 Task: Perpetual Calendar Template.
Action: Mouse moved to (59, 174)
Screenshot: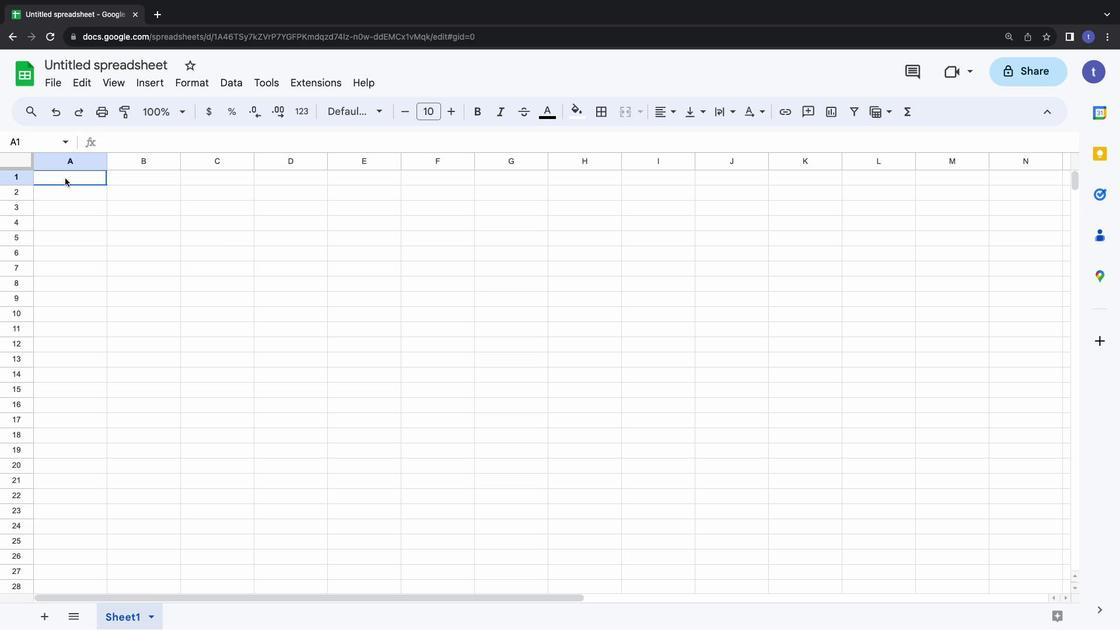 
Action: Mouse pressed left at (59, 174)
Screenshot: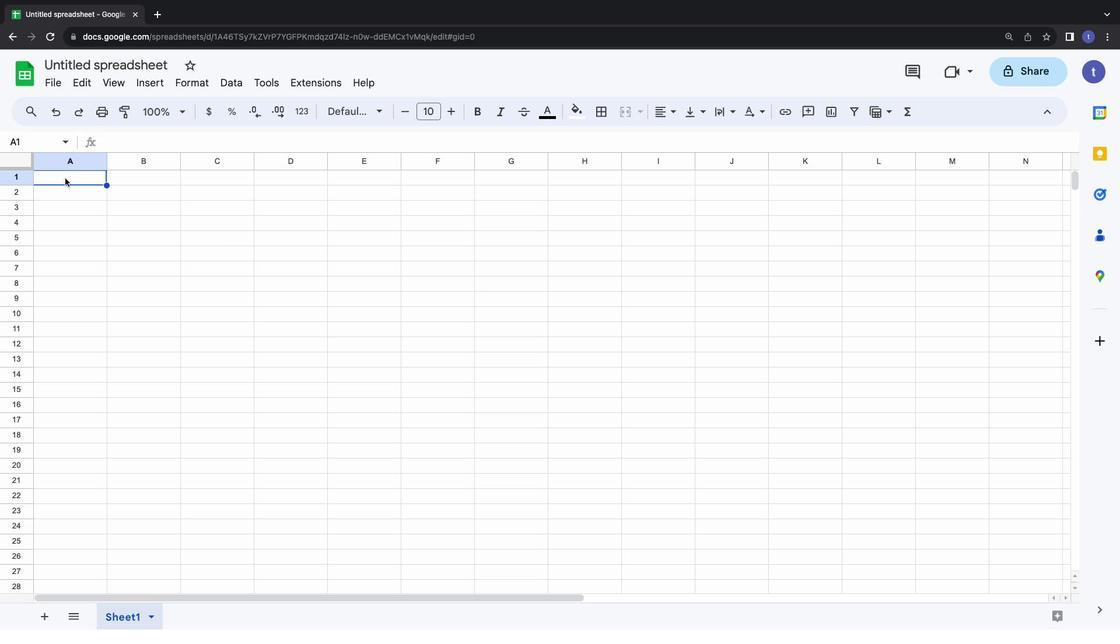 
Action: Mouse moved to (64, 177)
Screenshot: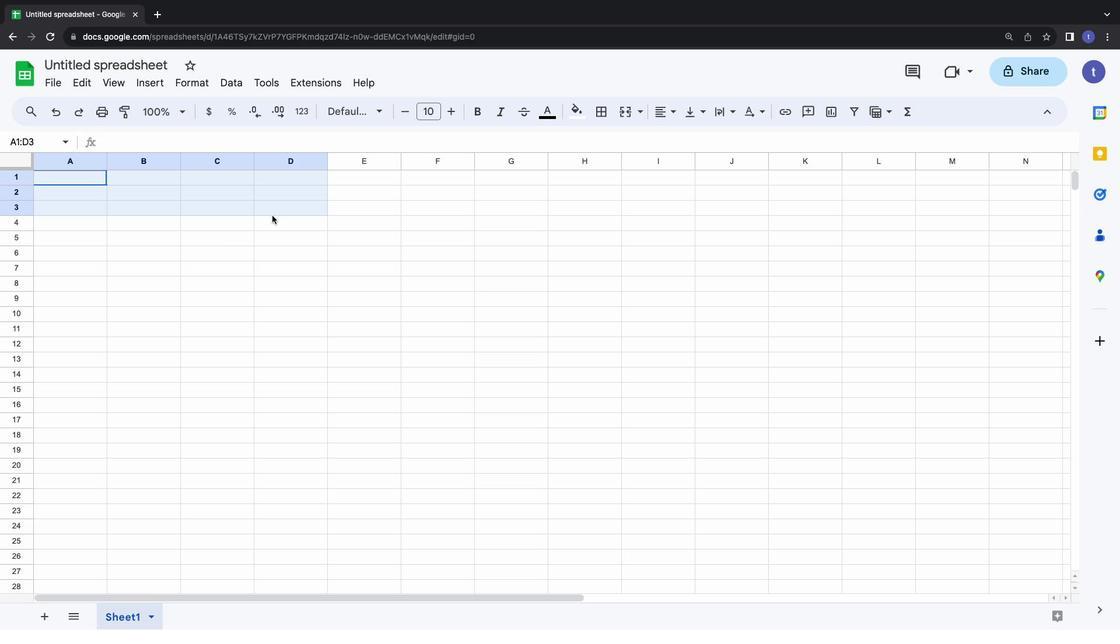 
Action: Mouse pressed left at (64, 177)
Screenshot: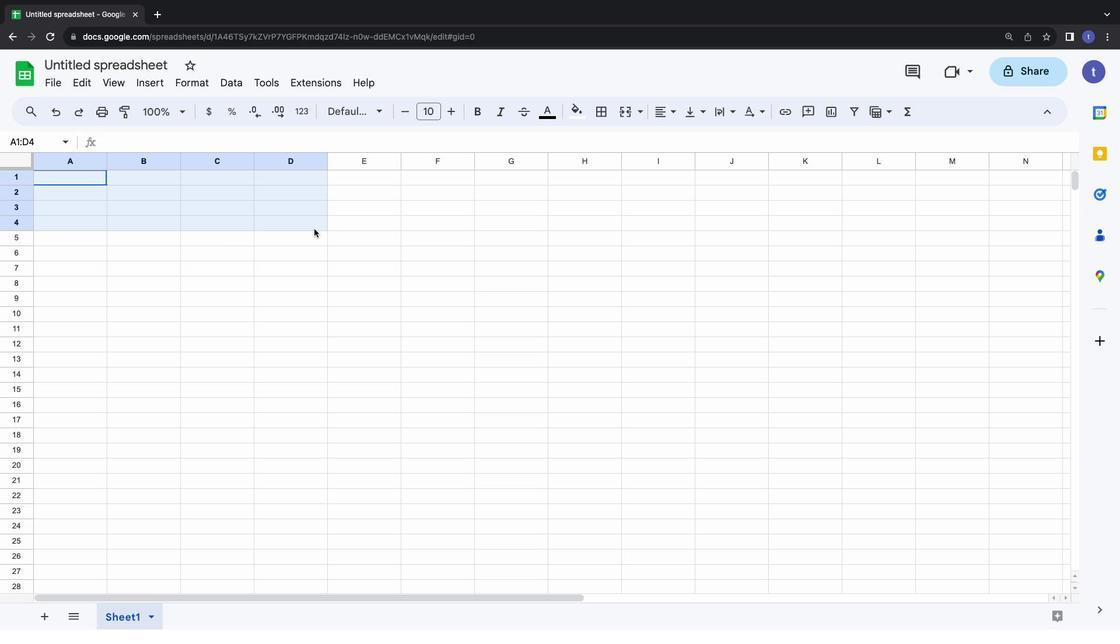 
Action: Mouse pressed left at (64, 177)
Screenshot: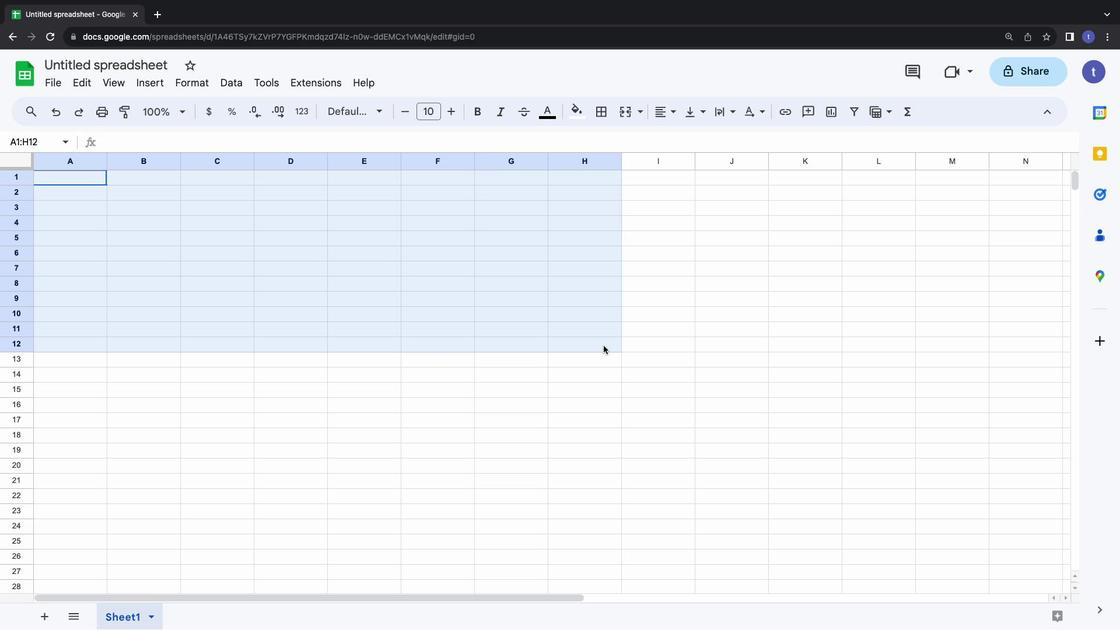 
Action: Mouse moved to (626, 599)
Screenshot: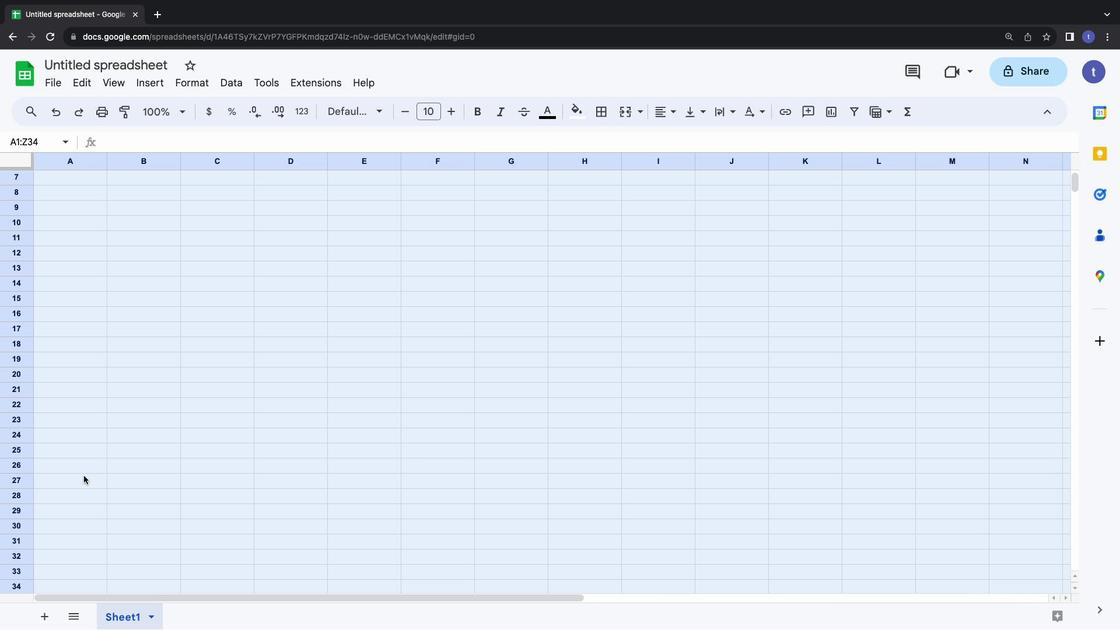 
Action: Mouse pressed left at (626, 599)
Screenshot: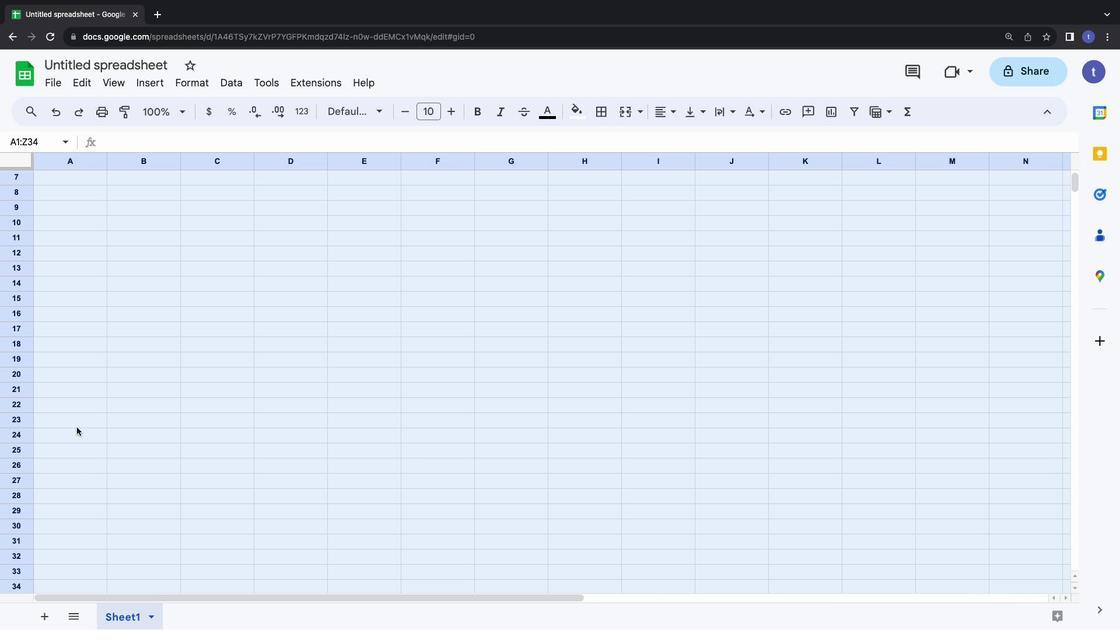 
Action: Mouse moved to (77, 427)
Screenshot: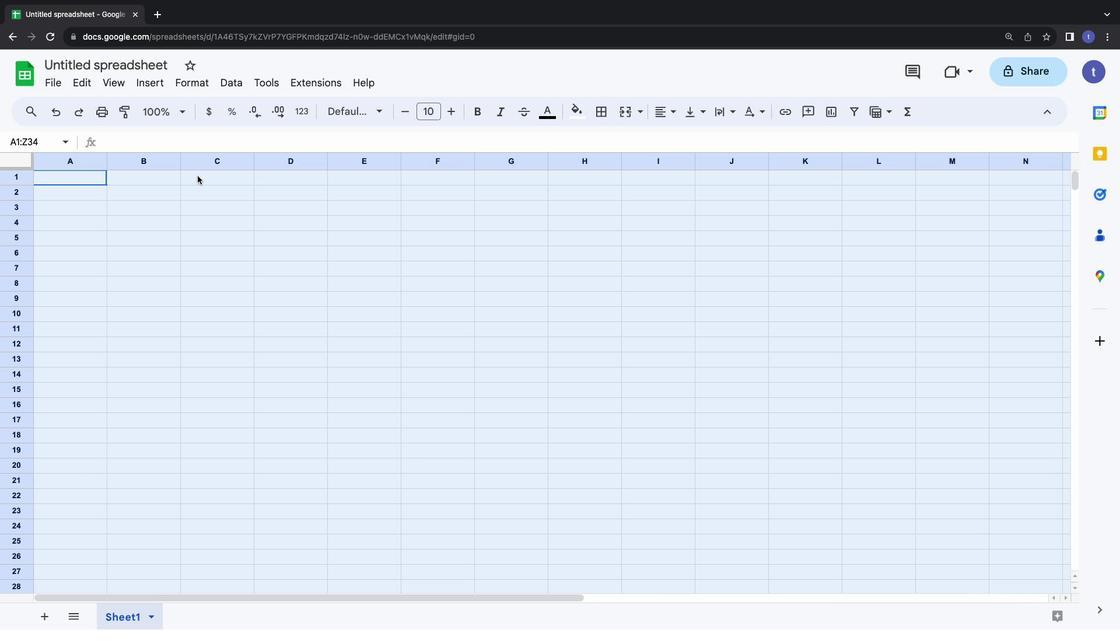 
Action: Mouse scrolled (77, 427) with delta (0, 0)
Screenshot: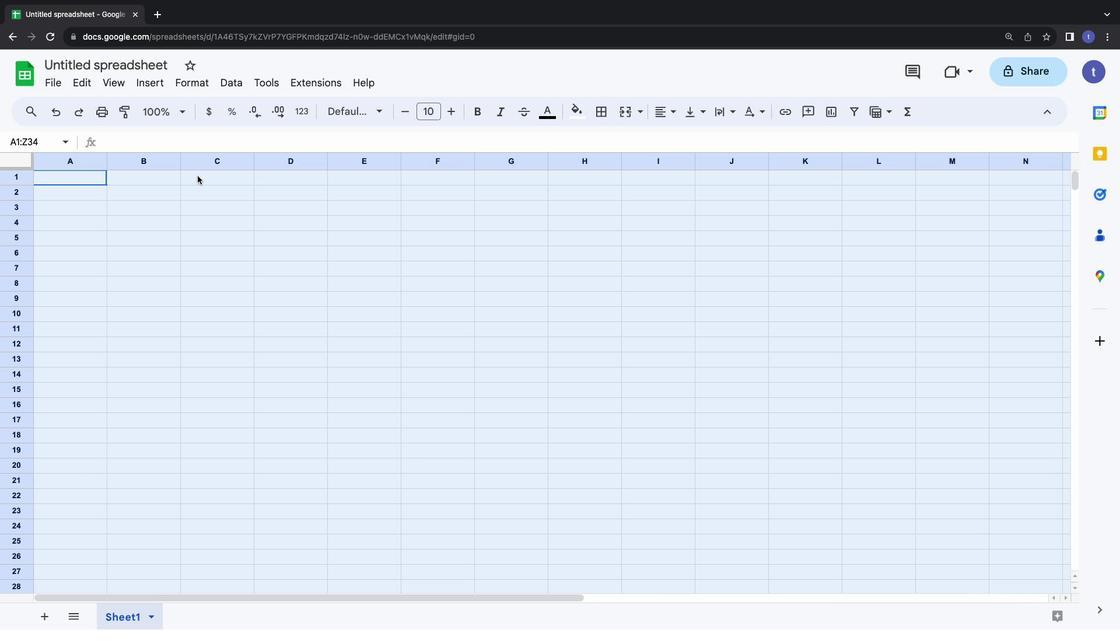 
Action: Mouse scrolled (77, 427) with delta (0, 0)
Screenshot: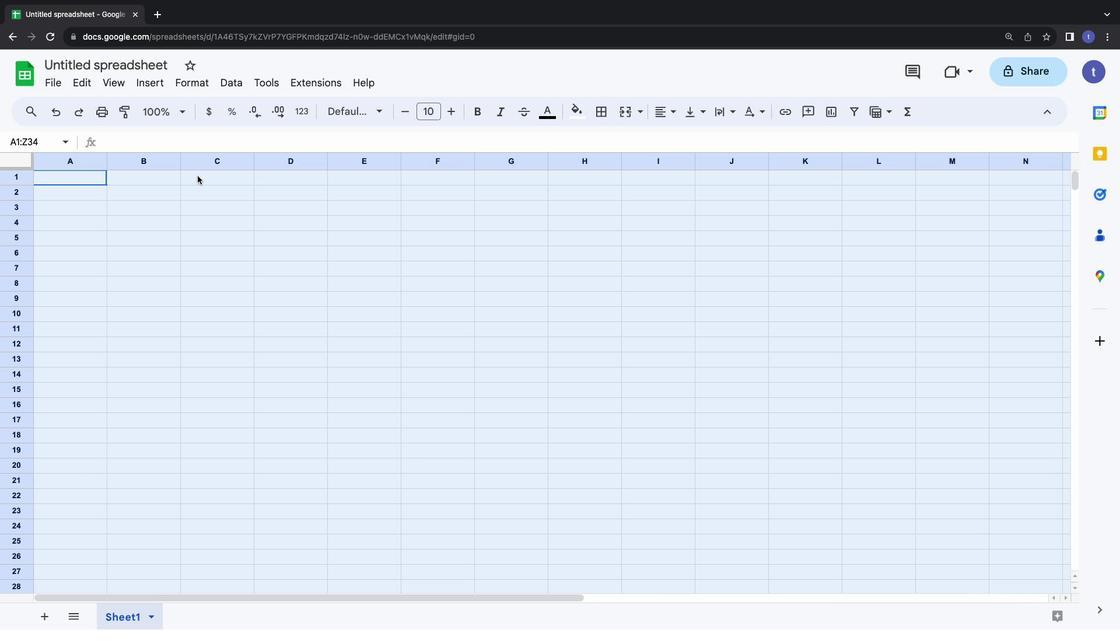 
Action: Mouse scrolled (77, 427) with delta (0, 2)
Screenshot: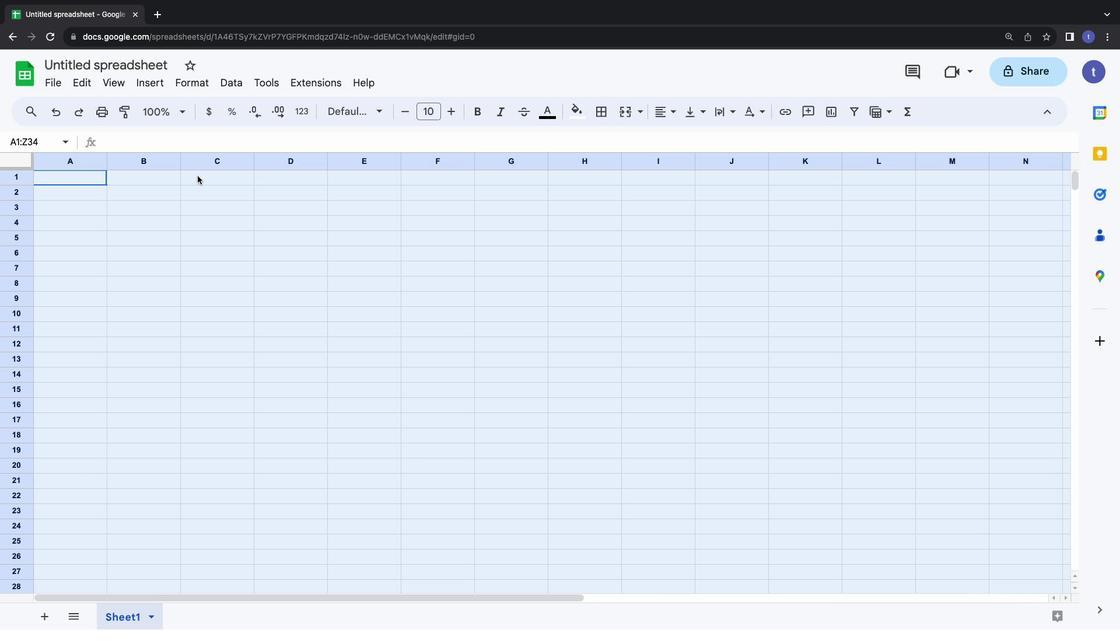 
Action: Mouse scrolled (77, 427) with delta (0, 2)
Screenshot: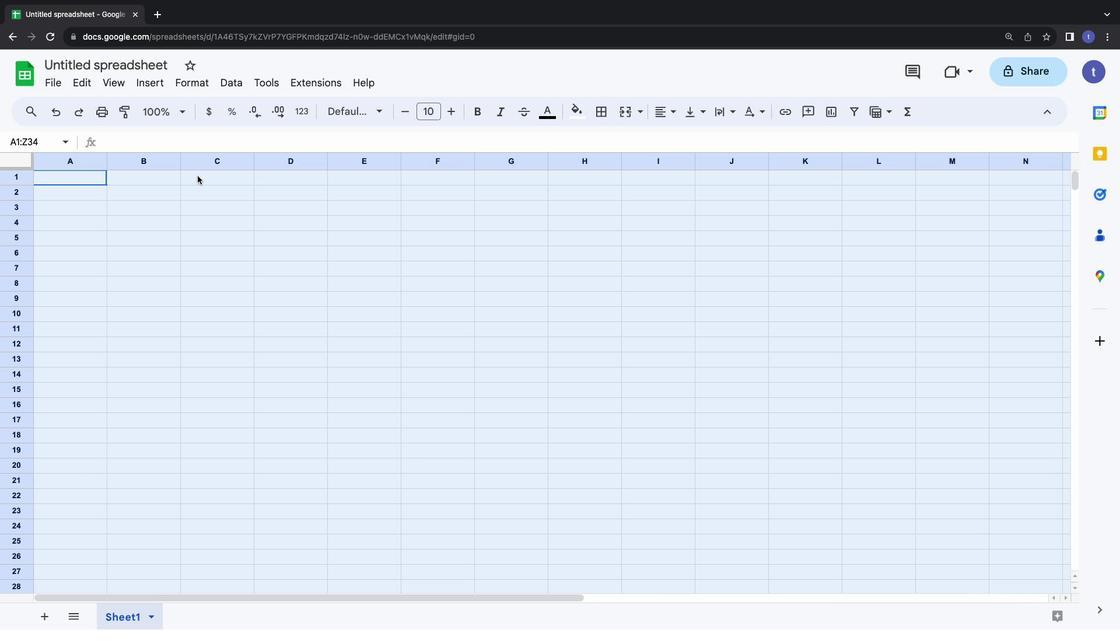 
Action: Mouse scrolled (77, 427) with delta (0, 3)
Screenshot: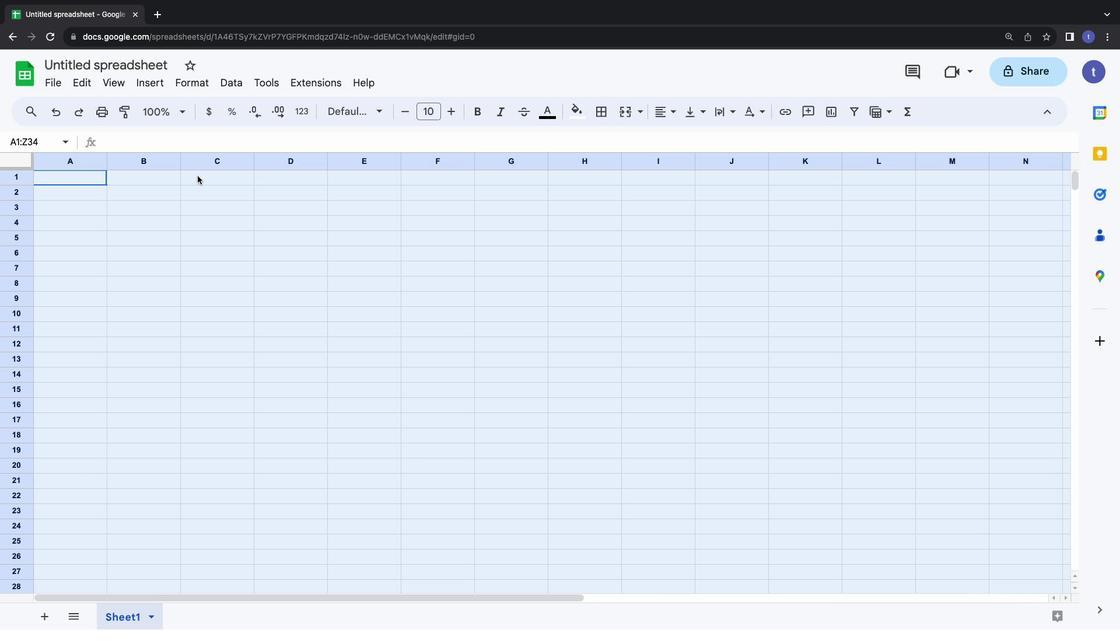 
Action: Mouse scrolled (77, 427) with delta (0, 4)
Screenshot: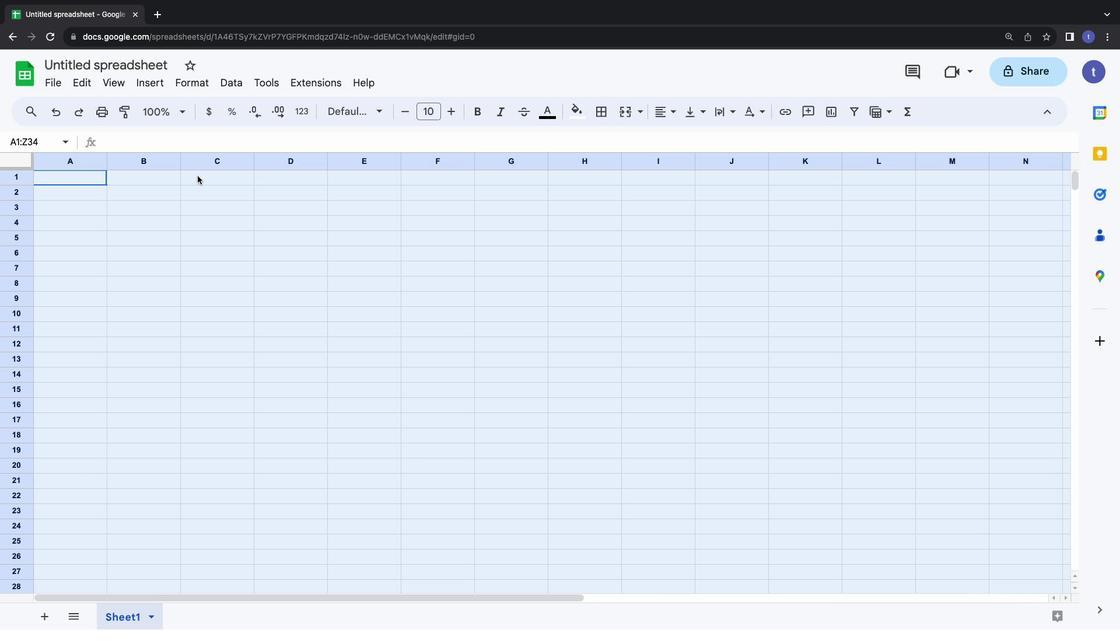 
Action: Mouse moved to (78, 425)
Screenshot: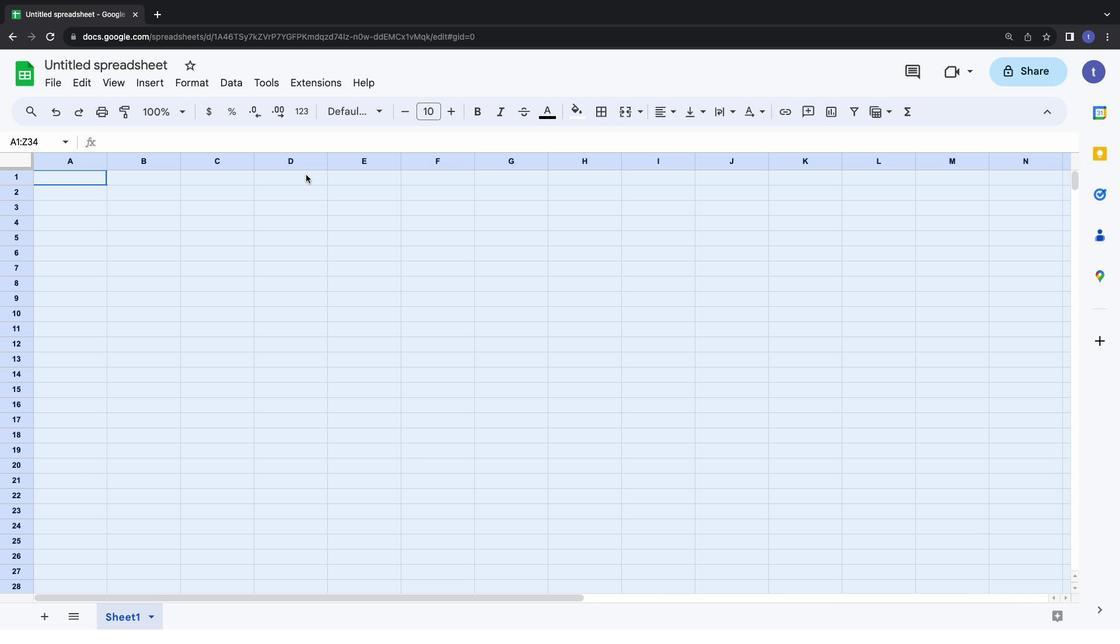 
Action: Mouse scrolled (78, 425) with delta (0, 0)
Screenshot: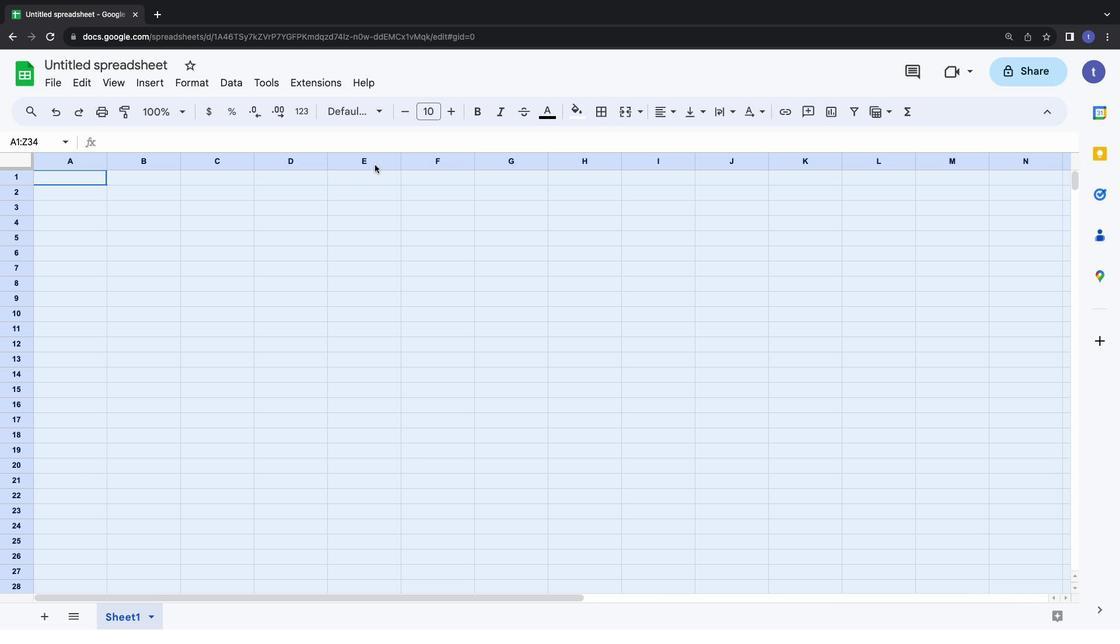 
Action: Mouse scrolled (78, 425) with delta (0, 0)
Screenshot: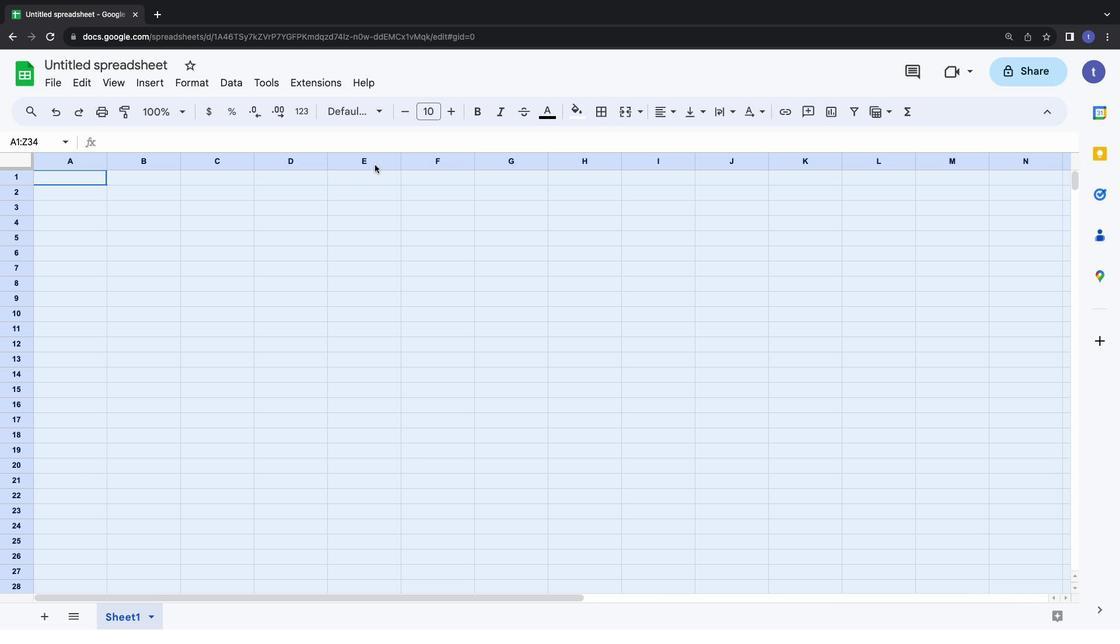 
Action: Mouse scrolled (78, 425) with delta (0, 2)
Screenshot: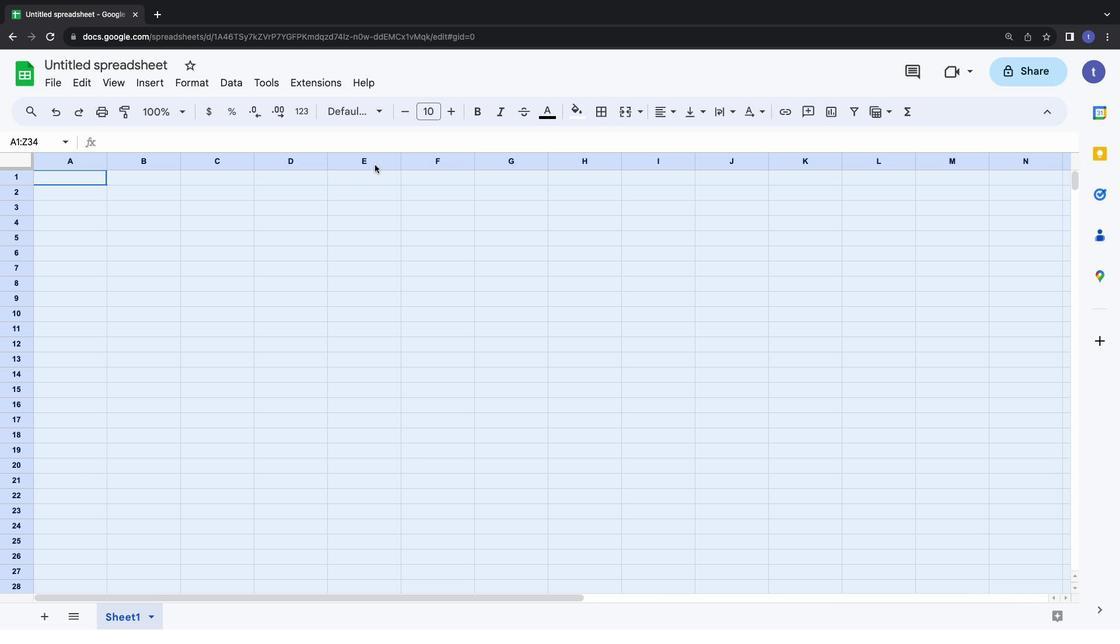 
Action: Mouse scrolled (78, 425) with delta (0, 2)
Screenshot: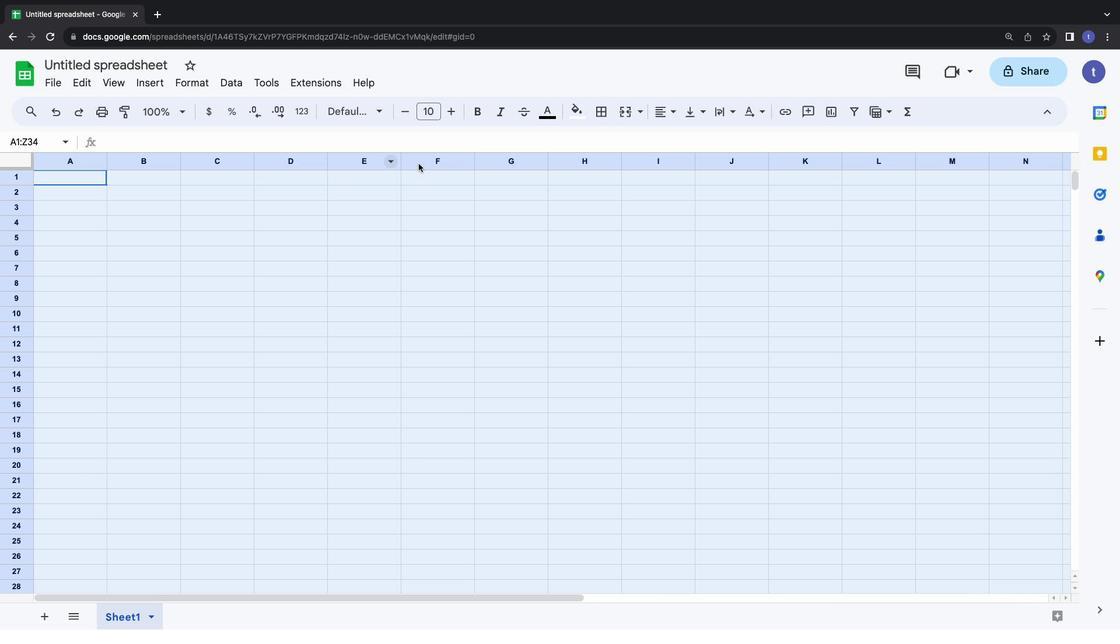 
Action: Mouse scrolled (78, 425) with delta (0, 3)
Screenshot: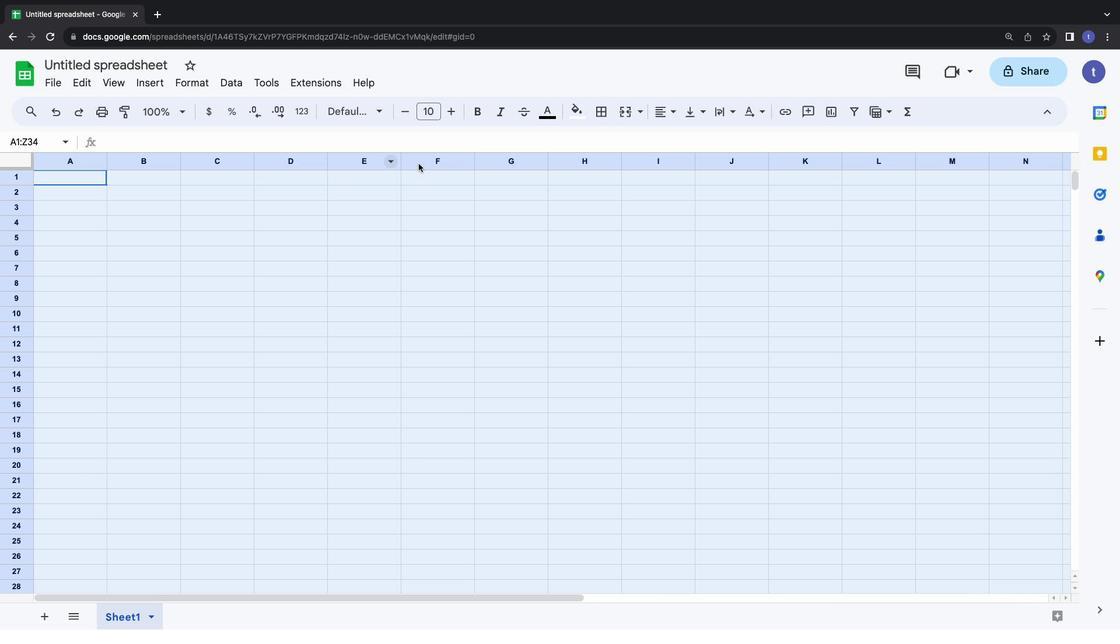 
Action: Mouse moved to (595, 113)
Screenshot: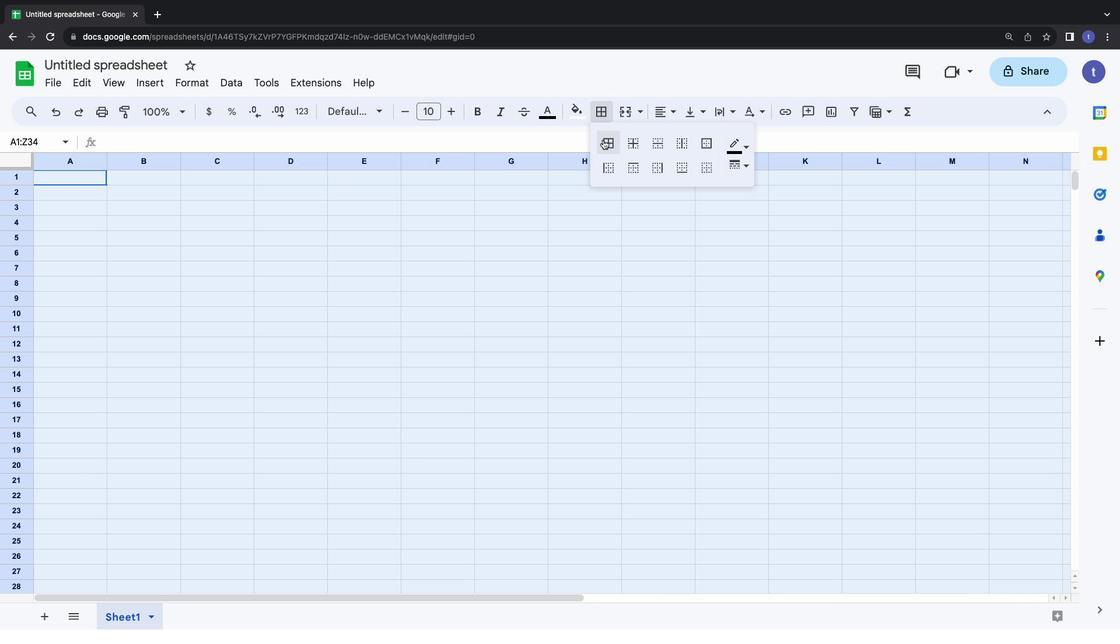 
Action: Mouse pressed left at (595, 113)
Screenshot: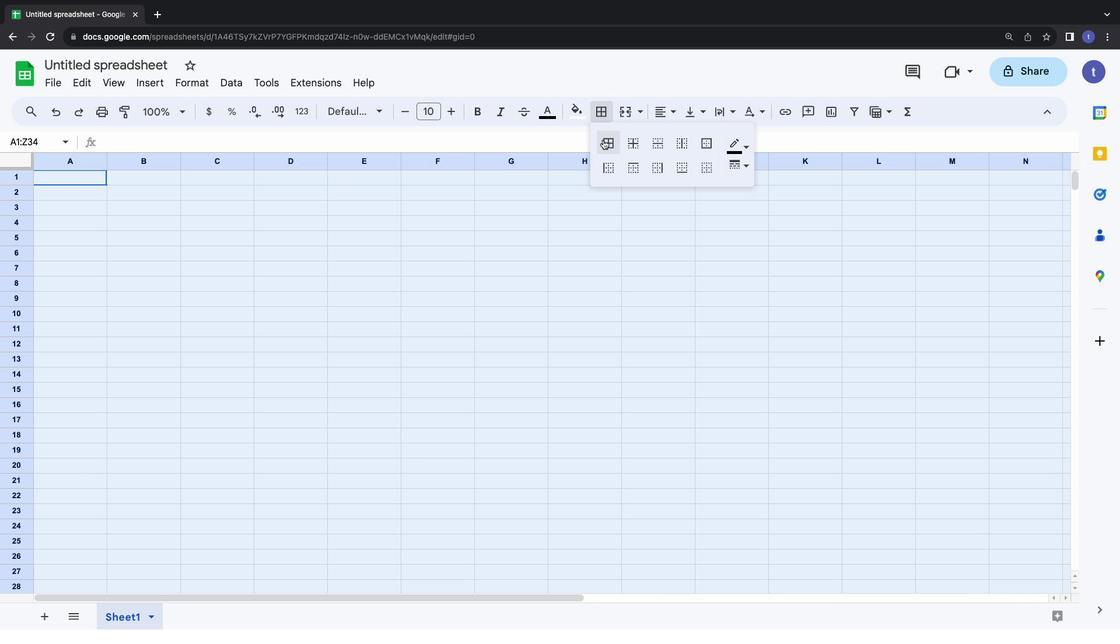 
Action: Mouse moved to (603, 140)
Screenshot: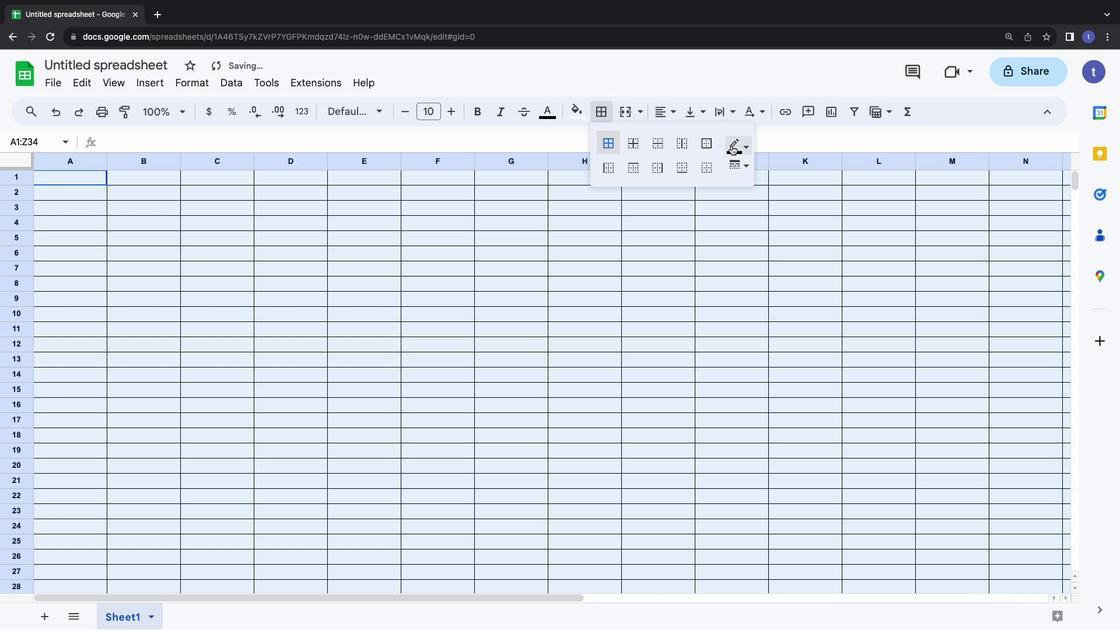 
Action: Mouse pressed left at (603, 140)
Screenshot: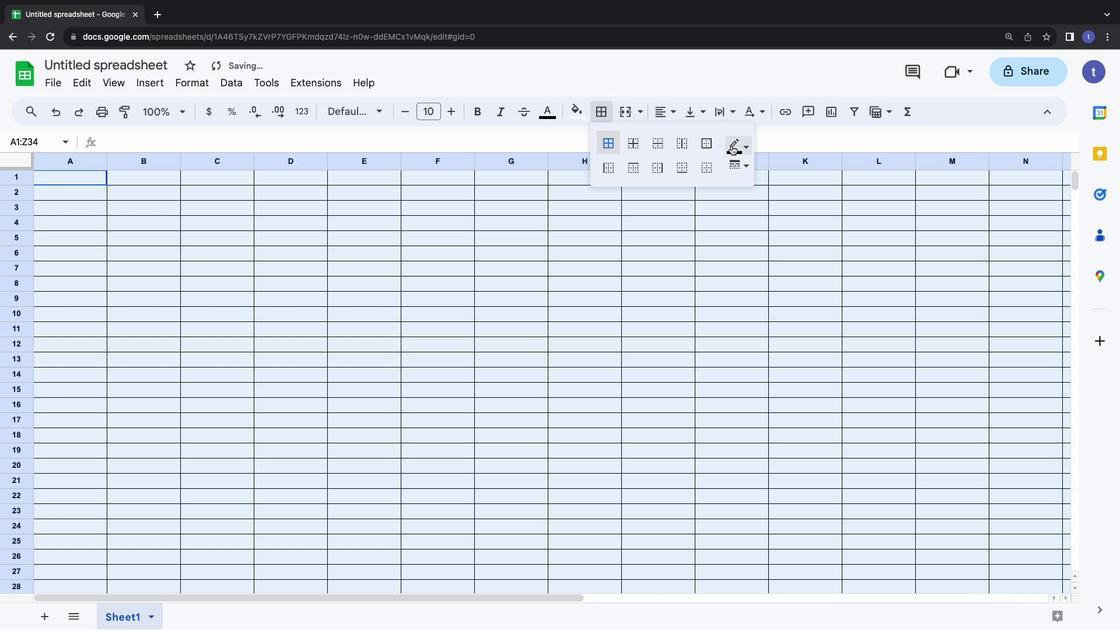 
Action: Mouse moved to (731, 145)
Screenshot: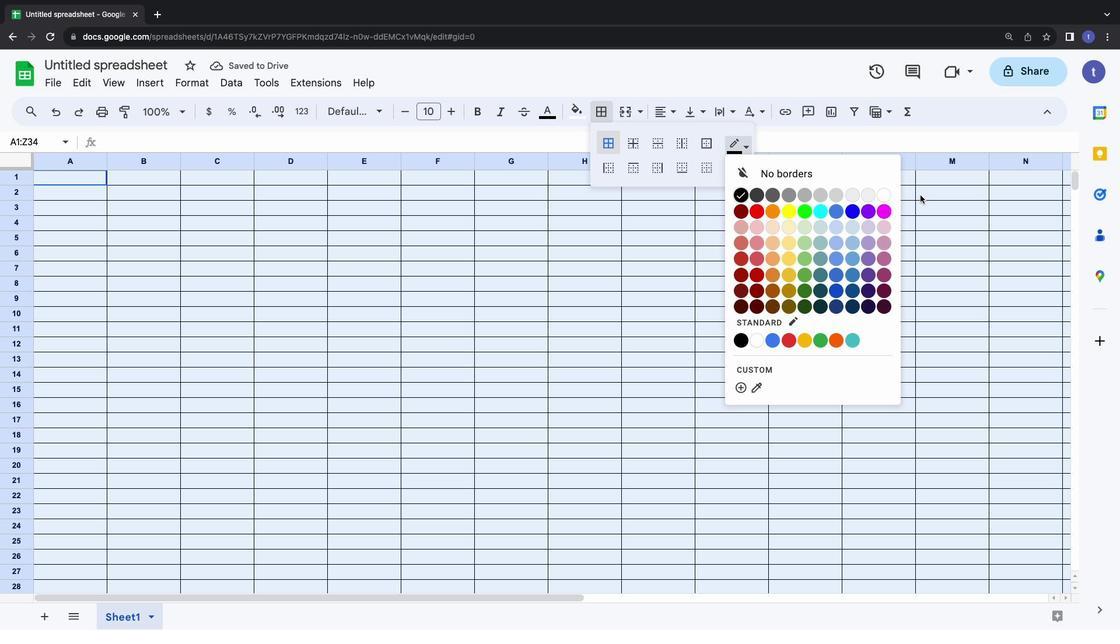 
Action: Mouse pressed left at (731, 145)
Screenshot: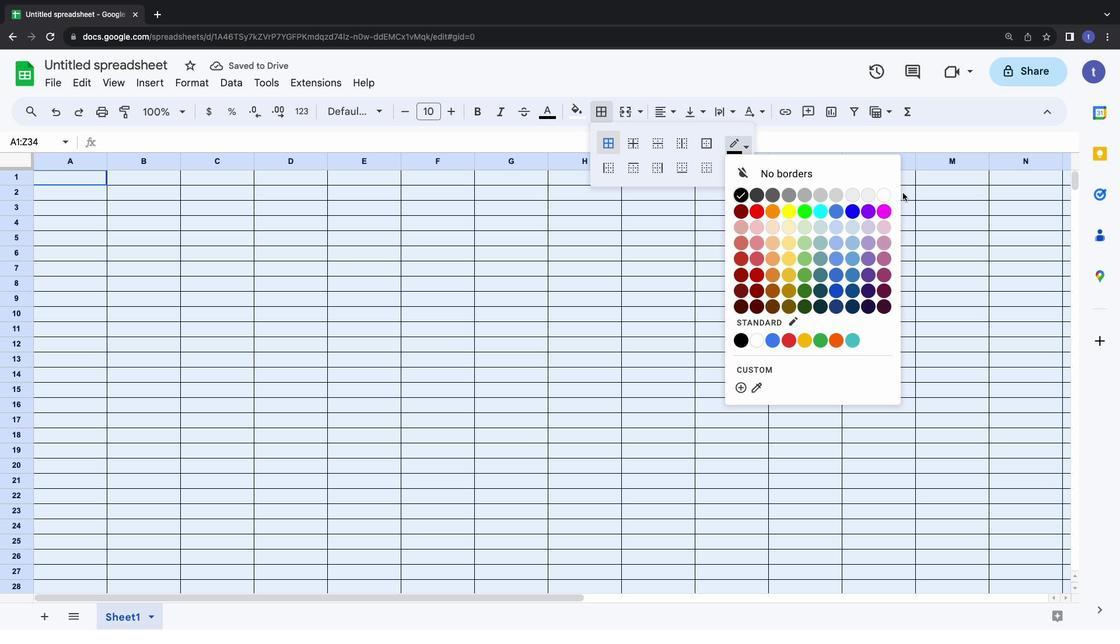 
Action: Mouse moved to (890, 191)
Screenshot: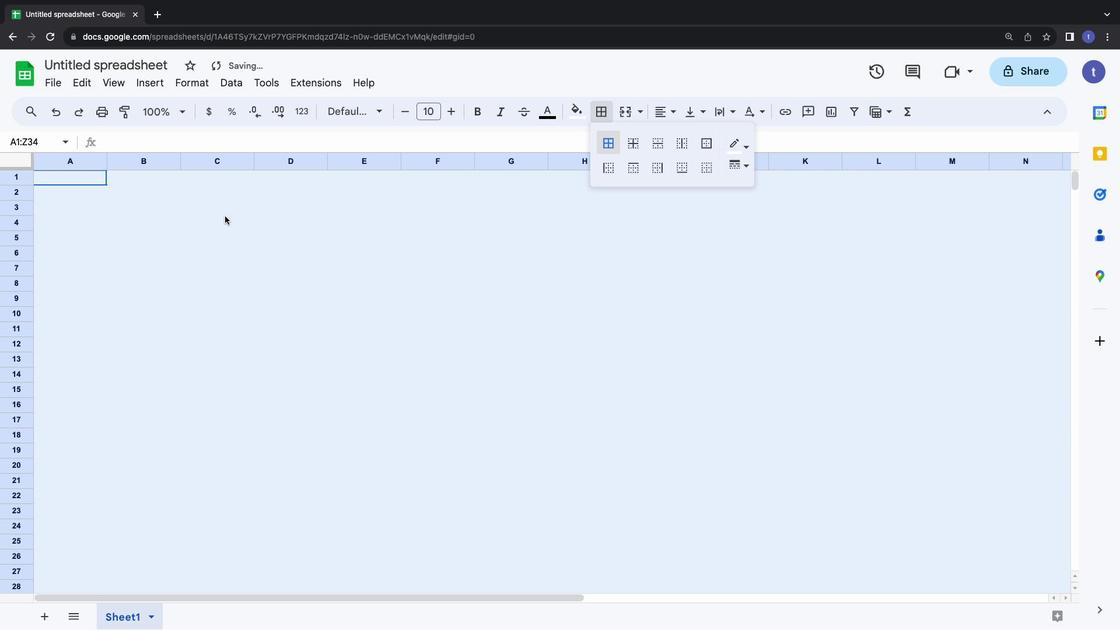 
Action: Mouse pressed left at (890, 191)
Screenshot: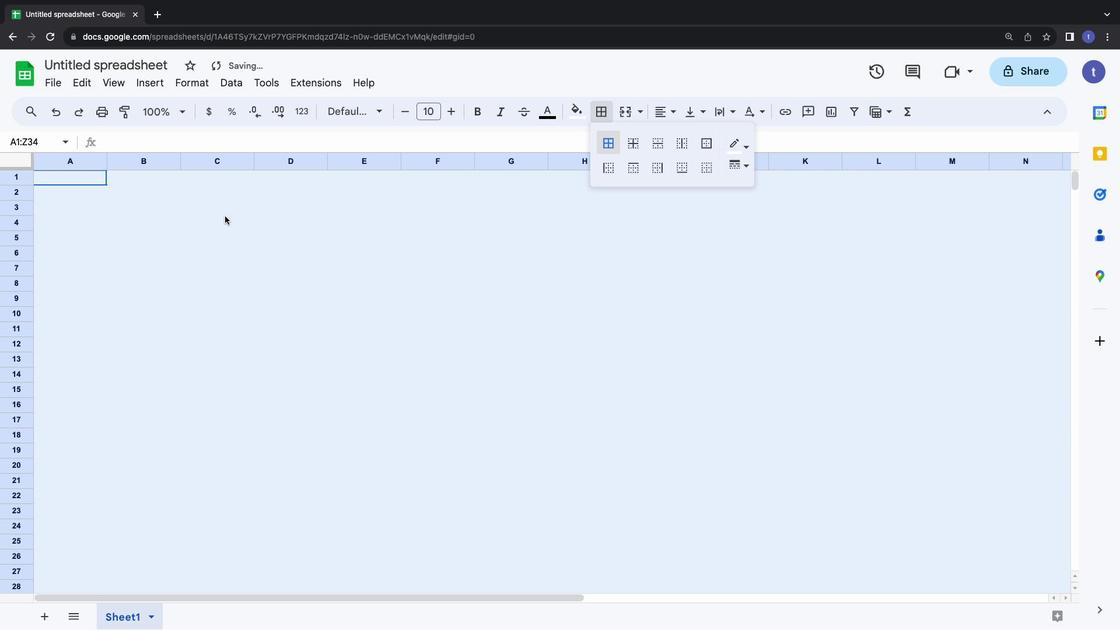 
Action: Mouse moved to (131, 175)
Screenshot: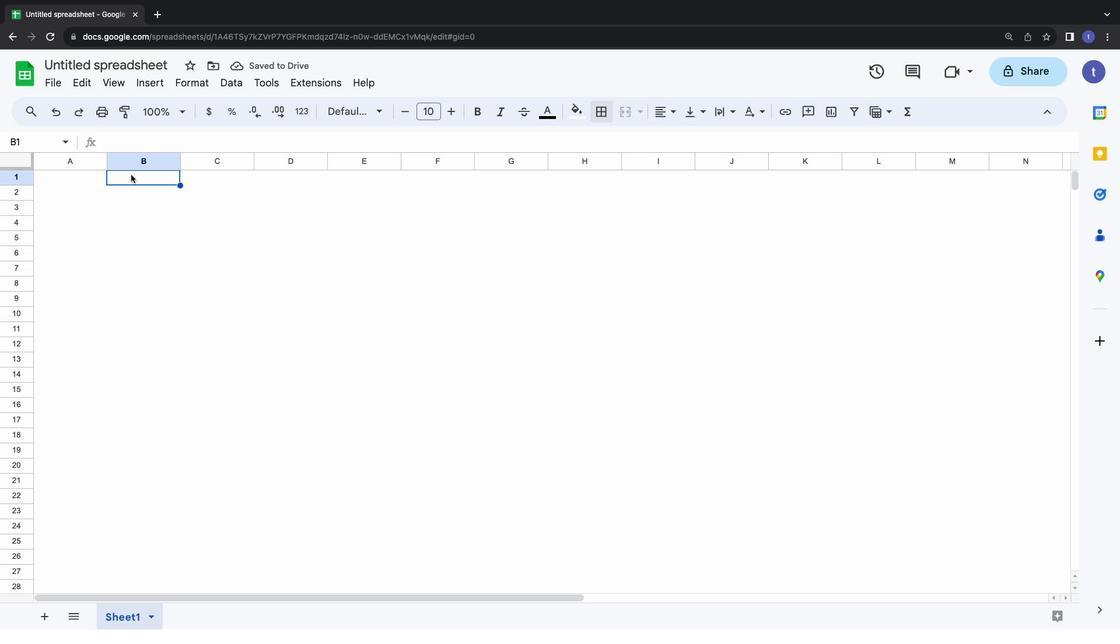 
Action: Mouse pressed left at (131, 175)
Screenshot: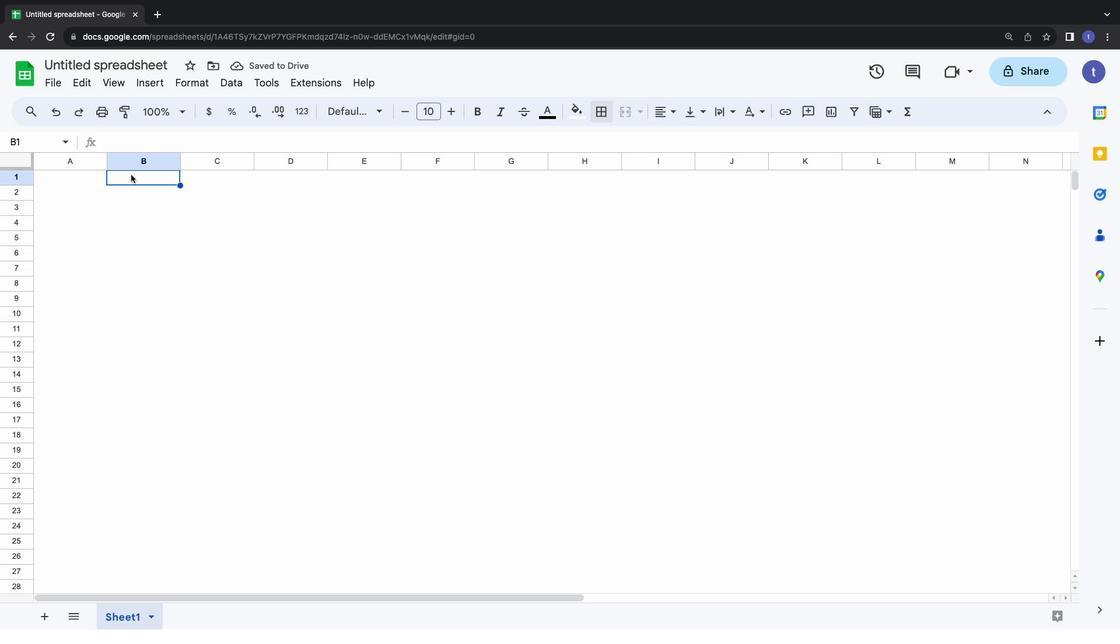 
Action: Mouse moved to (138, 191)
Screenshot: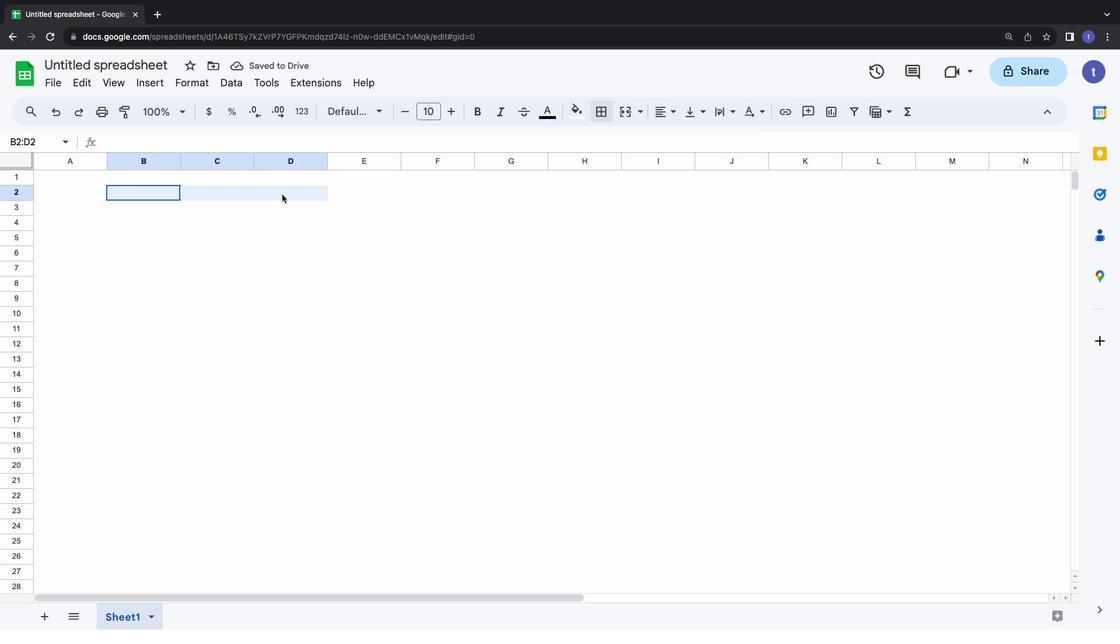 
Action: Mouse pressed left at (138, 191)
Screenshot: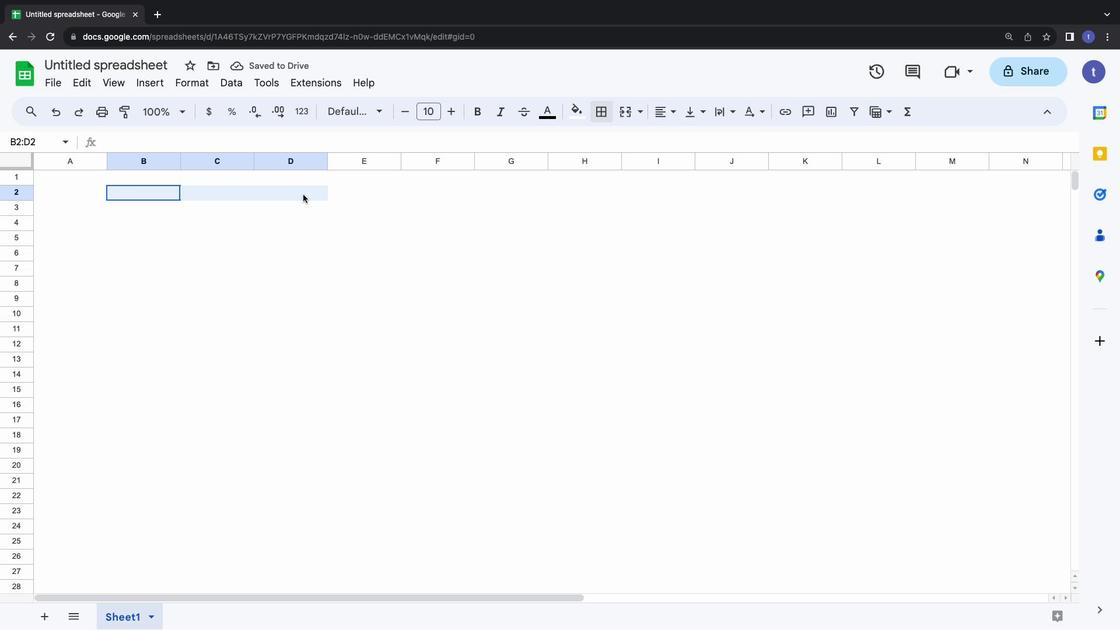 
Action: Mouse pressed left at (138, 191)
Screenshot: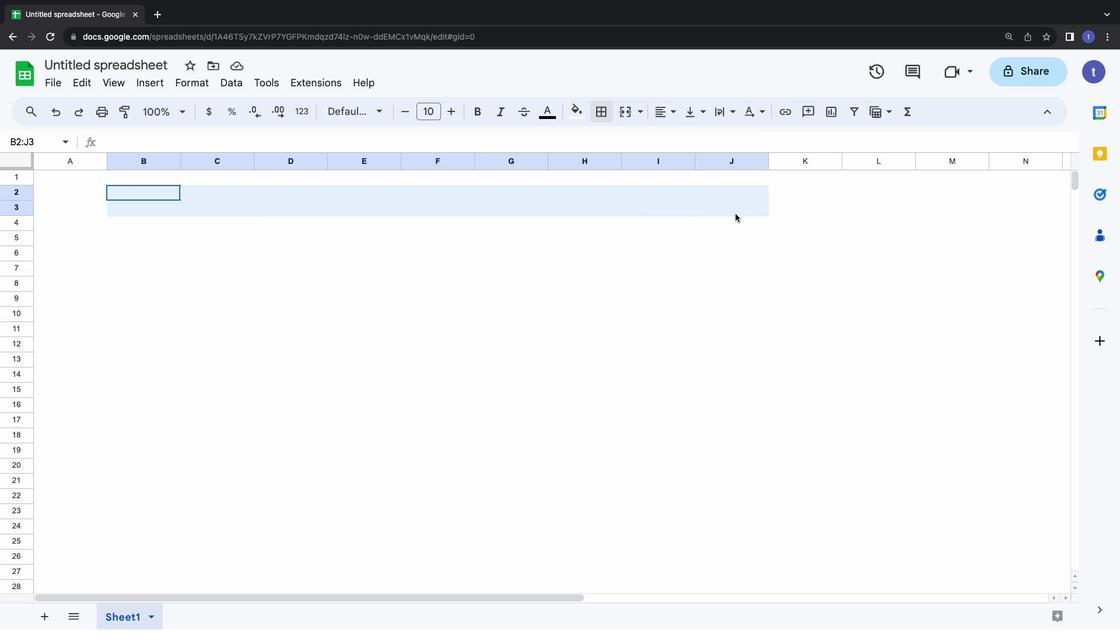 
Action: Mouse moved to (254, 159)
Screenshot: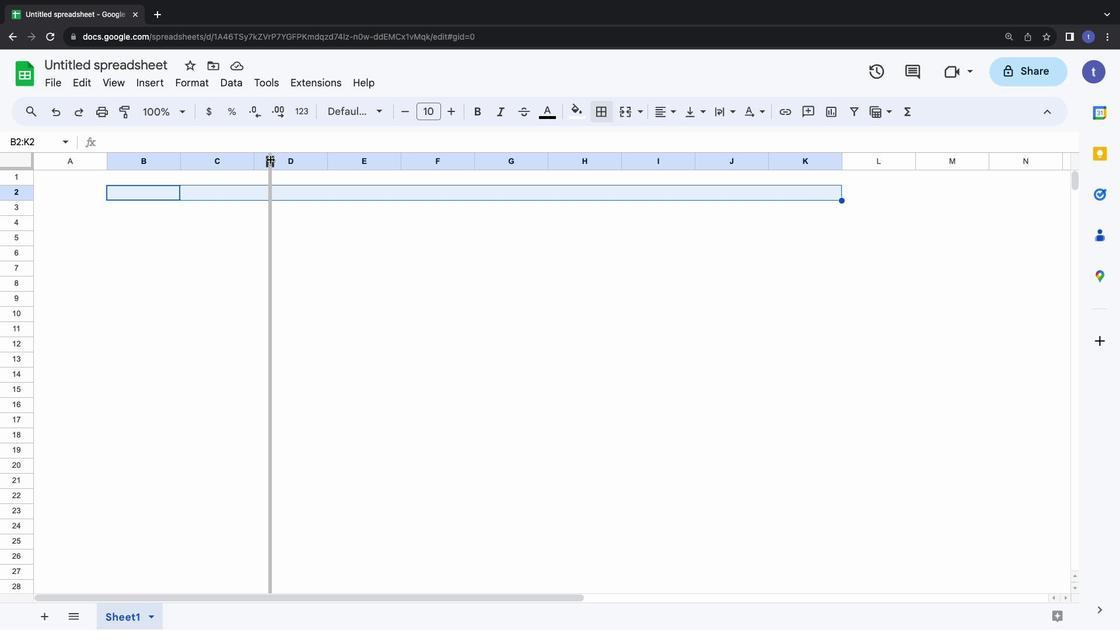 
Action: Mouse pressed left at (254, 159)
Screenshot: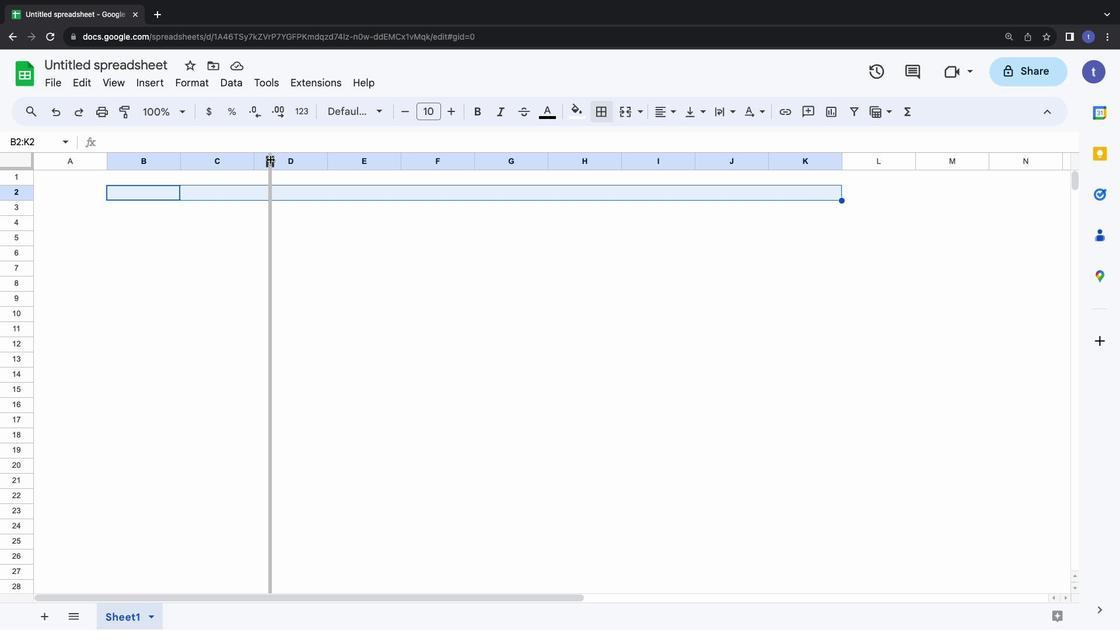 
Action: Mouse moved to (343, 163)
Screenshot: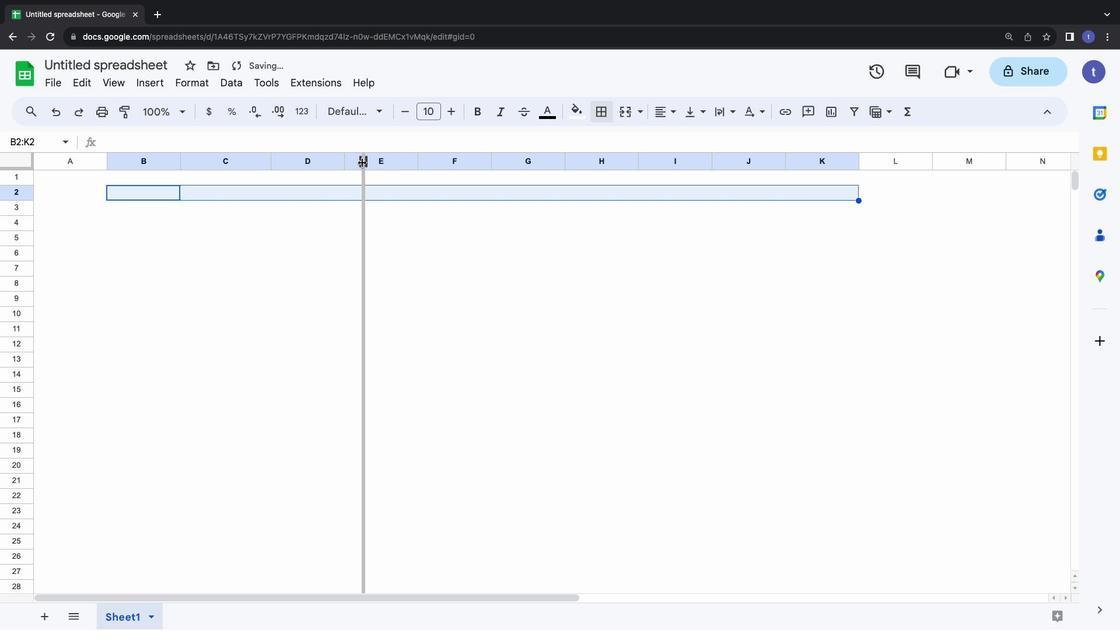 
Action: Mouse pressed left at (343, 163)
Screenshot: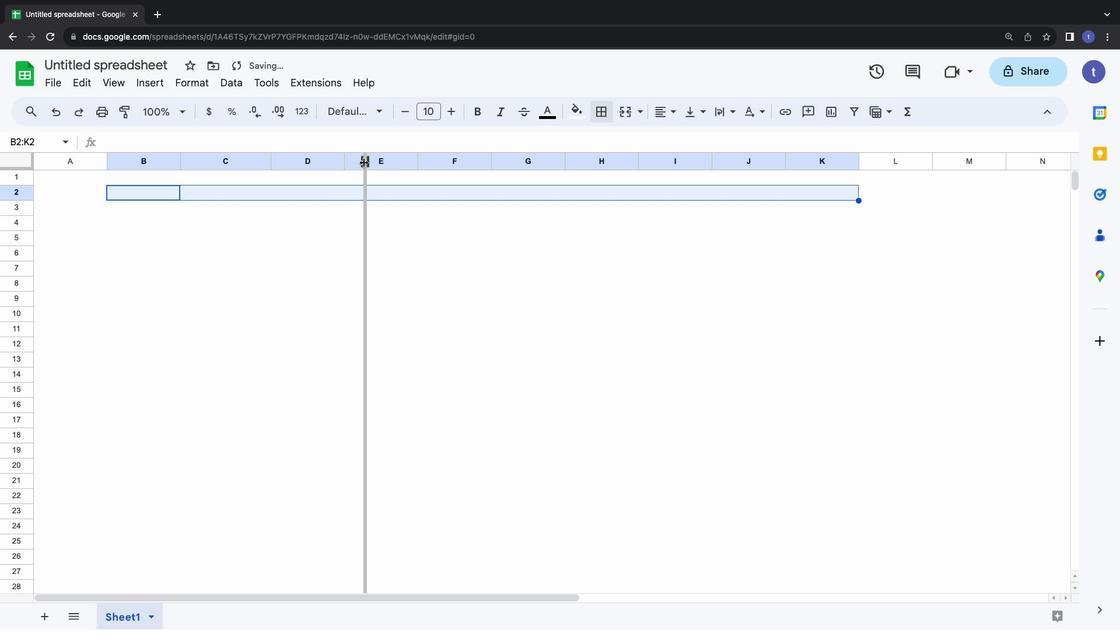 
Action: Mouse moved to (460, 159)
Screenshot: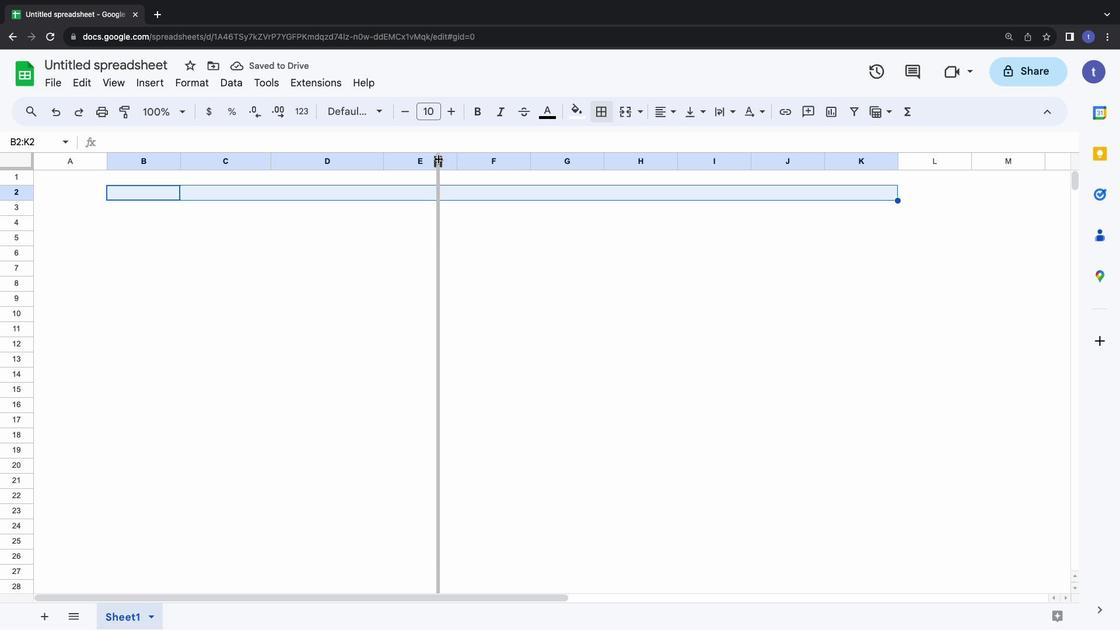 
Action: Mouse pressed left at (460, 159)
Screenshot: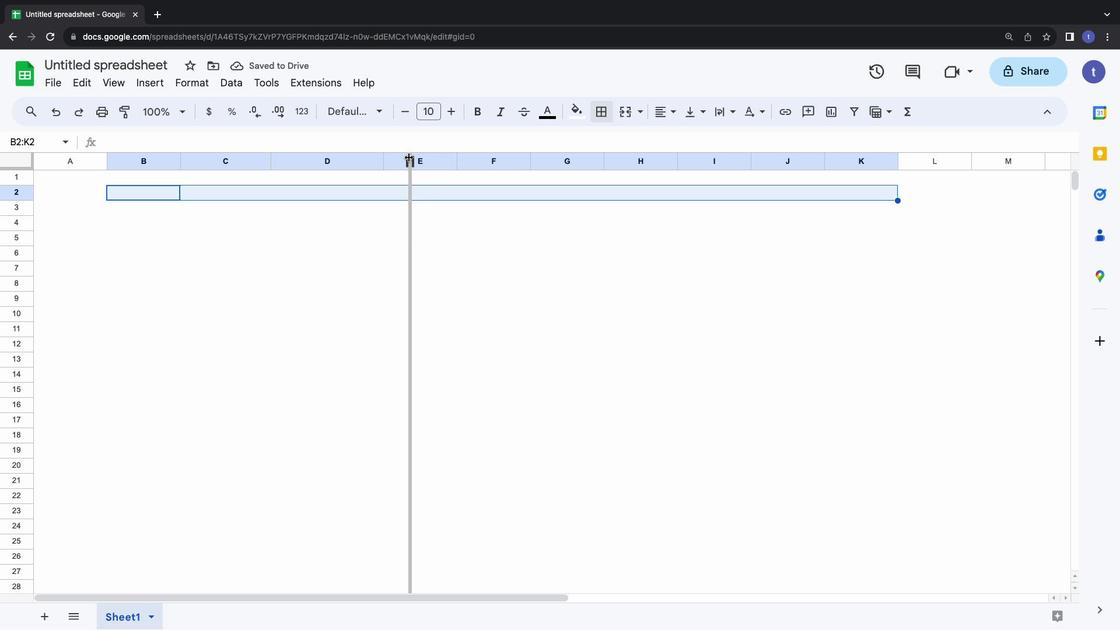 
Action: Mouse moved to (467, 160)
Screenshot: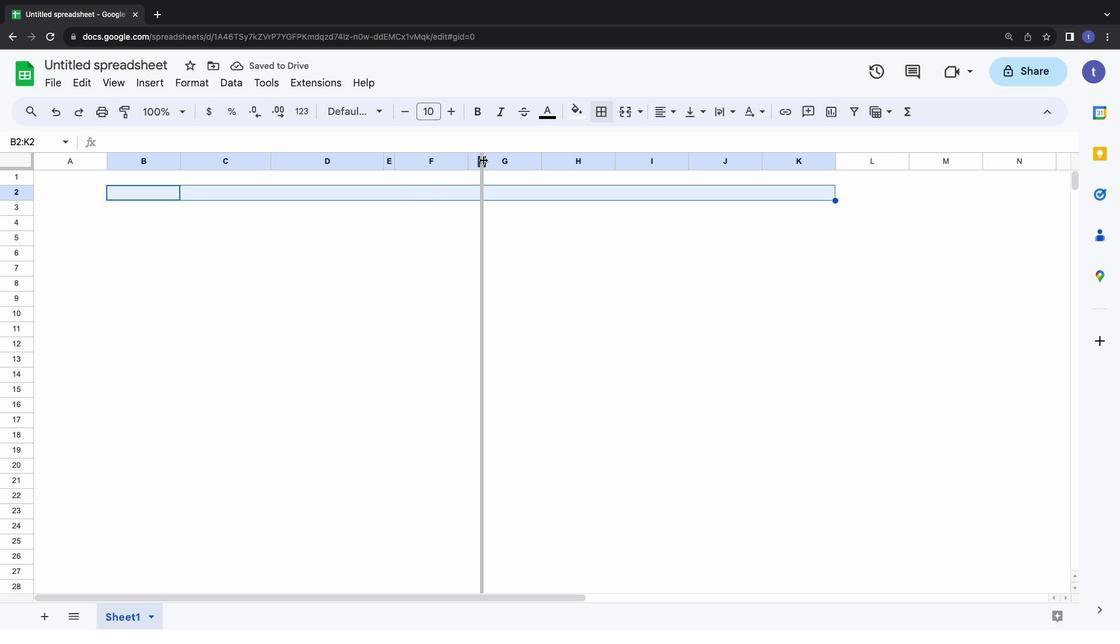 
Action: Mouse pressed left at (467, 160)
Screenshot: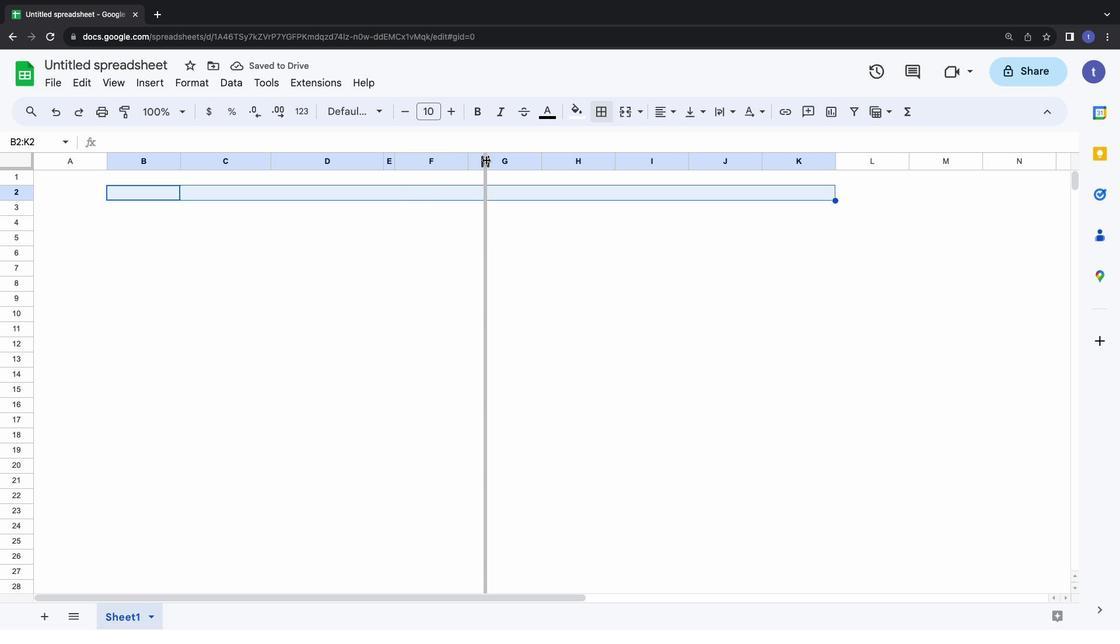 
Action: Mouse moved to (553, 160)
Screenshot: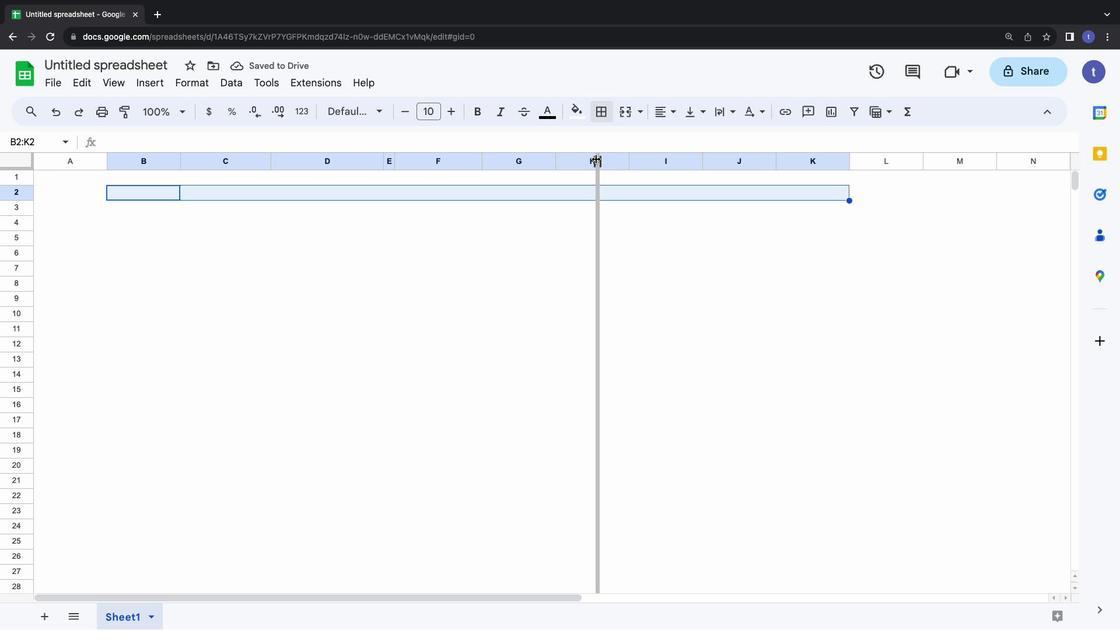 
Action: Mouse pressed left at (553, 160)
Screenshot: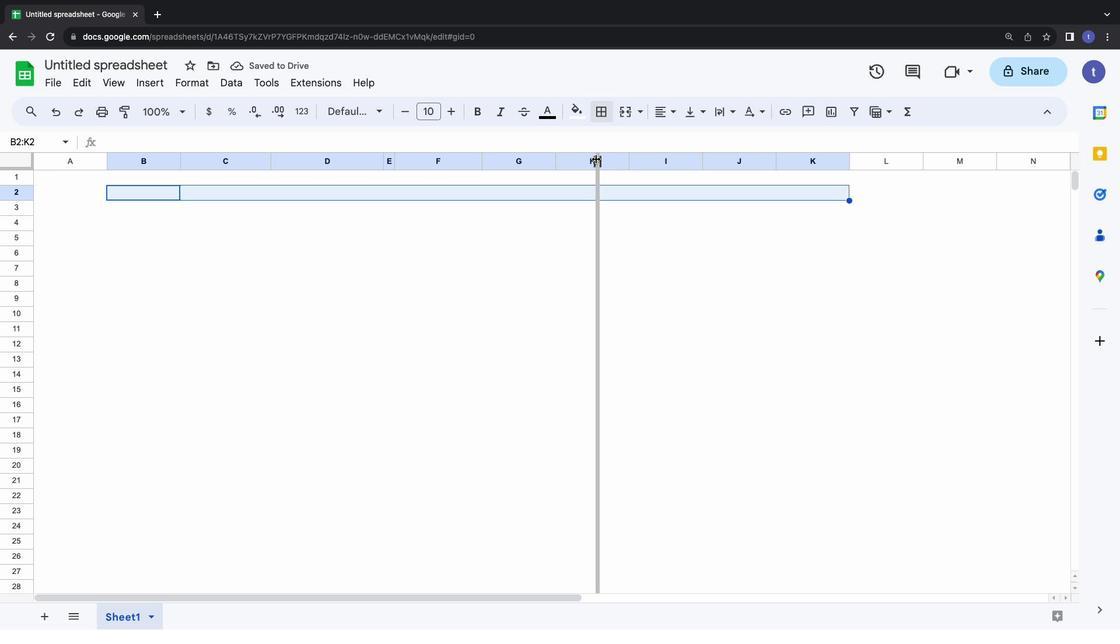 
Action: Mouse moved to (673, 163)
Screenshot: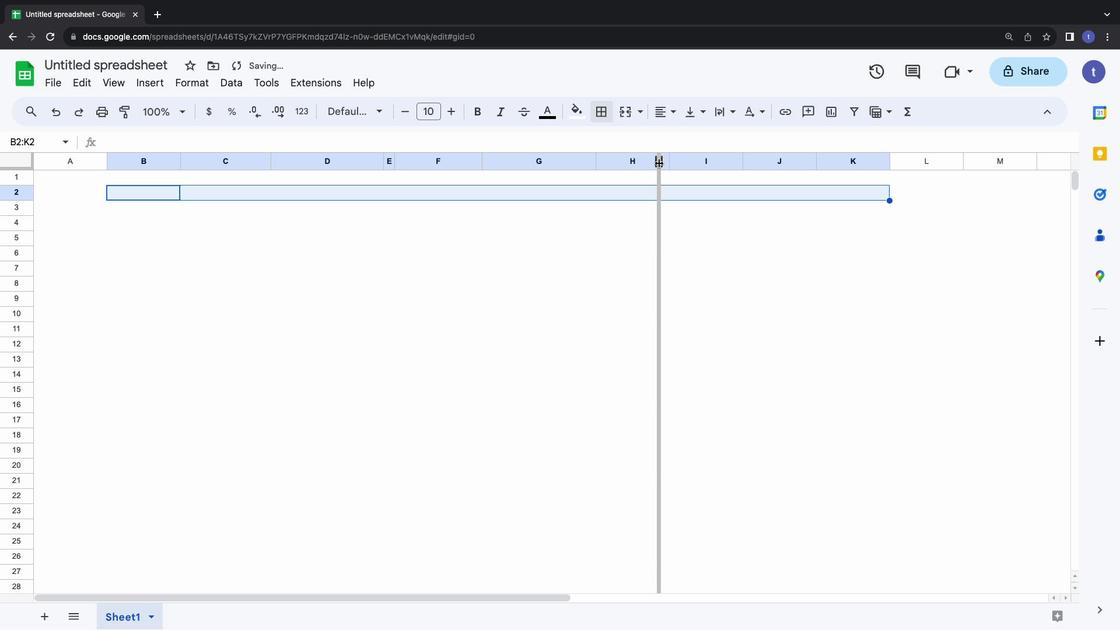 
Action: Mouse pressed left at (673, 163)
Screenshot: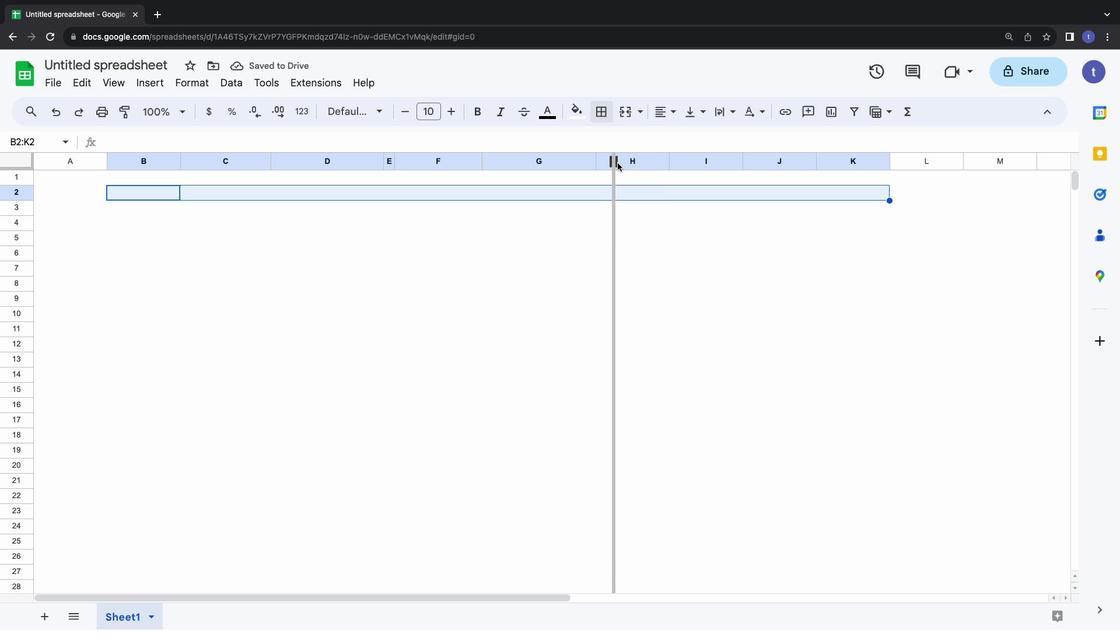 
Action: Mouse moved to (689, 159)
Screenshot: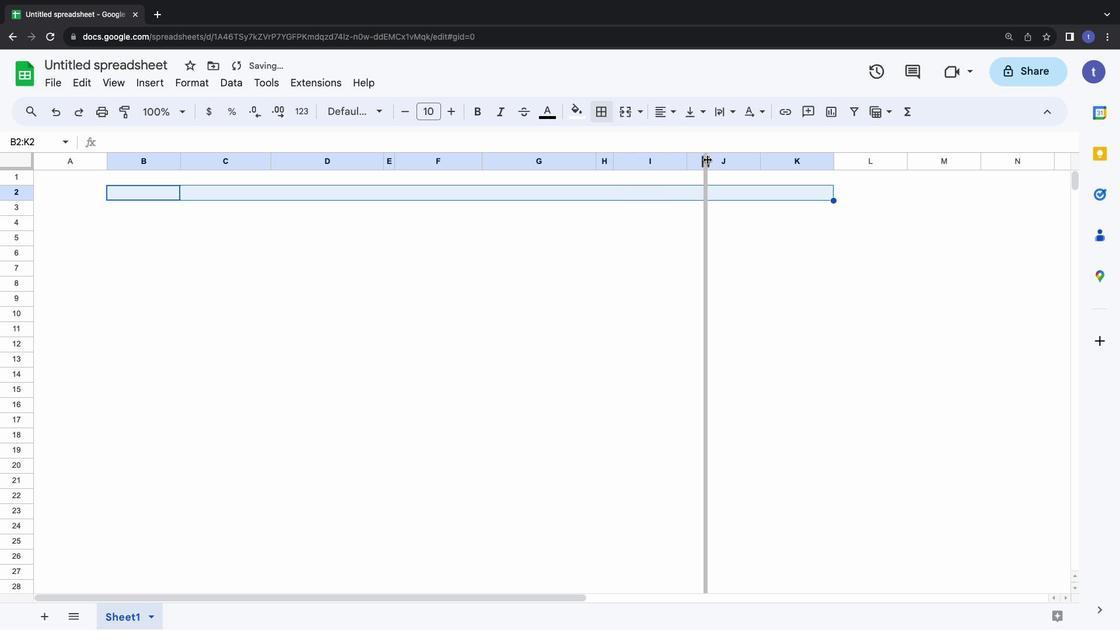 
Action: Mouse pressed left at (689, 159)
Screenshot: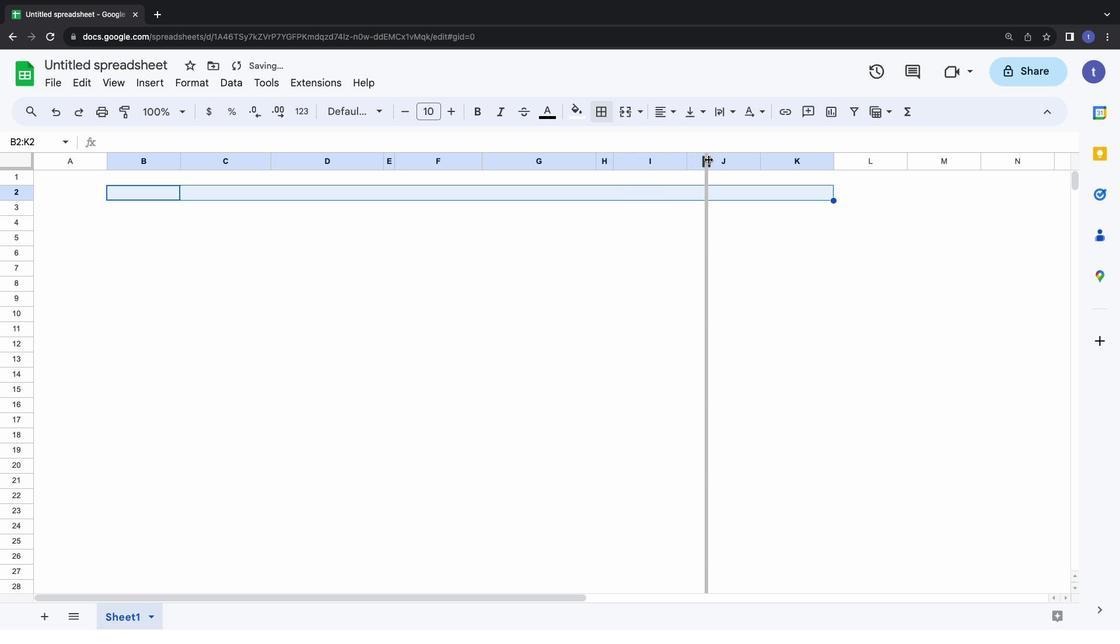 
Action: Mouse moved to (785, 162)
Screenshot: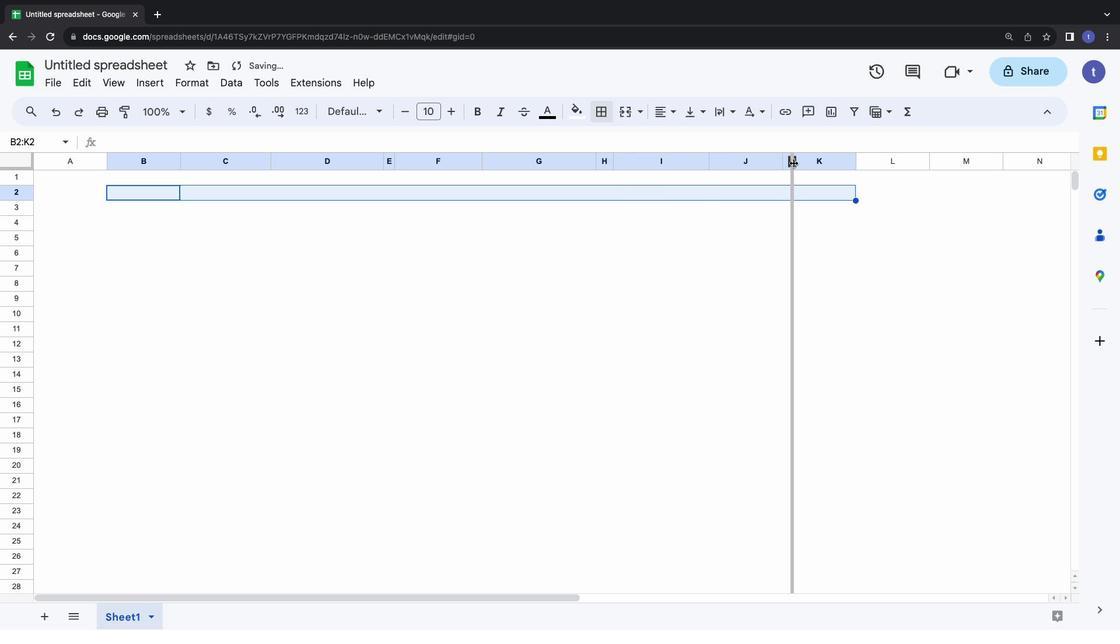 
Action: Mouse pressed left at (785, 162)
Screenshot: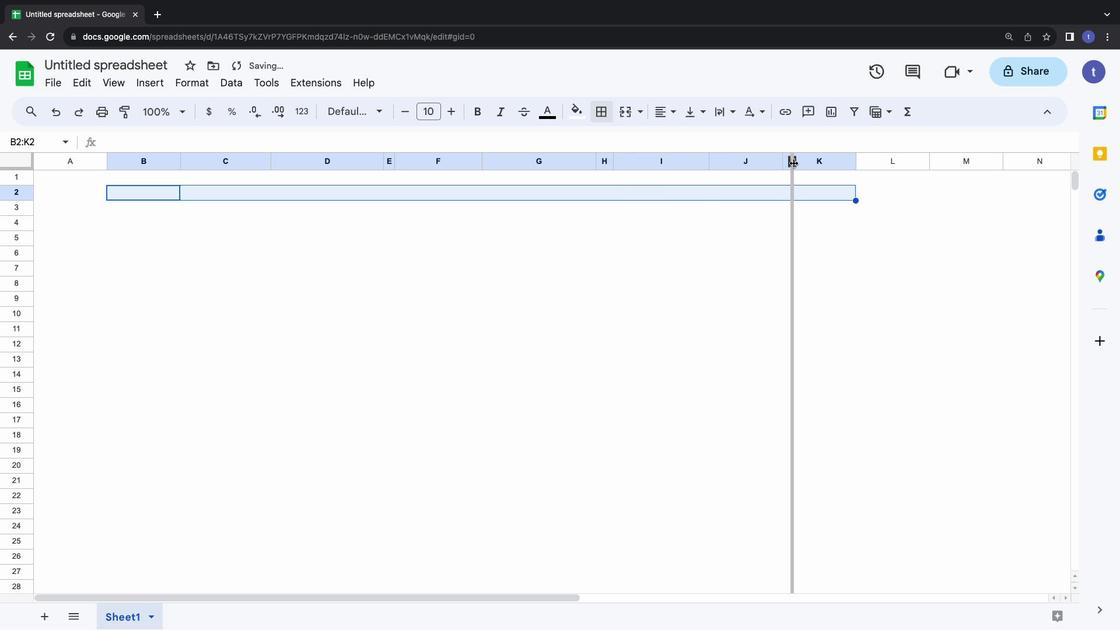 
Action: Mouse moved to (893, 161)
Screenshot: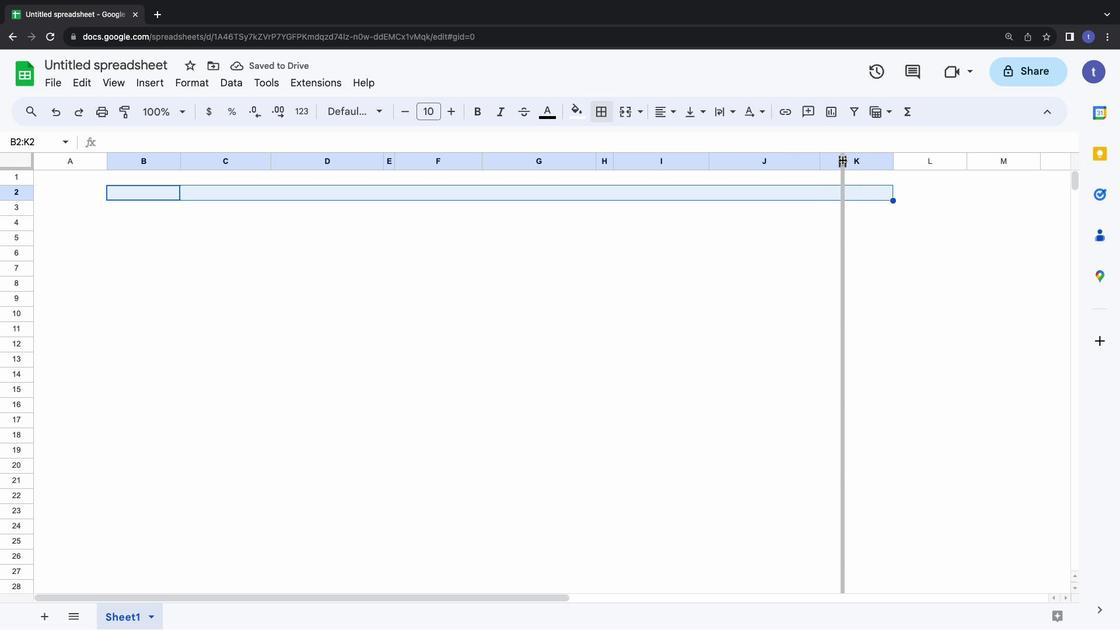 
Action: Mouse pressed left at (893, 161)
Screenshot: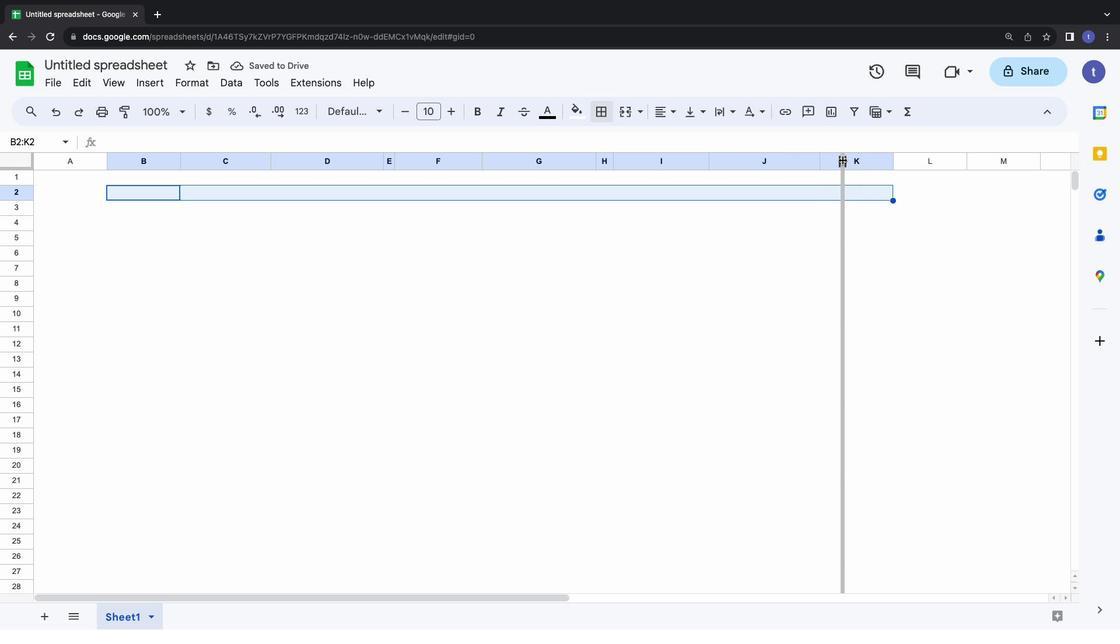 
Action: Mouse moved to (913, 161)
Screenshot: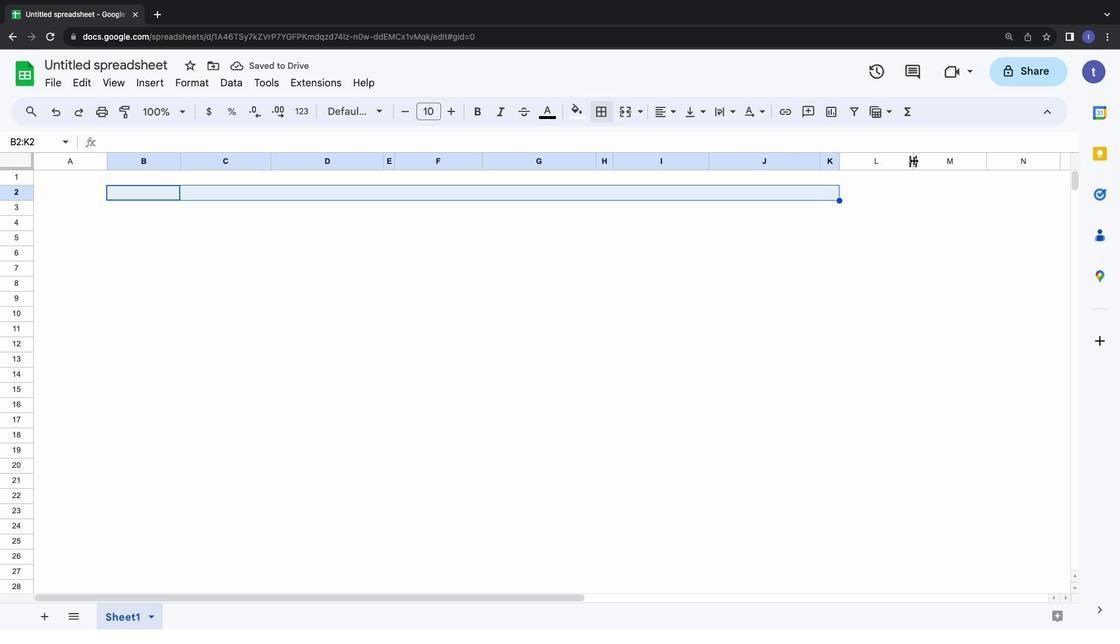 
Action: Mouse pressed left at (913, 161)
Screenshot: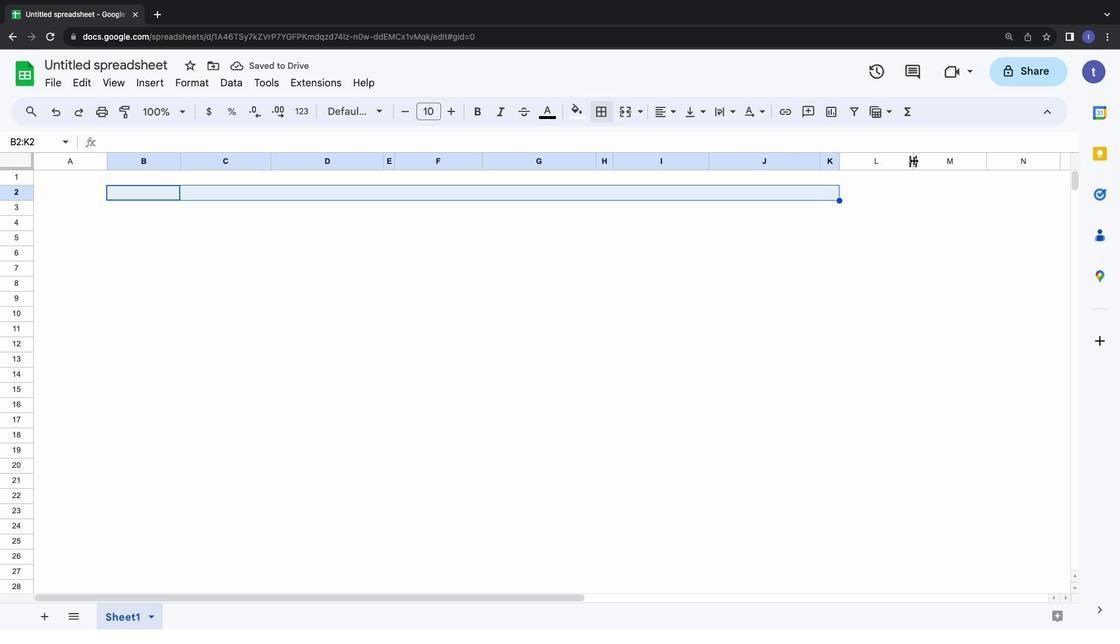 
Action: Mouse pressed left at (913, 161)
Screenshot: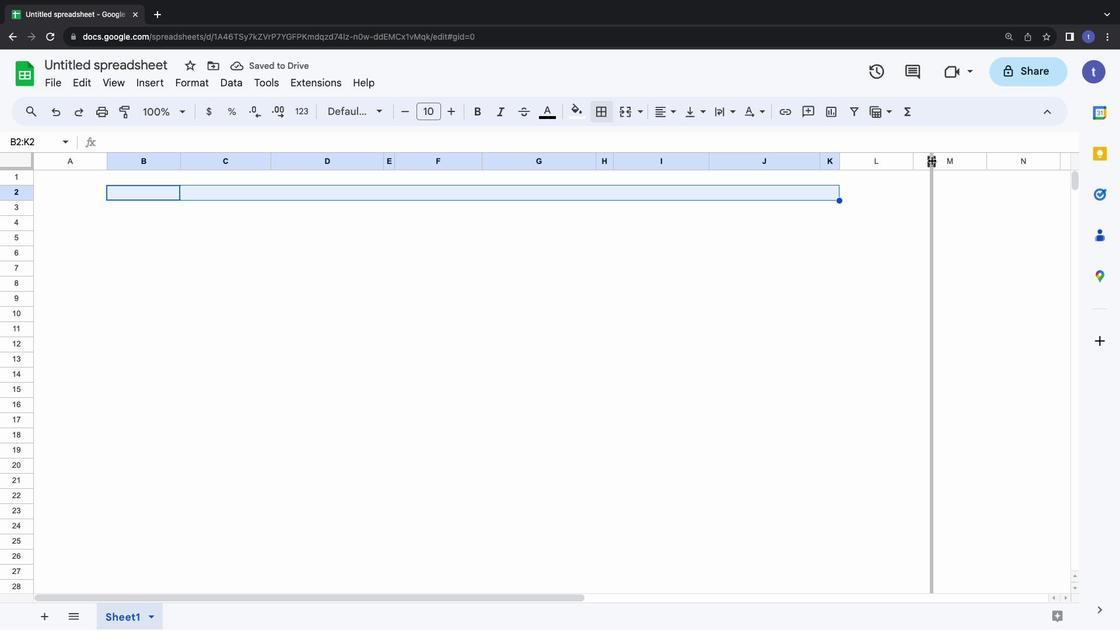 
Action: Mouse moved to (567, 596)
Screenshot: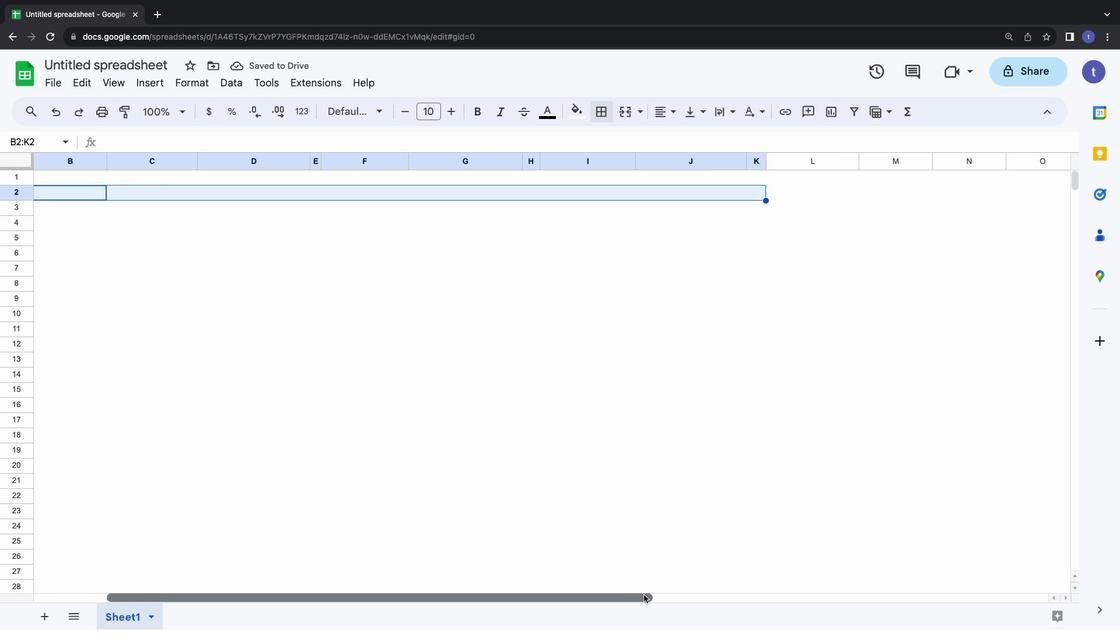 
Action: Mouse pressed left at (567, 596)
Screenshot: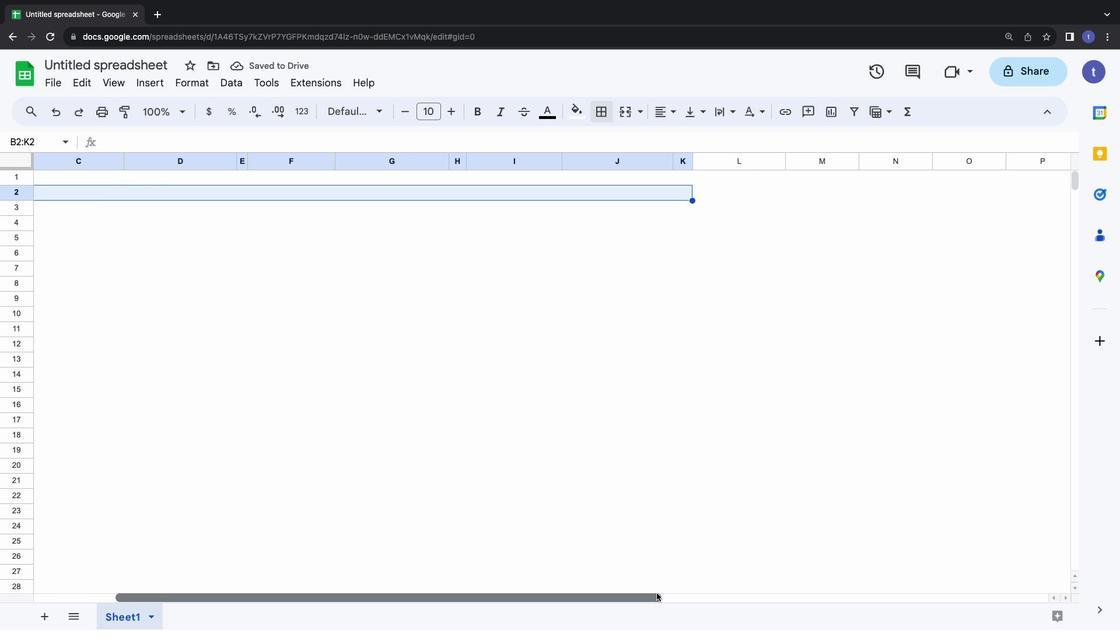
Action: Mouse moved to (695, 158)
Screenshot: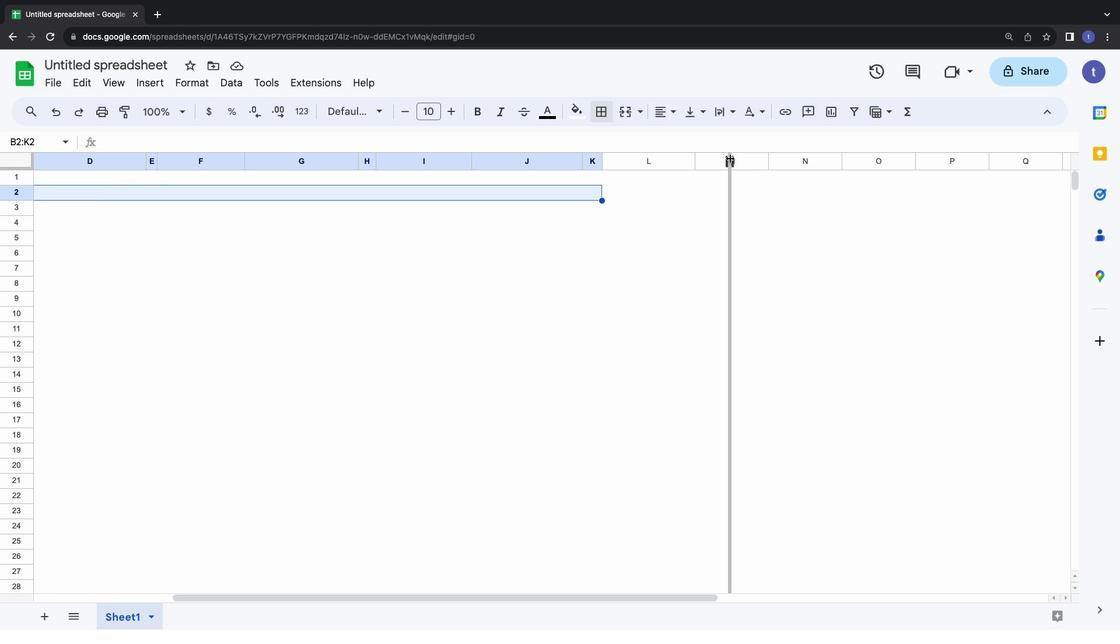 
Action: Mouse pressed left at (695, 158)
Screenshot: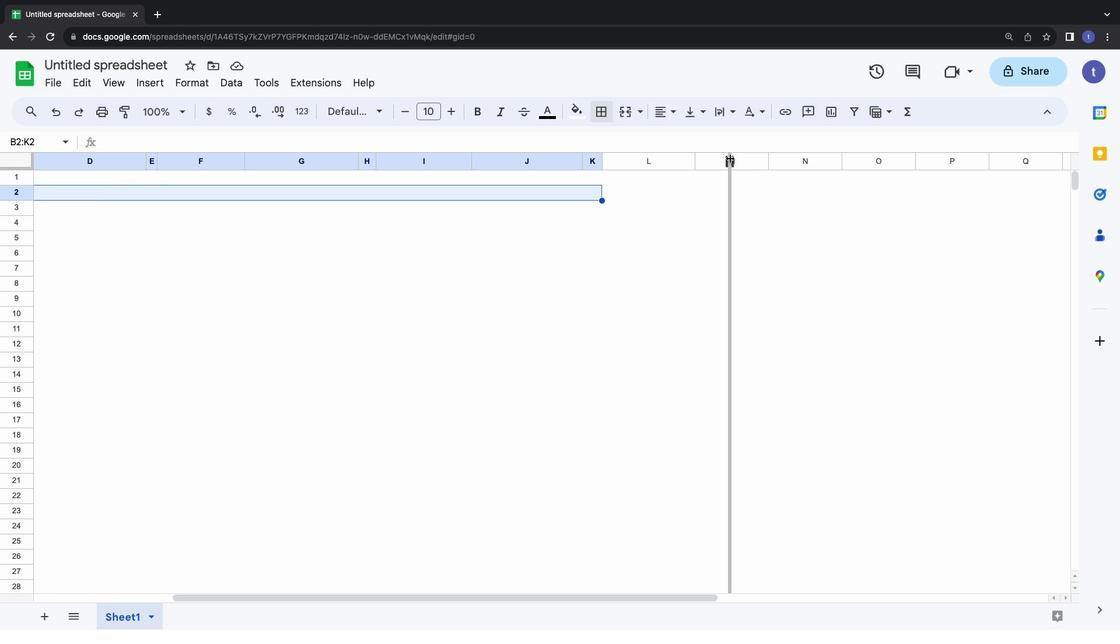 
Action: Mouse moved to (732, 162)
Screenshot: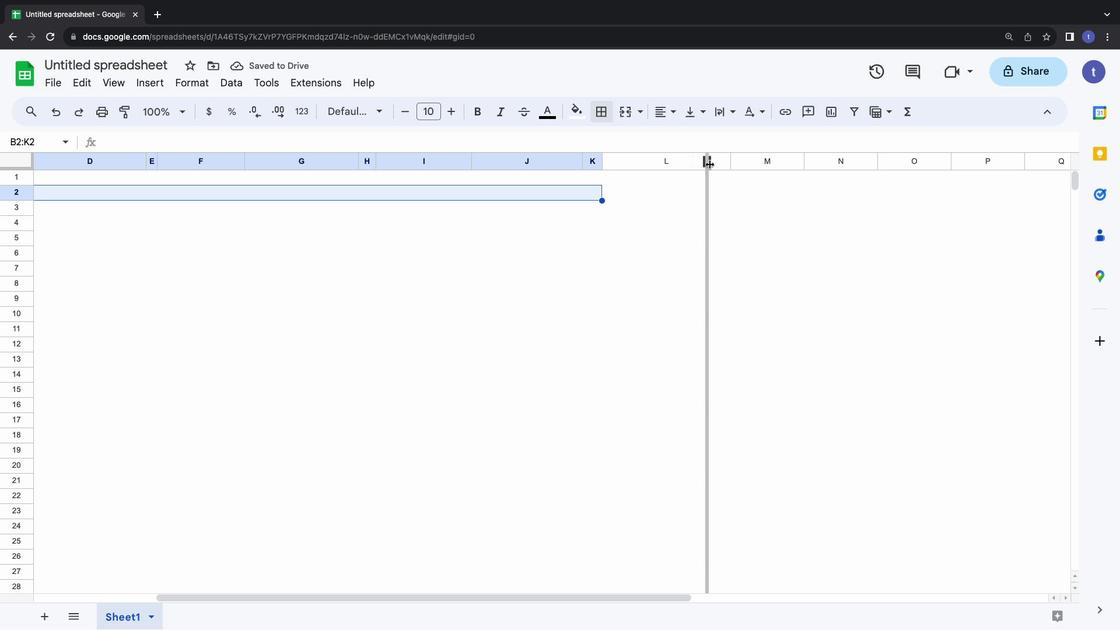 
Action: Mouse pressed left at (732, 162)
Screenshot: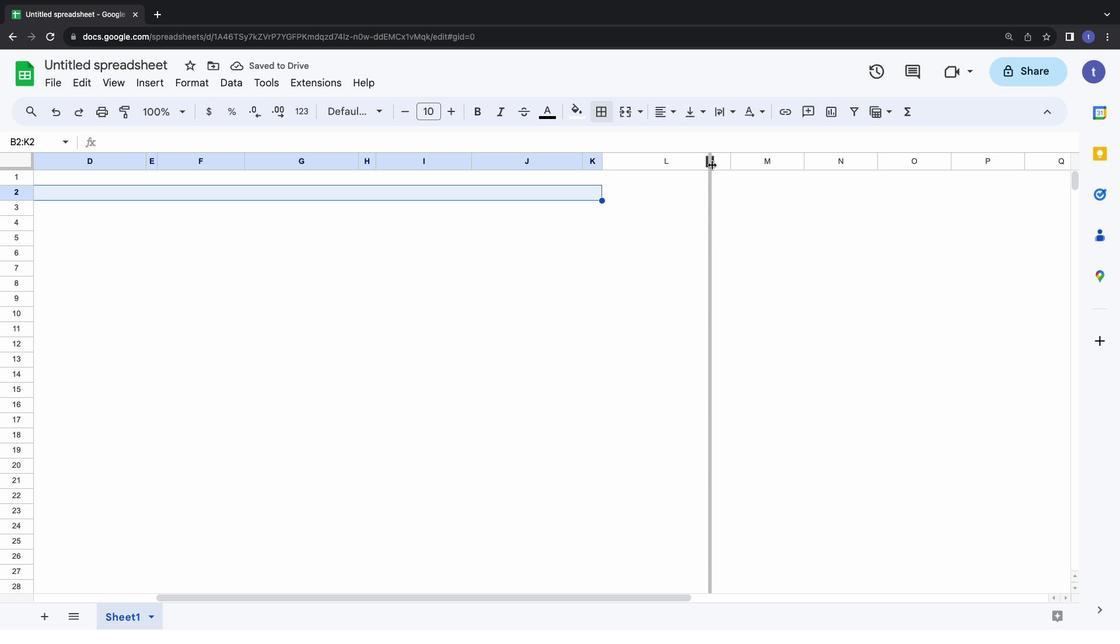 
Action: Mouse moved to (780, 159)
Screenshot: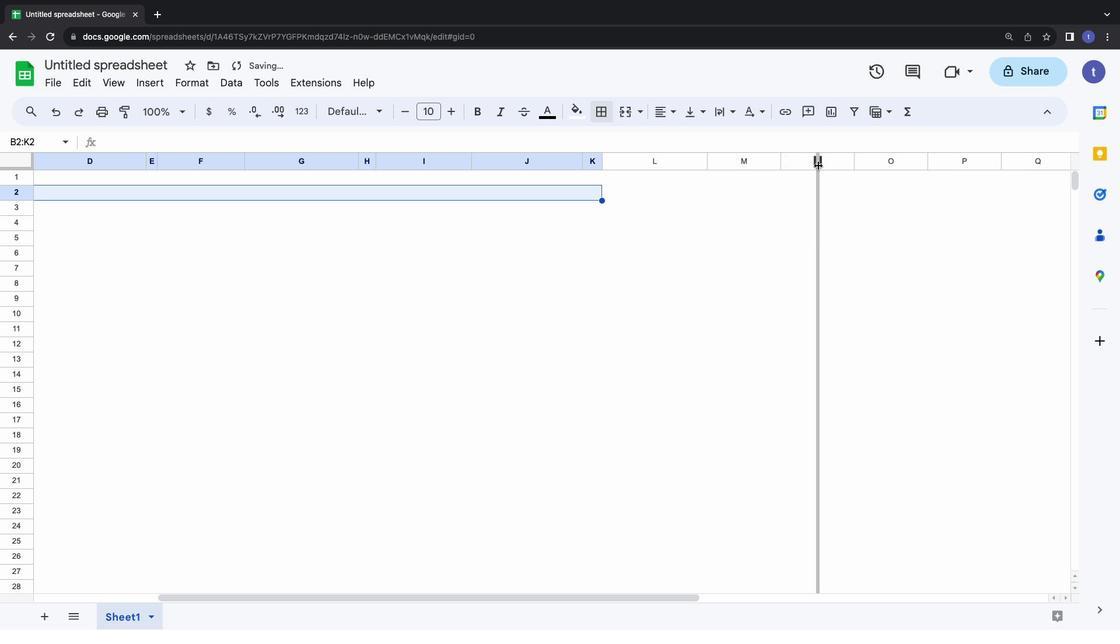 
Action: Mouse pressed left at (780, 159)
Screenshot: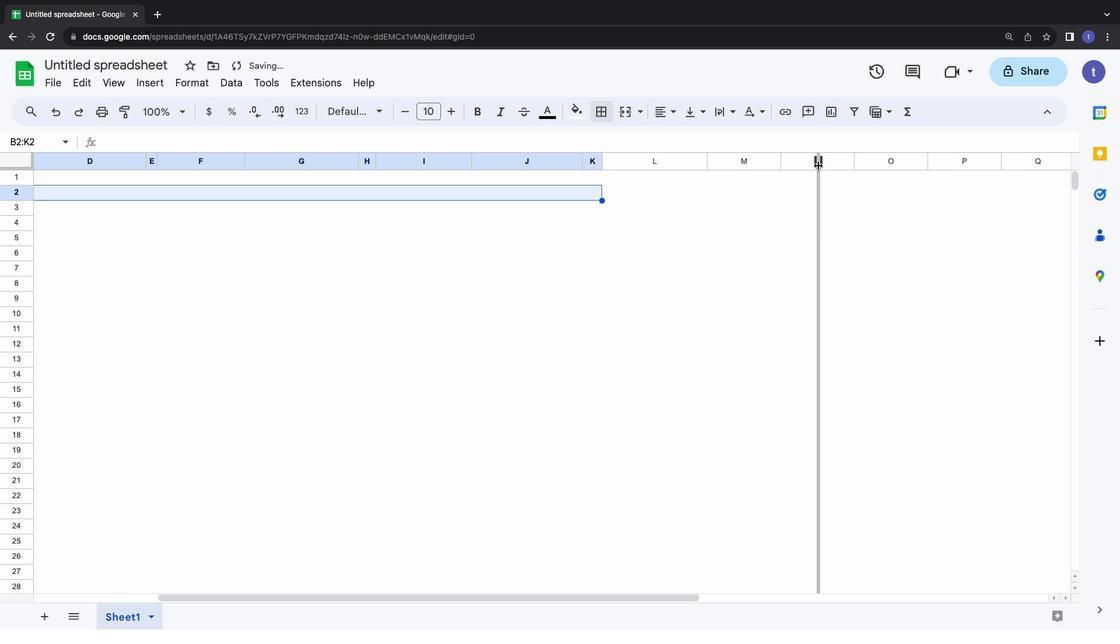 
Action: Mouse moved to (892, 159)
Screenshot: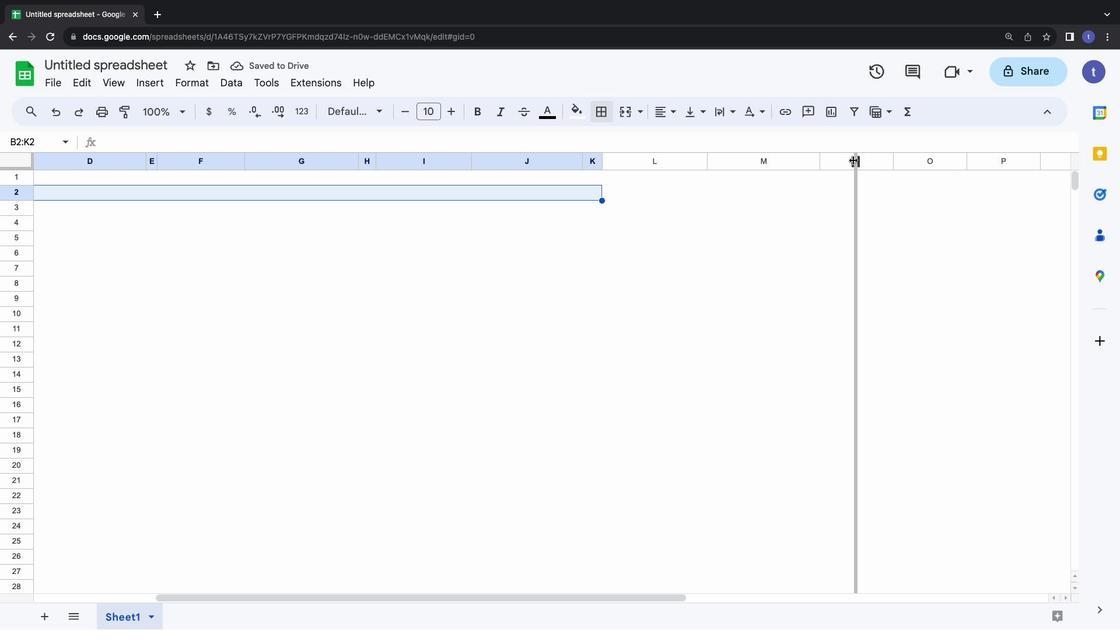 
Action: Mouse pressed left at (892, 159)
Screenshot: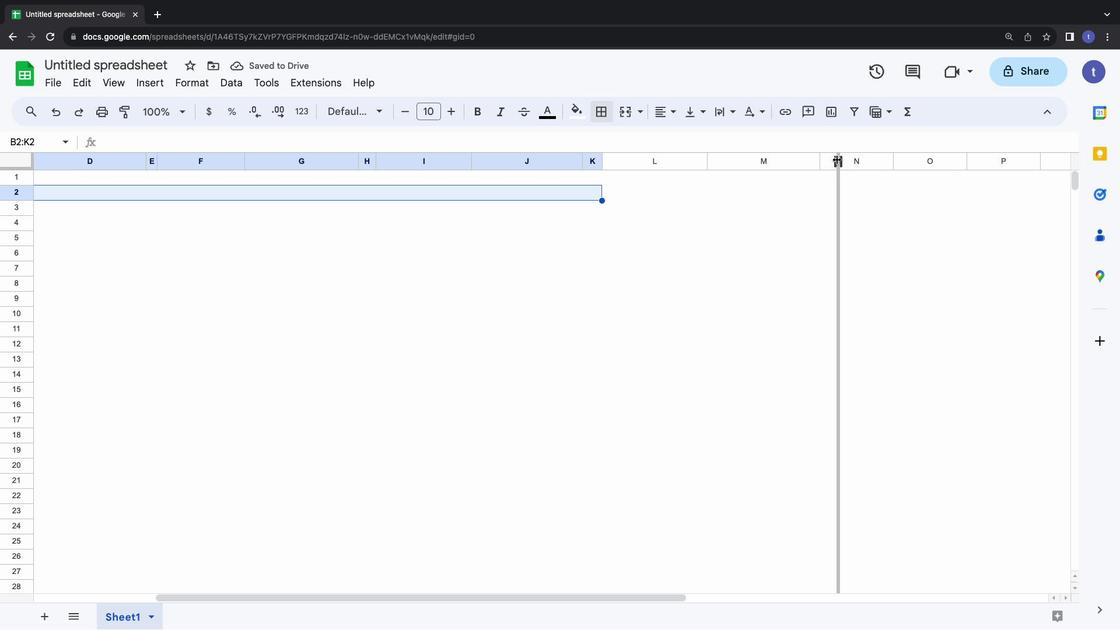 
Action: Mouse moved to (694, 599)
Screenshot: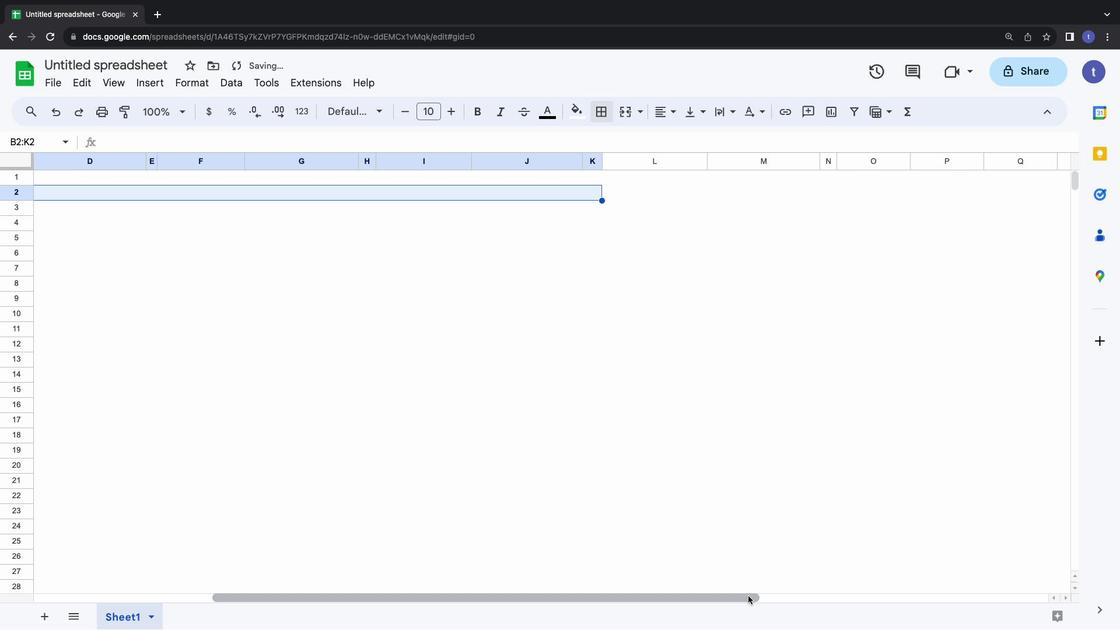 
Action: Mouse pressed left at (694, 599)
Screenshot: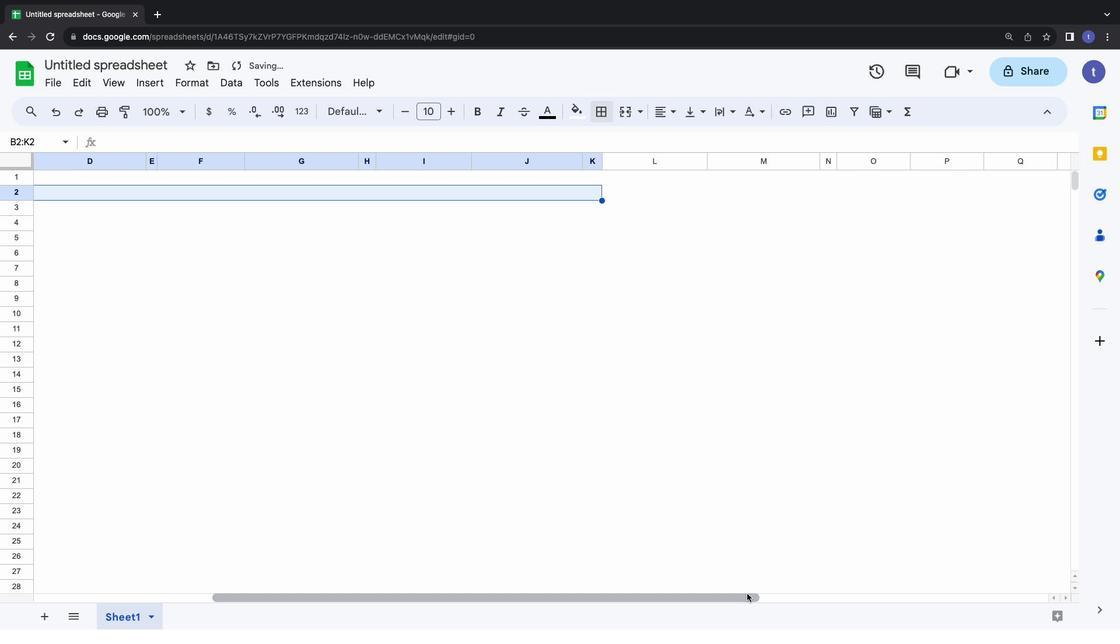
Action: Mouse moved to (909, 160)
Screenshot: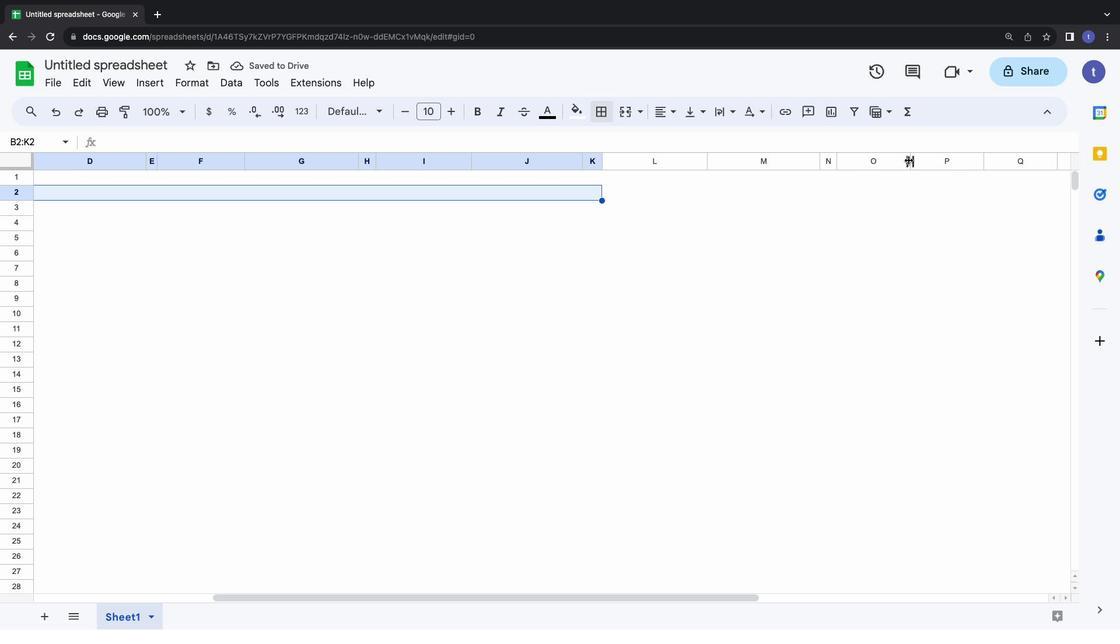 
Action: Mouse pressed left at (909, 160)
Screenshot: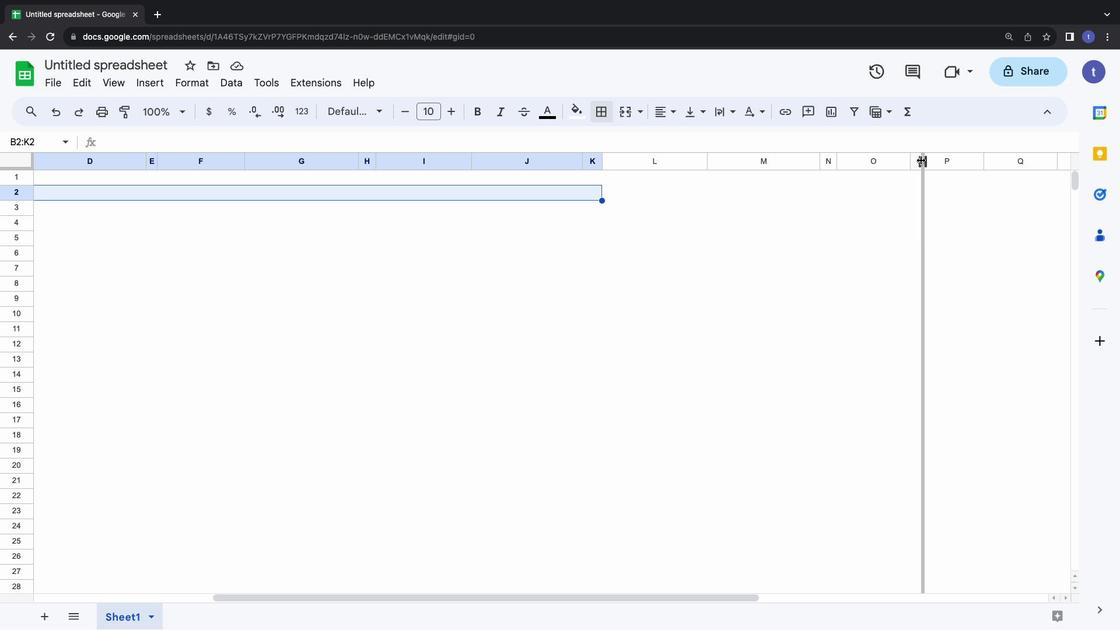 
Action: Mouse moved to (998, 159)
Screenshot: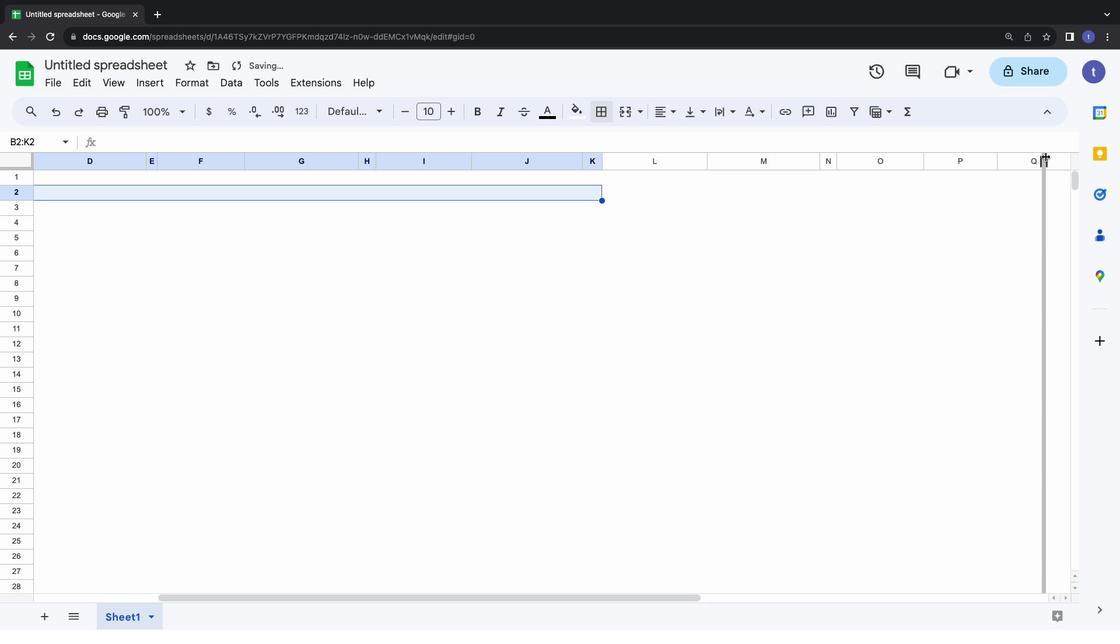 
Action: Mouse pressed left at (998, 159)
Screenshot: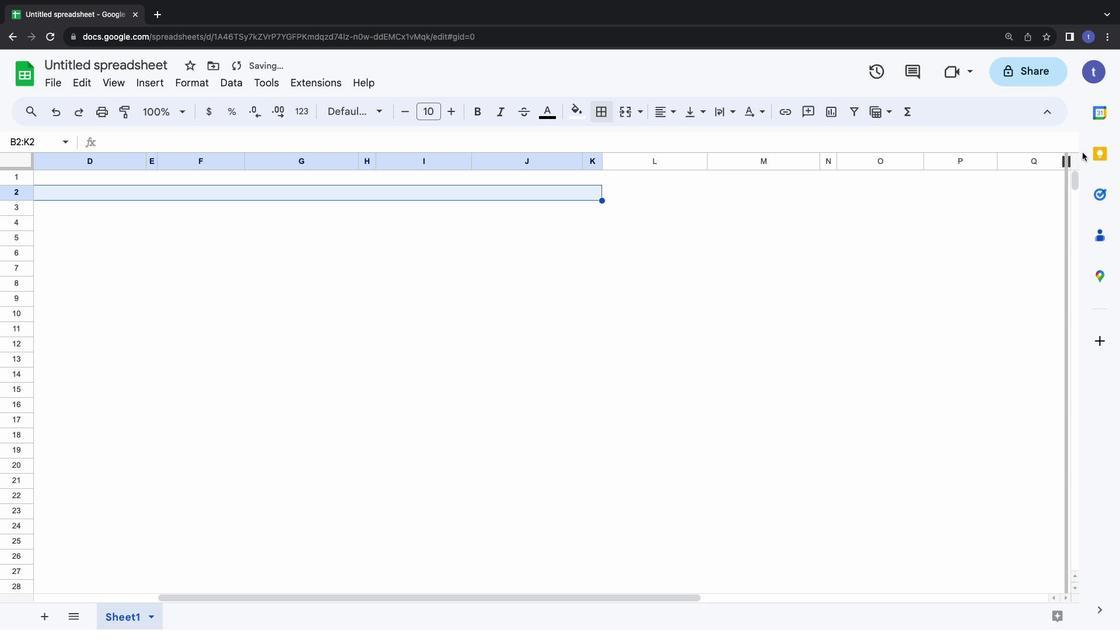 
Action: Mouse moved to (654, 594)
Screenshot: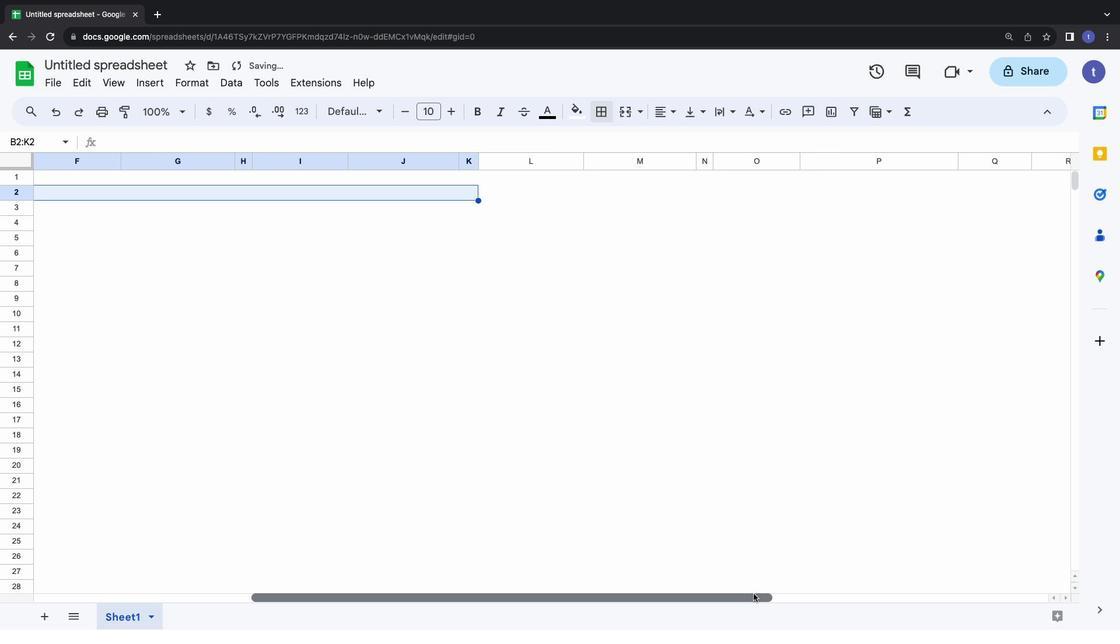 
Action: Mouse pressed left at (654, 594)
Screenshot: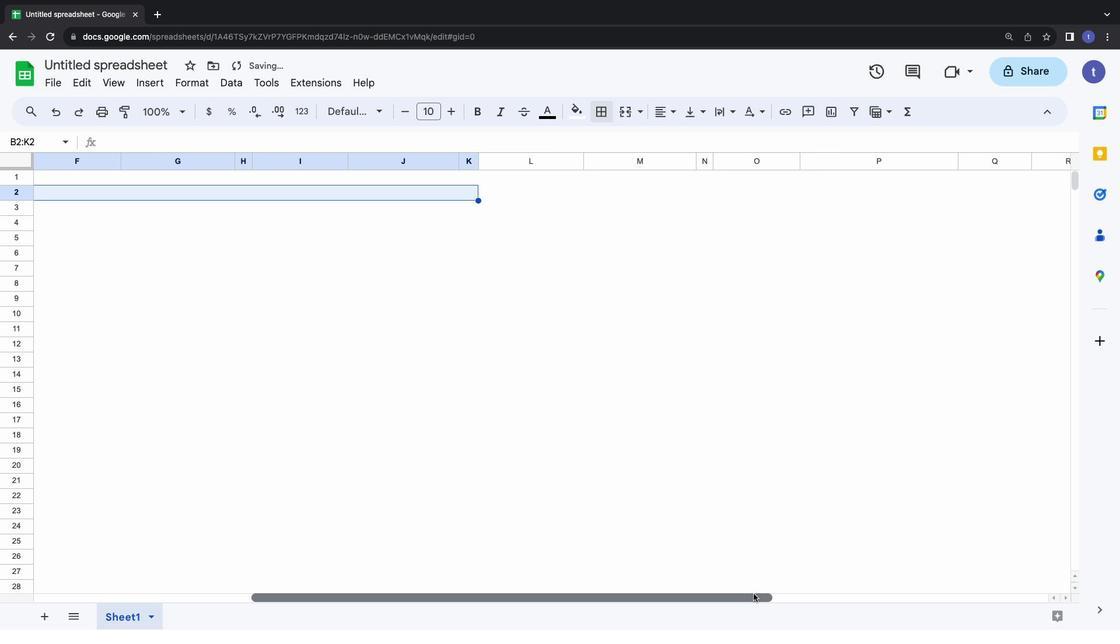 
Action: Mouse moved to (1031, 163)
Screenshot: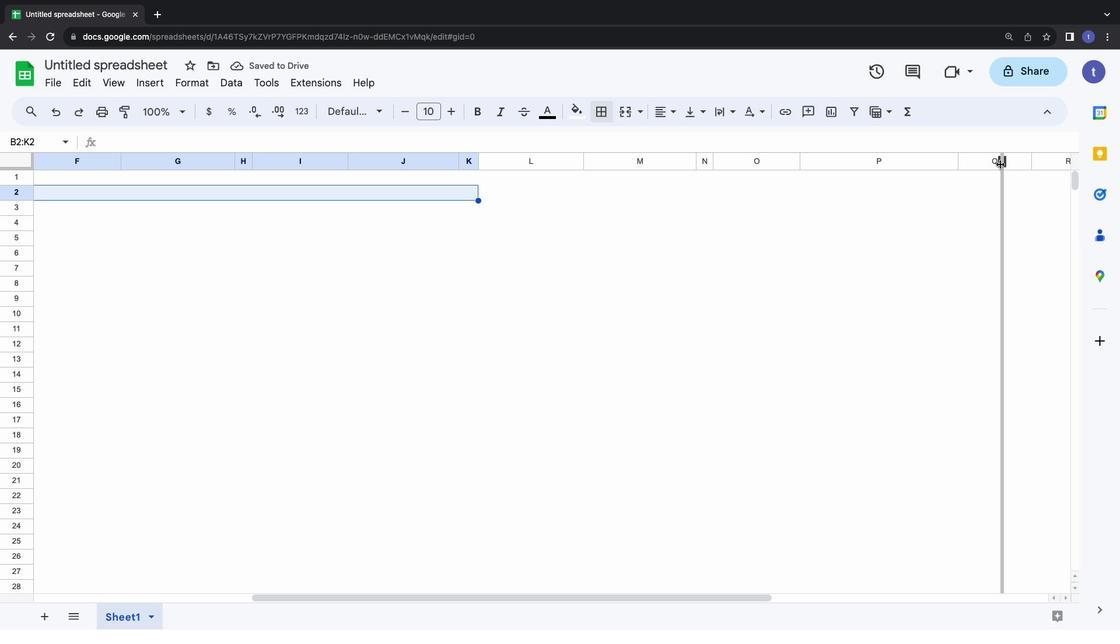 
Action: Mouse pressed left at (1031, 163)
Screenshot: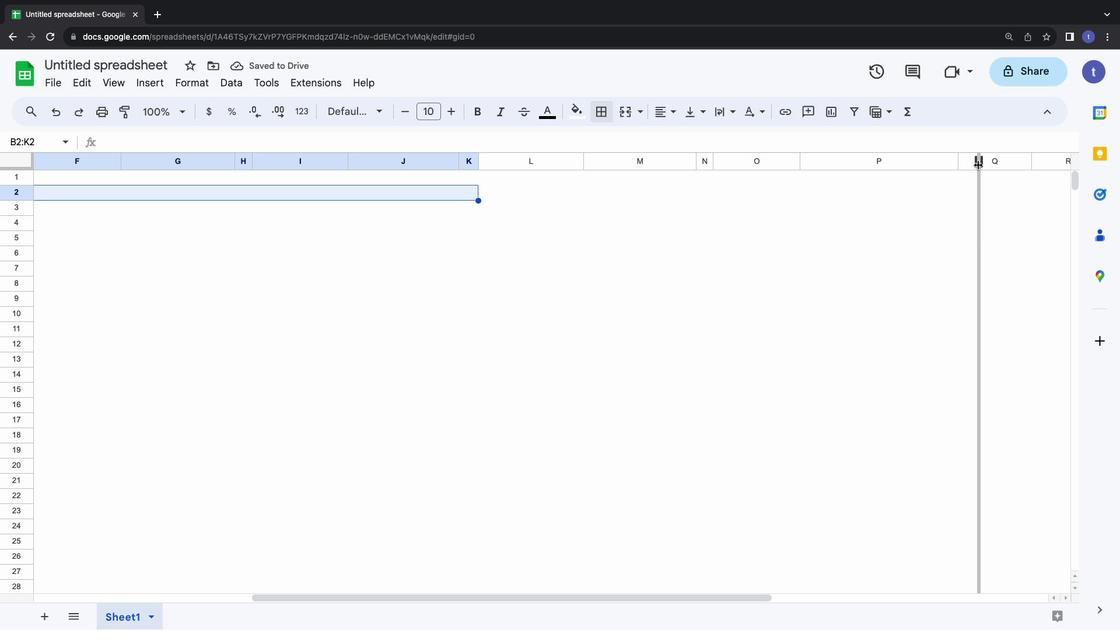 
Action: Mouse moved to (628, 600)
Screenshot: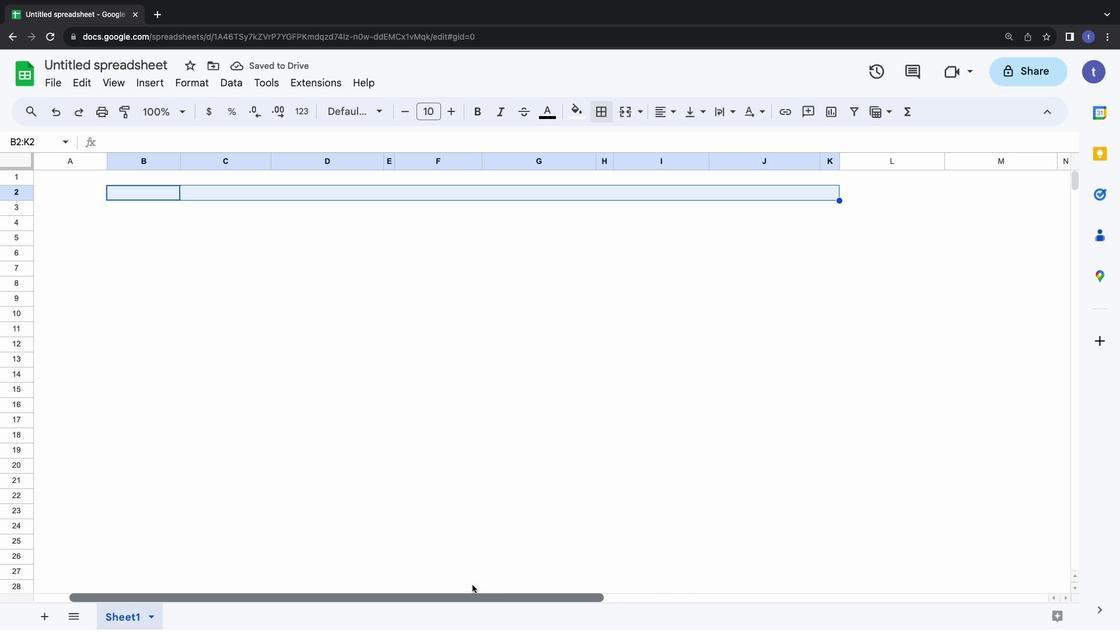 
Action: Mouse pressed left at (628, 600)
Screenshot: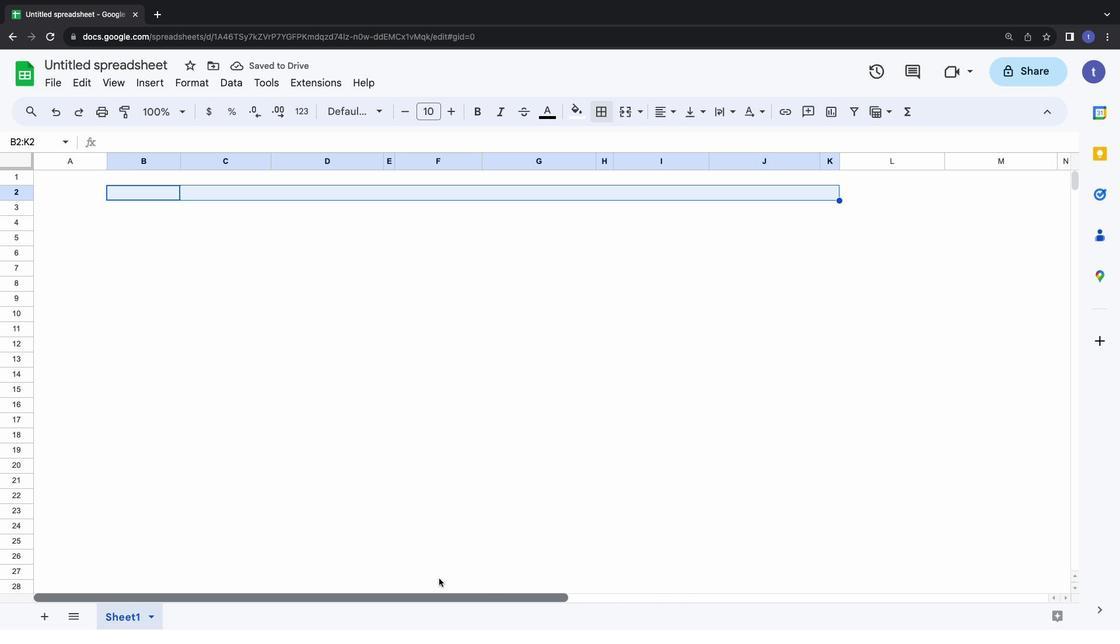 
Action: Mouse moved to (138, 189)
Screenshot: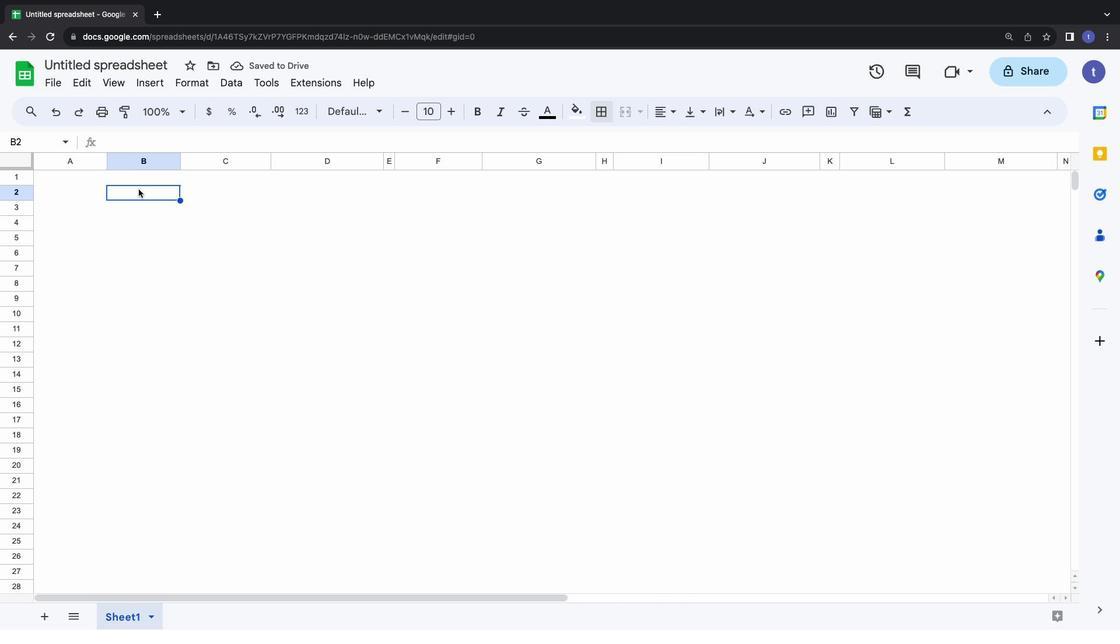 
Action: Mouse pressed left at (138, 189)
Screenshot: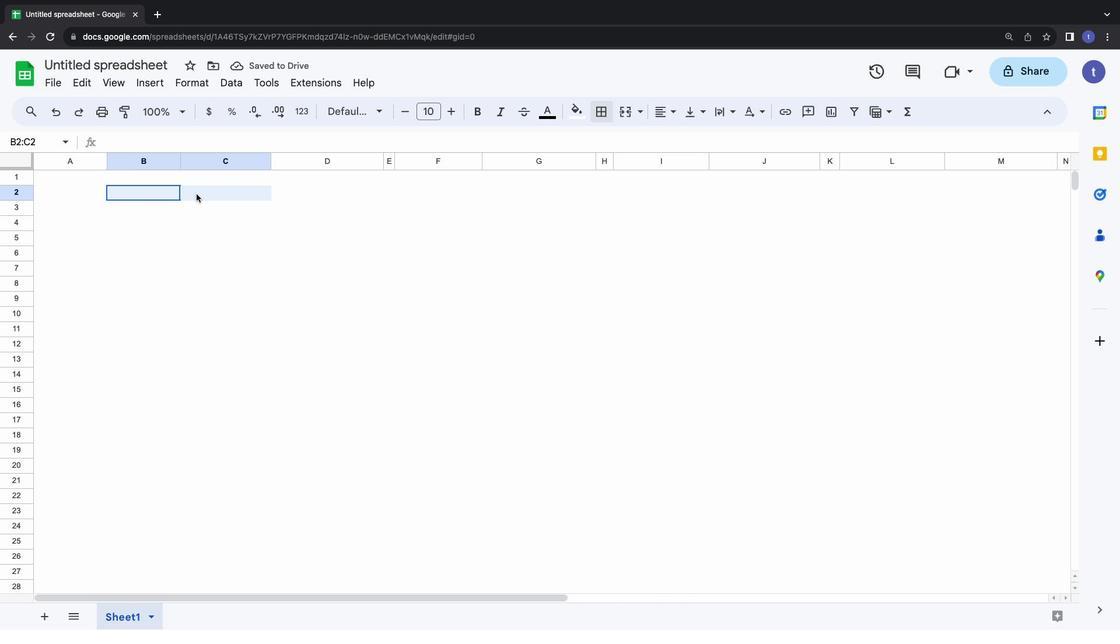 
Action: Mouse pressed left at (138, 189)
Screenshot: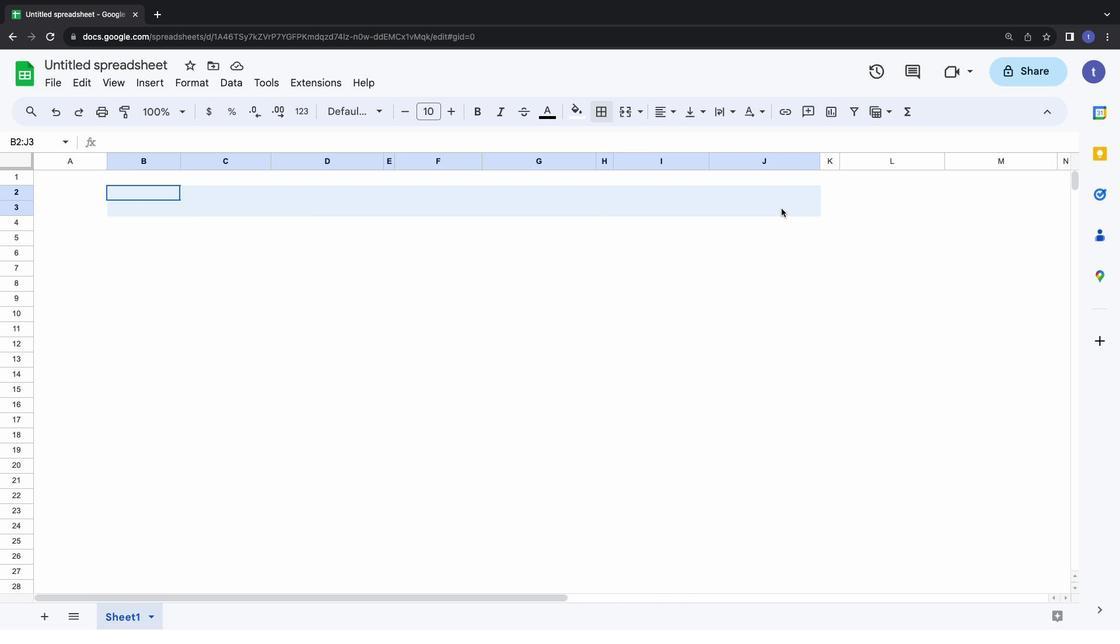 
Action: Mouse moved to (579, 116)
Screenshot: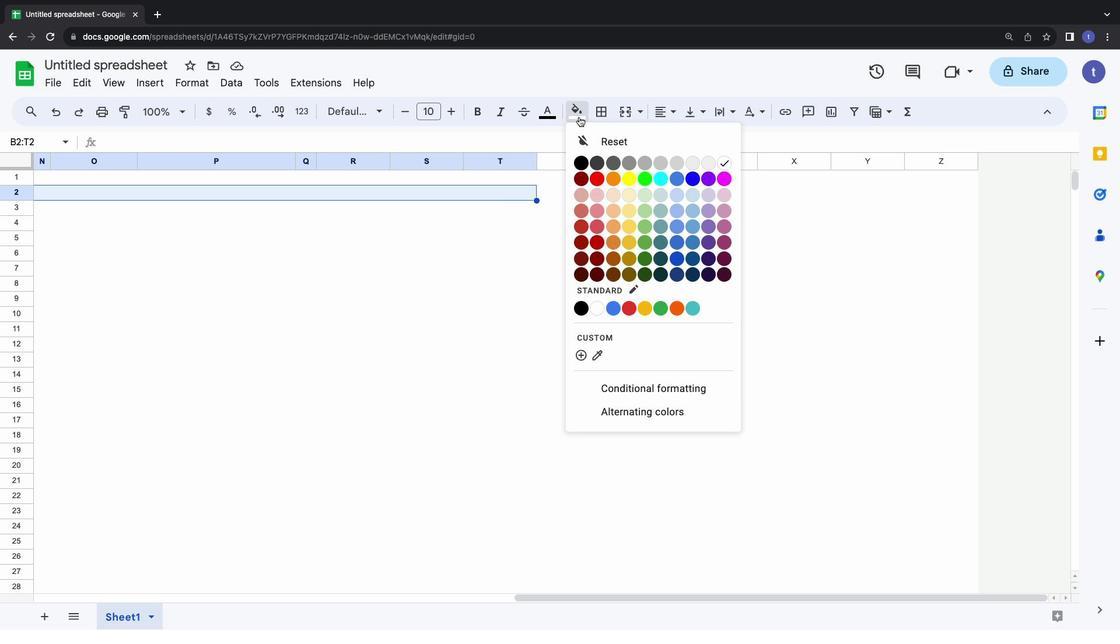 
Action: Mouse pressed left at (579, 116)
Screenshot: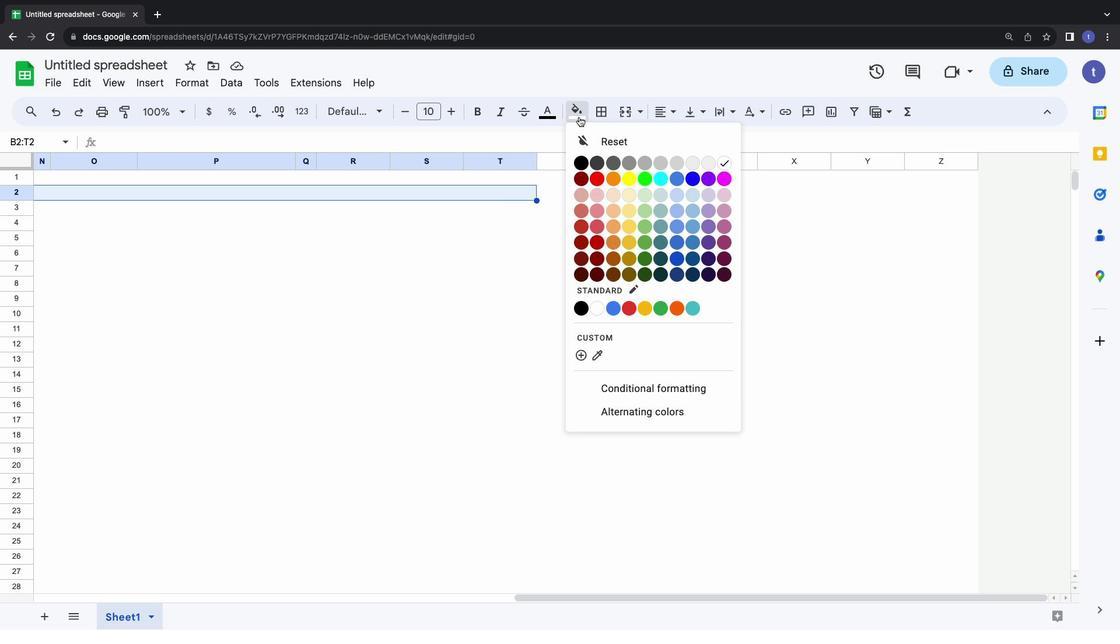 
Action: Mouse moved to (691, 225)
Screenshot: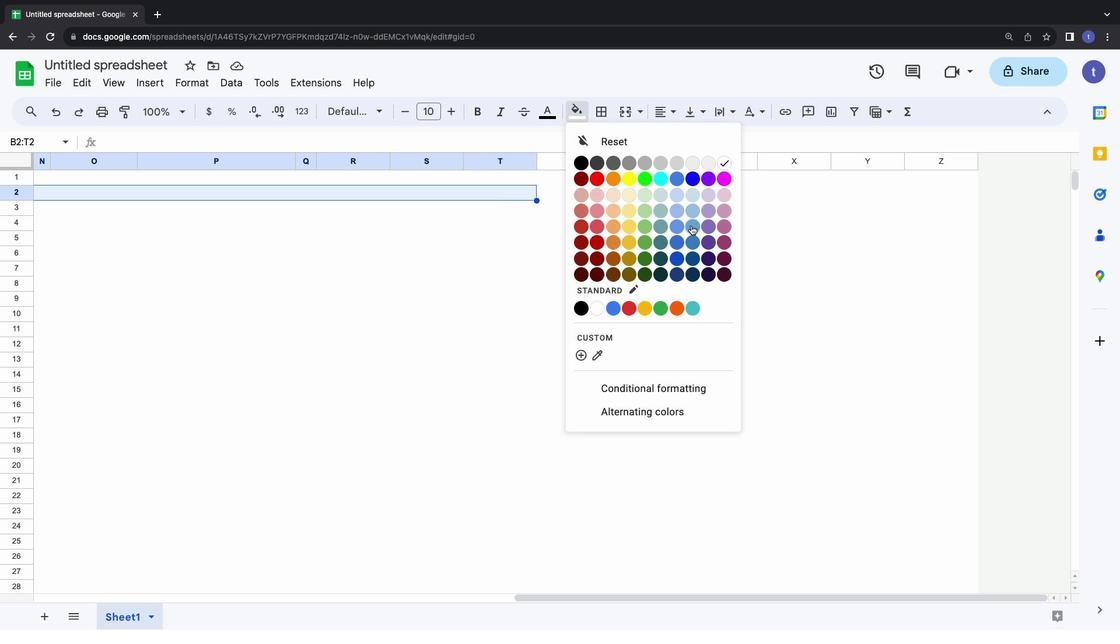
Action: Mouse pressed left at (691, 225)
Screenshot: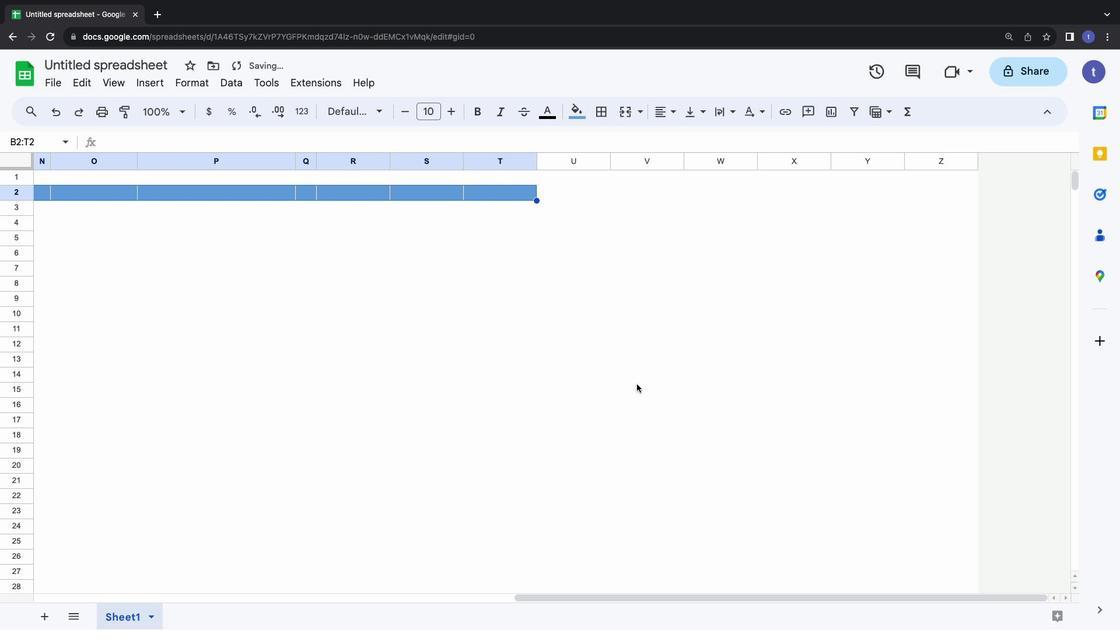 
Action: Mouse moved to (647, 598)
Screenshot: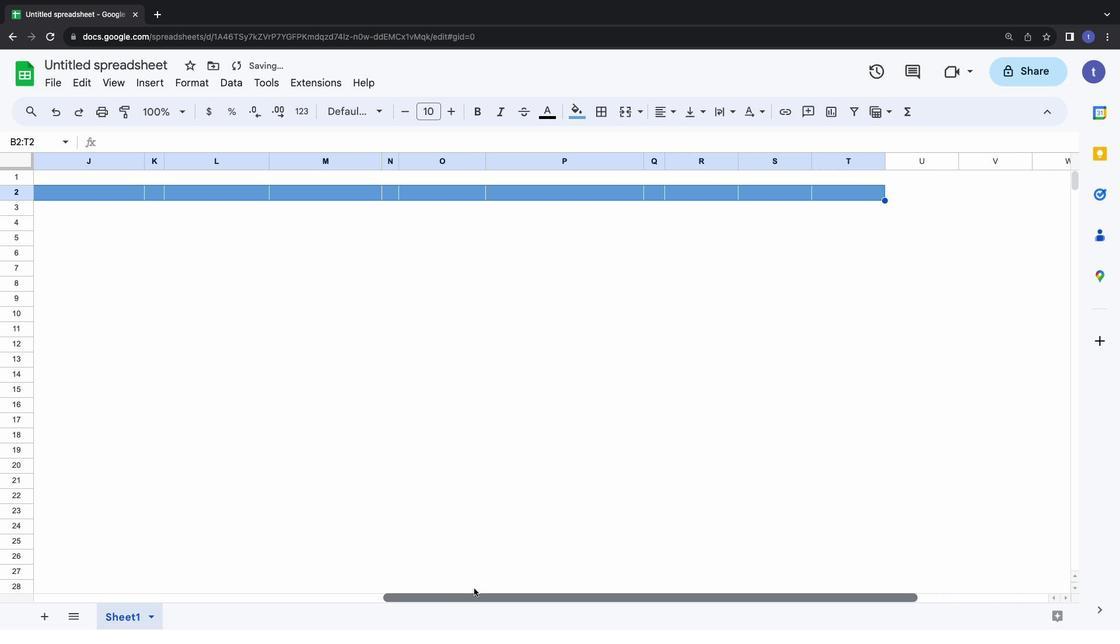 
Action: Mouse pressed left at (647, 598)
Screenshot: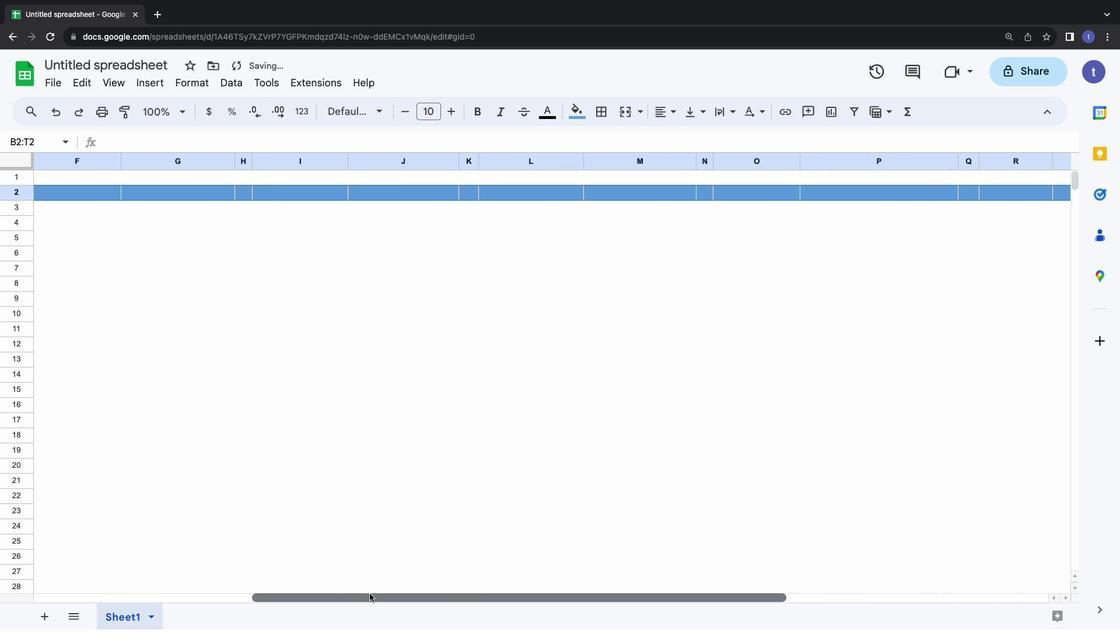 
Action: Mouse moved to (606, 115)
Screenshot: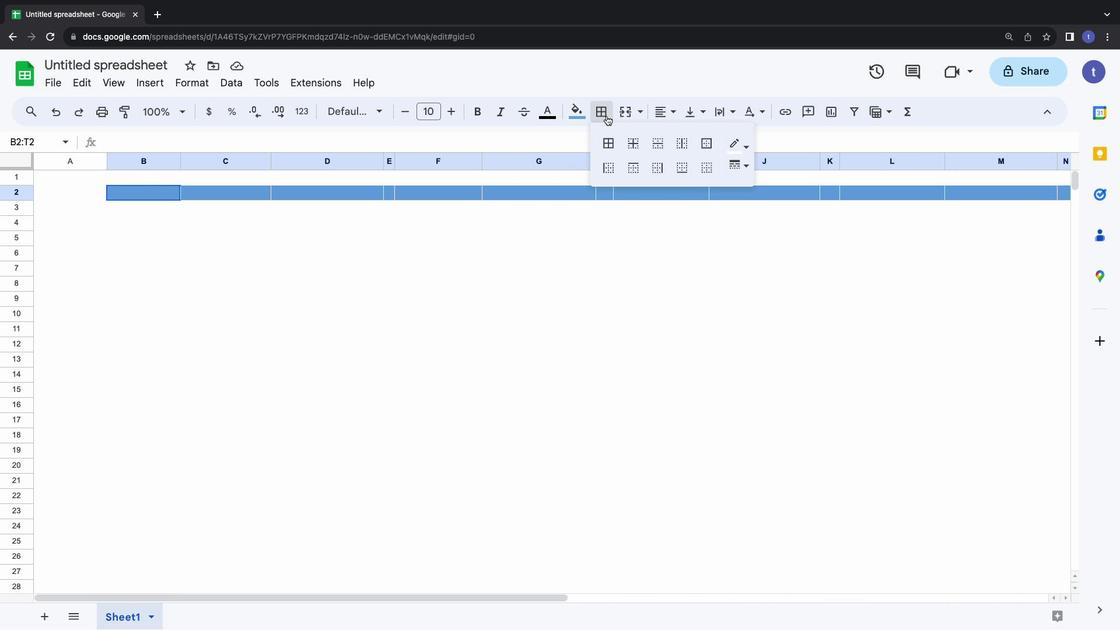 
Action: Mouse pressed left at (606, 115)
Screenshot: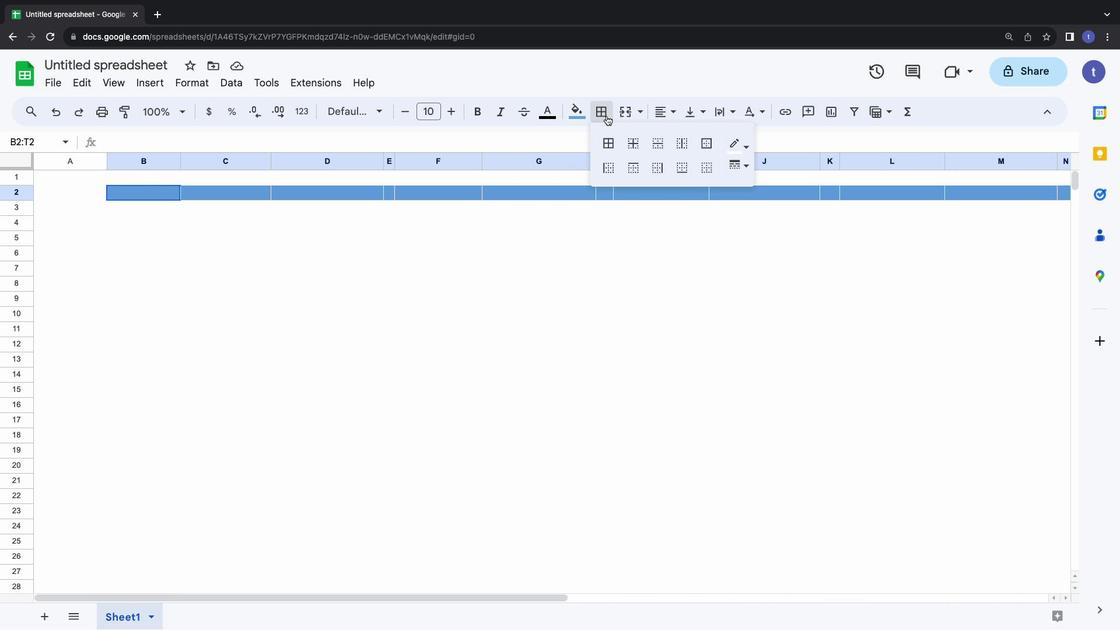 
Action: Mouse moved to (609, 138)
Screenshot: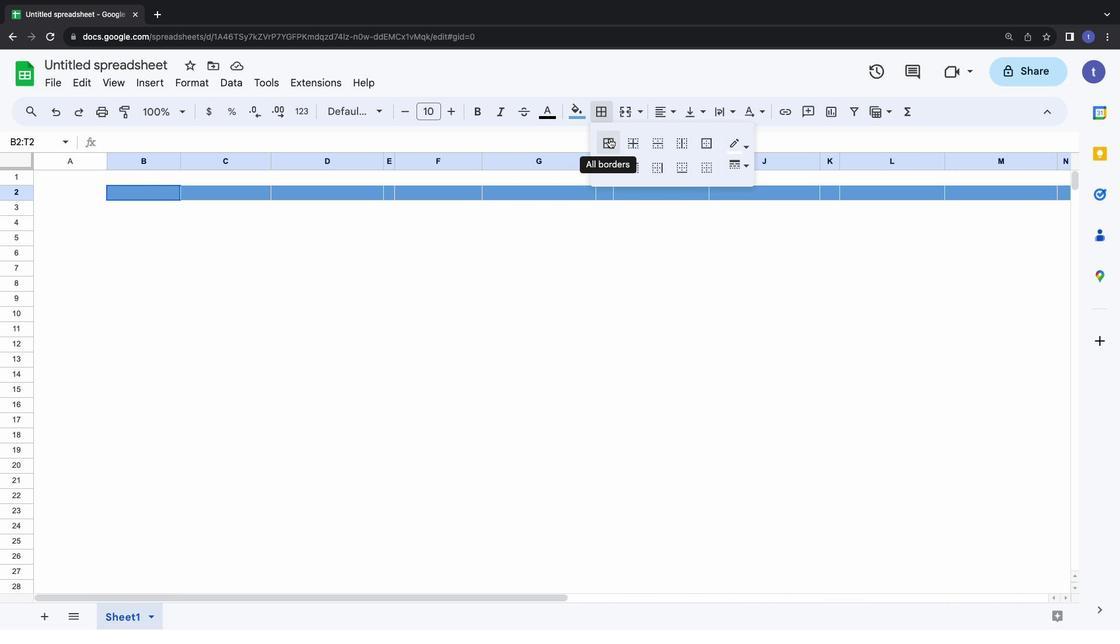 
Action: Mouse pressed left at (609, 138)
Screenshot: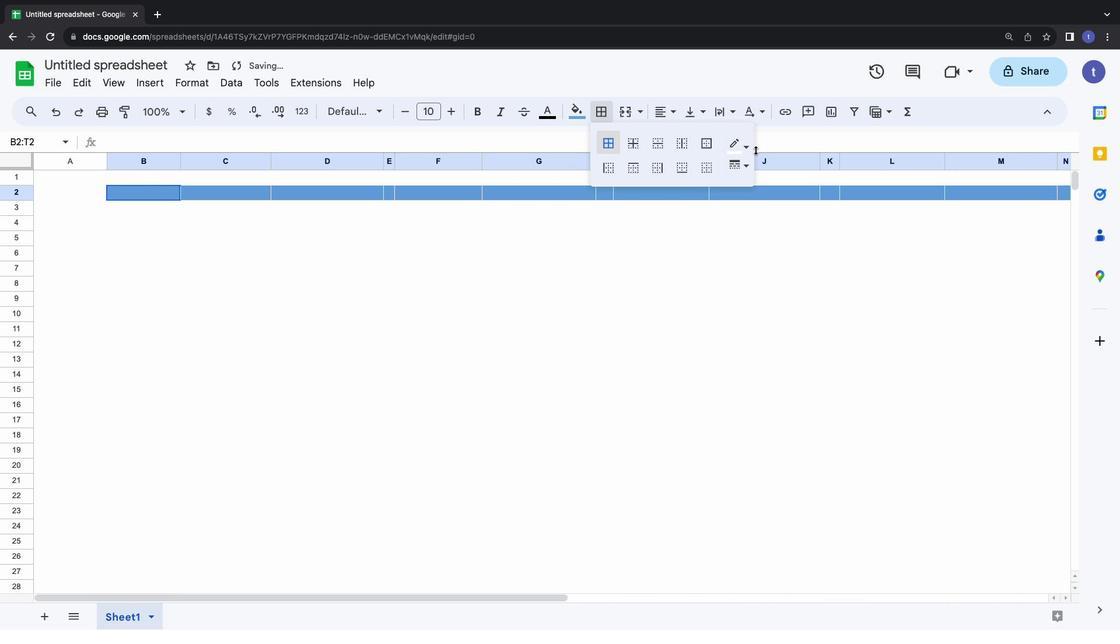 
Action: Mouse moved to (735, 143)
Screenshot: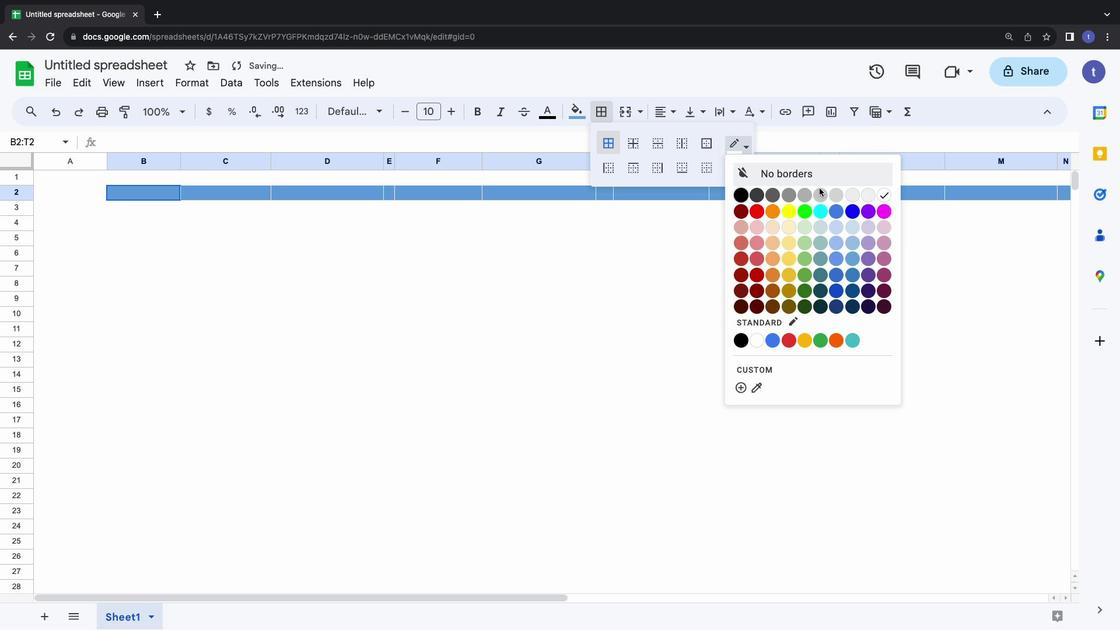 
Action: Mouse pressed left at (735, 143)
Screenshot: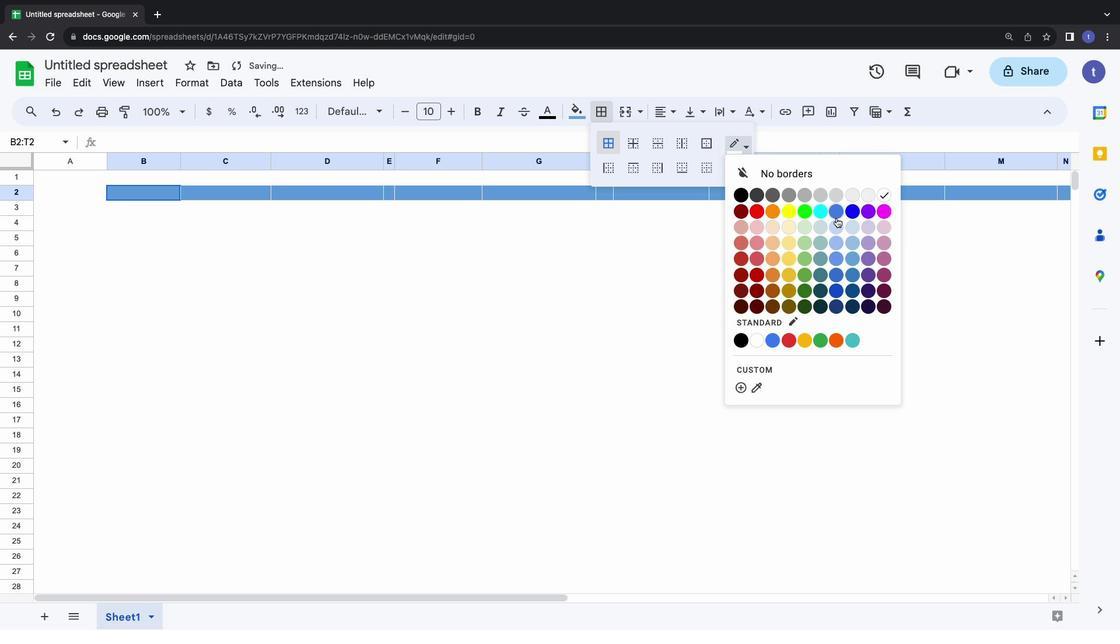 
Action: Mouse moved to (854, 259)
Screenshot: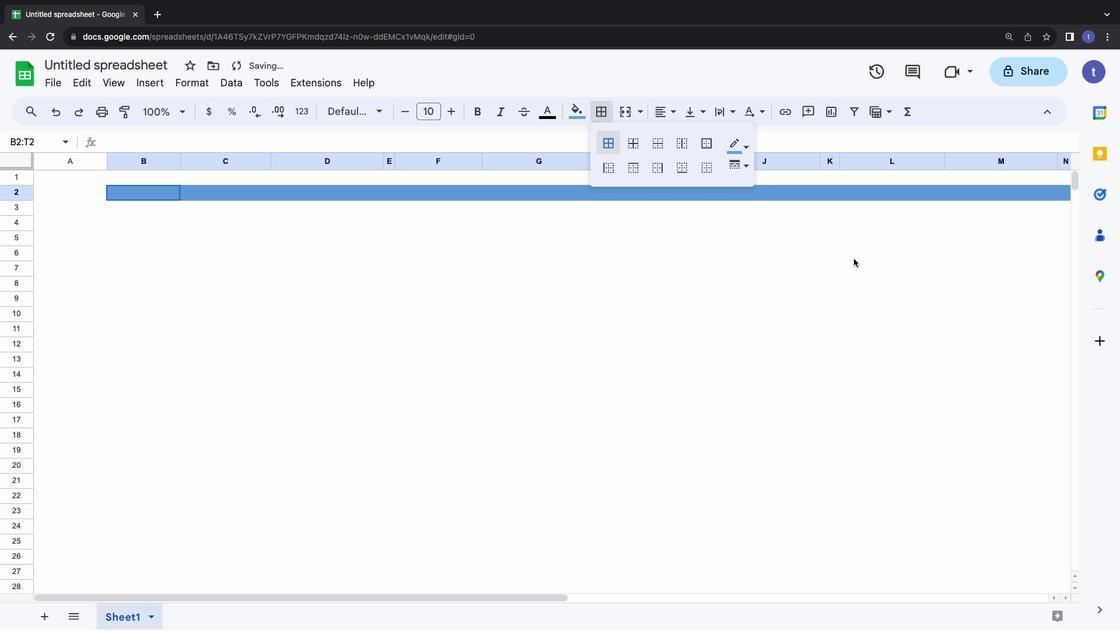 
Action: Mouse pressed left at (854, 259)
Screenshot: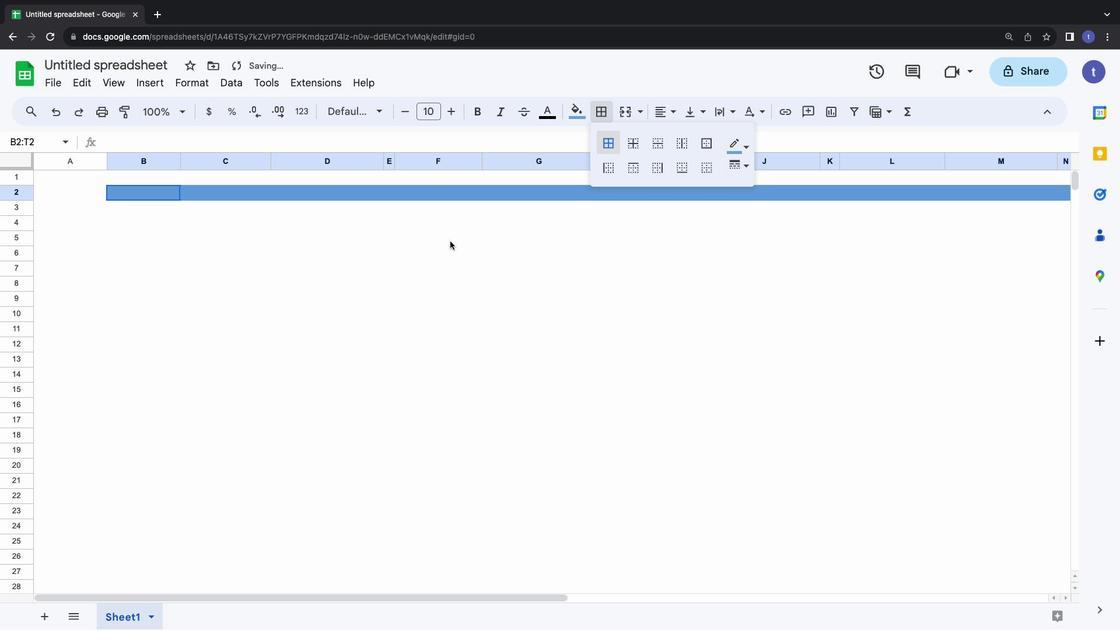 
Action: Mouse moved to (167, 200)
Screenshot: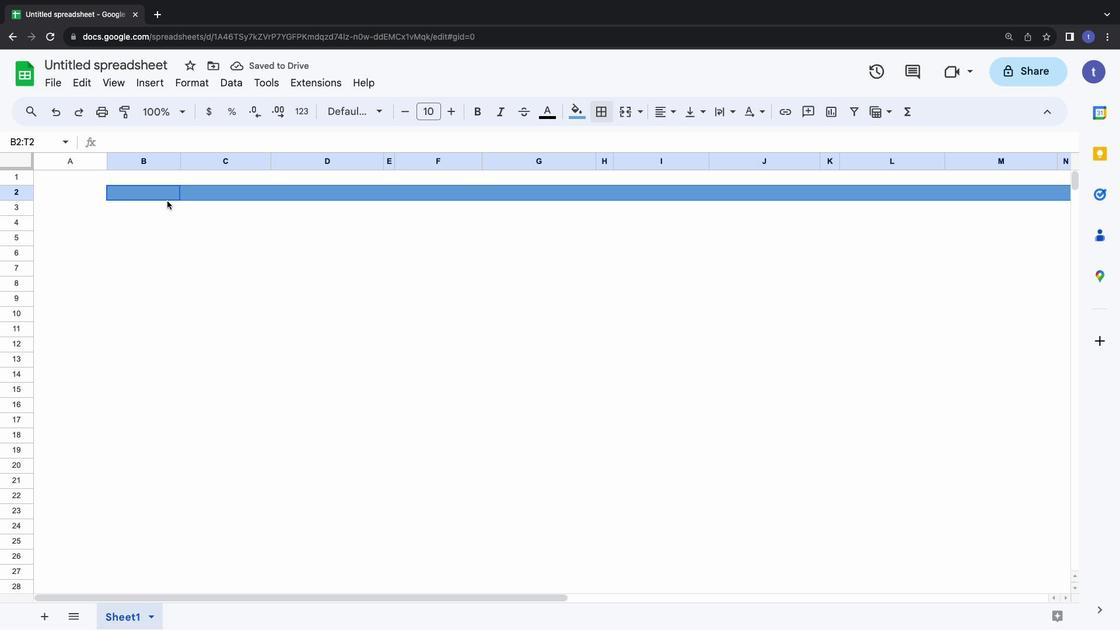 
Action: Mouse pressed left at (167, 200)
Screenshot: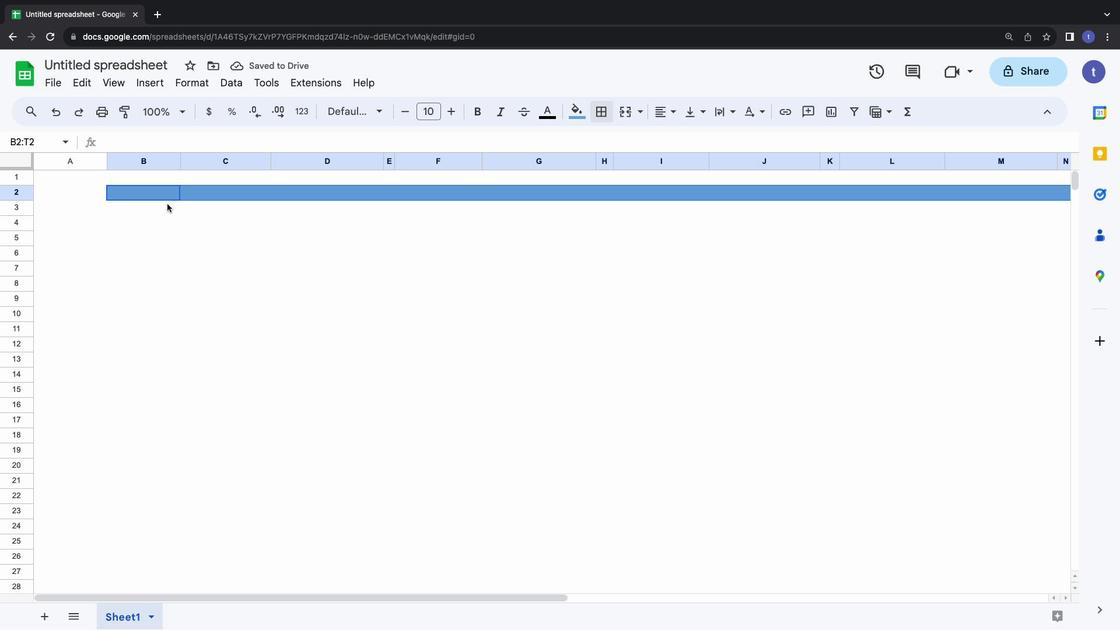 
Action: Mouse moved to (166, 203)
Screenshot: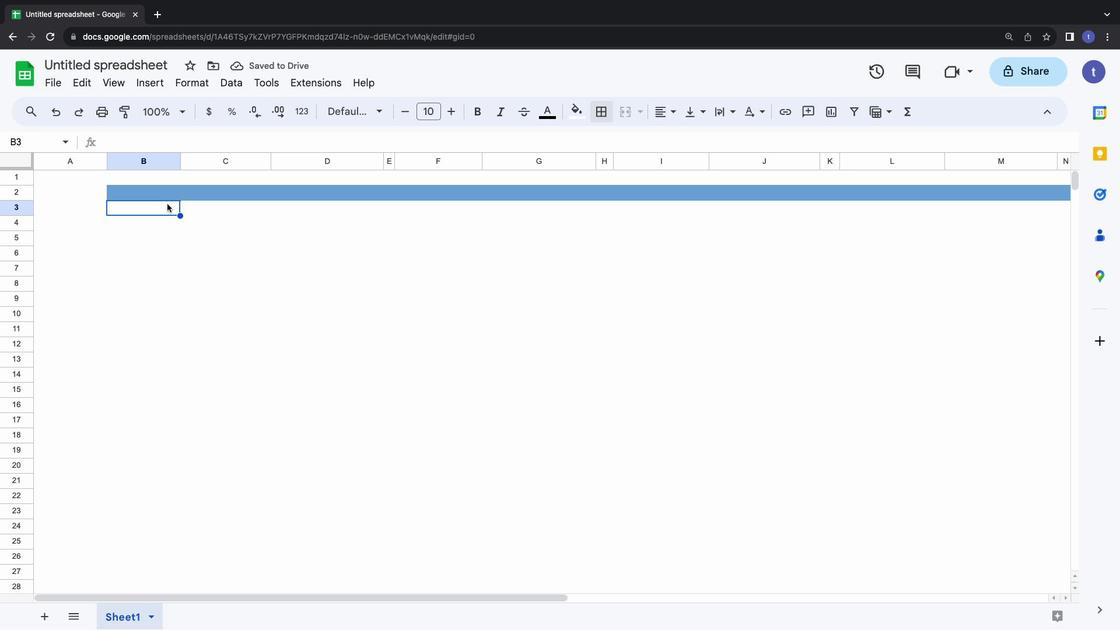 
Action: Mouse pressed left at (166, 203)
Screenshot: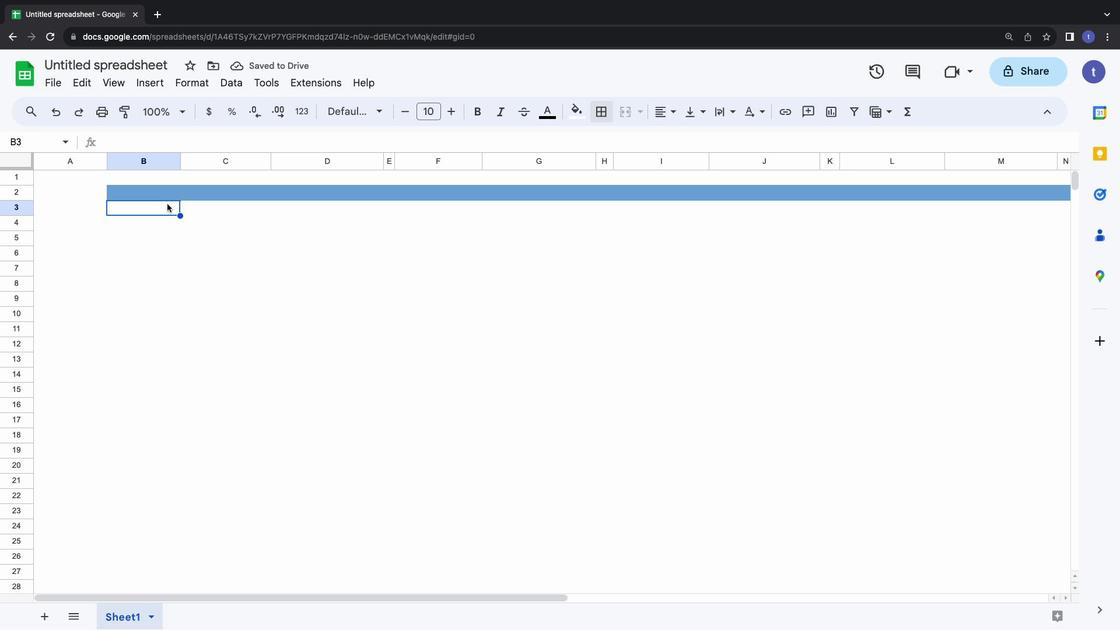 
Action: Mouse moved to (214, 207)
Screenshot: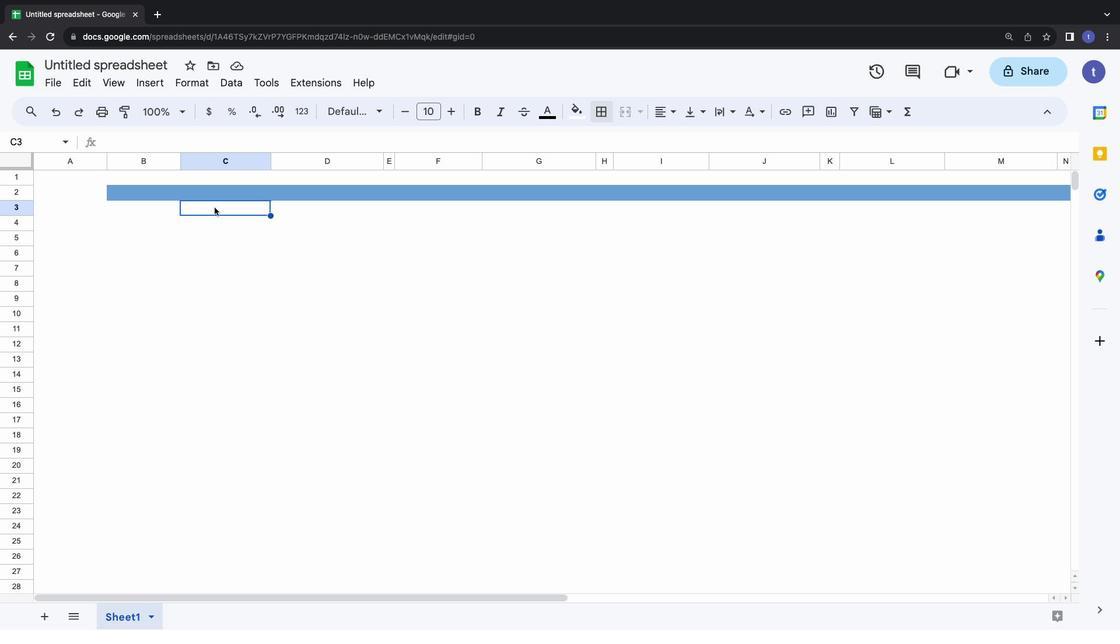 
Action: Mouse pressed left at (214, 207)
Screenshot: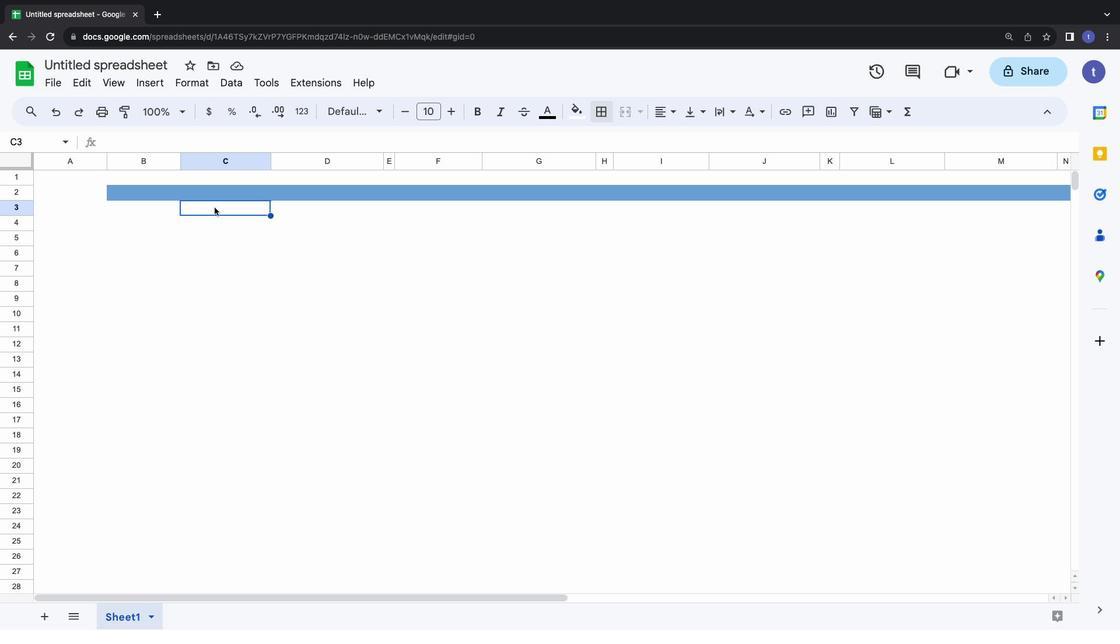 
Action: Key pressed '2''0''2''3'
Screenshot: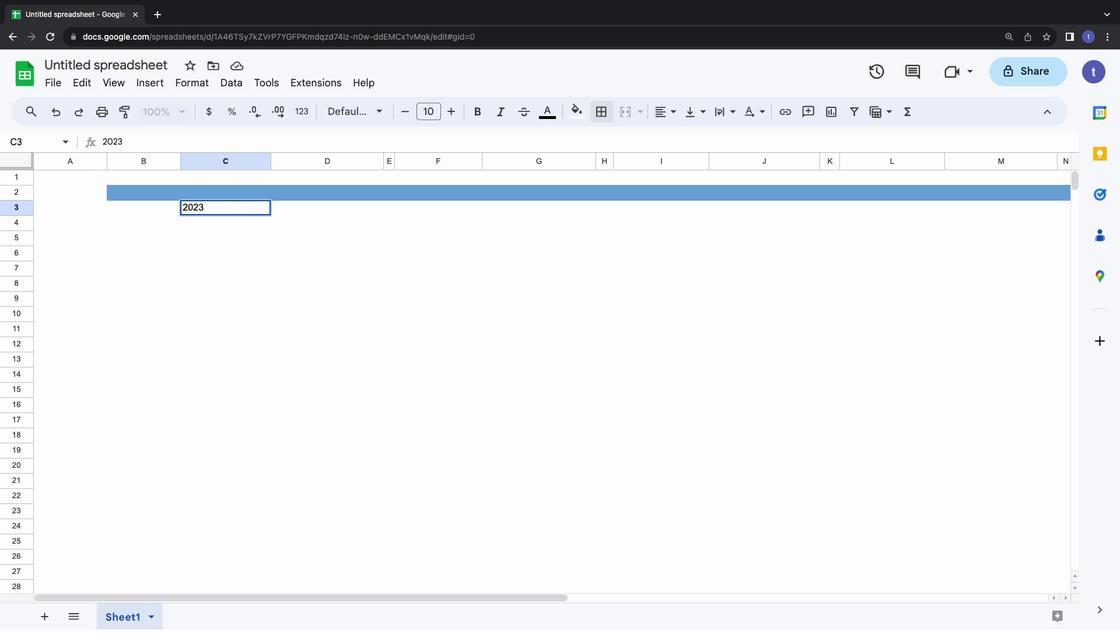 
Action: Mouse moved to (219, 214)
Screenshot: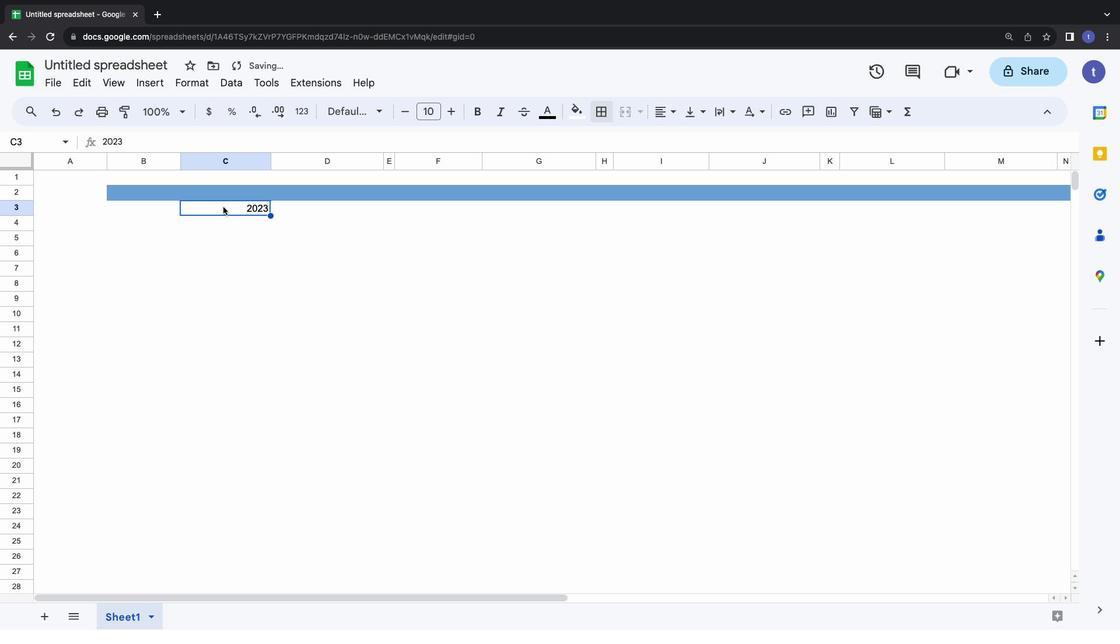 
Action: Key pressed Key.enter
Screenshot: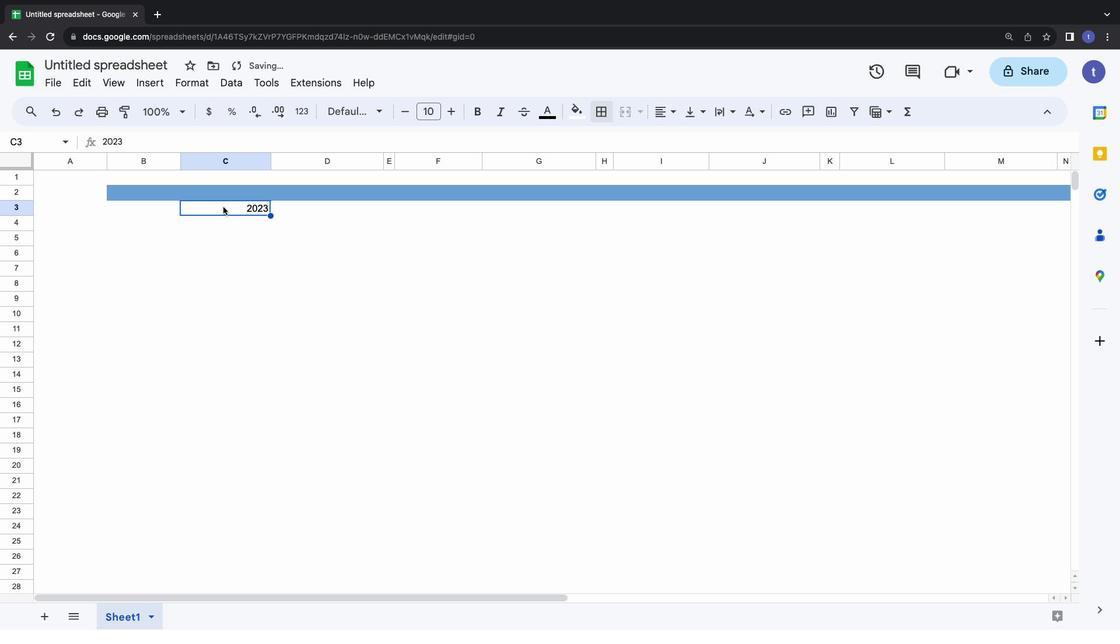 
Action: Mouse moved to (222, 206)
Screenshot: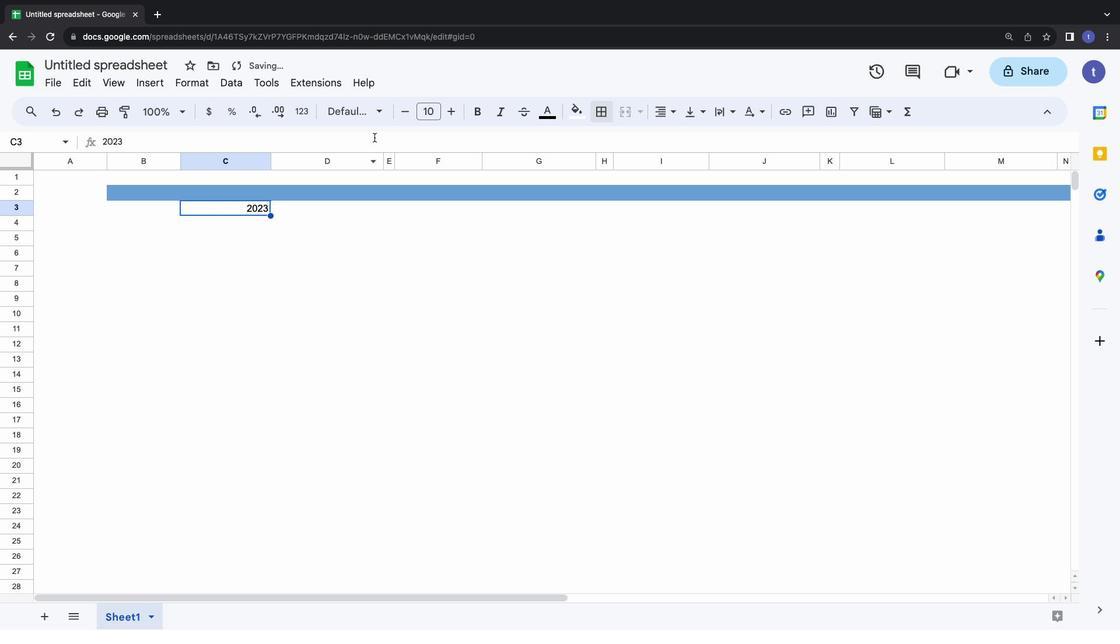 
Action: Mouse pressed left at (222, 206)
Screenshot: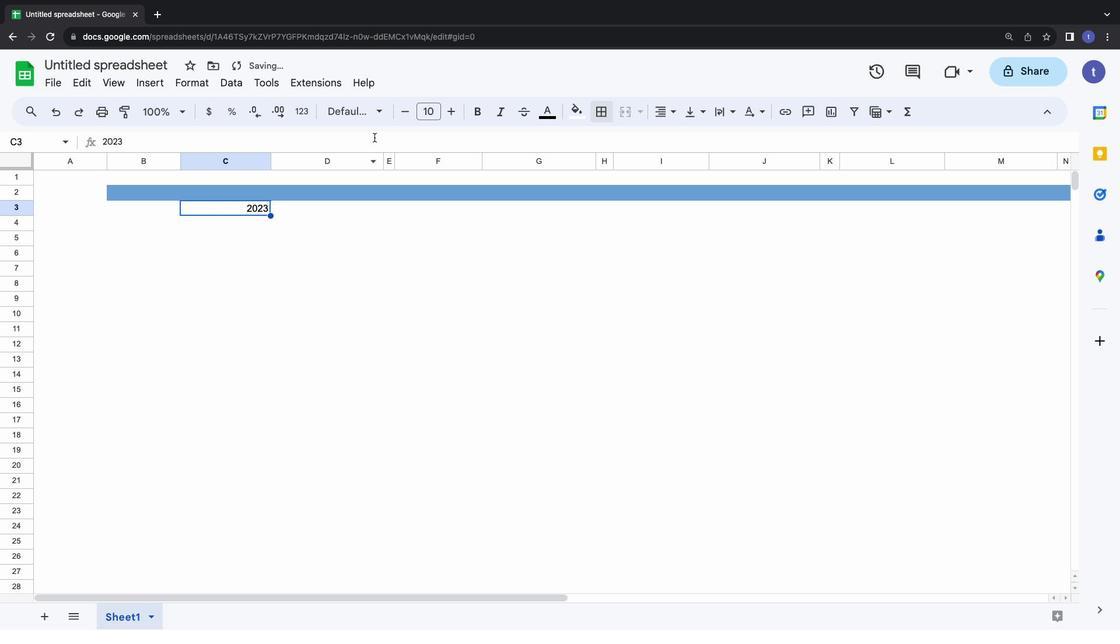 
Action: Mouse moved to (434, 108)
Screenshot: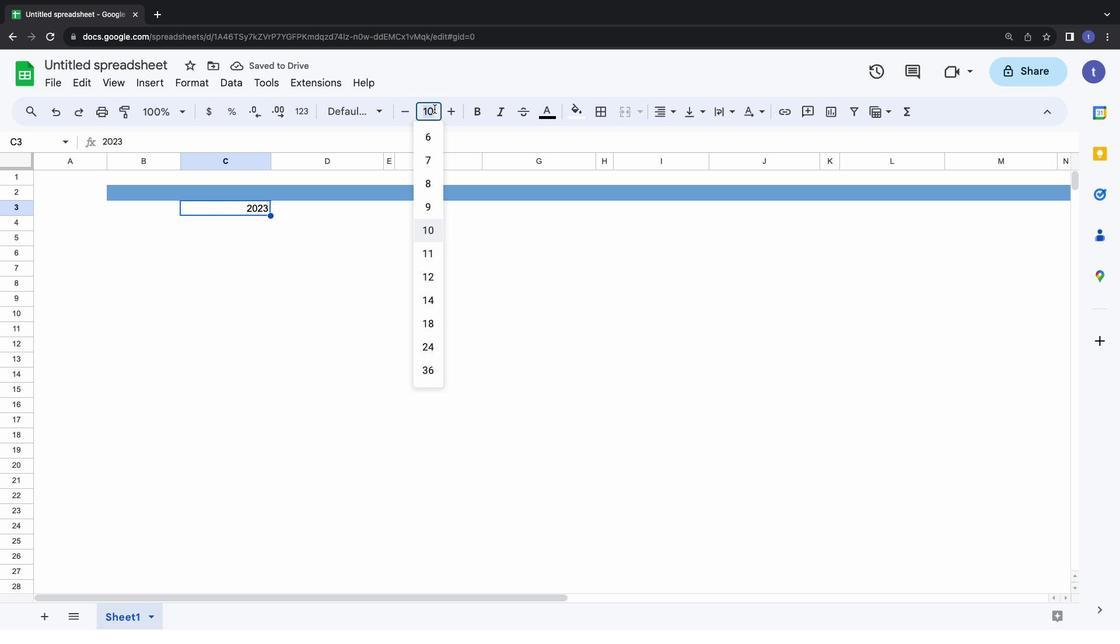 
Action: Mouse pressed left at (434, 108)
Screenshot: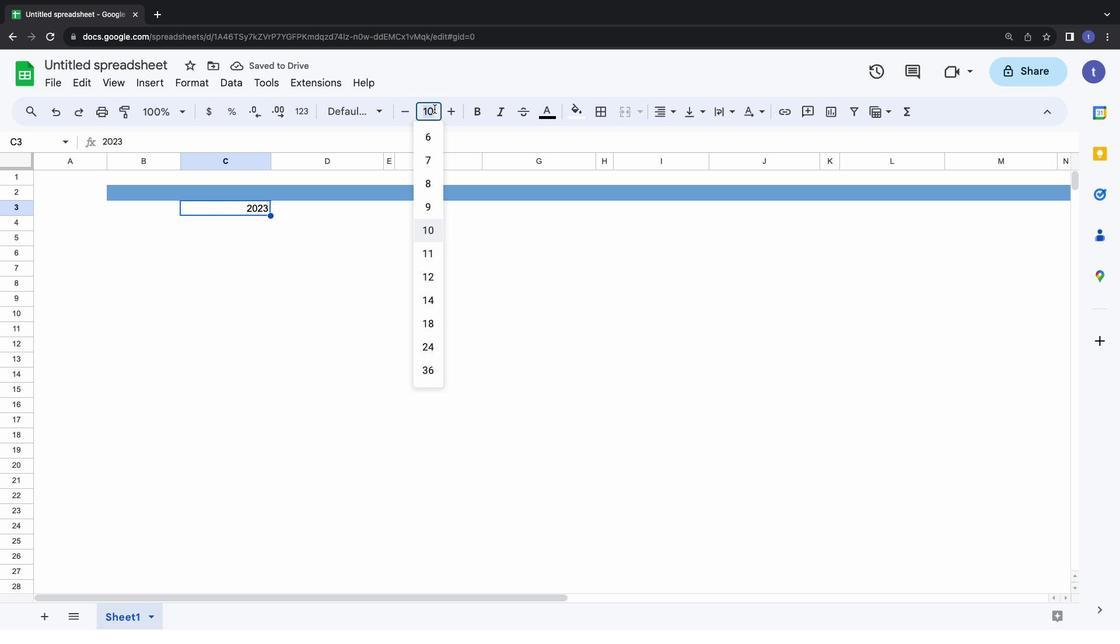 
Action: Key pressed '1''8''\x03'
Screenshot: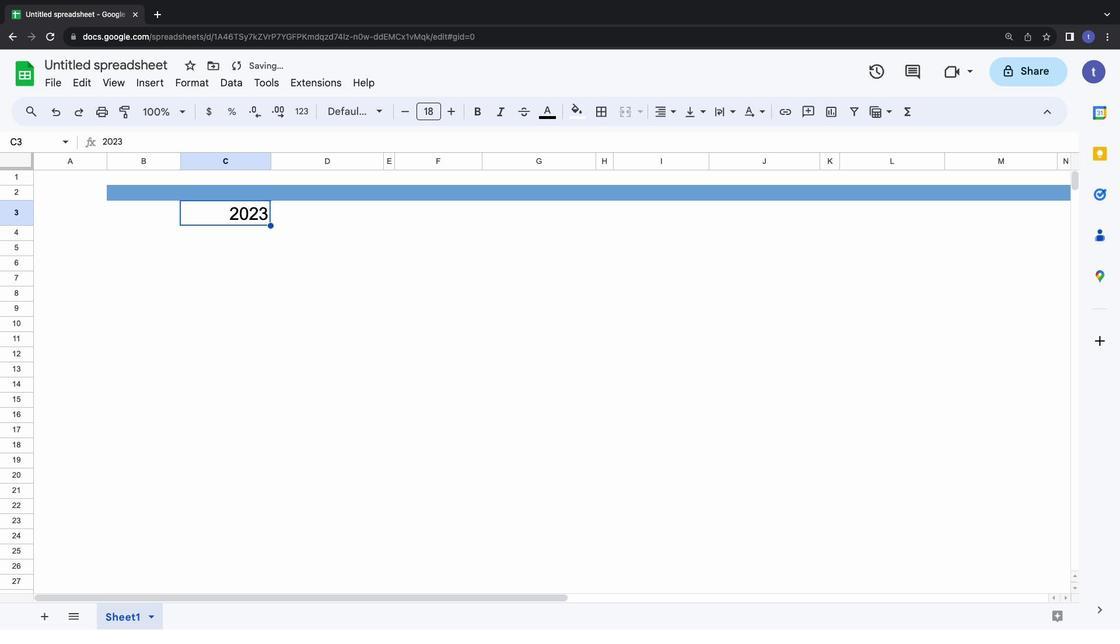 
Action: Mouse moved to (481, 108)
Screenshot: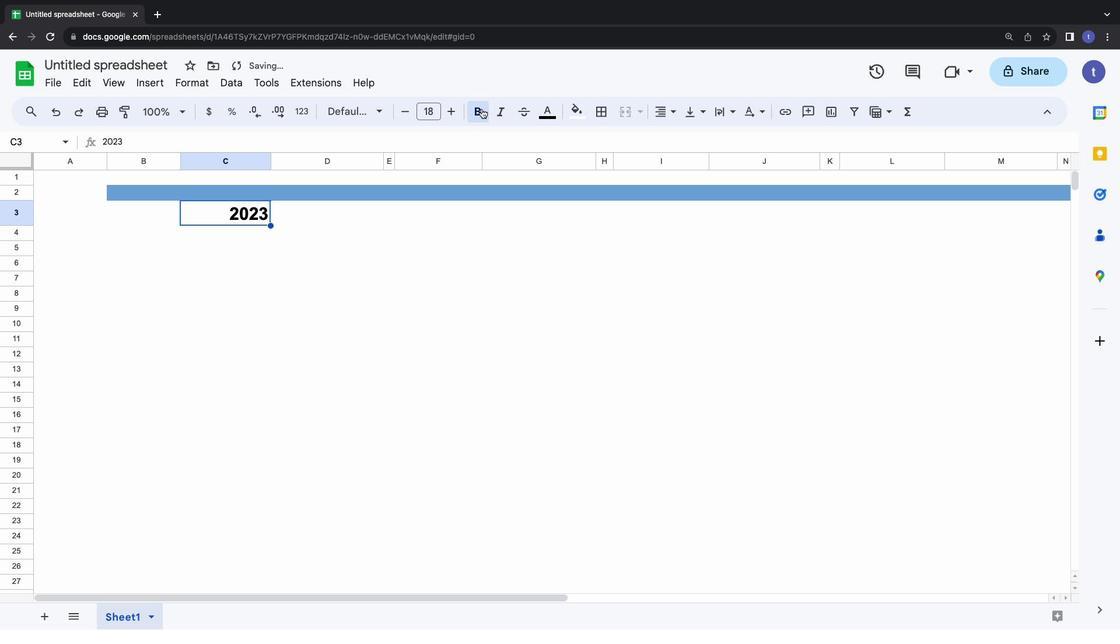 
Action: Mouse pressed left at (481, 108)
Screenshot: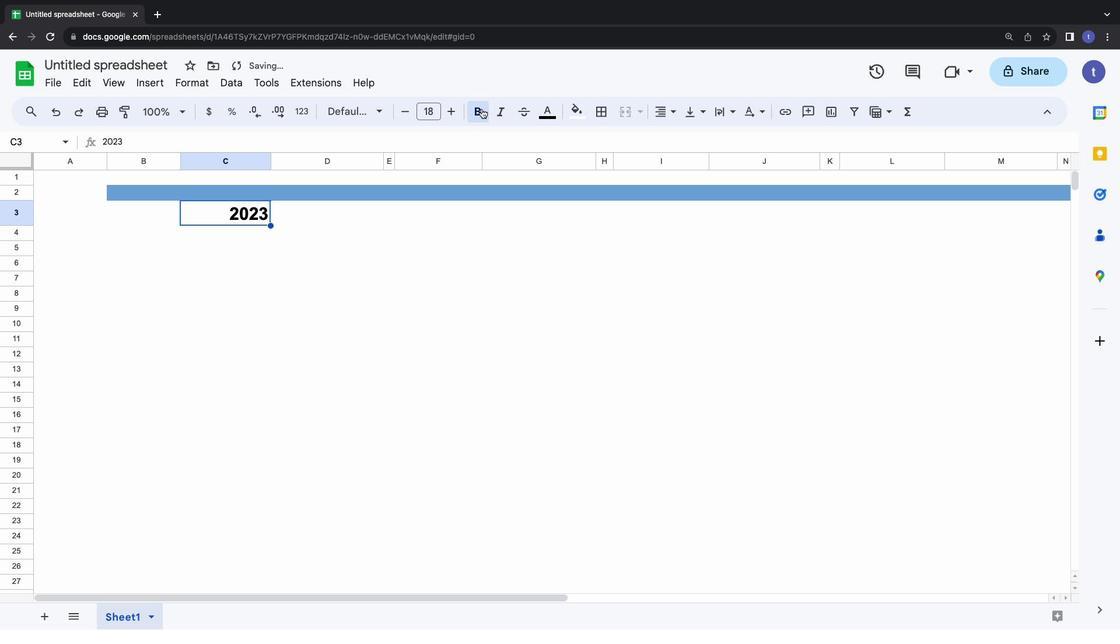 
Action: Mouse moved to (658, 114)
Screenshot: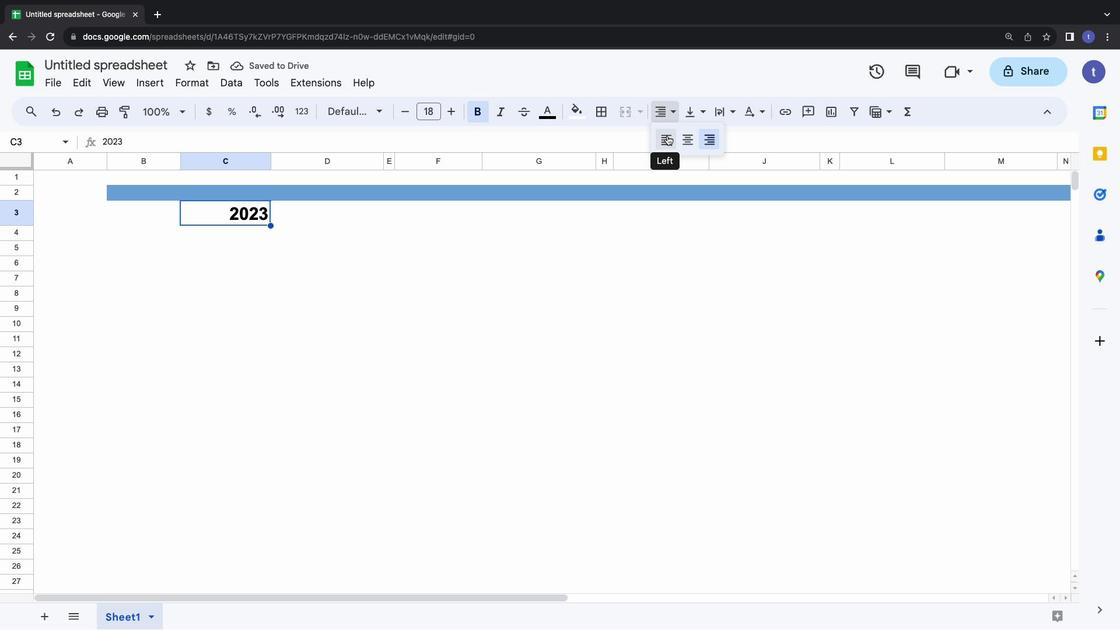 
Action: Mouse pressed left at (658, 114)
Screenshot: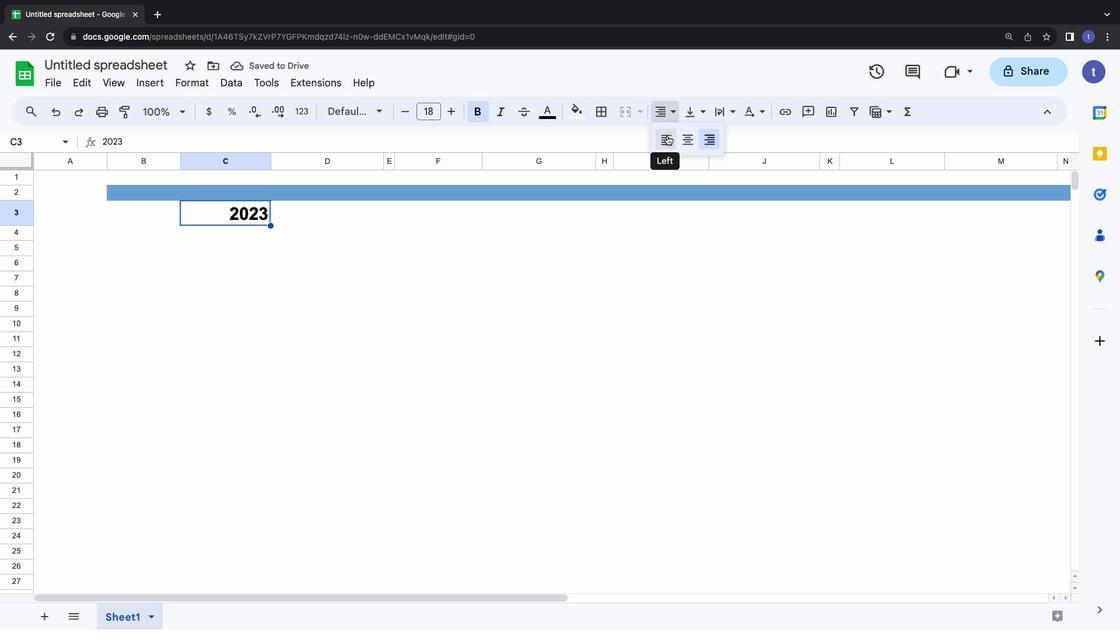 
Action: Mouse moved to (667, 135)
Screenshot: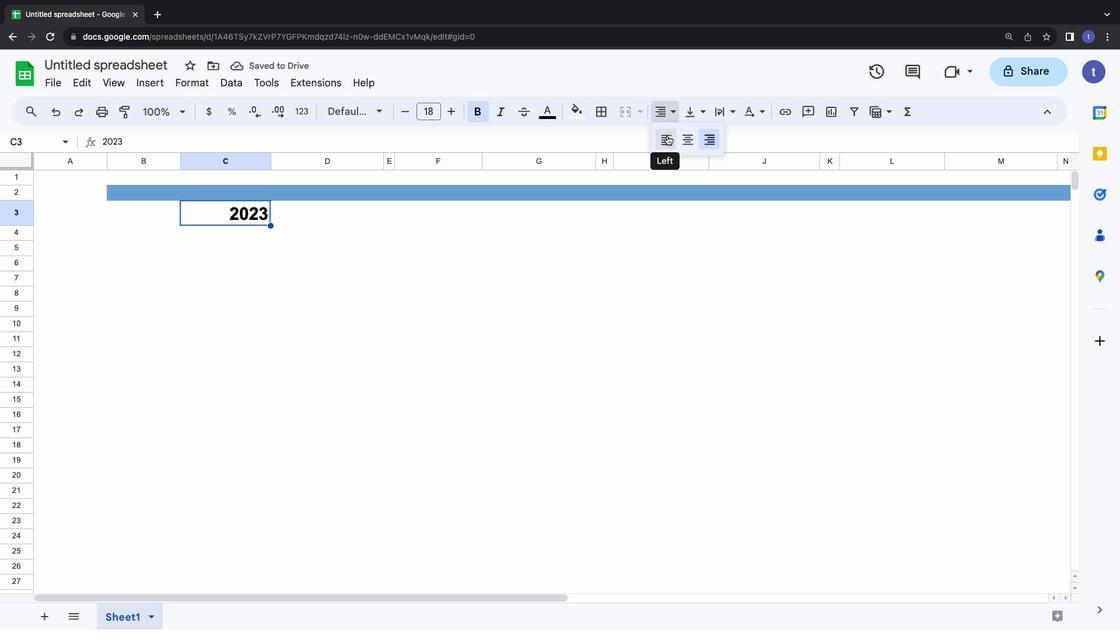 
Action: Mouse pressed left at (667, 135)
Screenshot: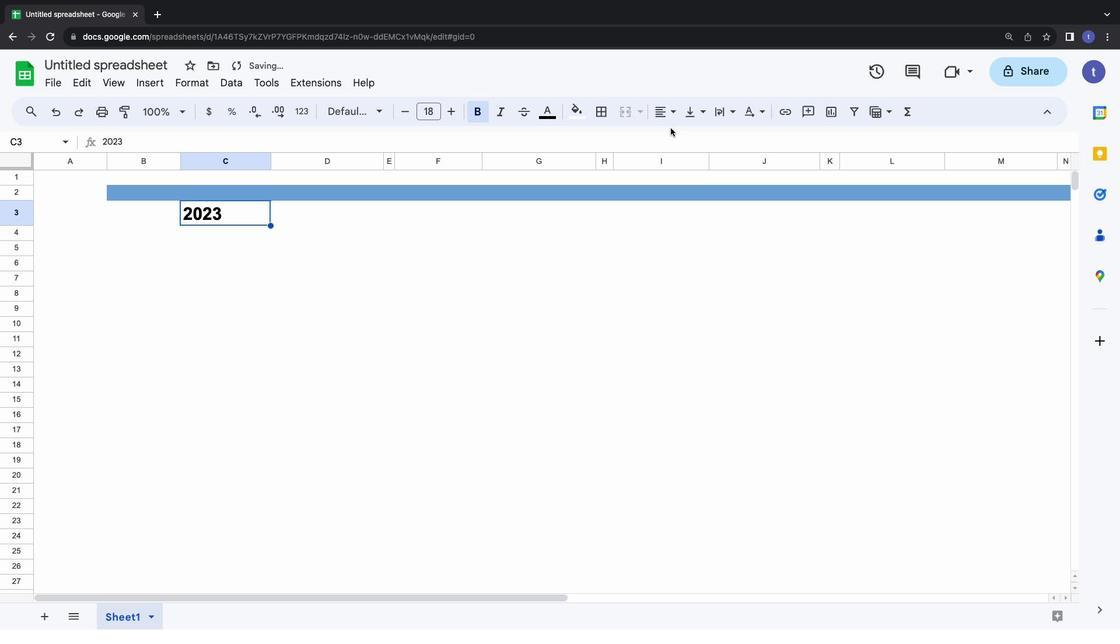 
Action: Mouse moved to (669, 113)
Screenshot: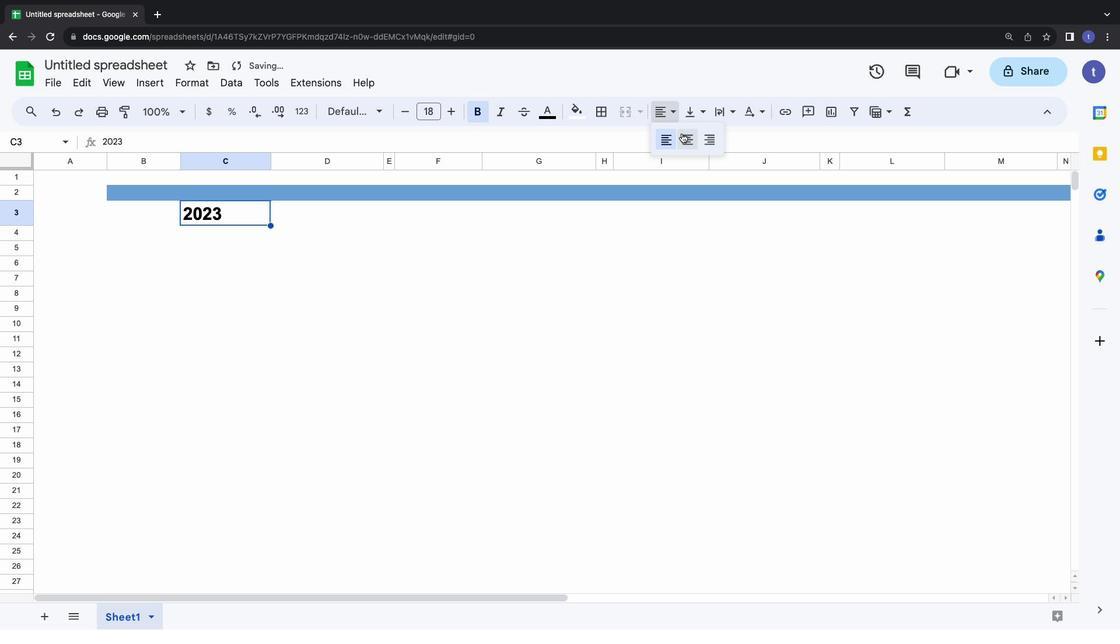 
Action: Mouse pressed left at (669, 113)
Screenshot: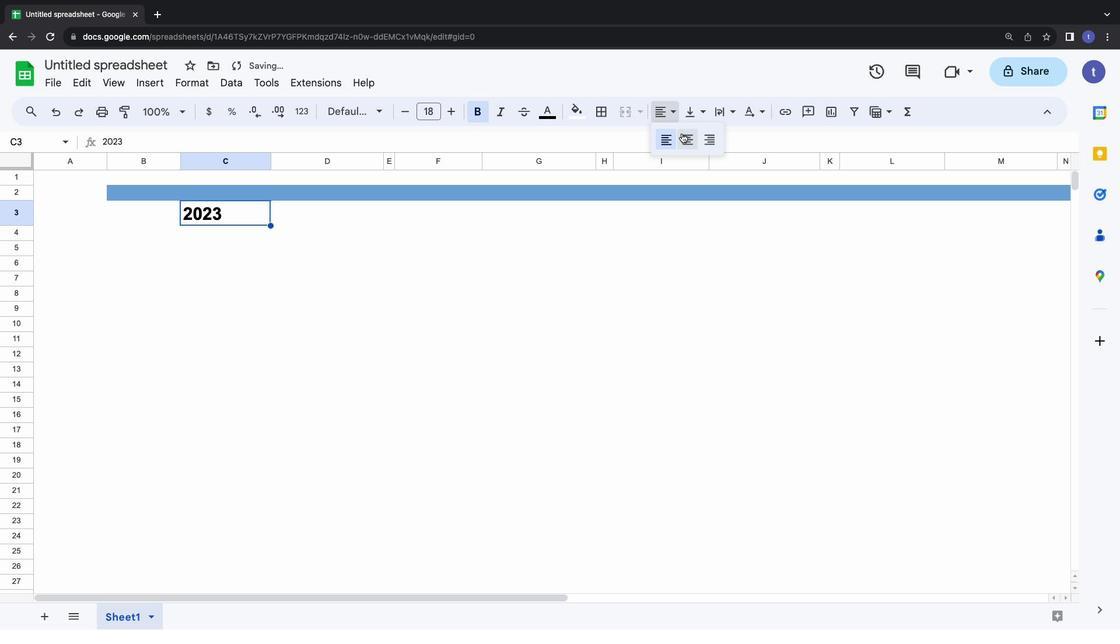 
Action: Mouse moved to (681, 133)
Screenshot: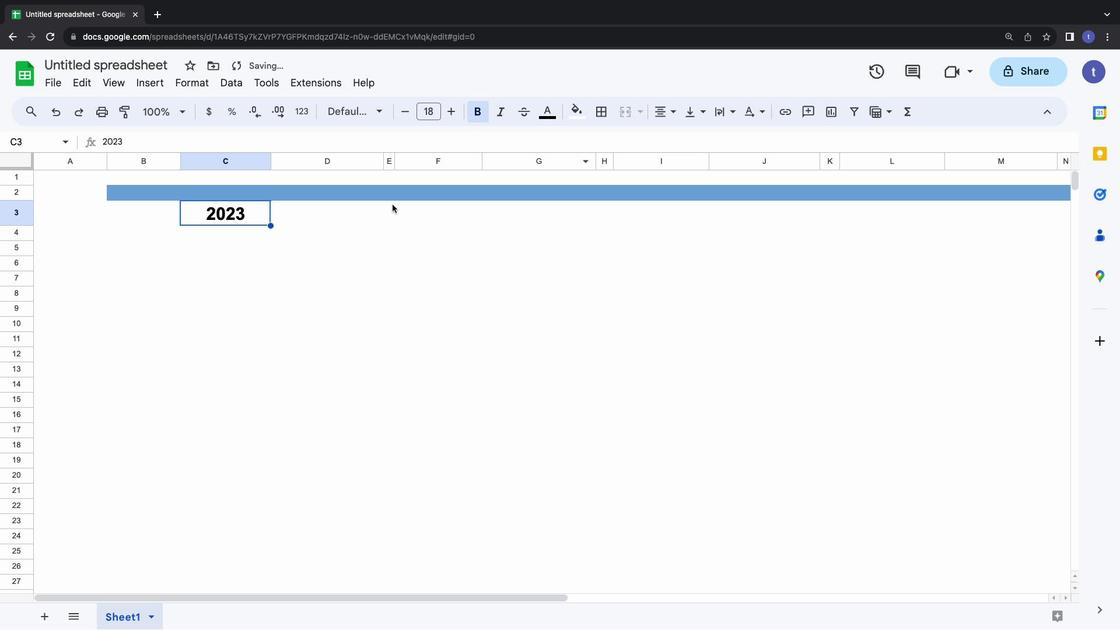 
Action: Mouse pressed left at (681, 133)
Screenshot: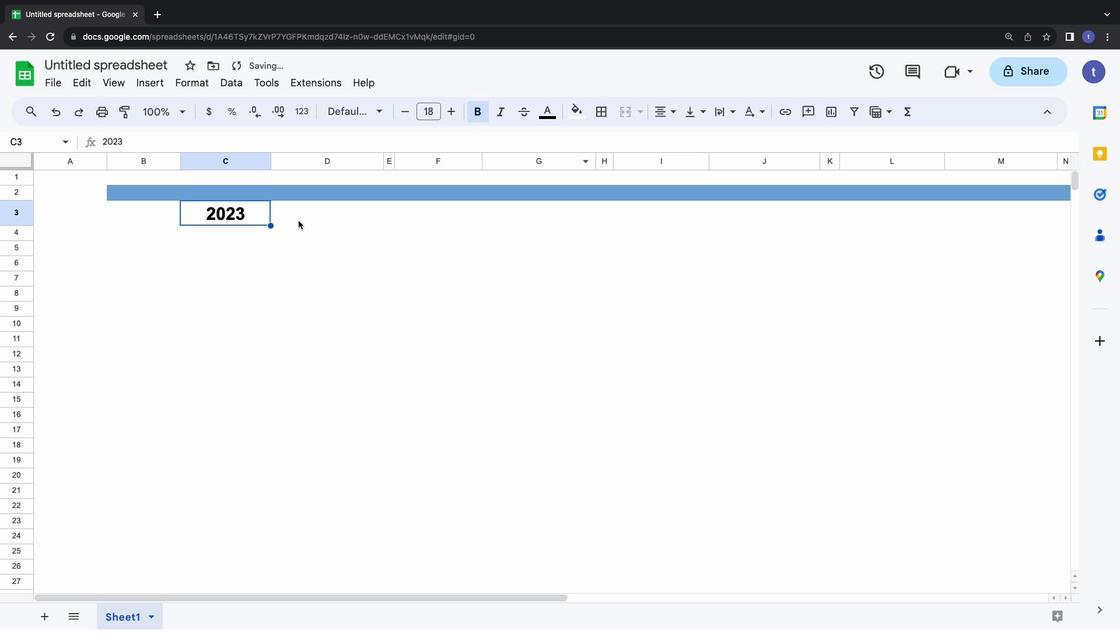 
Action: Mouse moved to (266, 211)
Screenshot: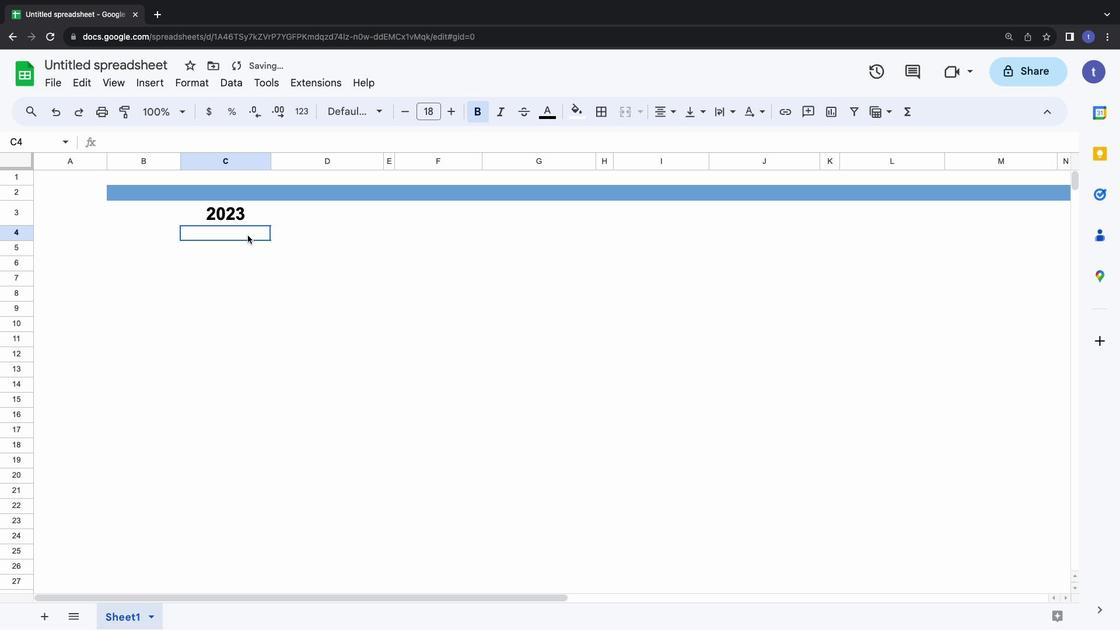 
Action: Mouse pressed left at (266, 211)
Screenshot: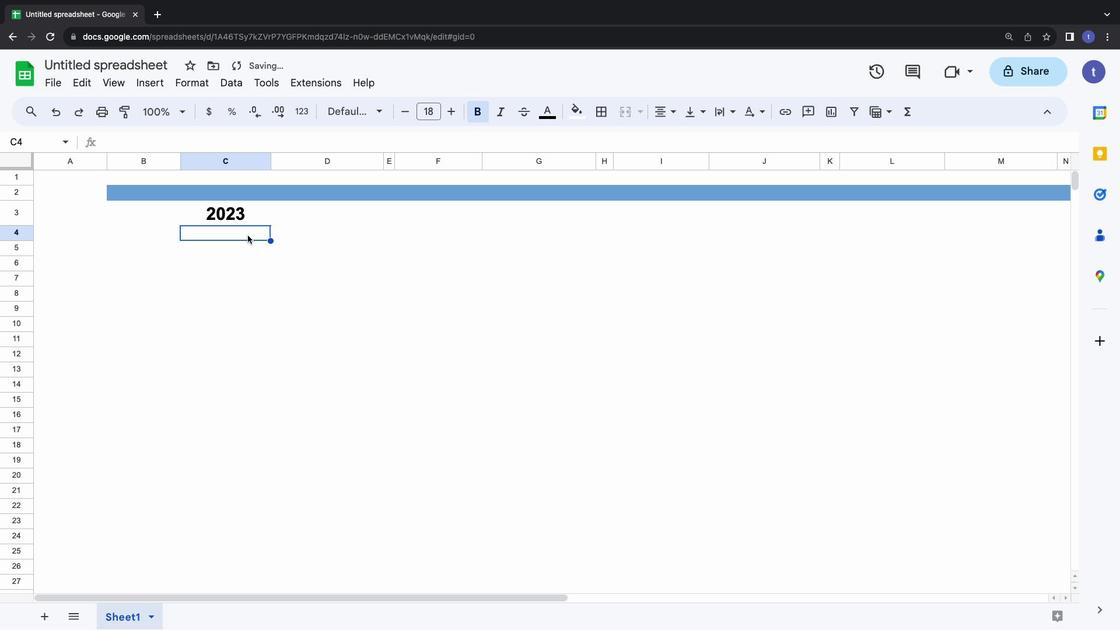
Action: Mouse moved to (247, 235)
Screenshot: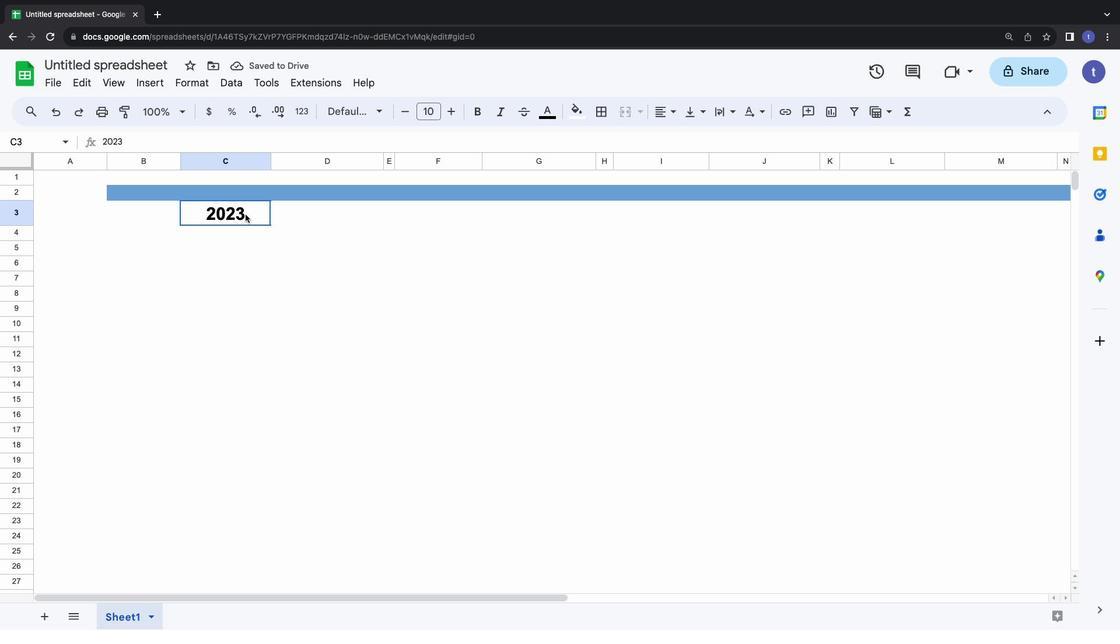 
Action: Mouse pressed left at (247, 235)
Screenshot: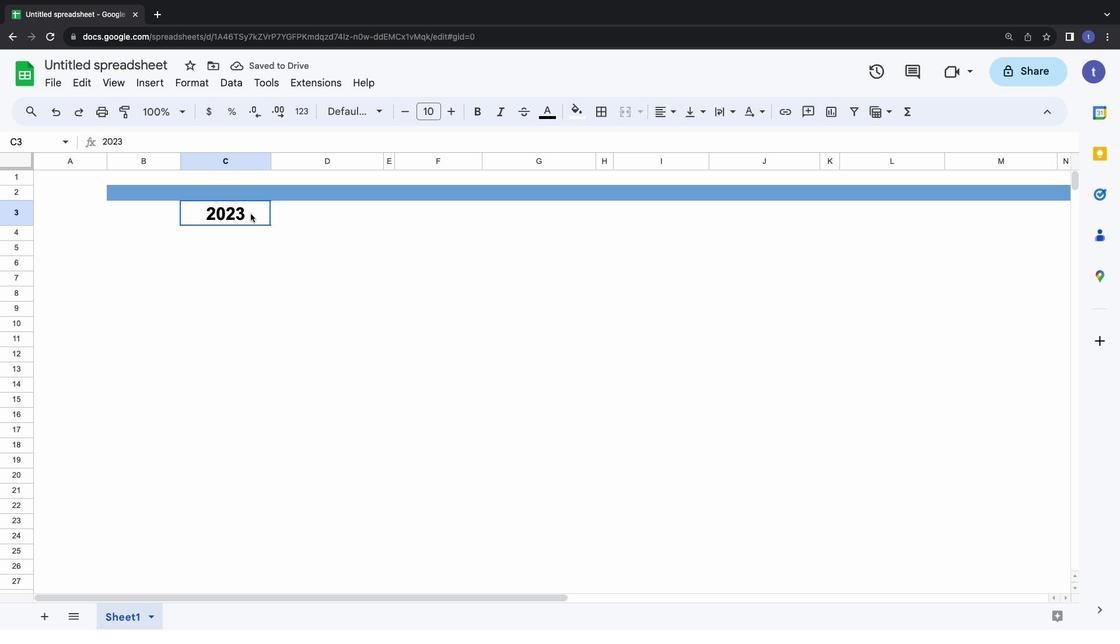 
Action: Mouse moved to (245, 214)
Screenshot: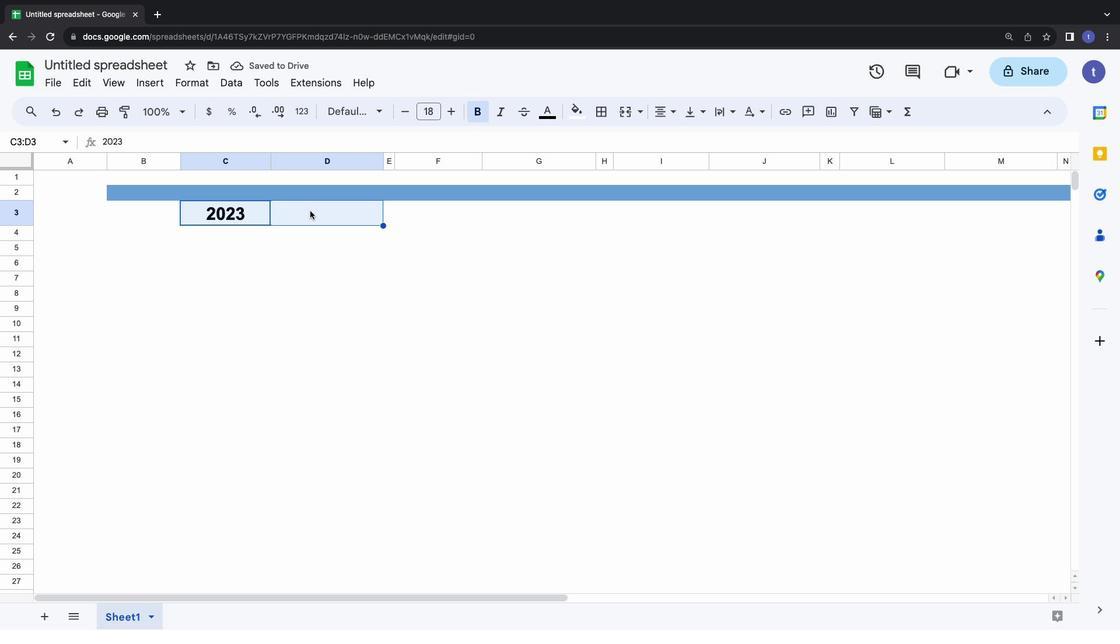 
Action: Mouse pressed left at (245, 214)
Screenshot: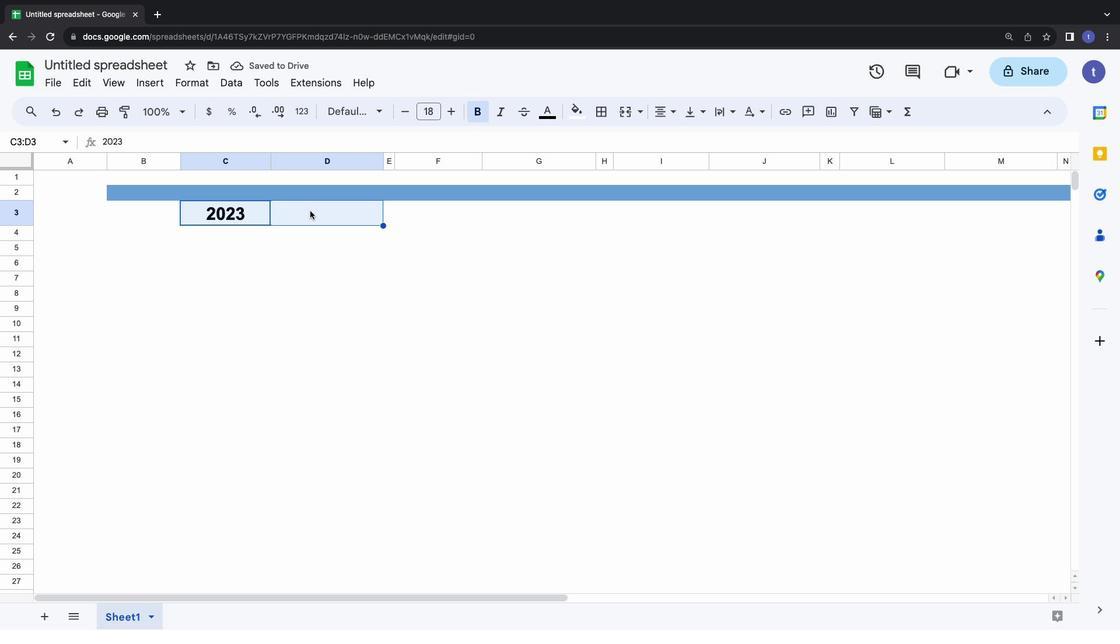 
Action: Mouse moved to (243, 239)
Screenshot: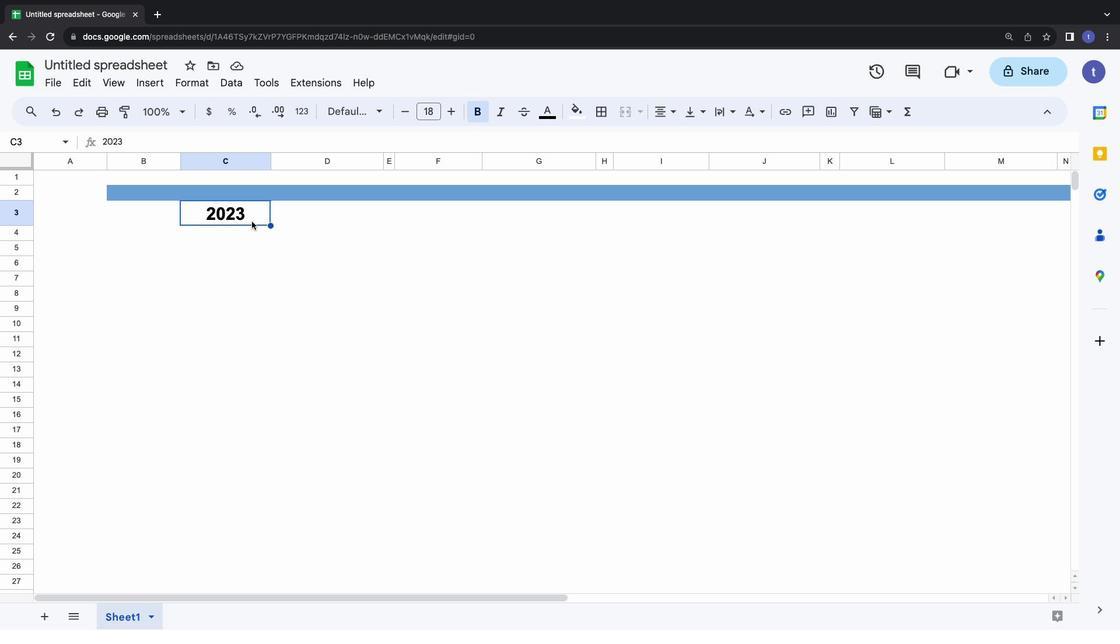 
Action: Mouse pressed left at (243, 239)
Screenshot: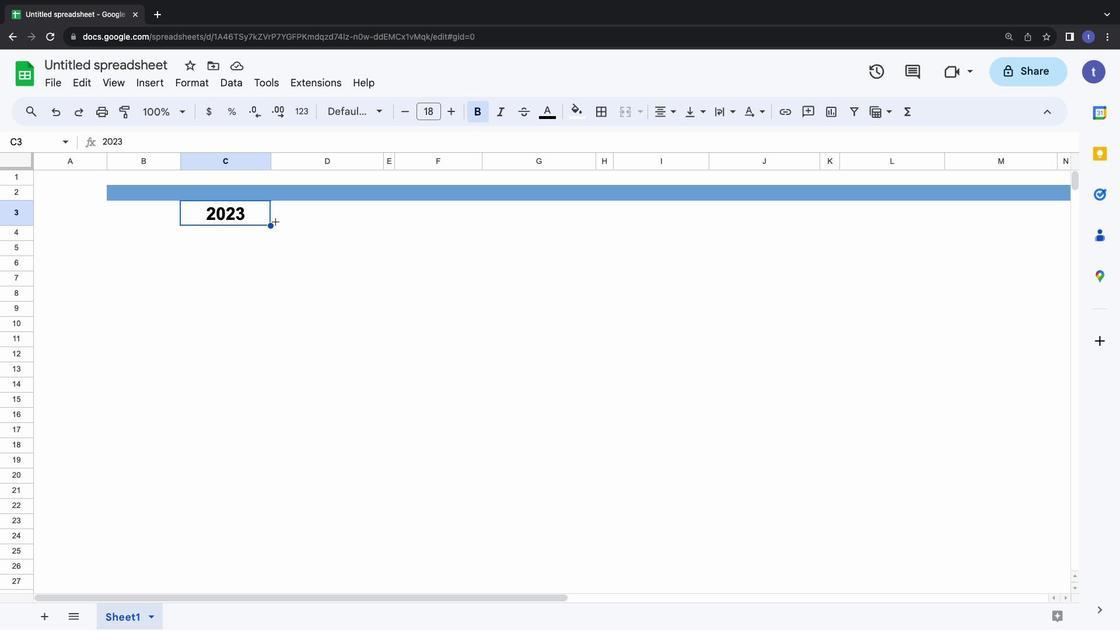 
Action: Mouse moved to (252, 221)
Screenshot: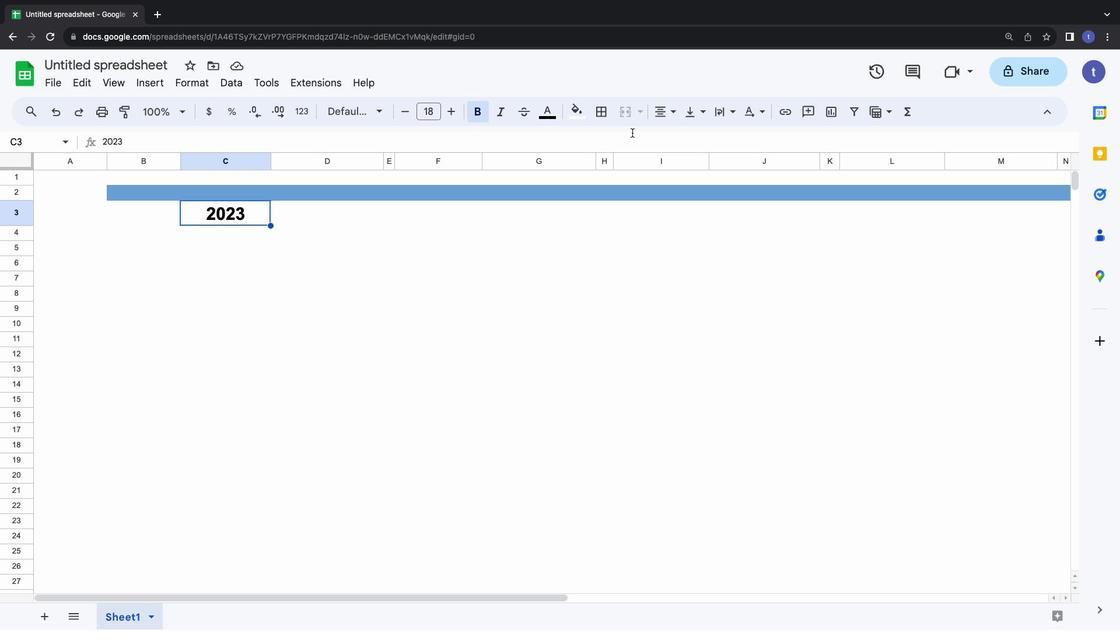 
Action: Mouse pressed left at (252, 221)
Screenshot: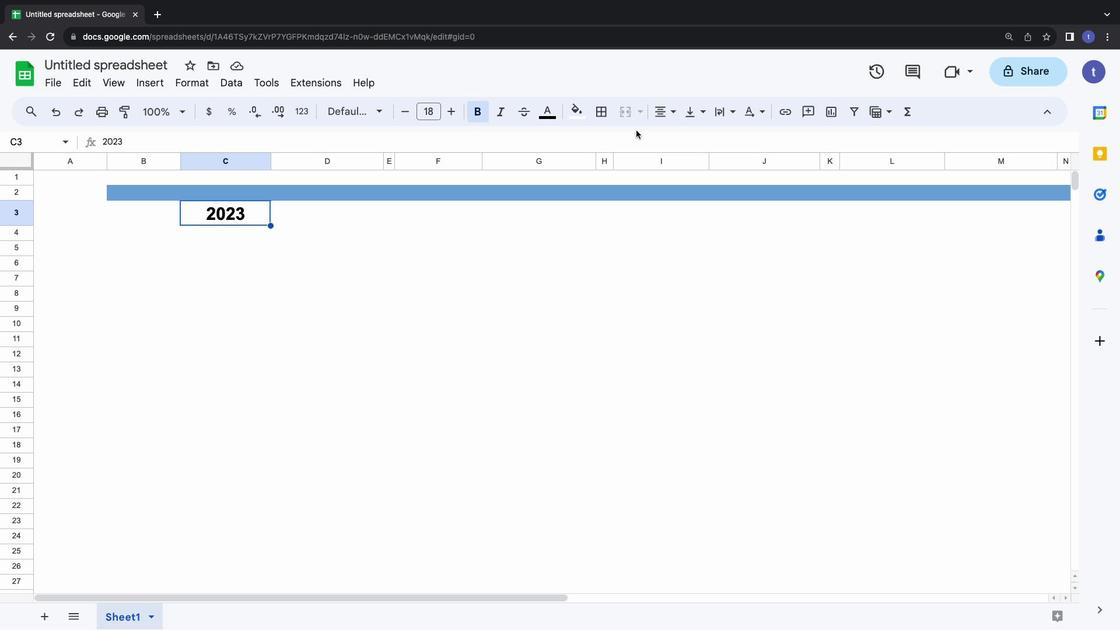 
Action: Mouse moved to (657, 113)
Screenshot: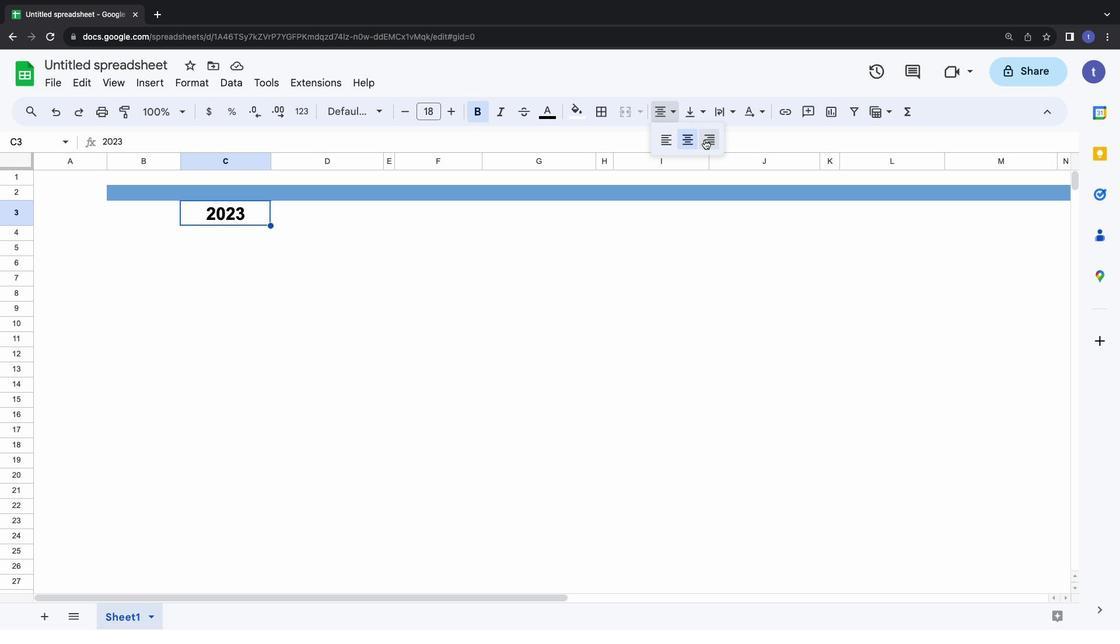 
Action: Mouse pressed left at (657, 113)
Screenshot: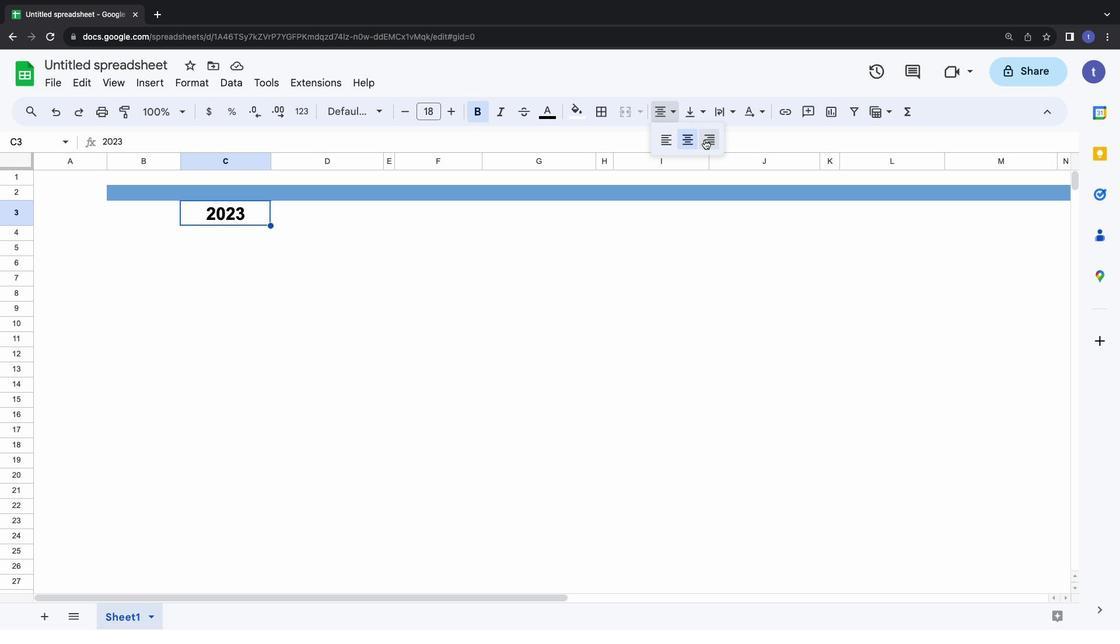 
Action: Mouse moved to (704, 140)
Screenshot: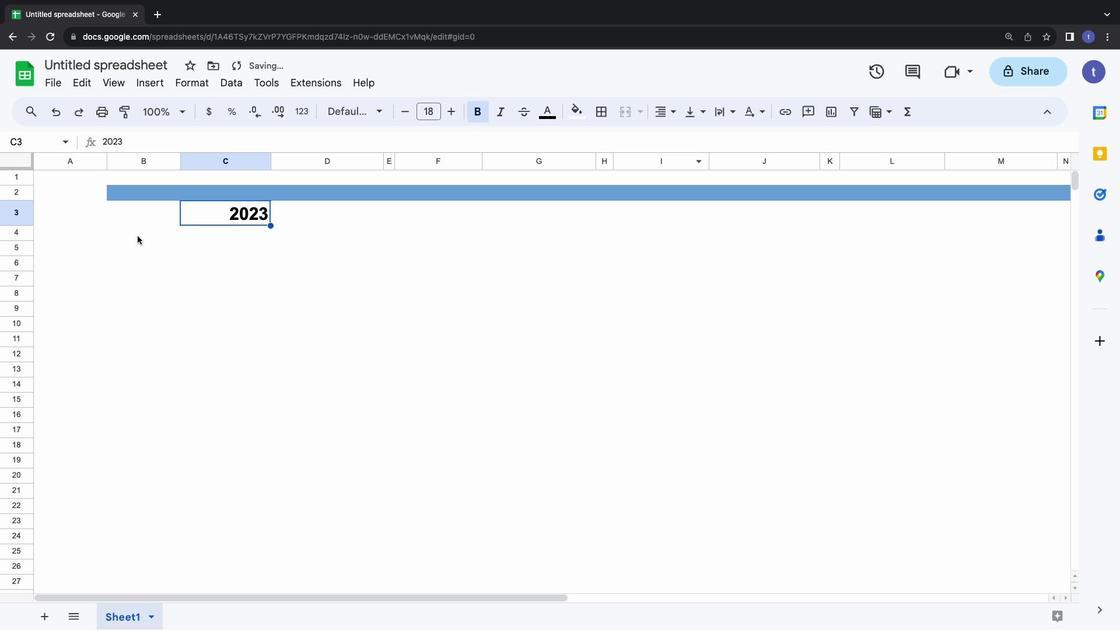 
Action: Mouse pressed left at (704, 140)
Screenshot: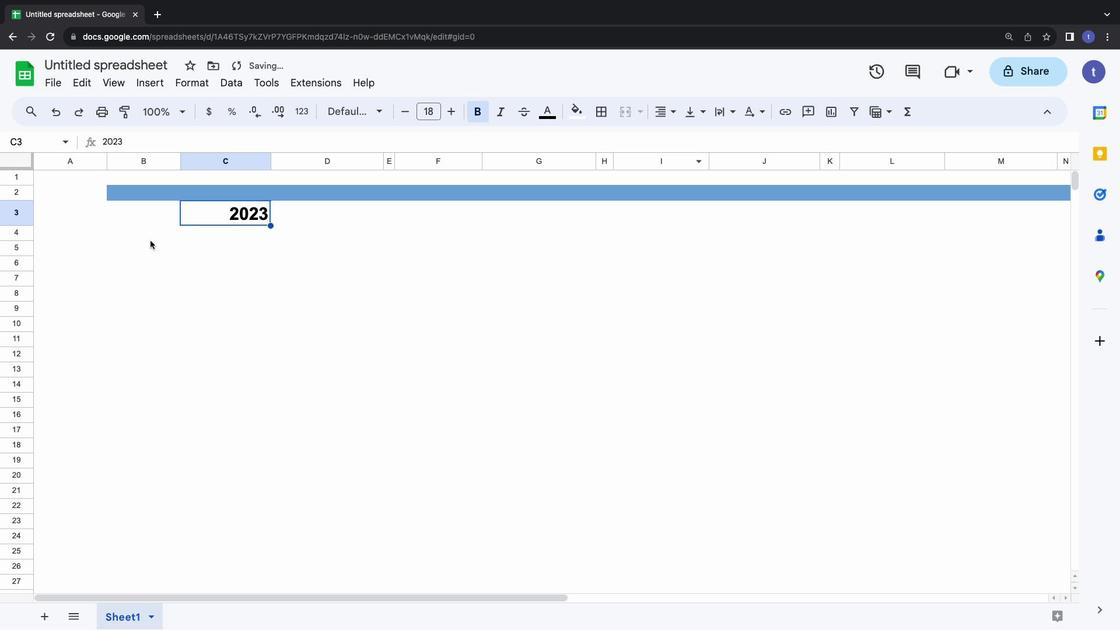 
Action: Mouse moved to (215, 228)
Screenshot: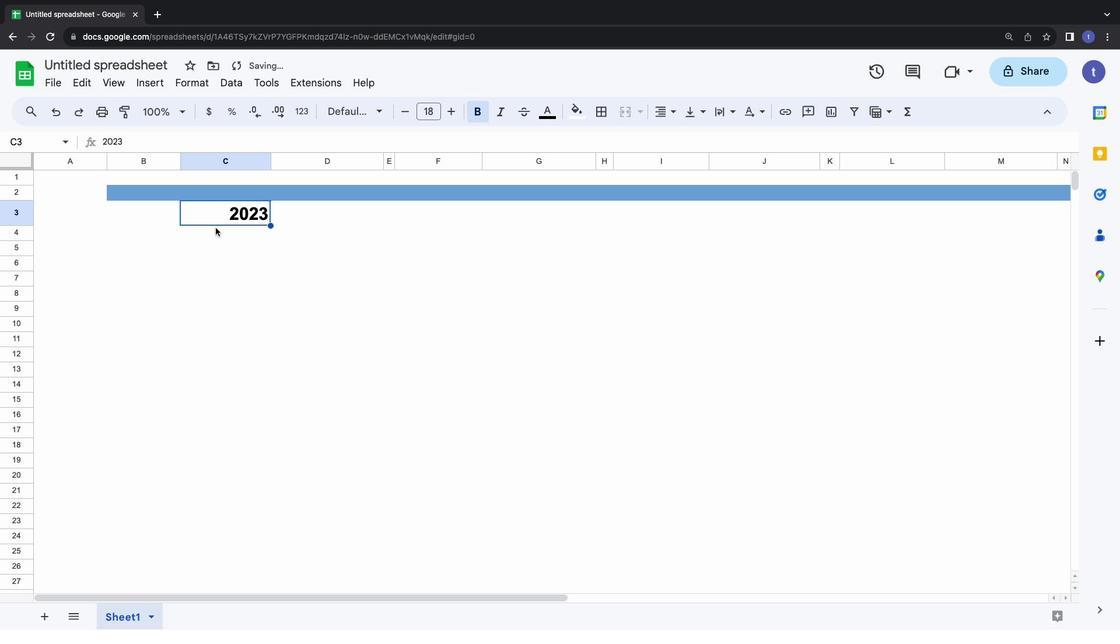 
Action: Mouse pressed left at (215, 228)
Screenshot: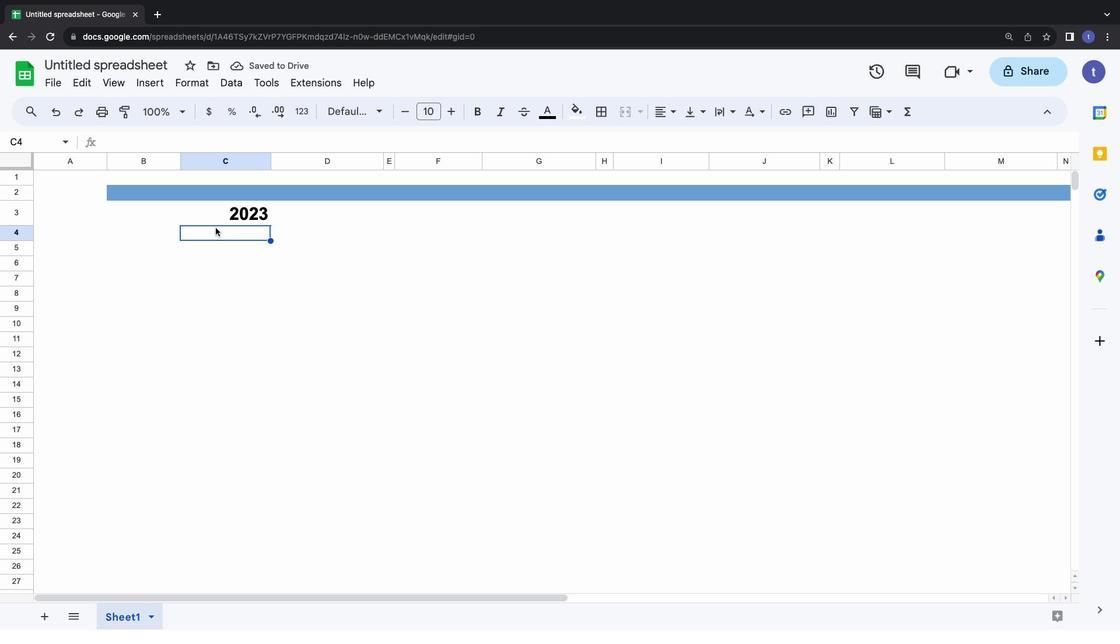 
Action: Mouse moved to (216, 232)
Screenshot: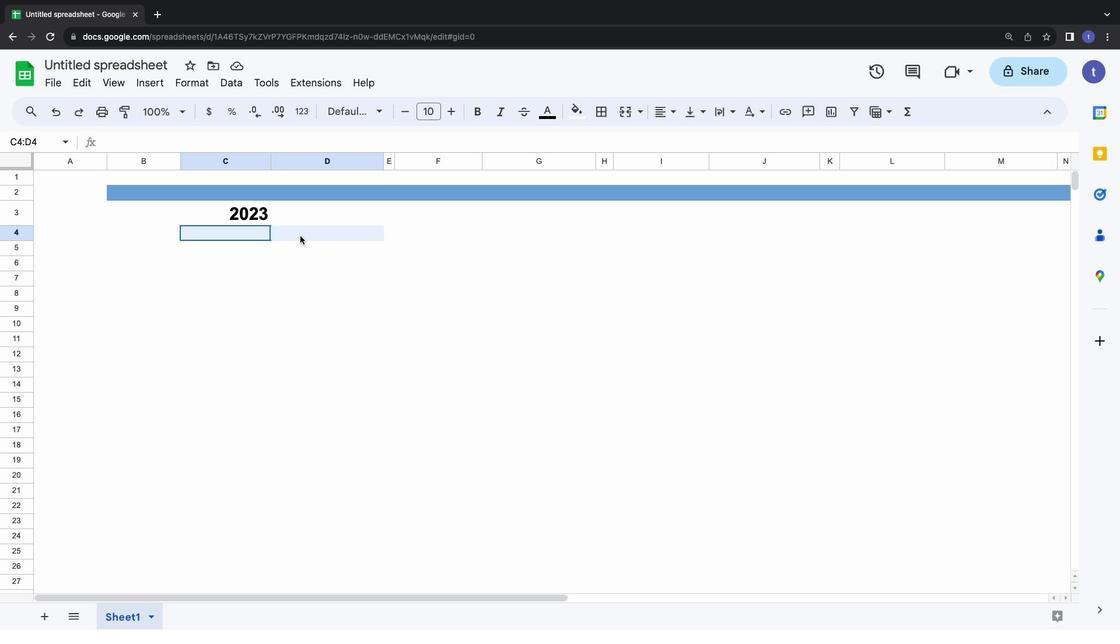 
Action: Mouse pressed left at (216, 232)
Screenshot: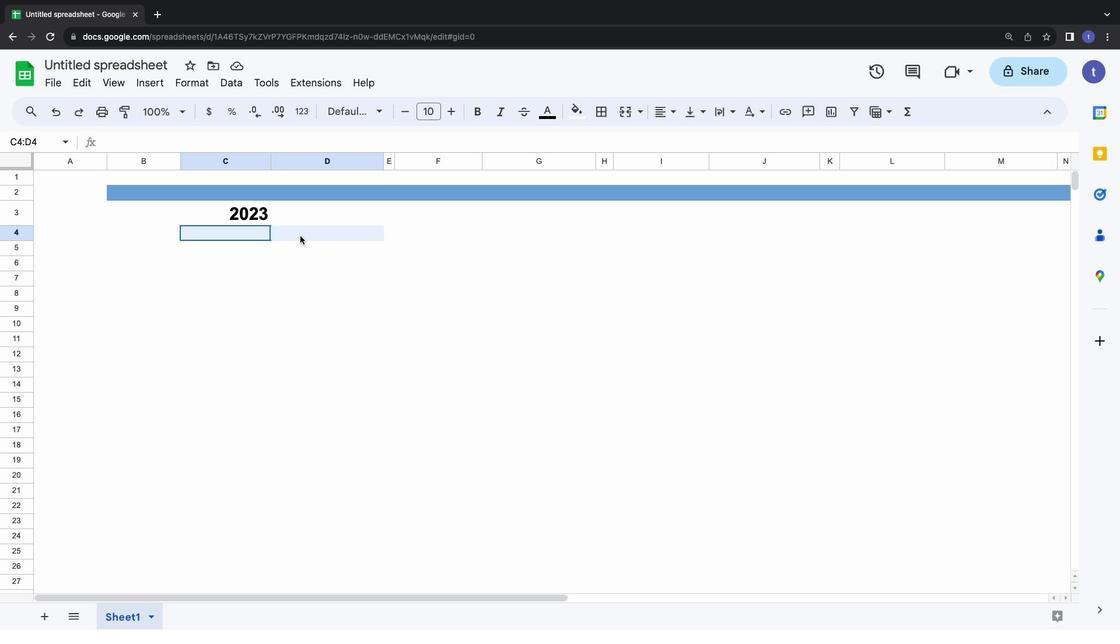 
Action: Mouse moved to (577, 112)
Screenshot: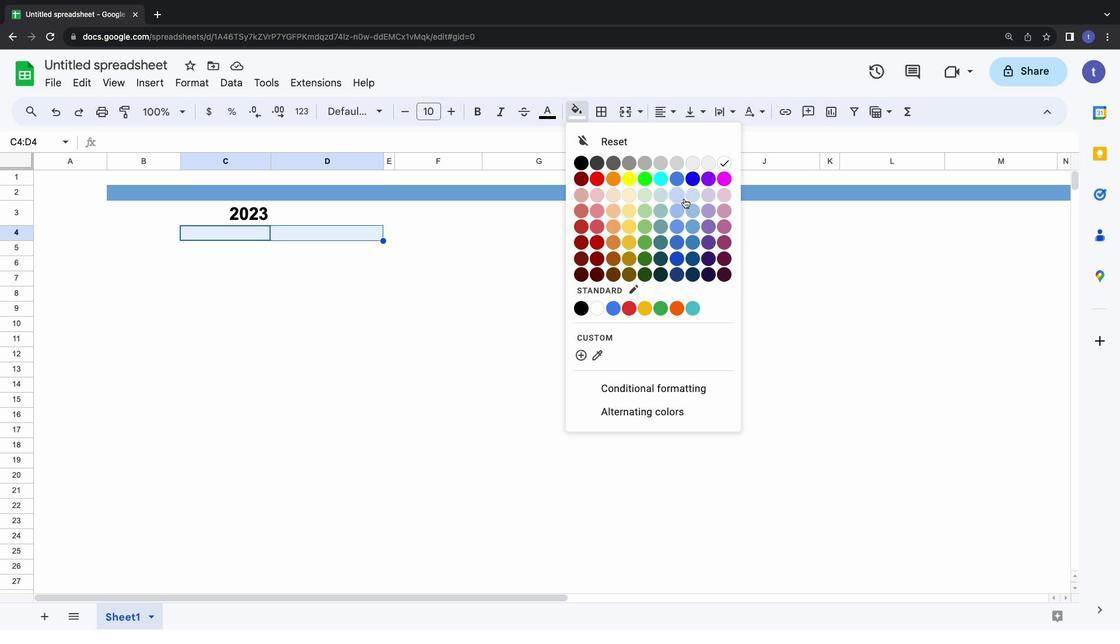 
Action: Mouse pressed left at (577, 112)
Screenshot: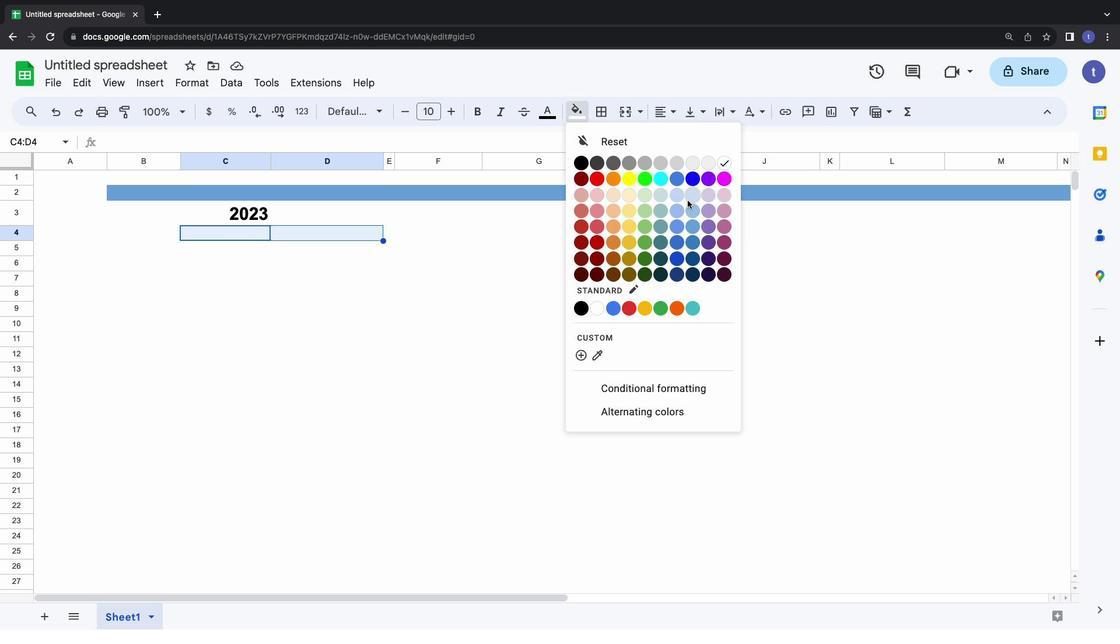 
Action: Mouse moved to (692, 222)
Screenshot: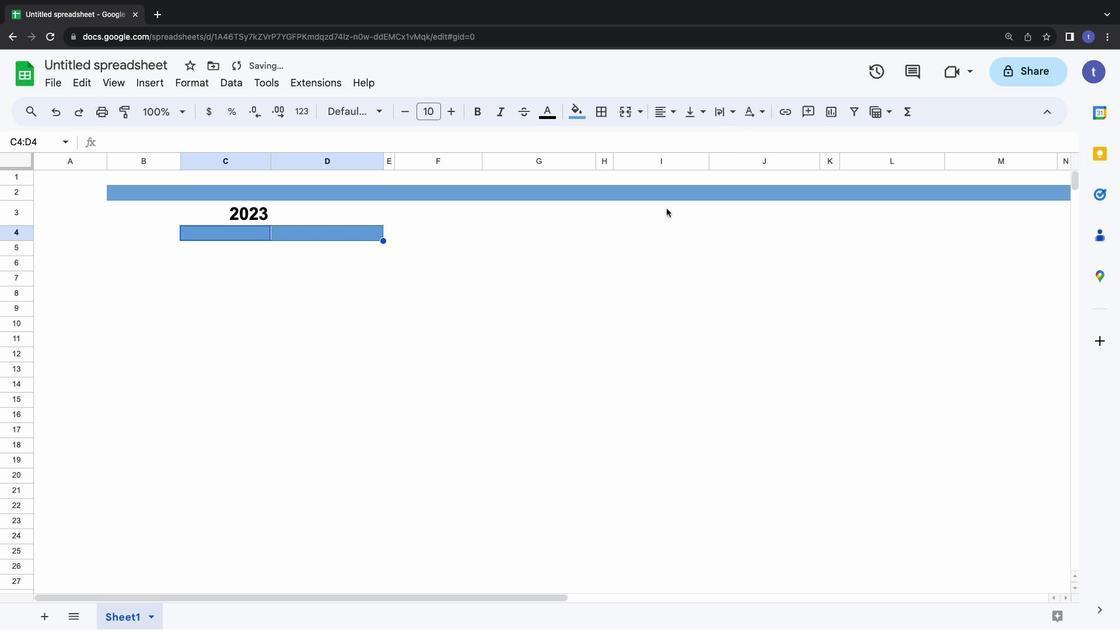 
Action: Mouse pressed left at (692, 222)
Screenshot: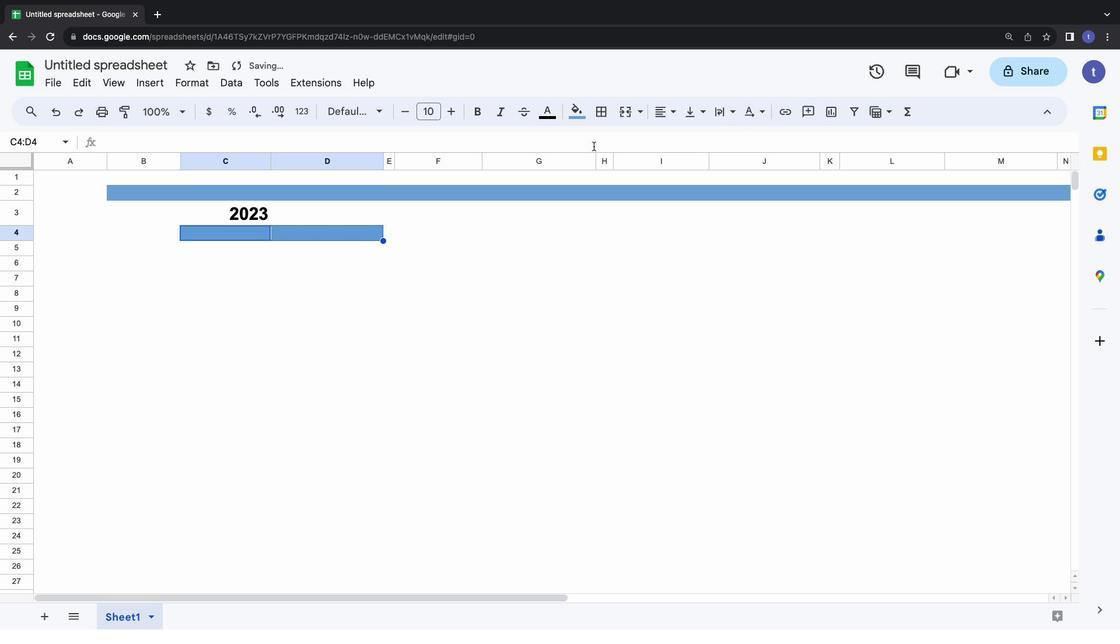 
Action: Mouse moved to (604, 108)
Screenshot: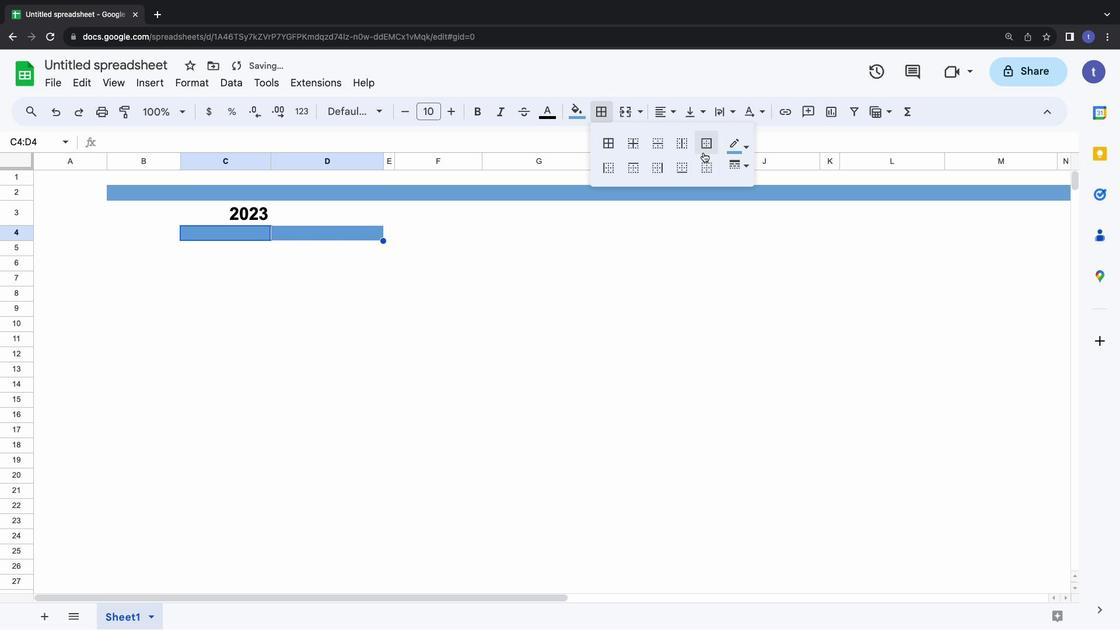 
Action: Mouse pressed left at (604, 108)
Screenshot: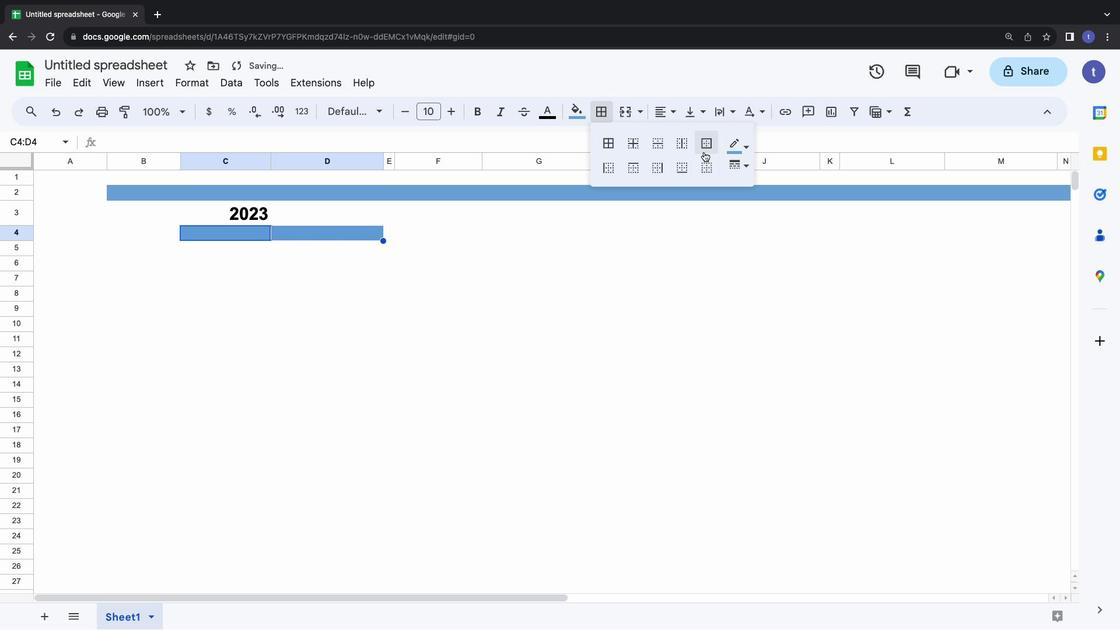 
Action: Mouse moved to (608, 141)
Screenshot: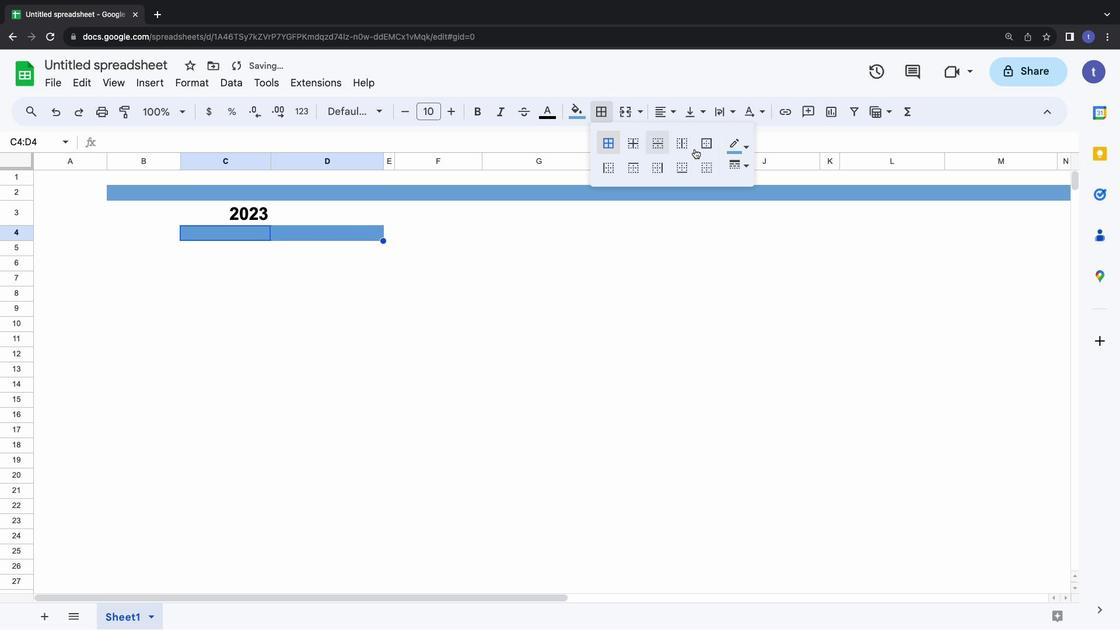 
Action: Mouse pressed left at (608, 141)
Screenshot: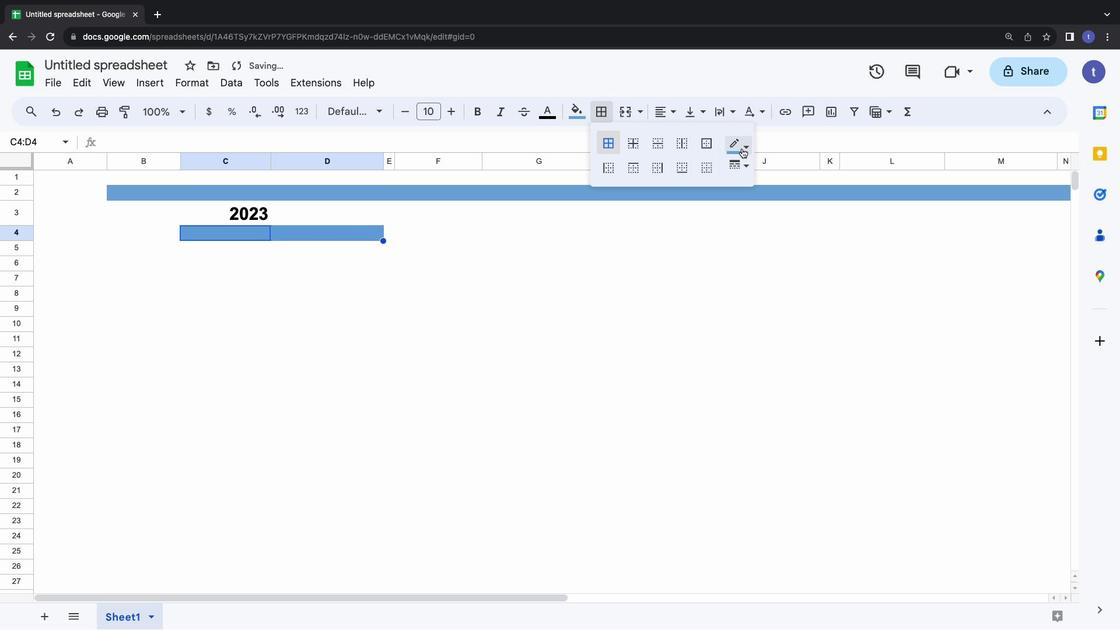 
Action: Mouse moved to (745, 147)
Screenshot: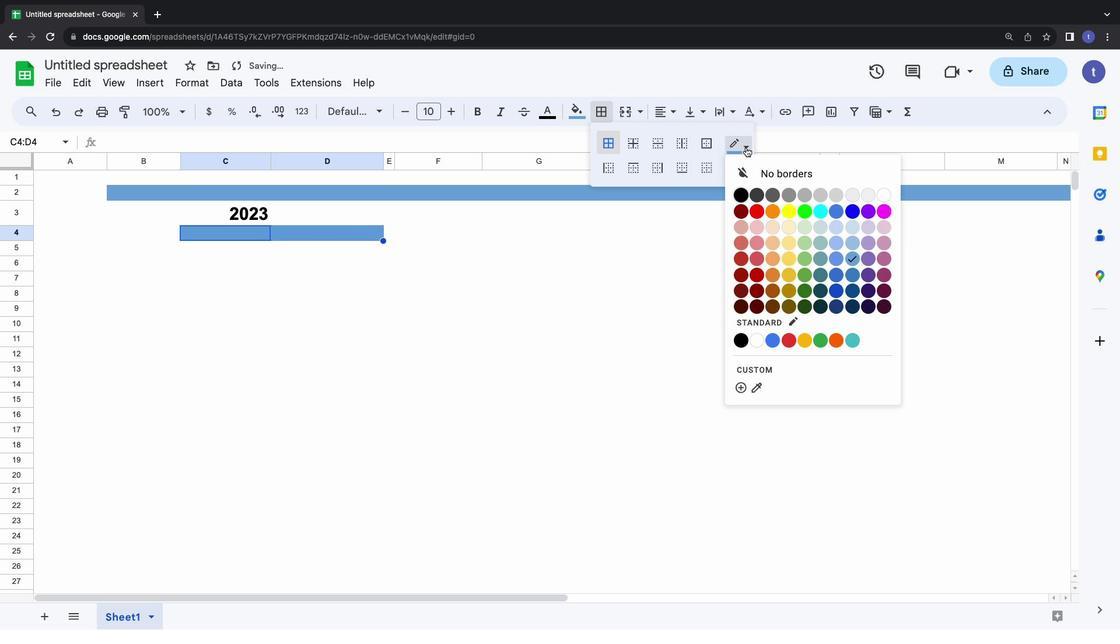 
Action: Mouse pressed left at (745, 147)
Screenshot: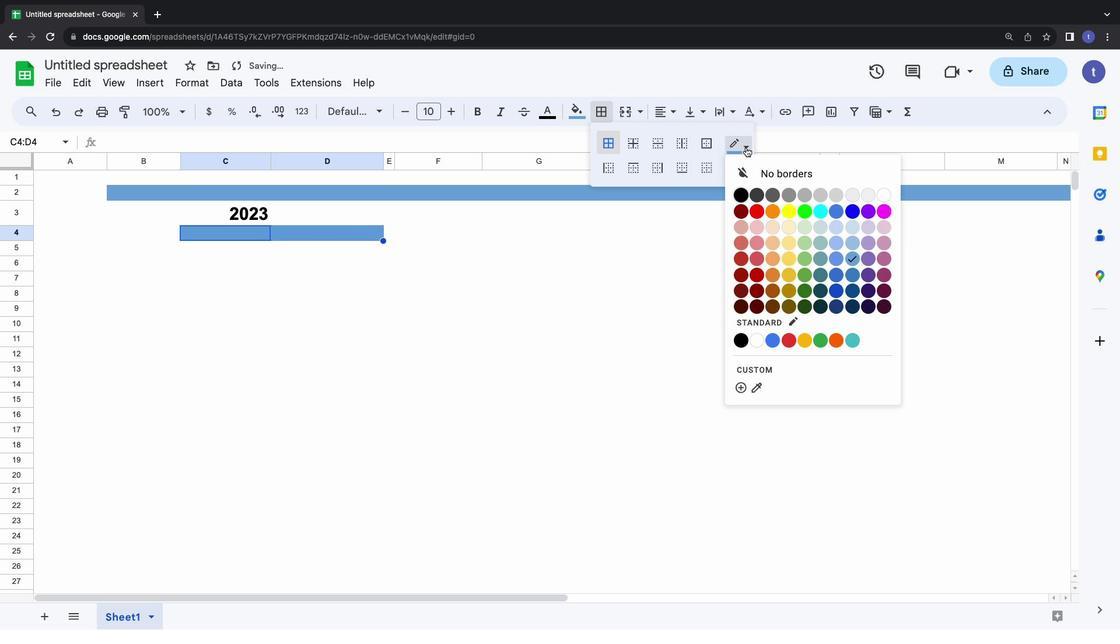 
Action: Mouse moved to (837, 259)
Screenshot: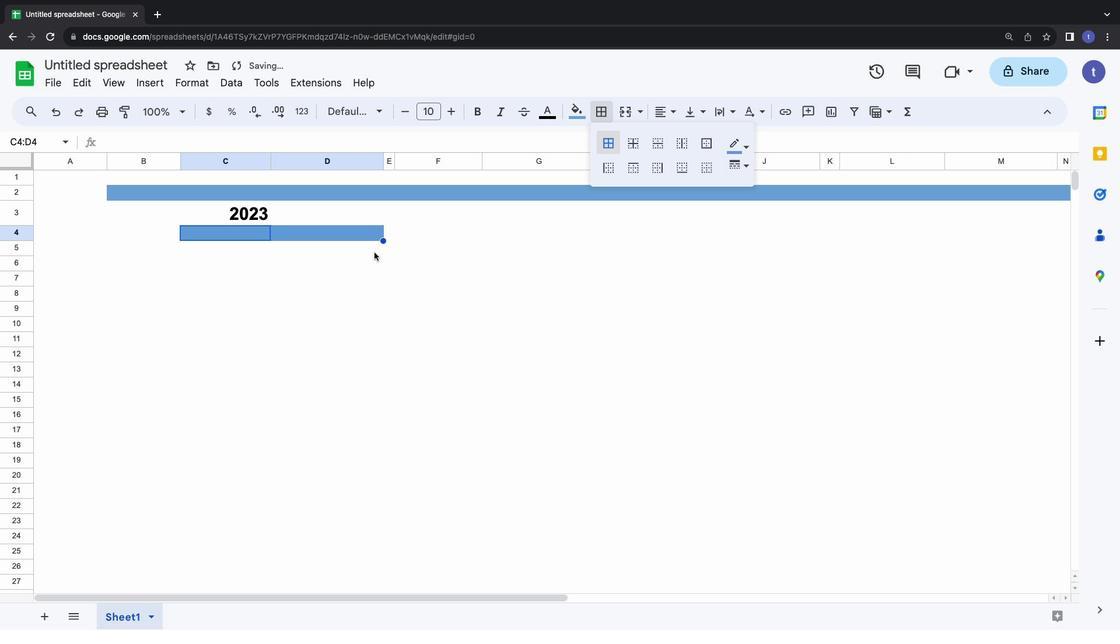 
Action: Mouse pressed left at (837, 259)
Screenshot: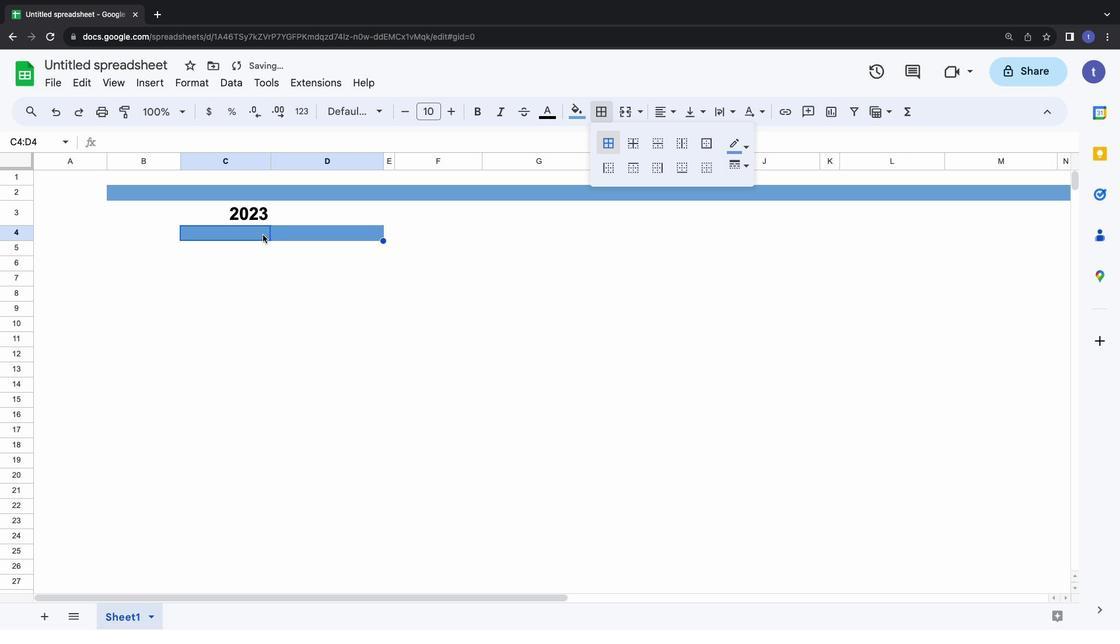 
Action: Mouse moved to (262, 234)
Screenshot: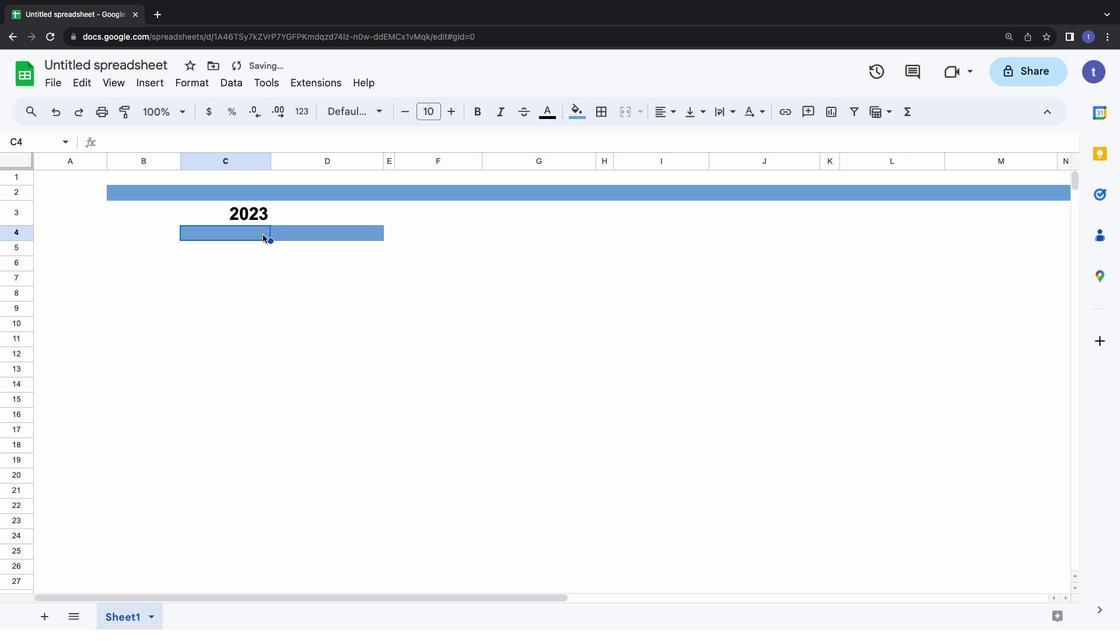 
Action: Mouse pressed left at (262, 234)
Screenshot: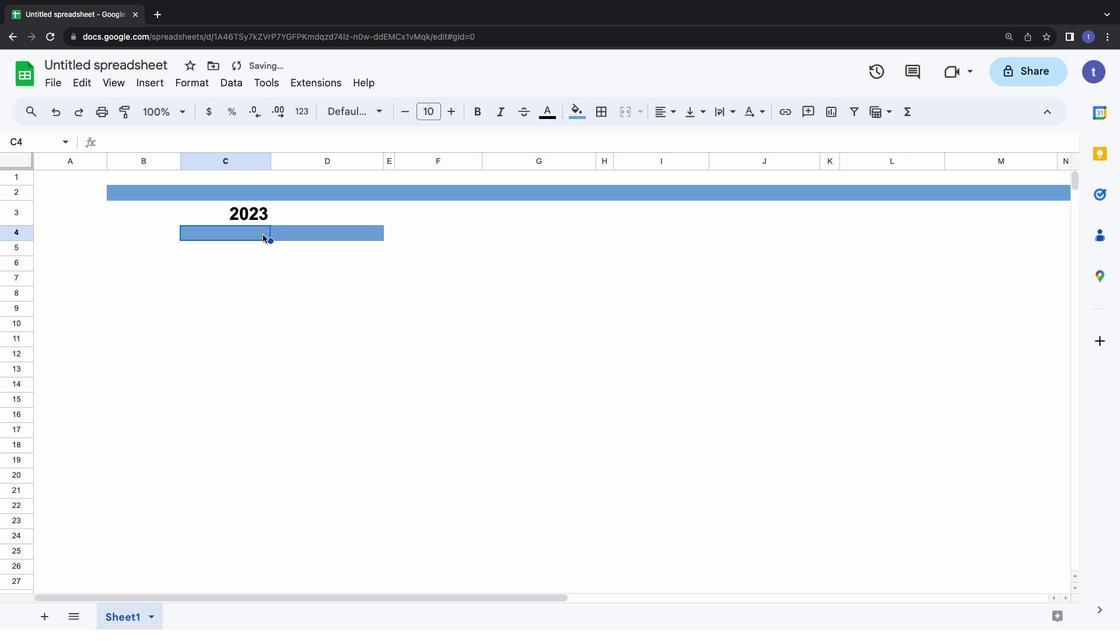 
Action: Mouse pressed left at (262, 234)
Screenshot: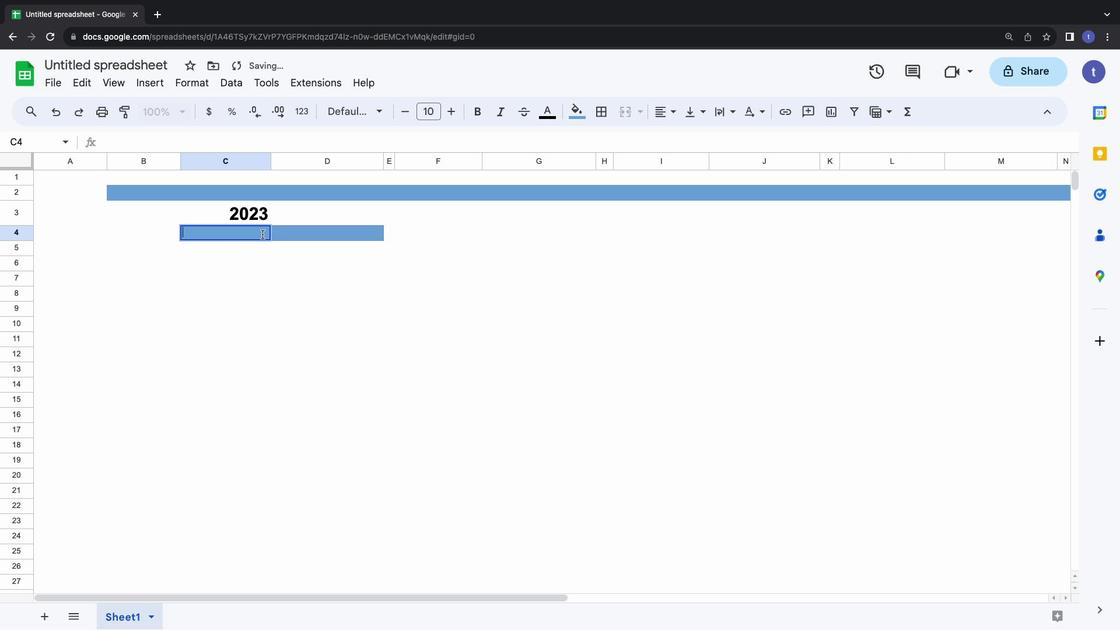 
Action: Mouse pressed left at (262, 234)
Screenshot: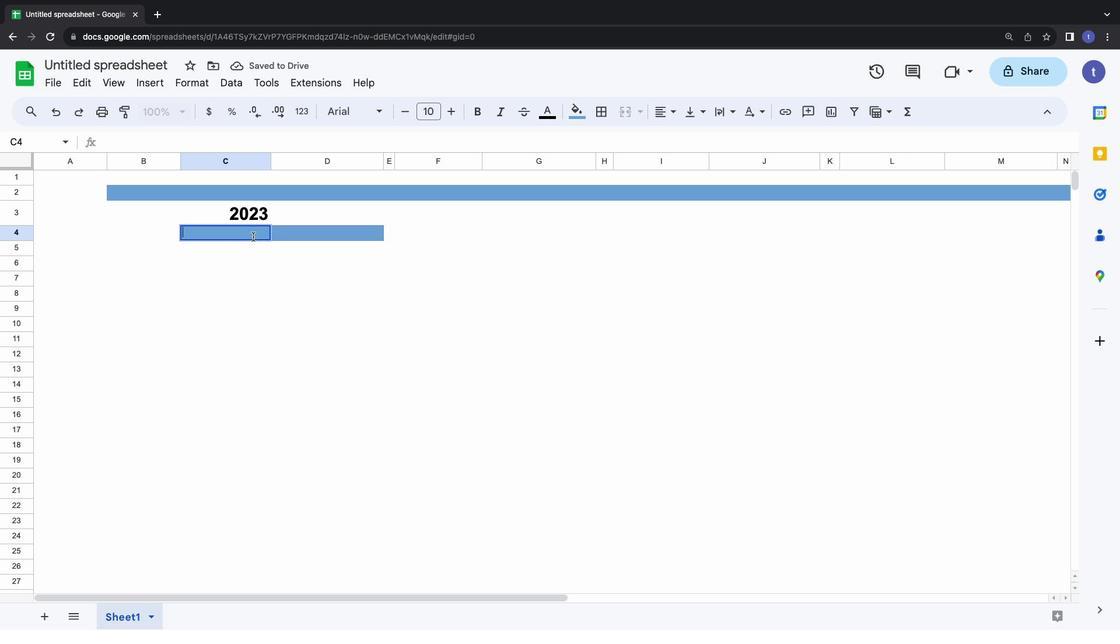 
Action: Mouse pressed left at (262, 234)
Screenshot: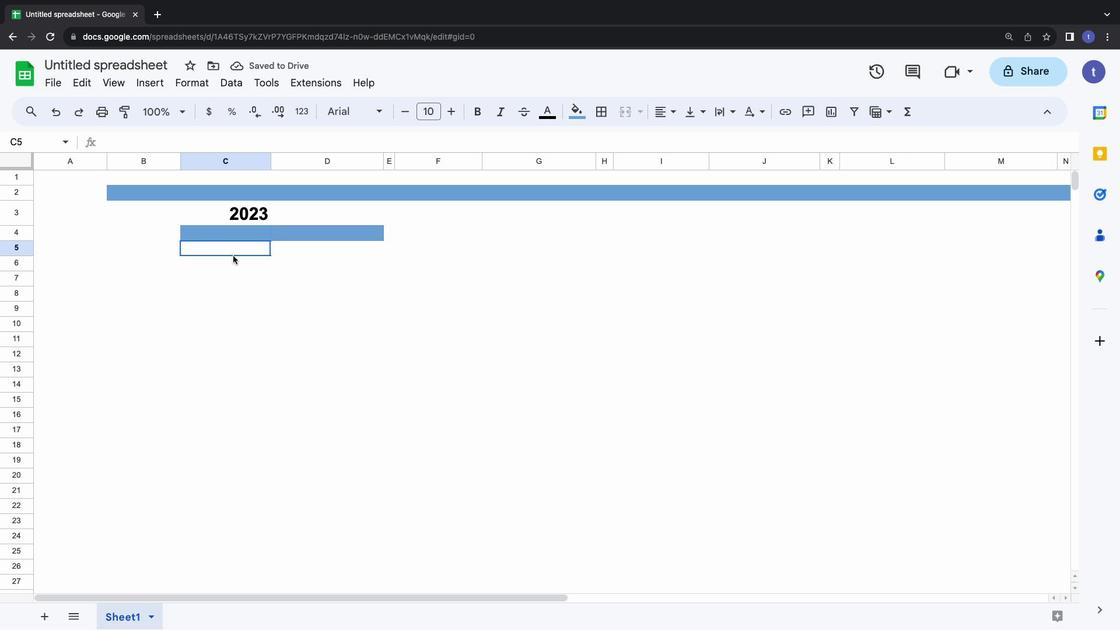 
Action: Mouse moved to (246, 237)
Screenshot: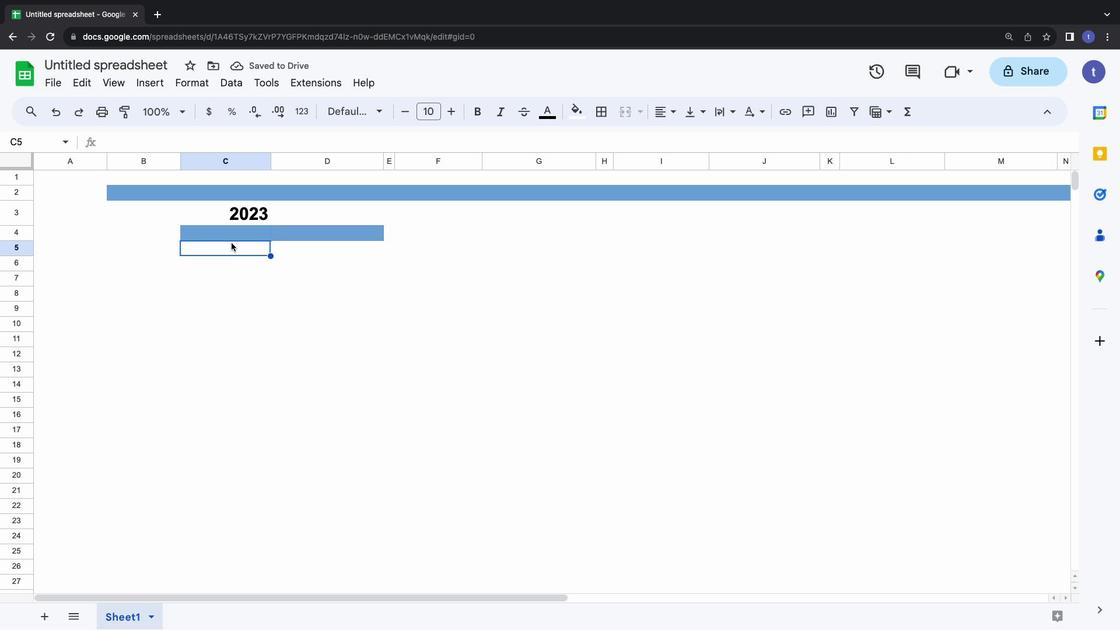 
Action: Mouse pressed left at (246, 237)
Screenshot: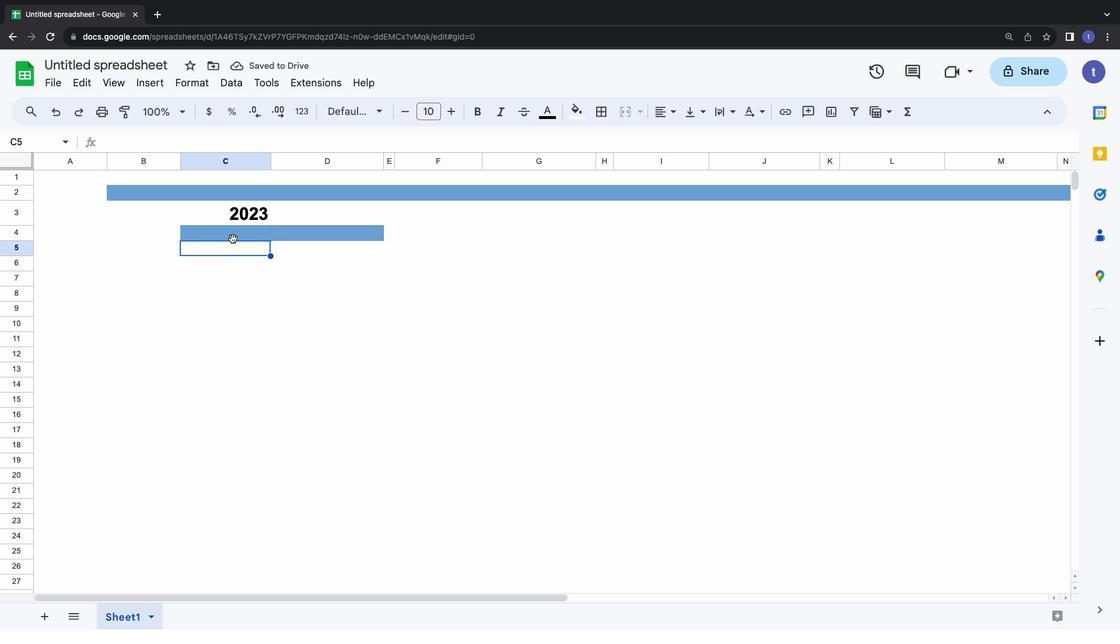 
Action: Mouse moved to (232, 255)
Screenshot: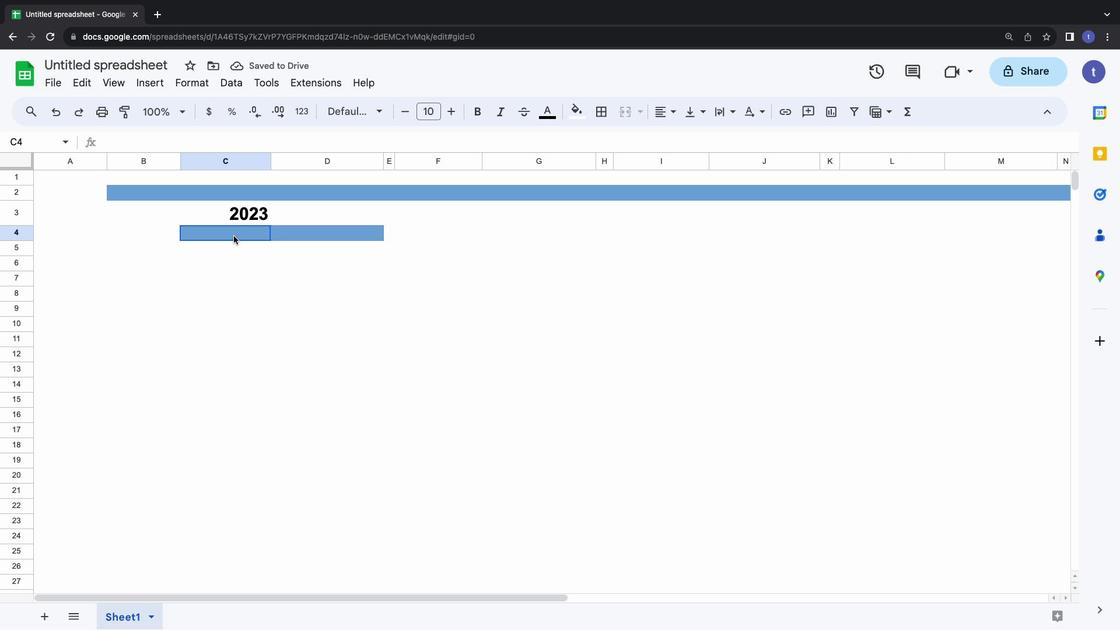 
Action: Mouse pressed left at (232, 255)
Screenshot: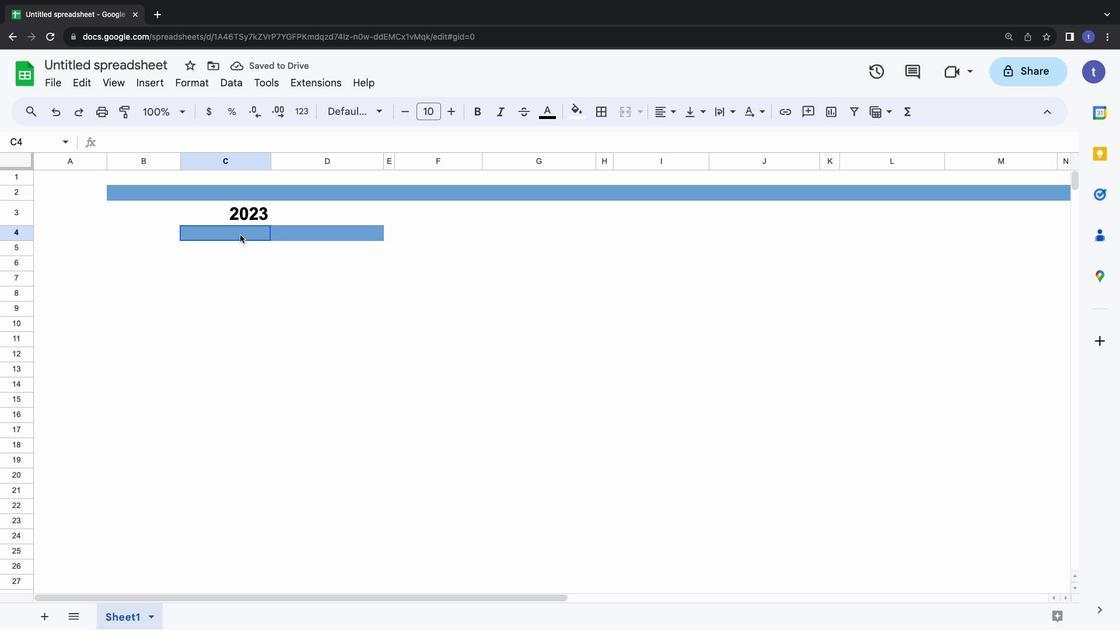 
Action: Mouse moved to (232, 235)
Screenshot: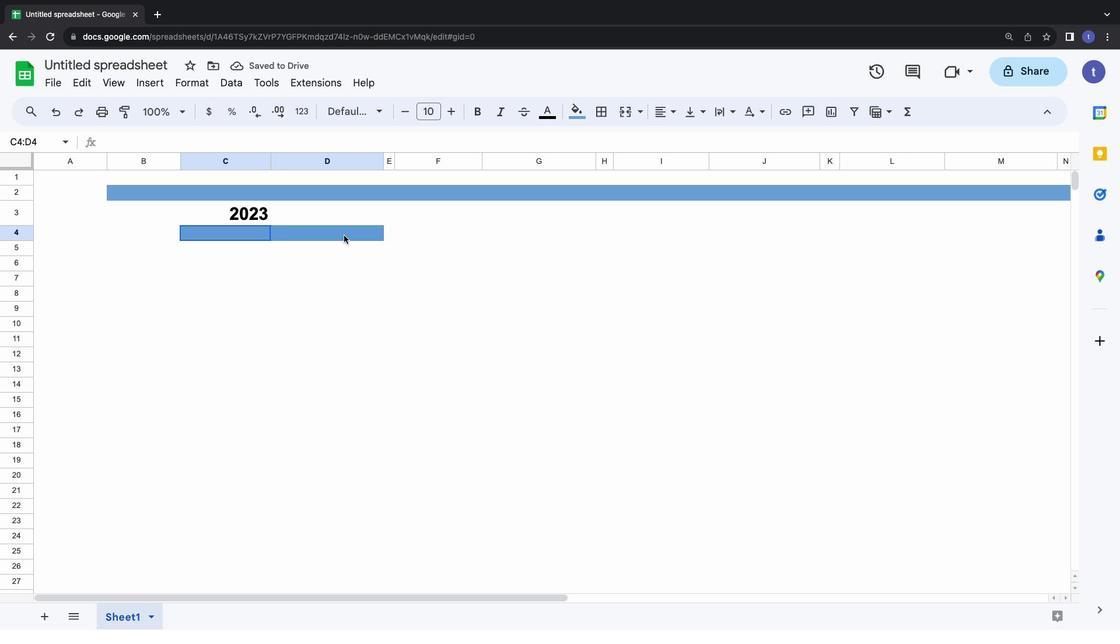 
Action: Mouse pressed left at (232, 235)
Screenshot: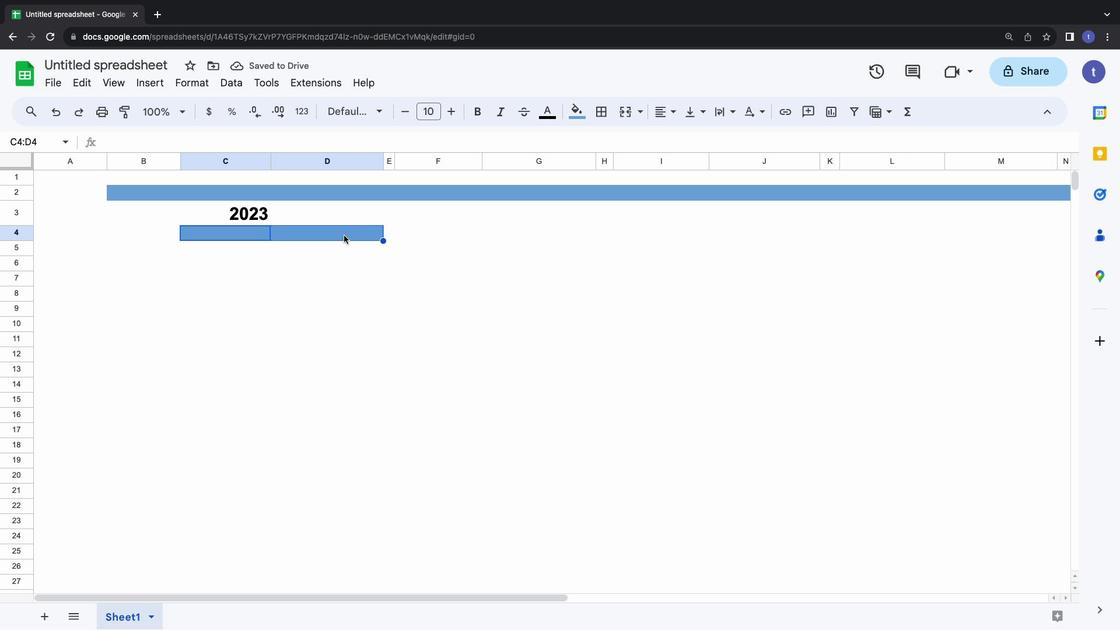 
Action: Mouse moved to (626, 116)
Screenshot: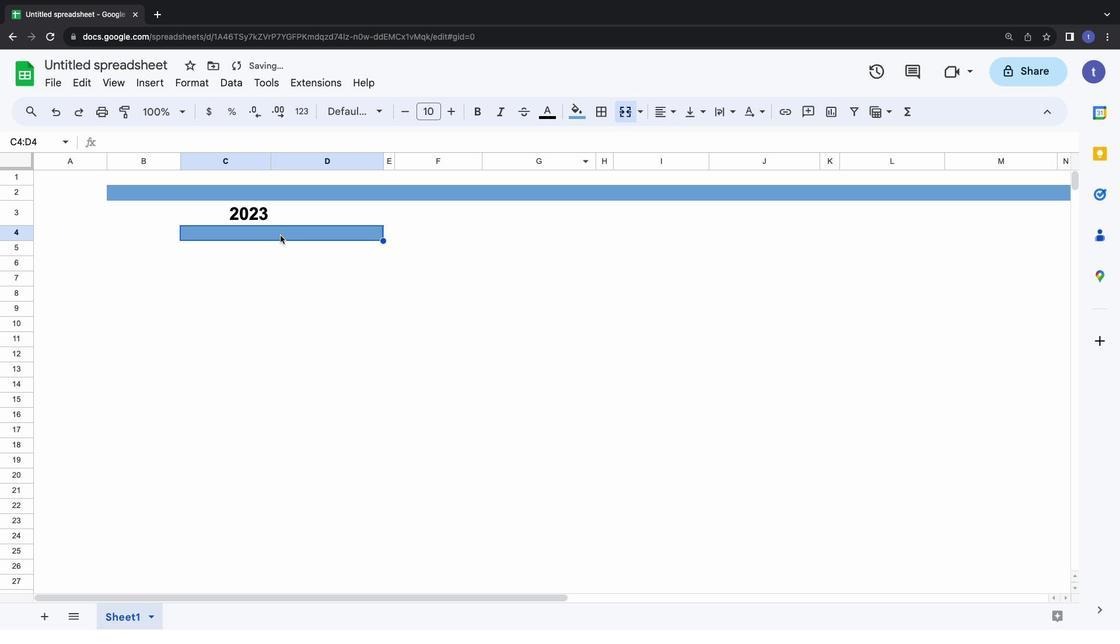 
Action: Mouse pressed left at (626, 116)
Screenshot: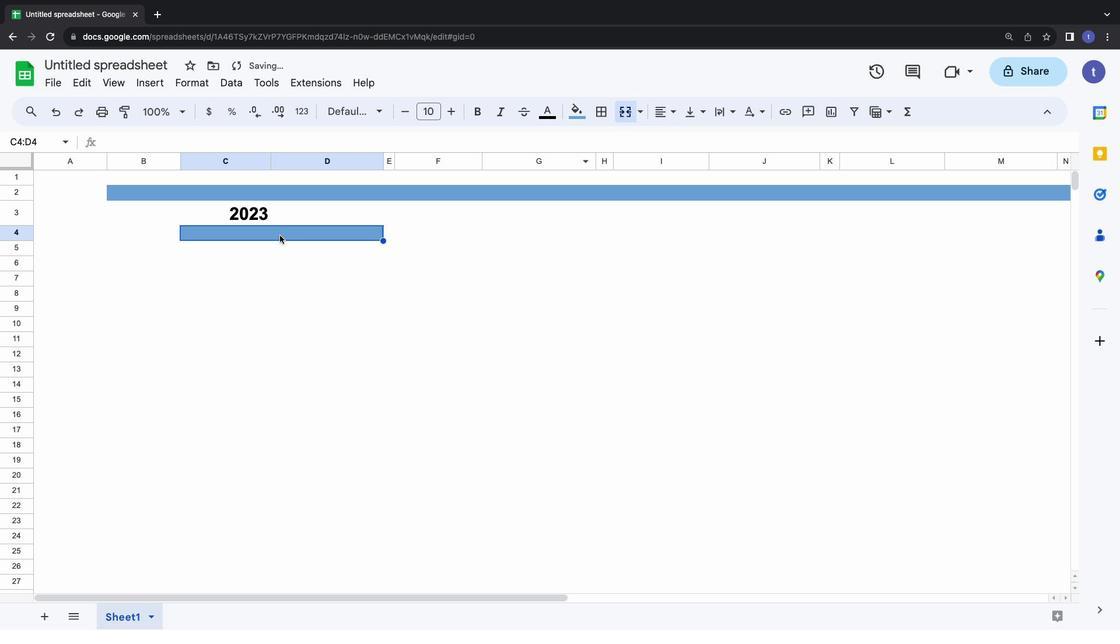 
Action: Mouse moved to (280, 235)
Screenshot: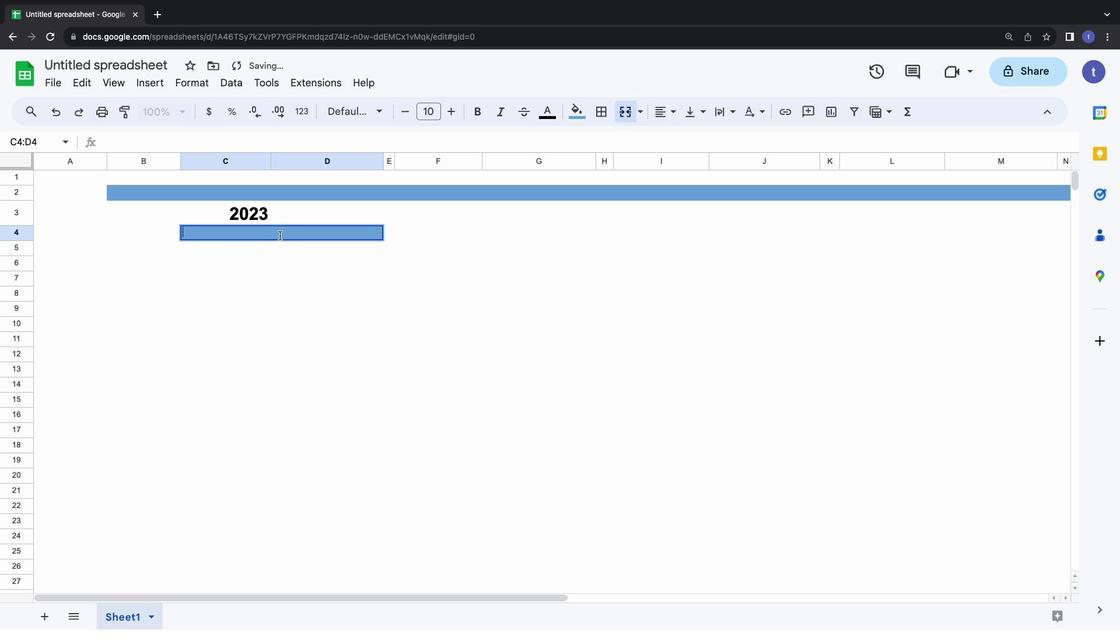 
Action: Mouse pressed left at (280, 235)
Screenshot: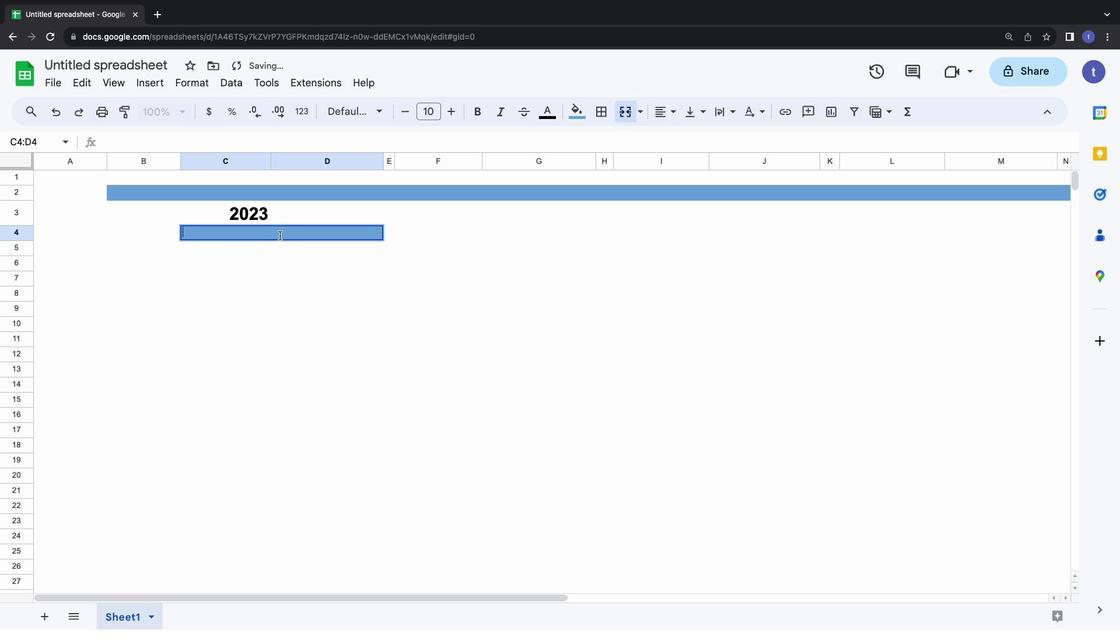
Action: Mouse pressed left at (280, 235)
Screenshot: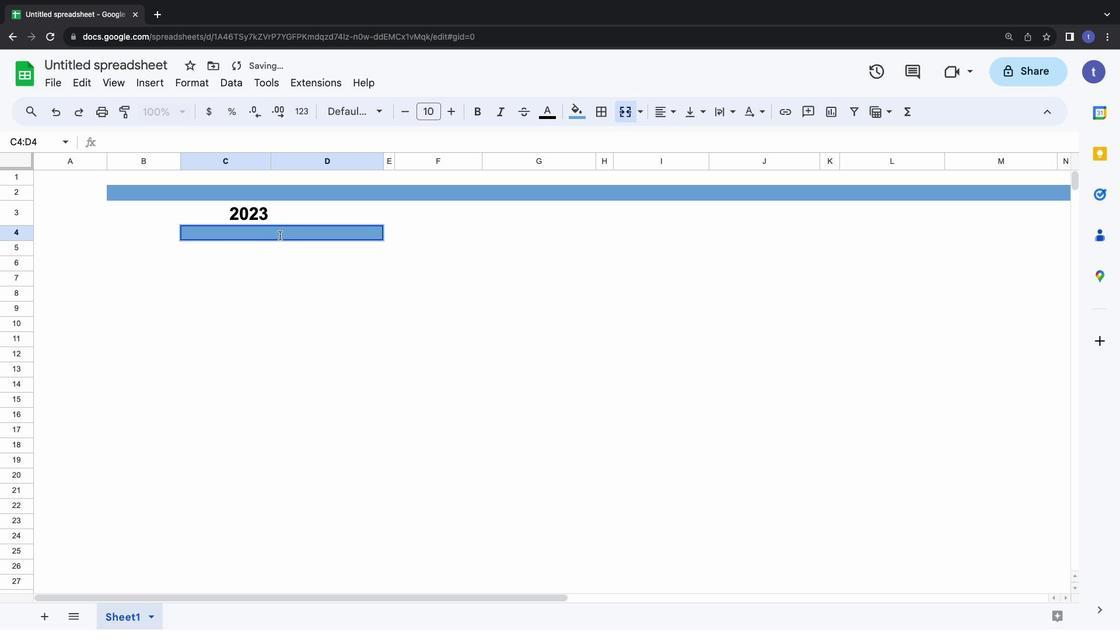 
Action: Key pressed Key.shift'J''A''N''U''A''R''Y'
Screenshot: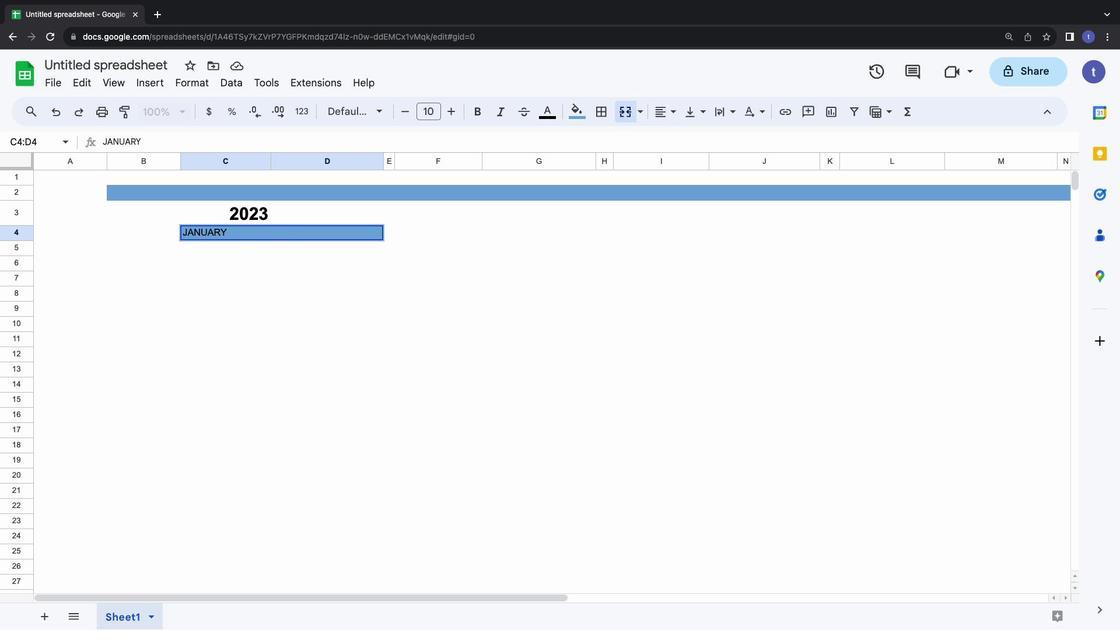 
Action: Mouse moved to (225, 235)
Screenshot: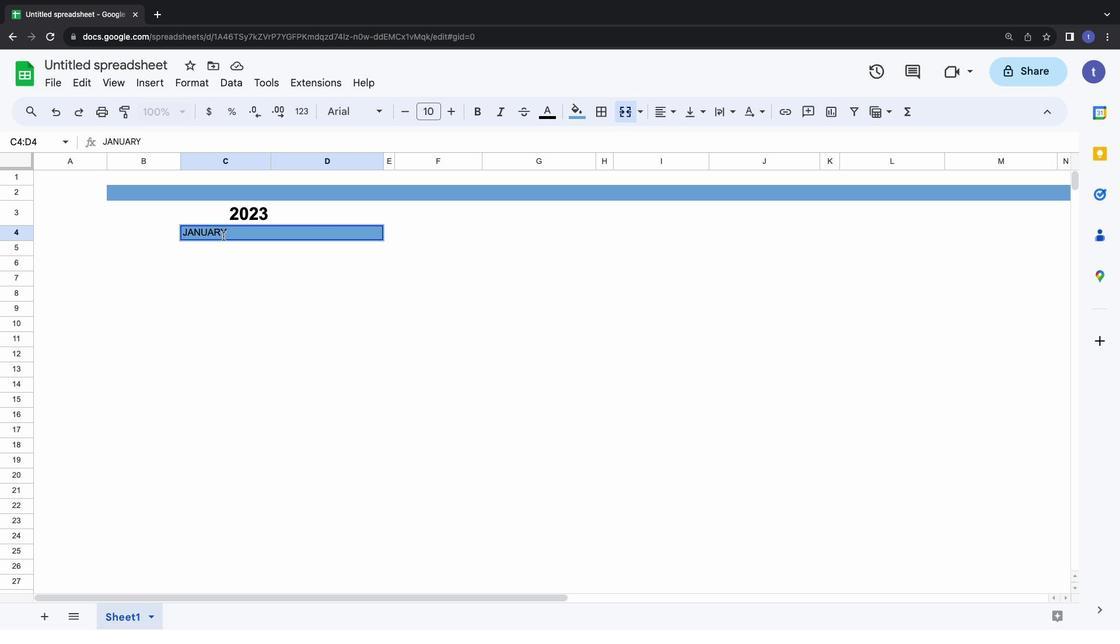 
Action: Mouse pressed left at (225, 235)
Screenshot: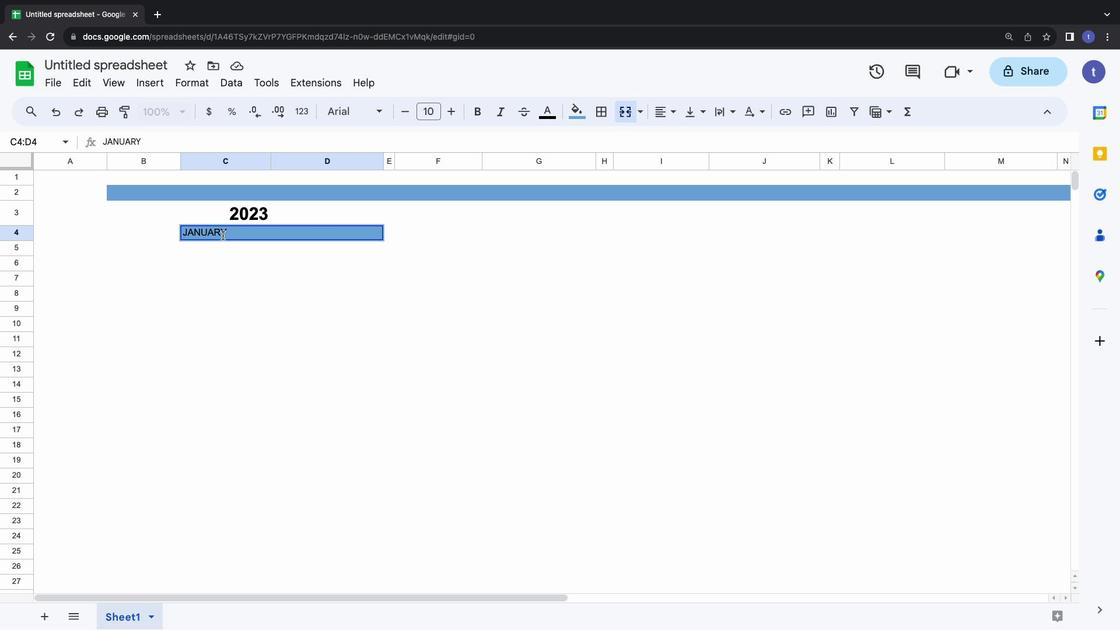 
Action: Mouse pressed left at (225, 235)
Screenshot: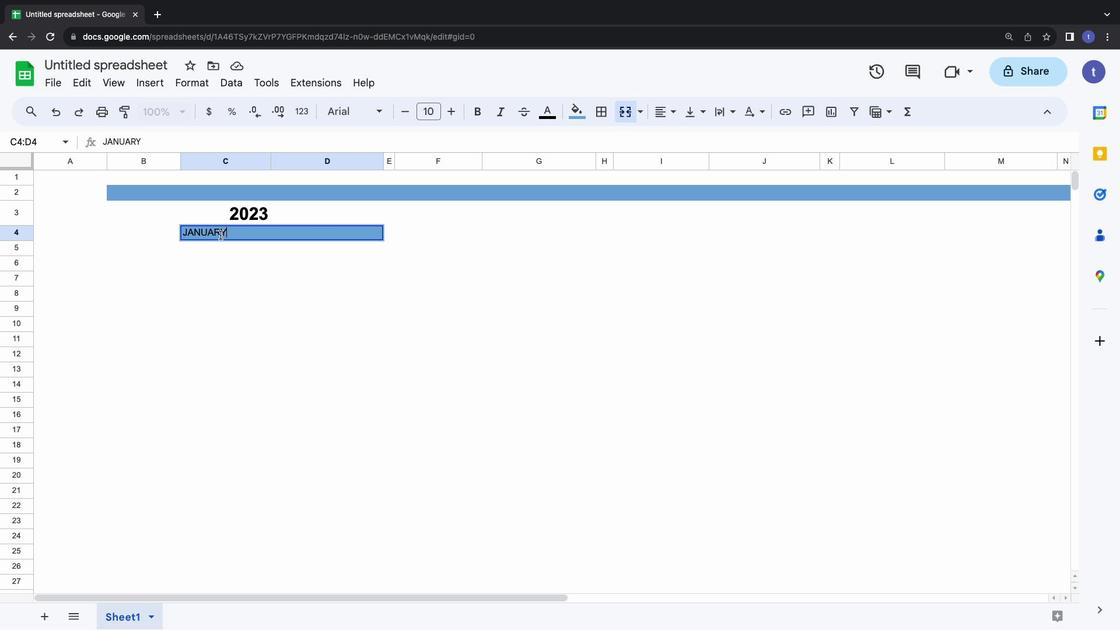 
Action: Mouse moved to (220, 235)
Screenshot: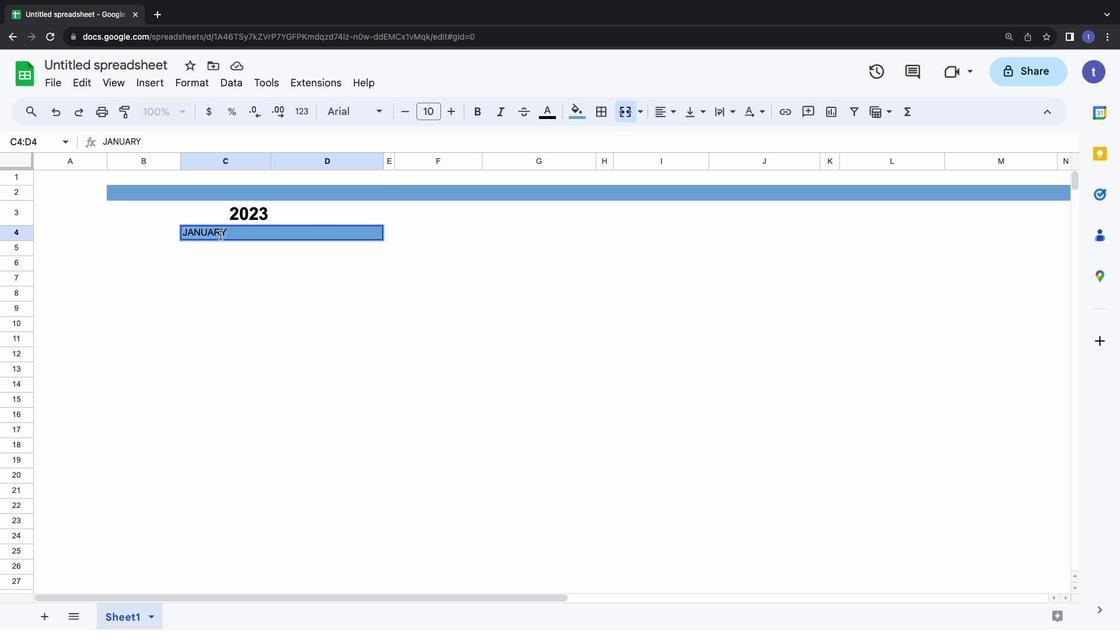 
Action: Mouse pressed left at (220, 235)
Screenshot: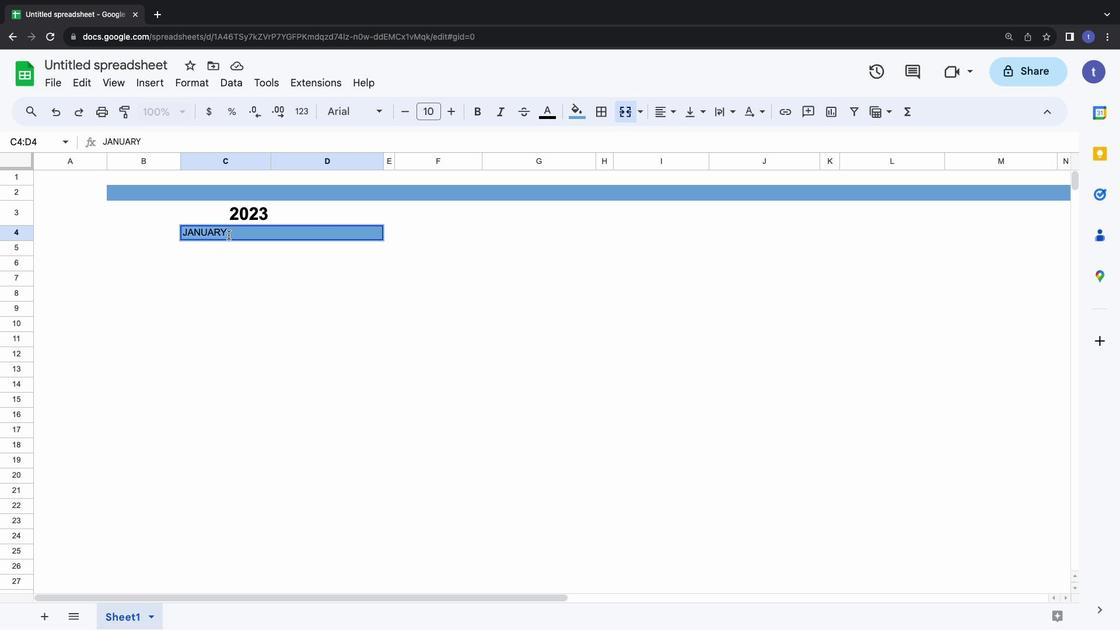 
Action: Mouse moved to (220, 235)
Screenshot: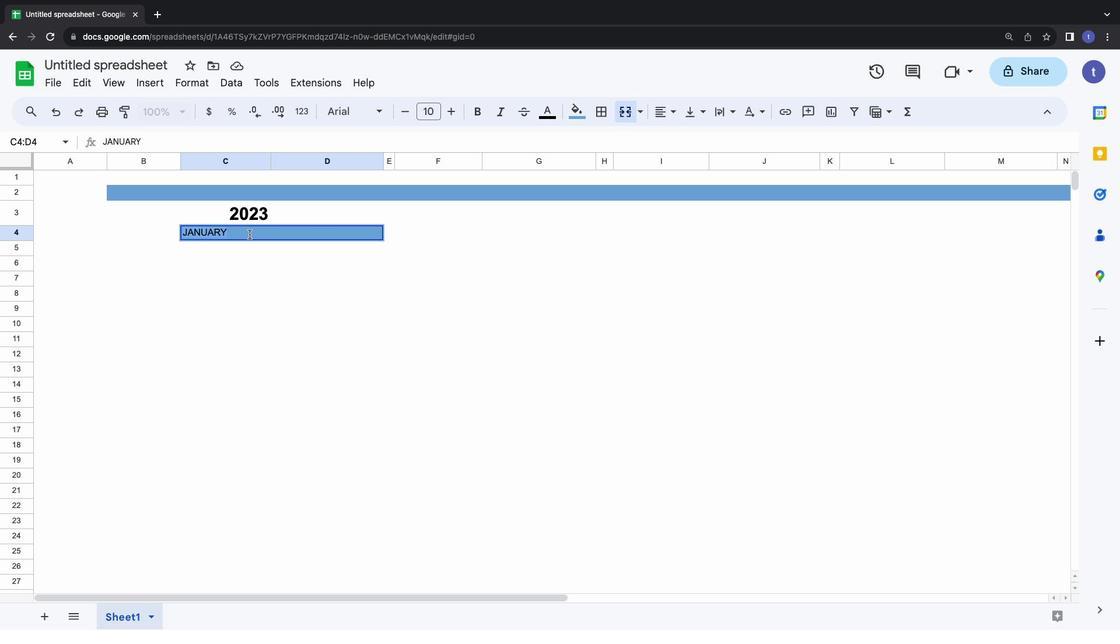 
Action: Mouse pressed left at (220, 235)
Screenshot: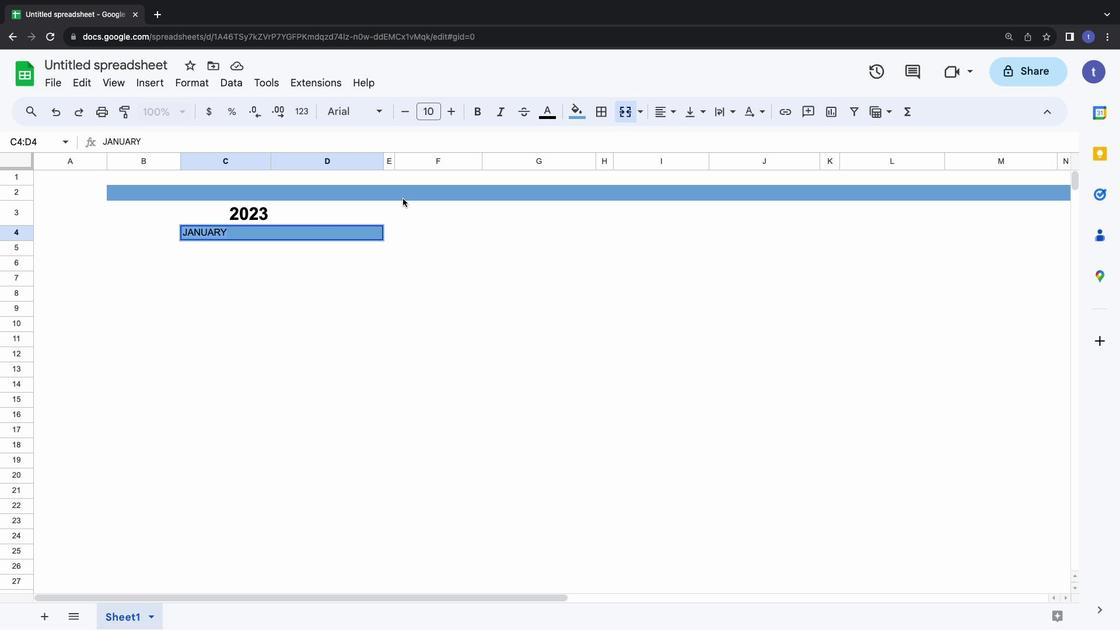 
Action: Mouse moved to (457, 114)
Screenshot: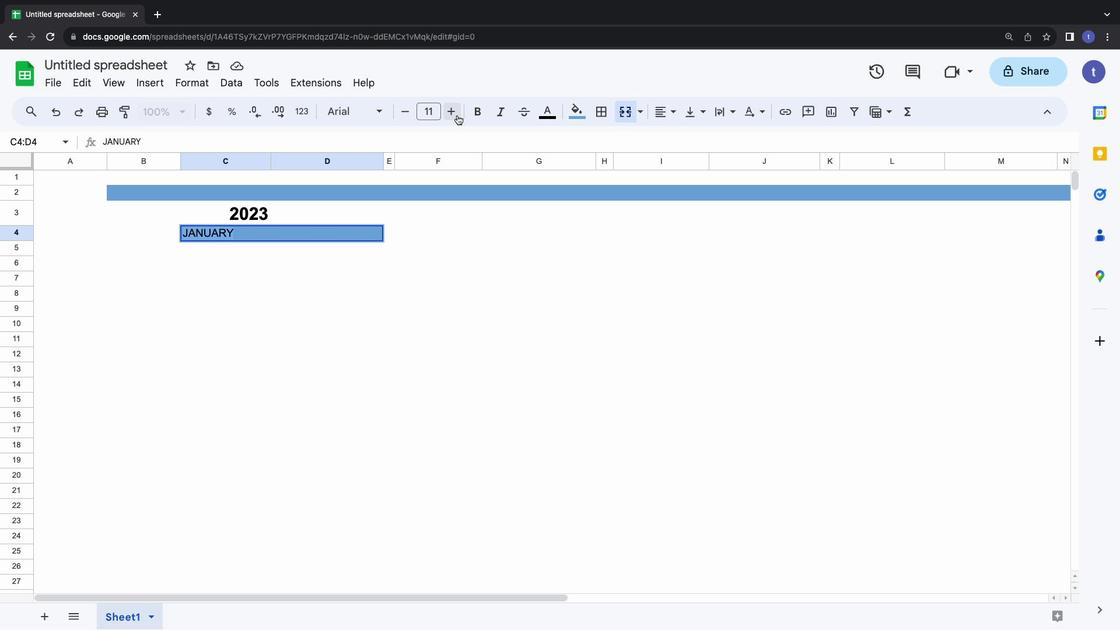 
Action: Mouse pressed left at (457, 114)
Screenshot: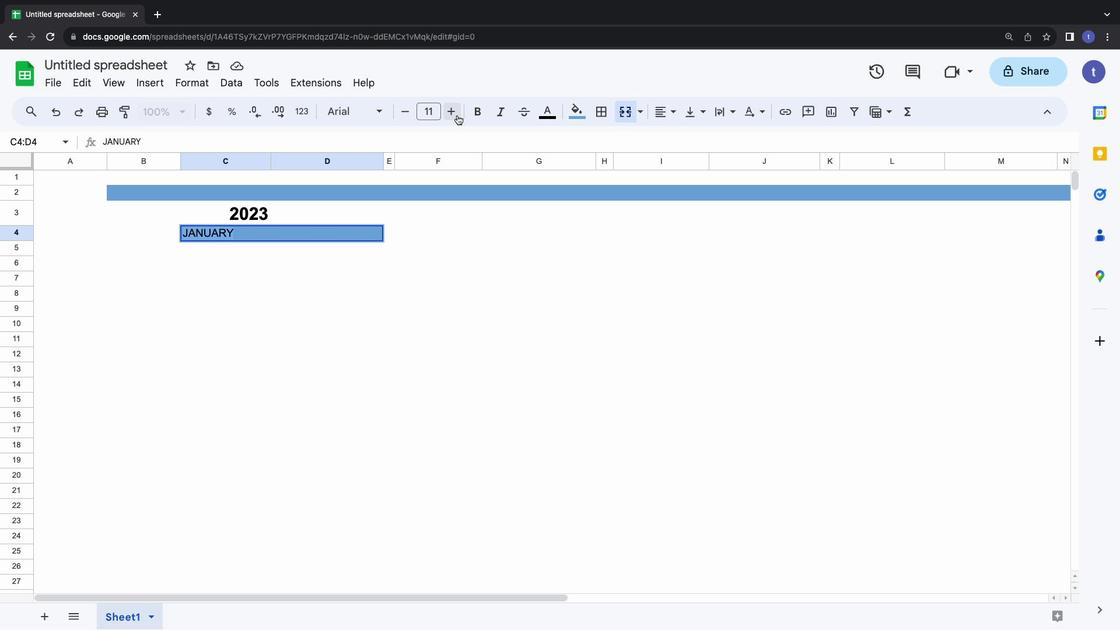 
Action: Mouse pressed left at (457, 114)
Screenshot: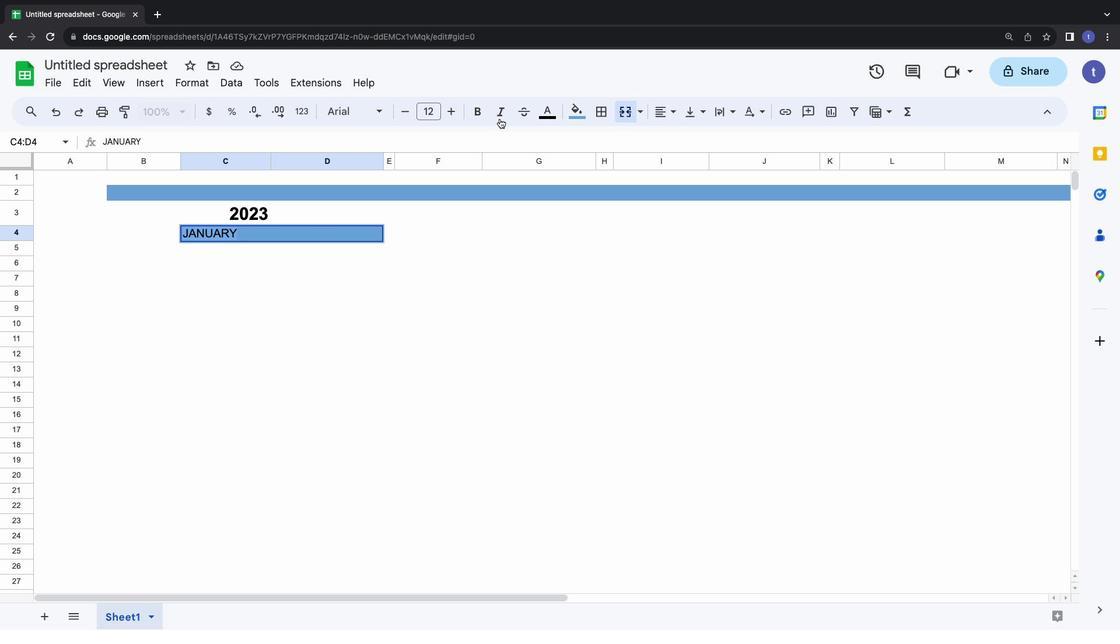 
Action: Mouse moved to (484, 110)
Screenshot: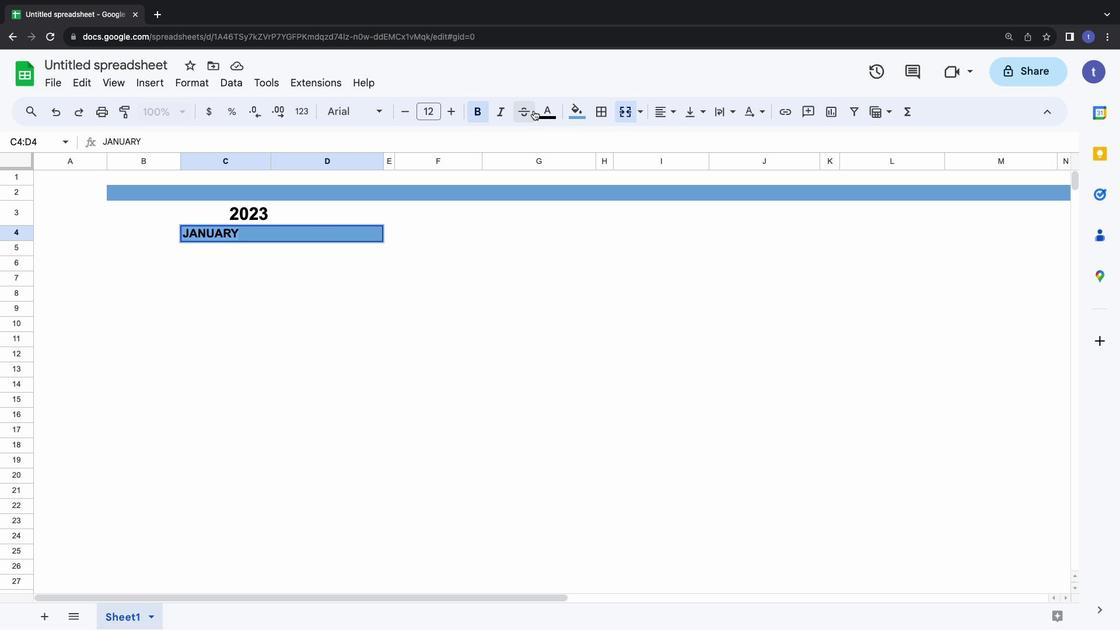 
Action: Mouse pressed left at (484, 110)
Screenshot: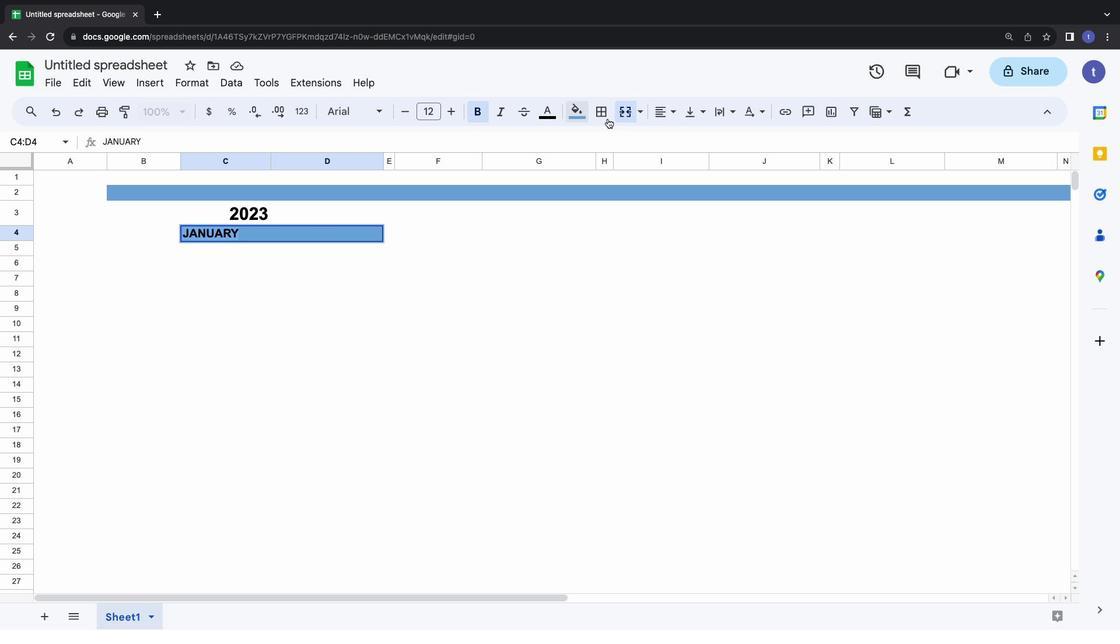 
Action: Mouse moved to (668, 119)
Screenshot: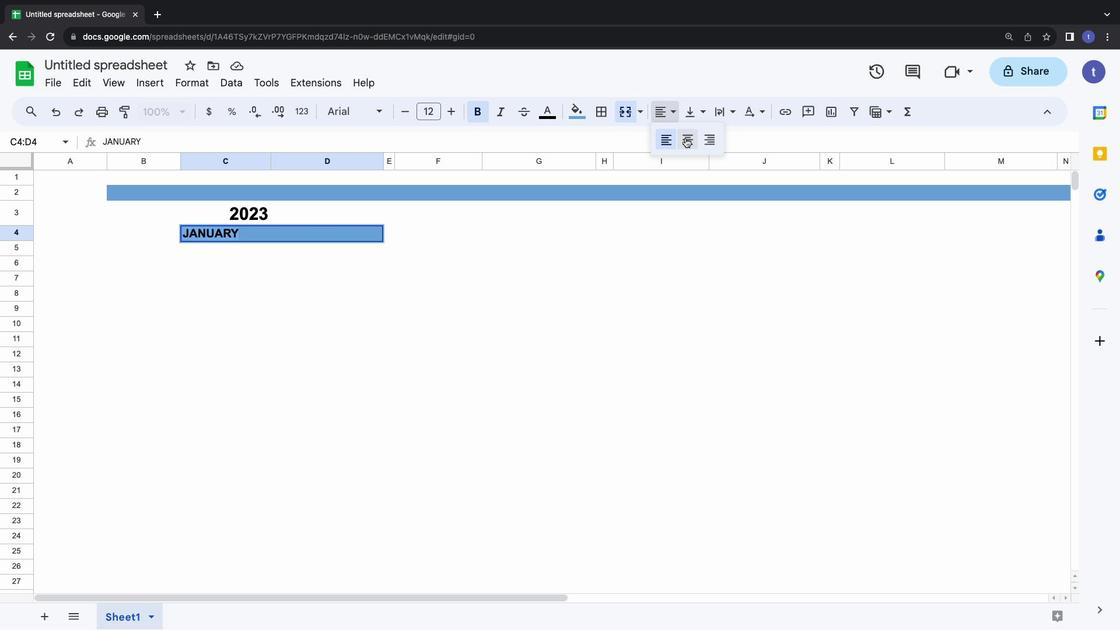 
Action: Mouse pressed left at (668, 119)
Screenshot: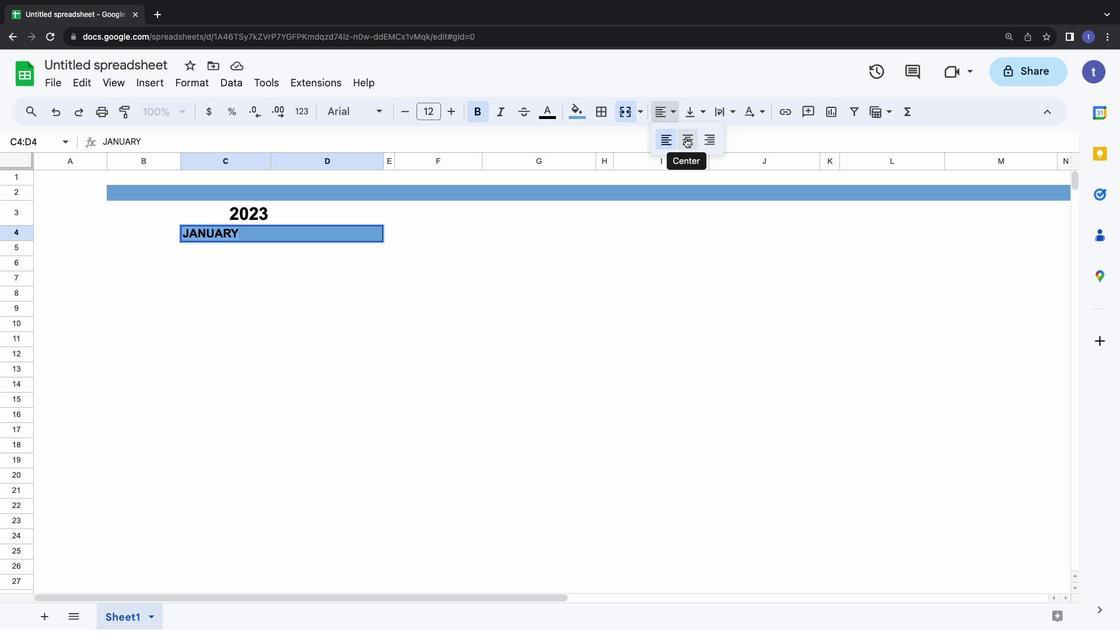 
Action: Mouse moved to (685, 138)
Screenshot: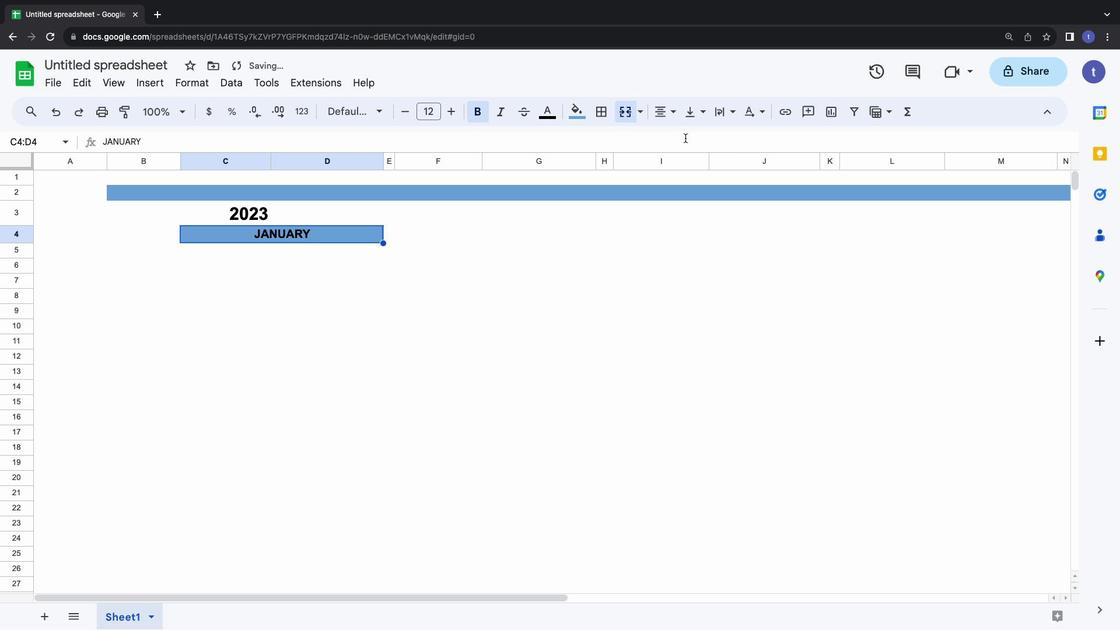 
Action: Mouse pressed left at (685, 138)
Screenshot: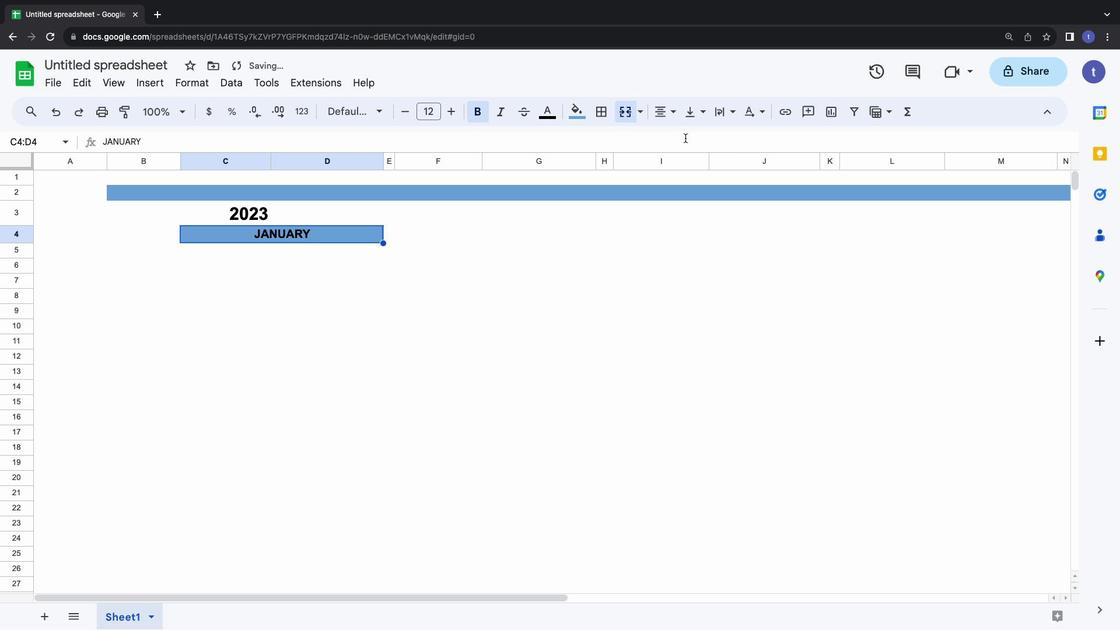 
Action: Mouse moved to (426, 230)
Screenshot: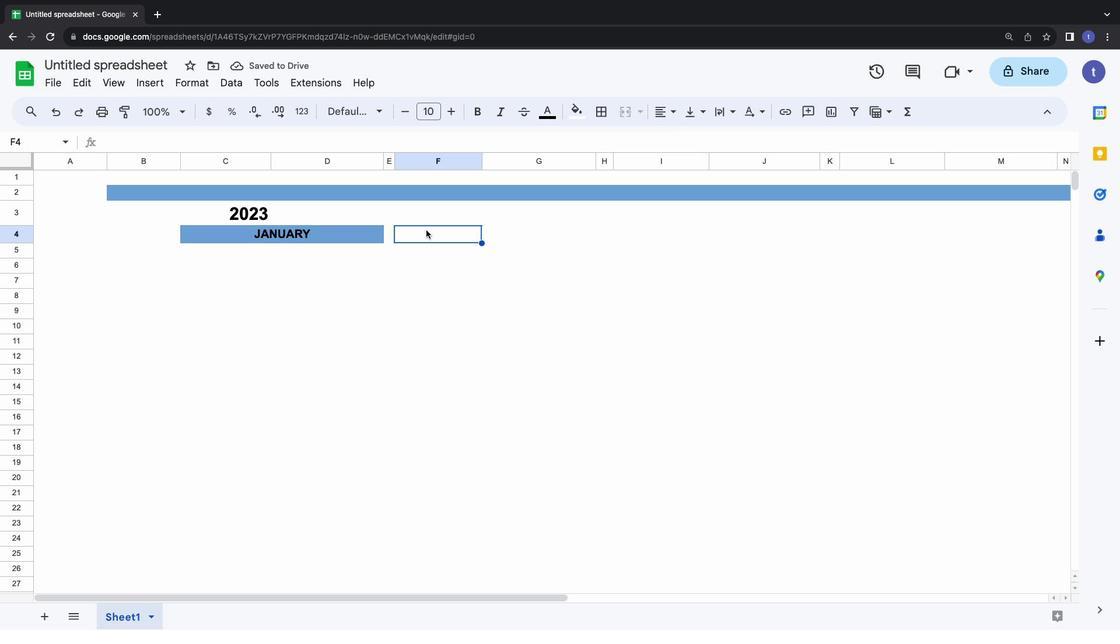 
Action: Mouse pressed left at (426, 230)
Screenshot: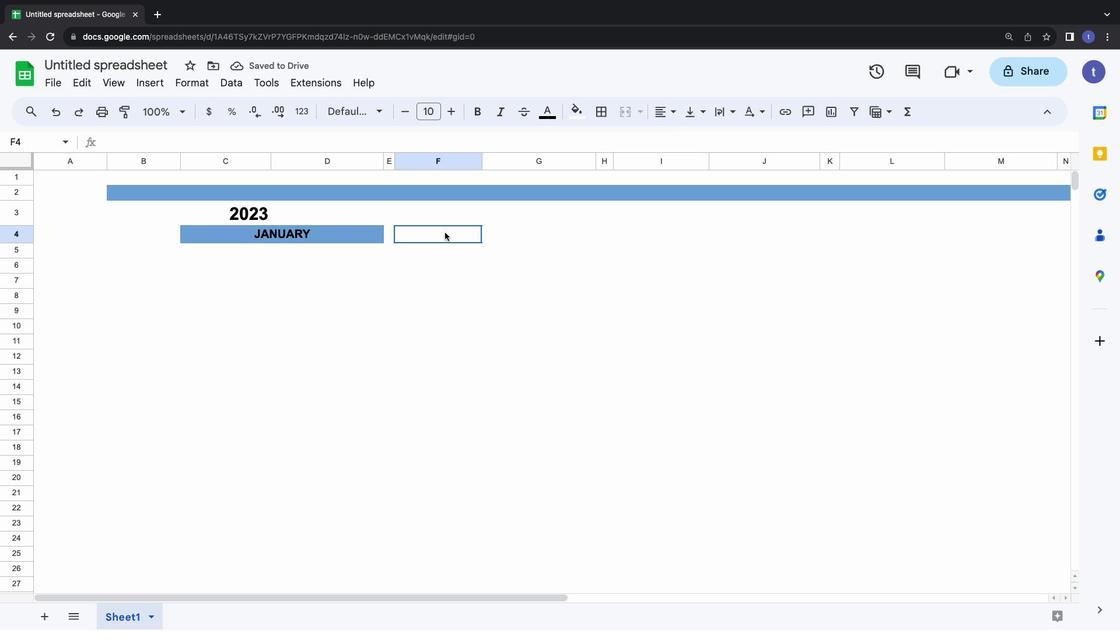 
Action: Mouse pressed left at (426, 230)
Screenshot: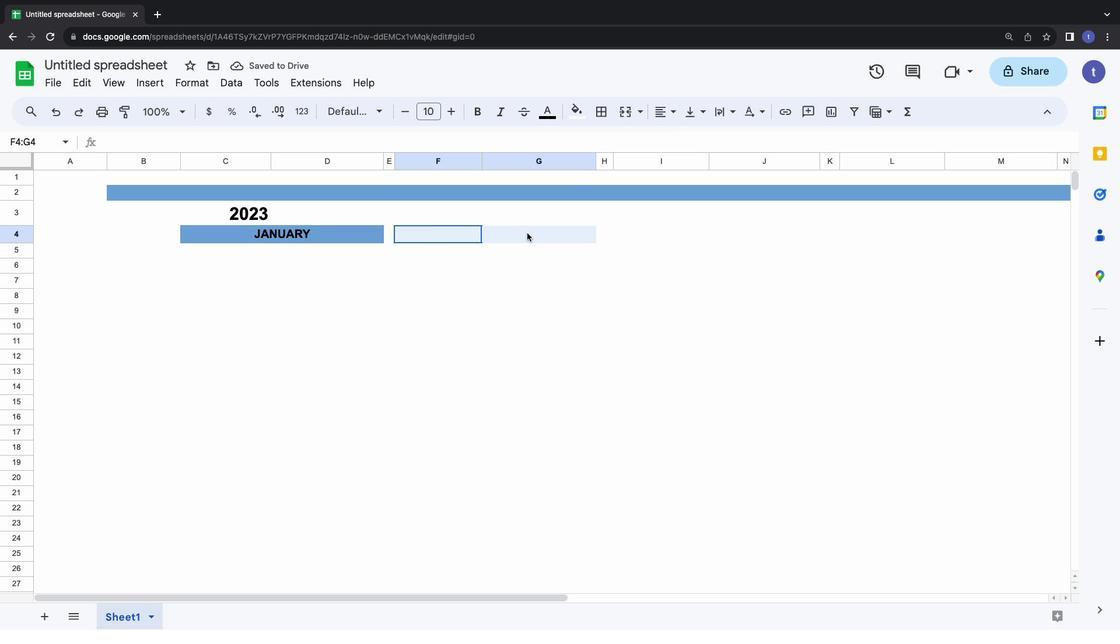 
Action: Mouse moved to (288, 235)
Screenshot: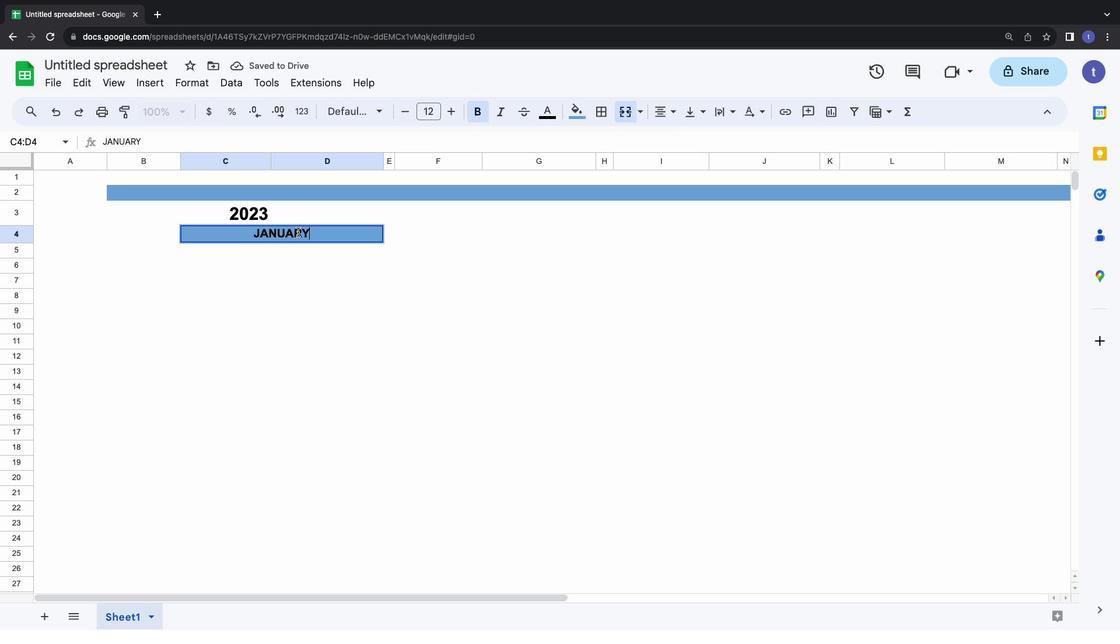 
Action: Mouse pressed left at (288, 235)
Screenshot: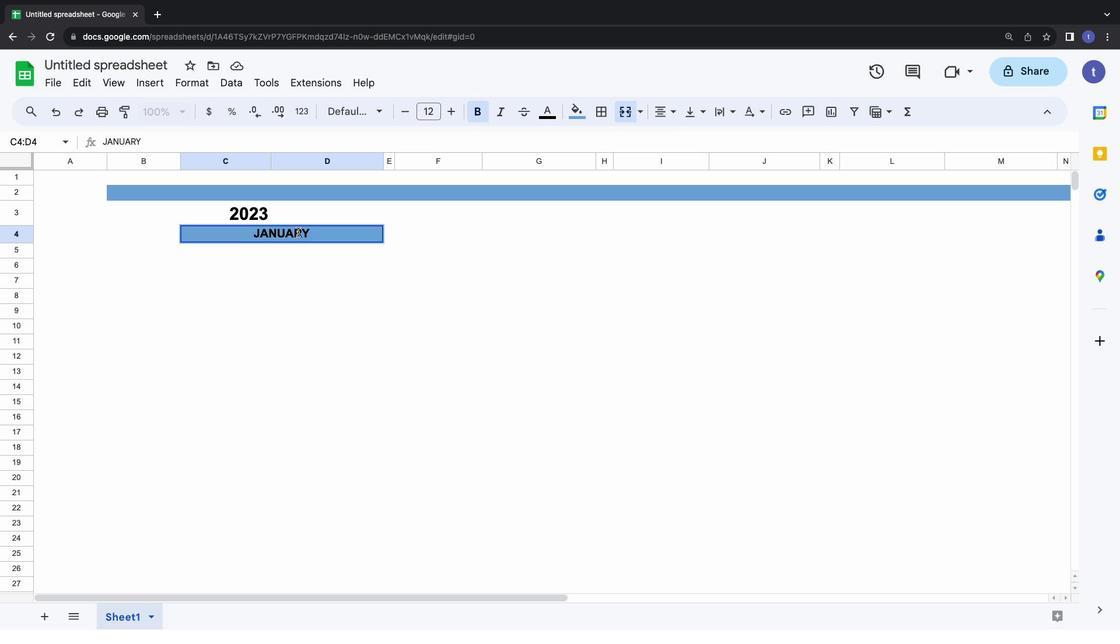 
Action: Mouse pressed left at (288, 235)
Screenshot: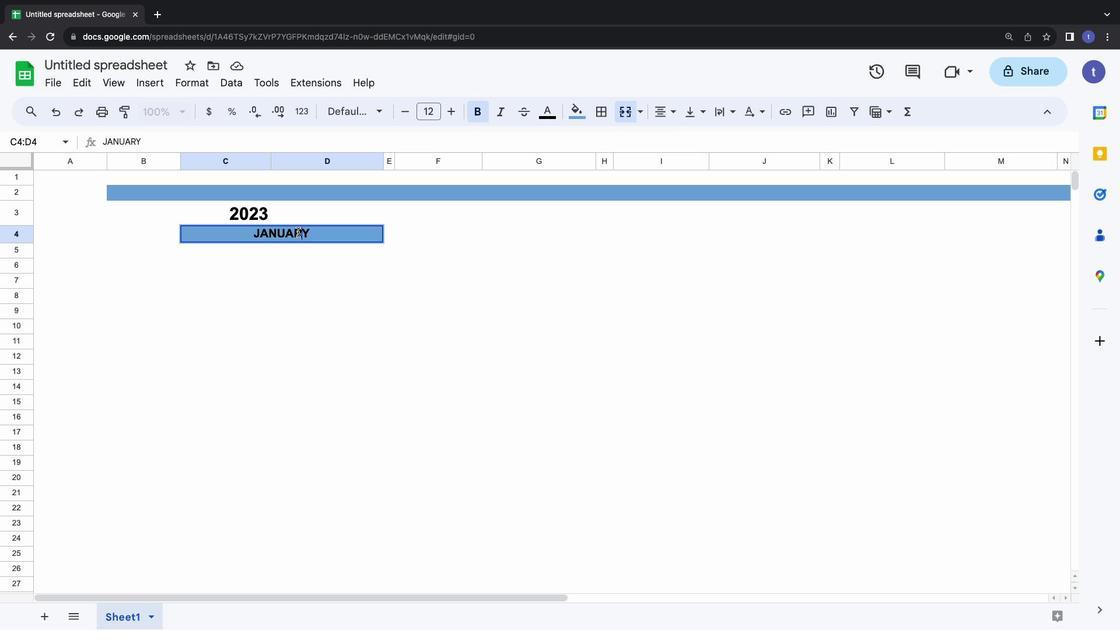 
Action: Mouse moved to (297, 232)
Screenshot: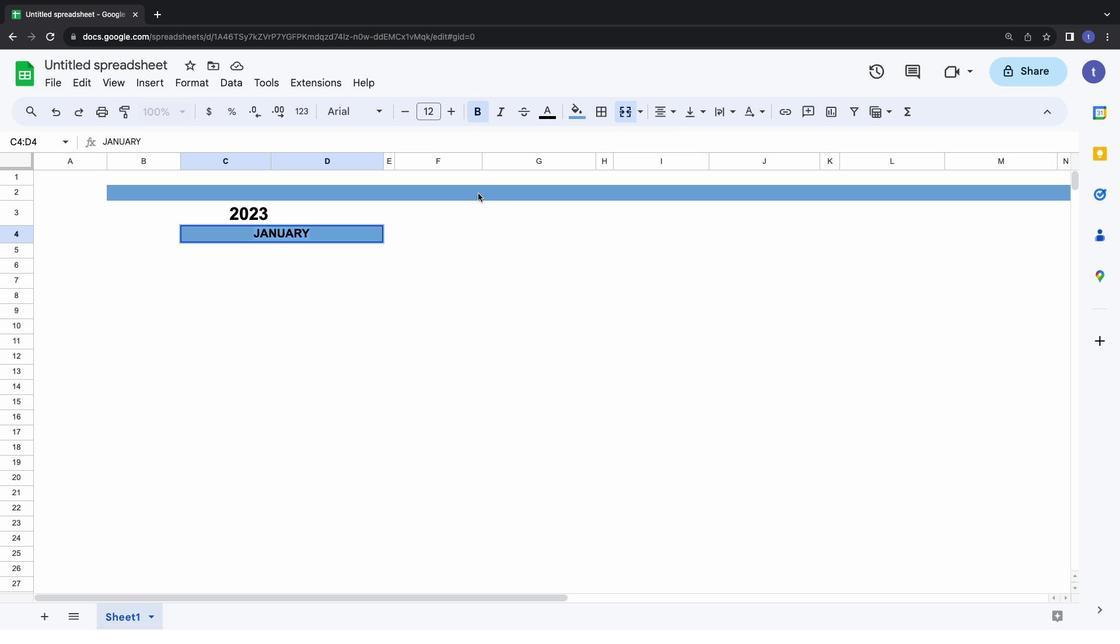 
Action: Mouse pressed left at (297, 232)
Screenshot: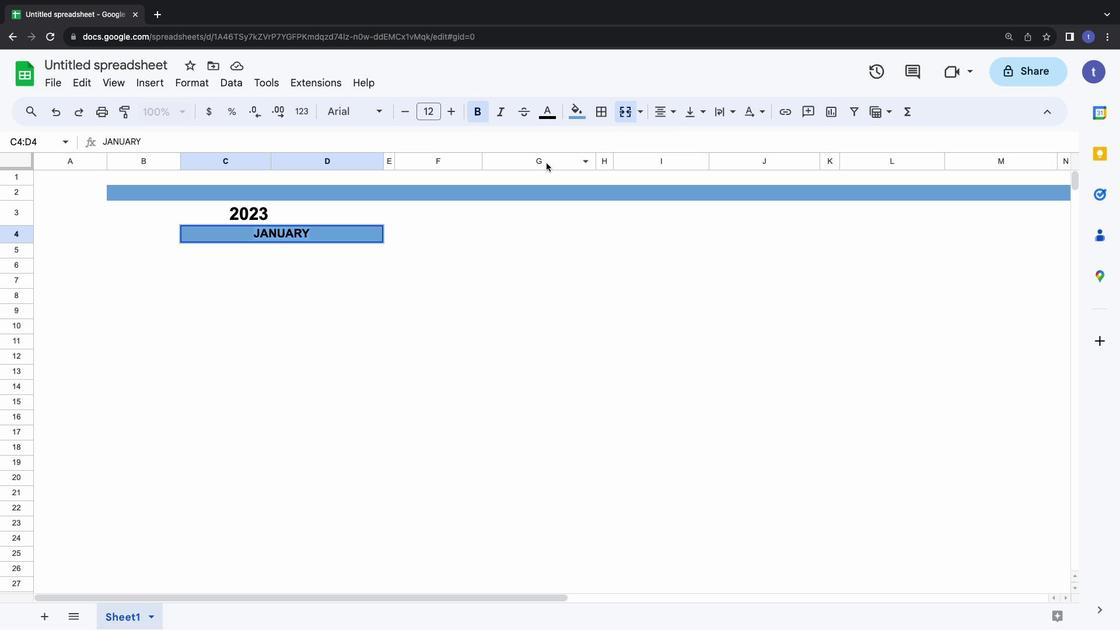 
Action: Mouse pressed left at (297, 232)
Screenshot: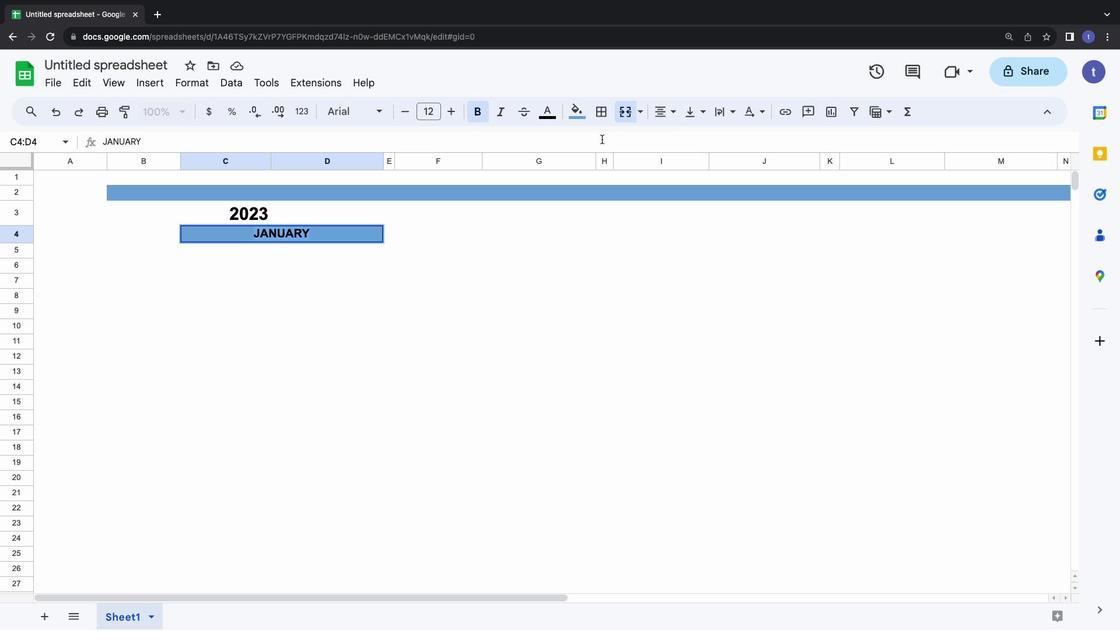 
Action: Mouse moved to (544, 119)
Screenshot: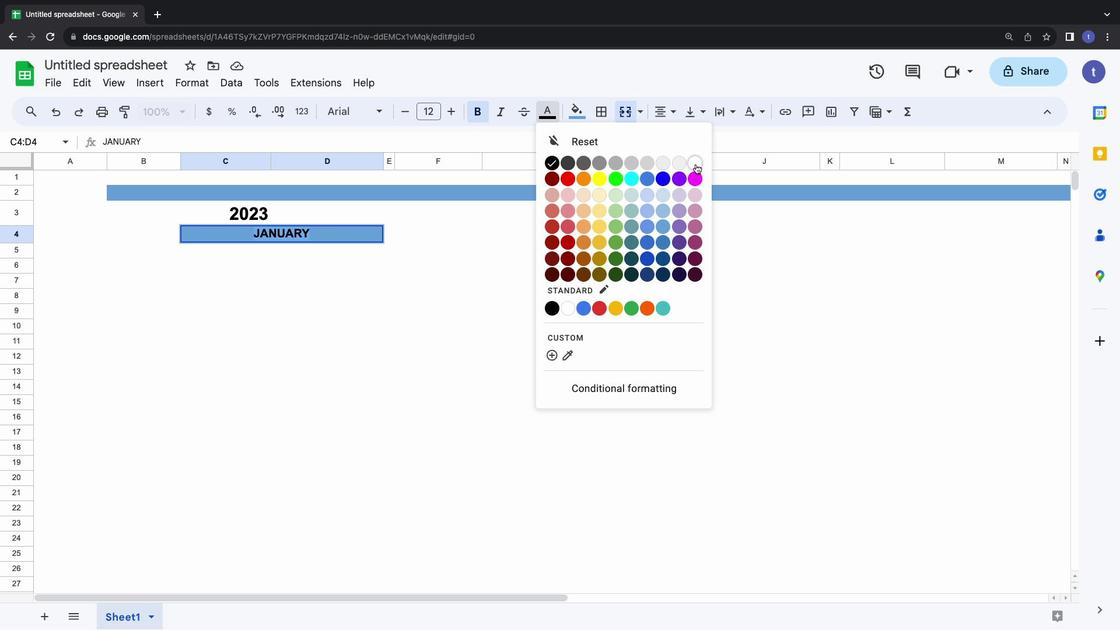 
Action: Mouse pressed left at (544, 119)
Screenshot: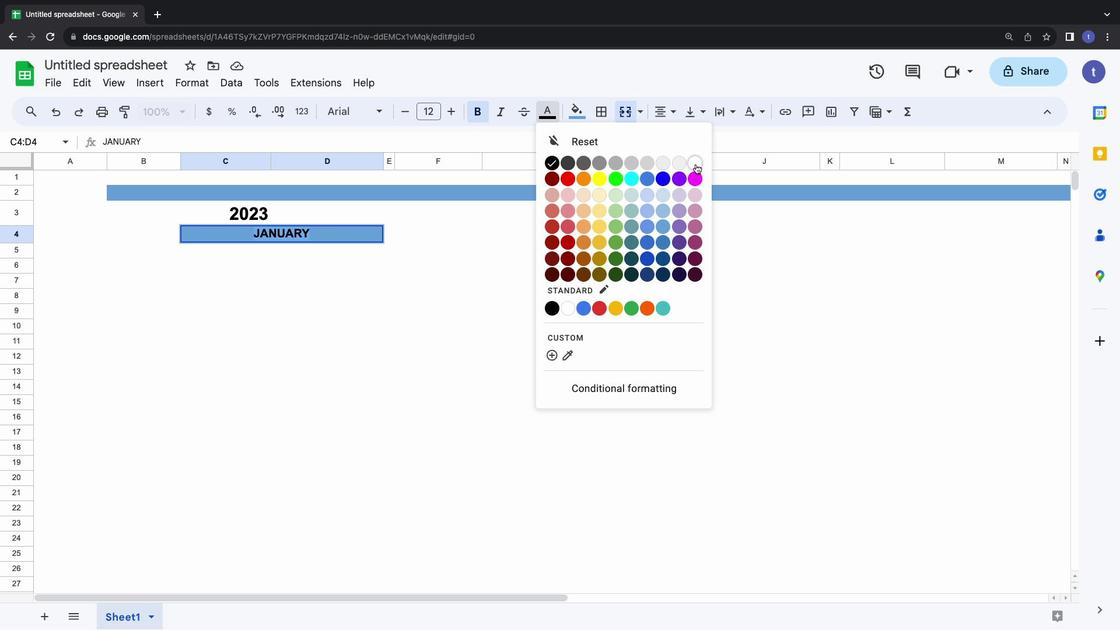 
Action: Mouse moved to (696, 163)
Screenshot: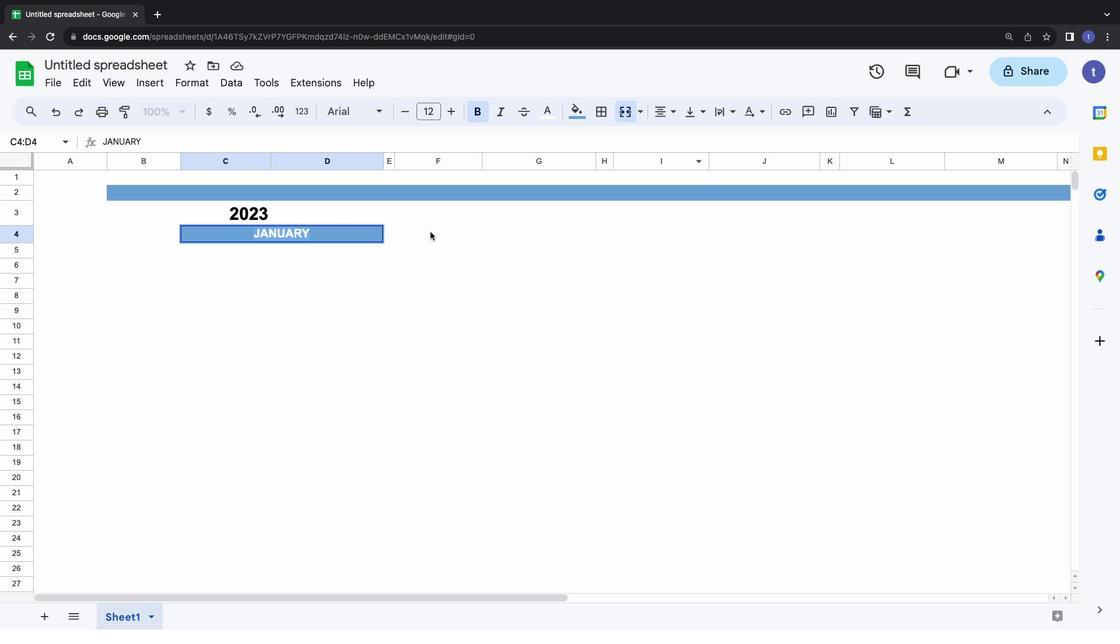 
Action: Mouse pressed left at (696, 163)
Screenshot: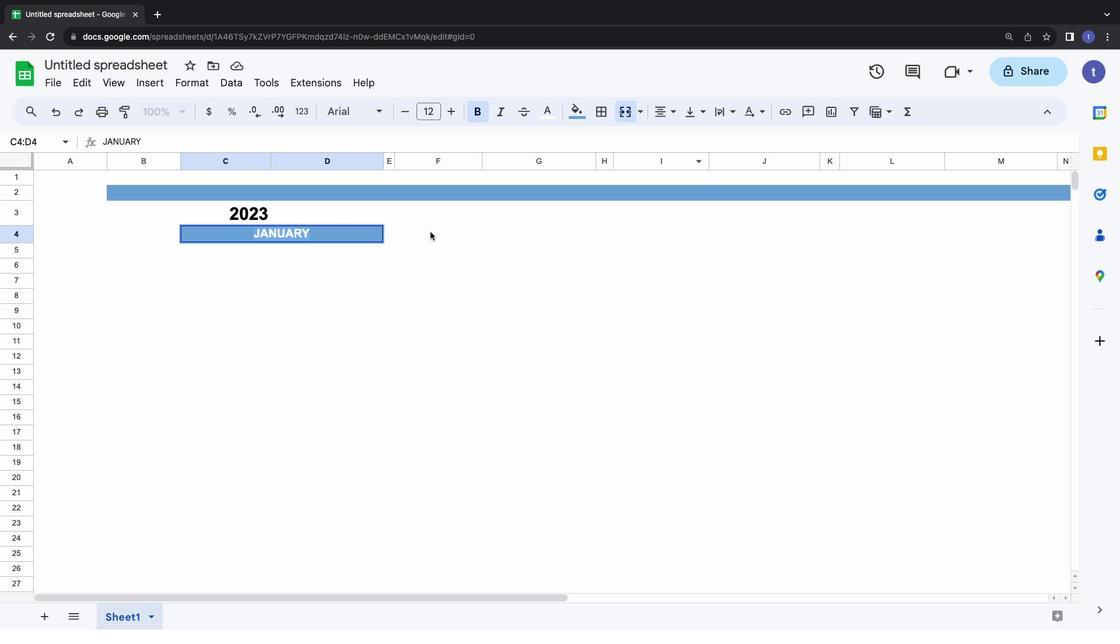 
Action: Mouse moved to (430, 231)
Screenshot: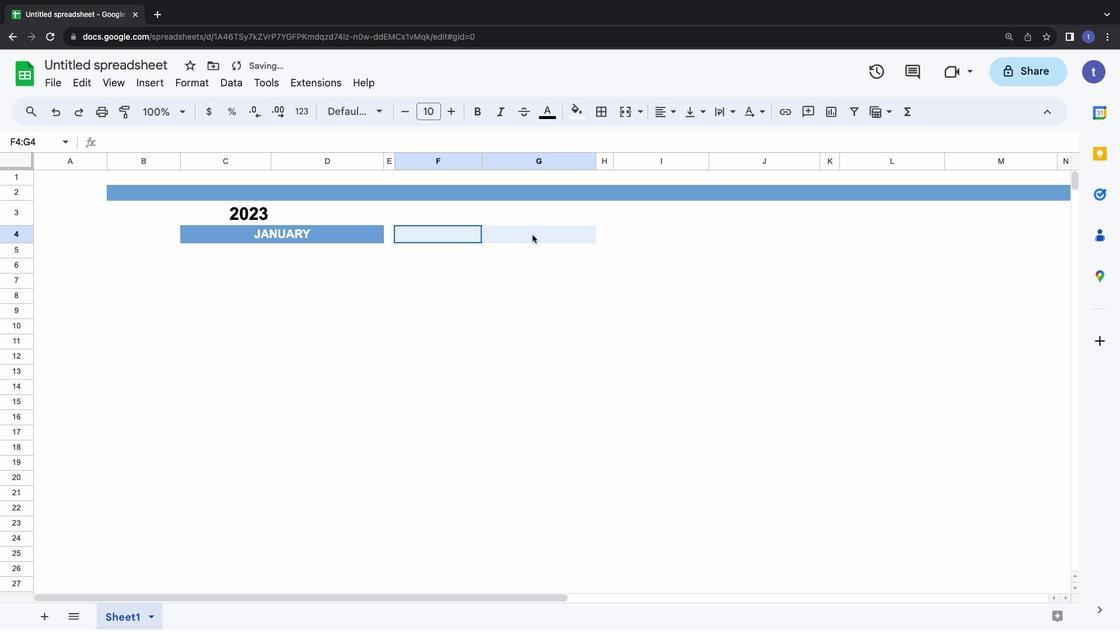 
Action: Mouse pressed left at (430, 231)
Screenshot: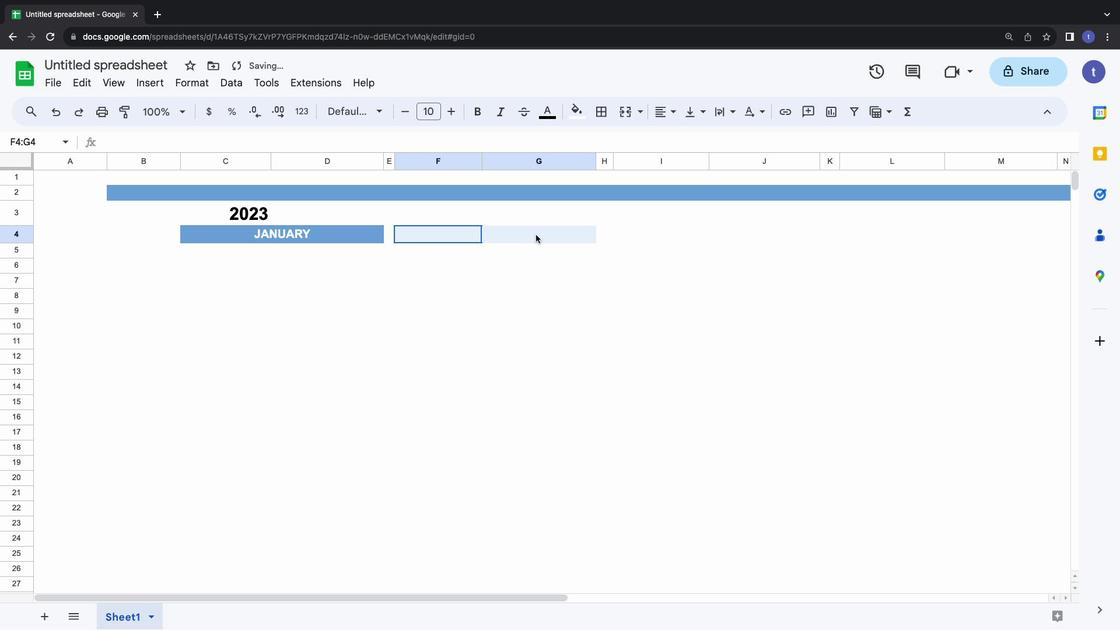 
Action: Mouse pressed left at (430, 231)
Screenshot: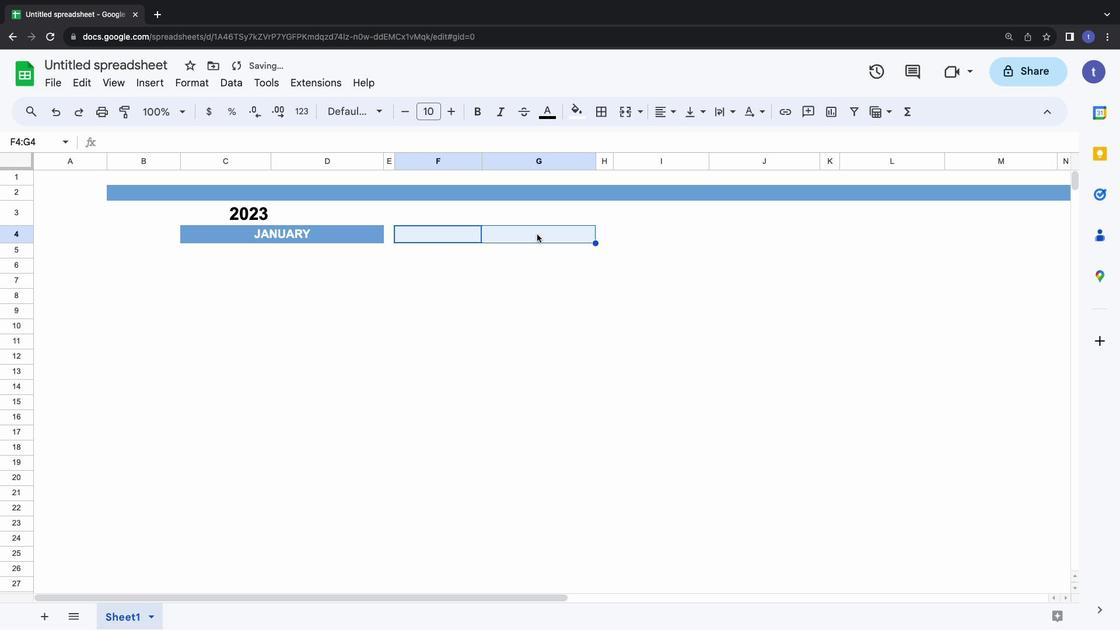 
Action: Mouse moved to (584, 107)
Screenshot: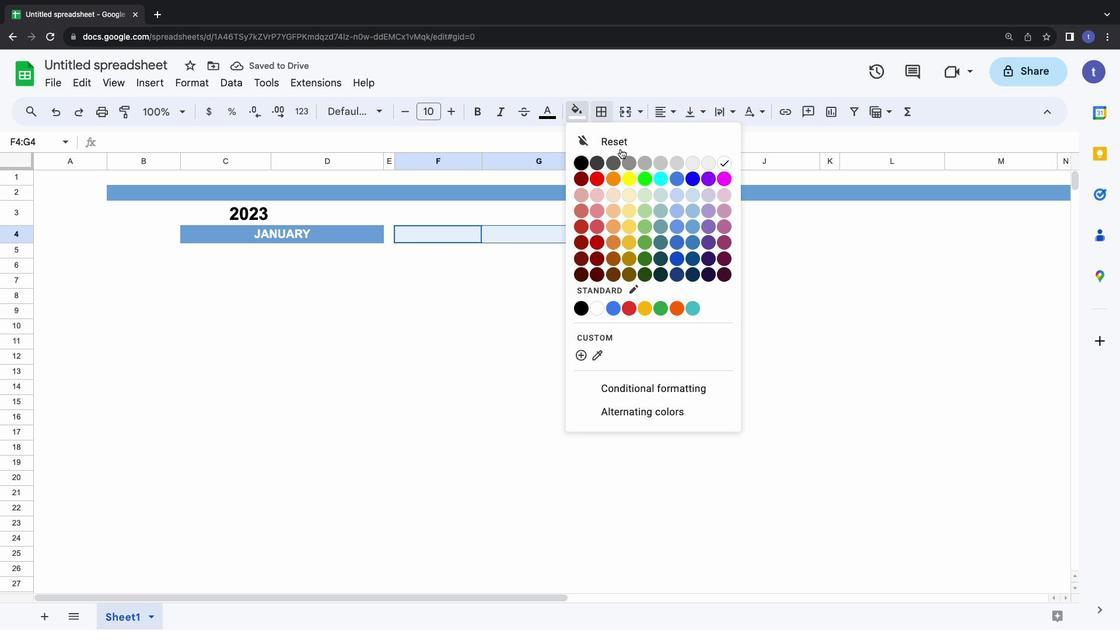 
Action: Mouse pressed left at (584, 107)
Screenshot: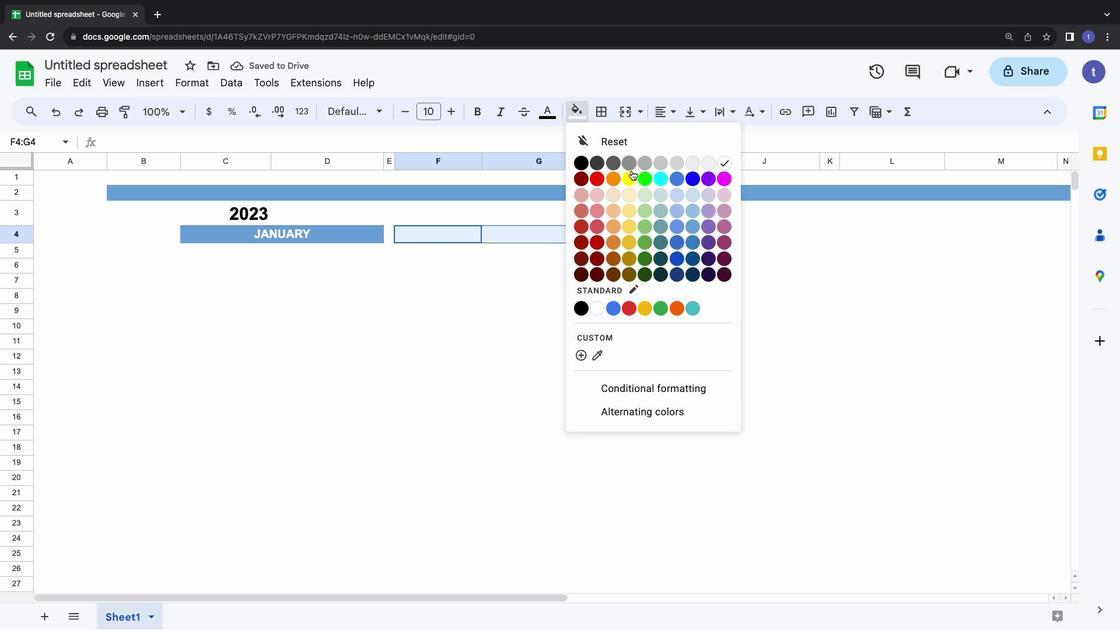 
Action: Mouse moved to (673, 224)
Screenshot: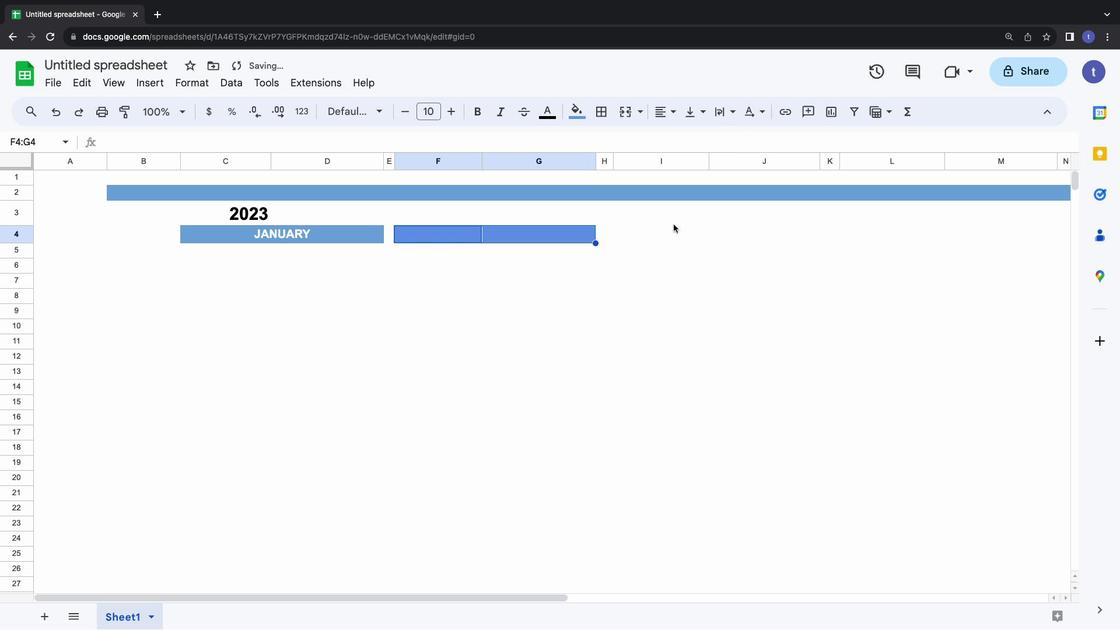 
Action: Mouse pressed left at (673, 224)
Screenshot: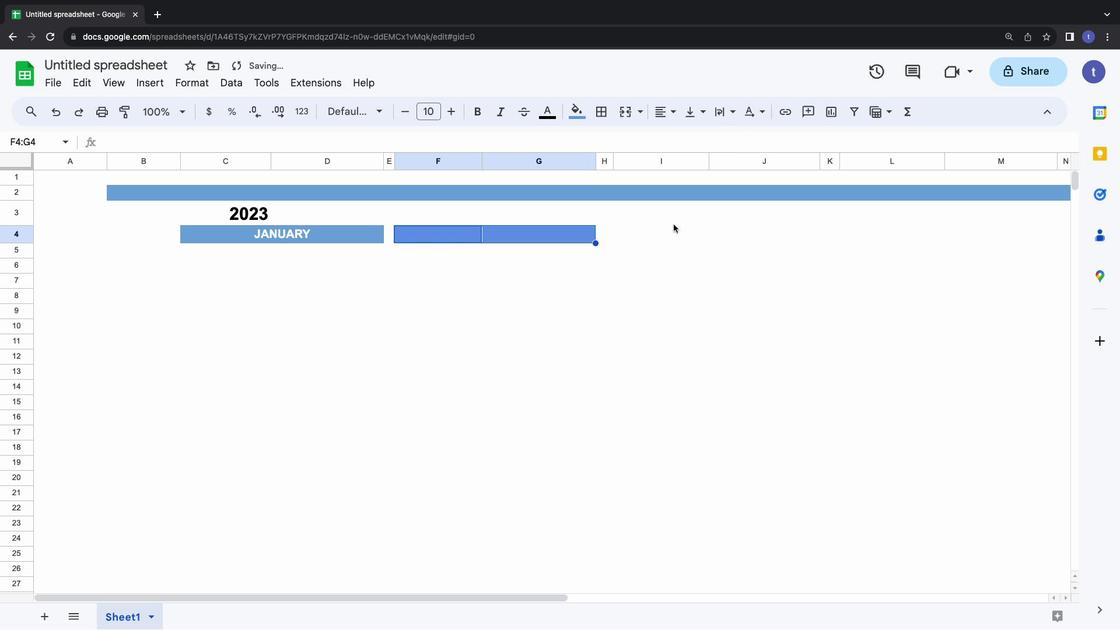
Action: Mouse moved to (627, 114)
Screenshot: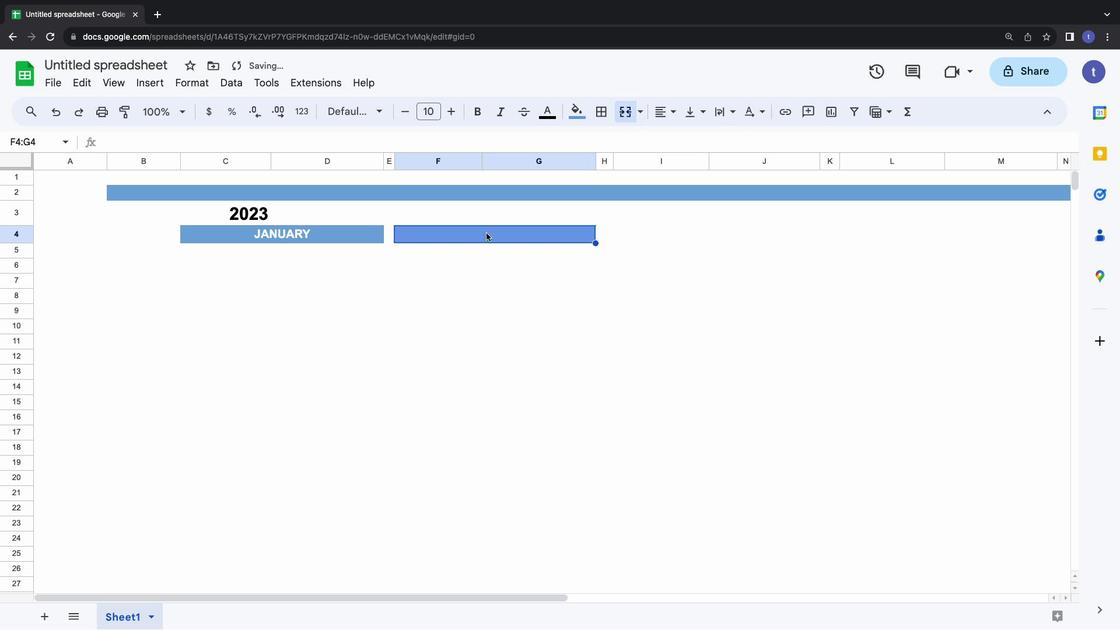
Action: Mouse pressed left at (627, 114)
Screenshot: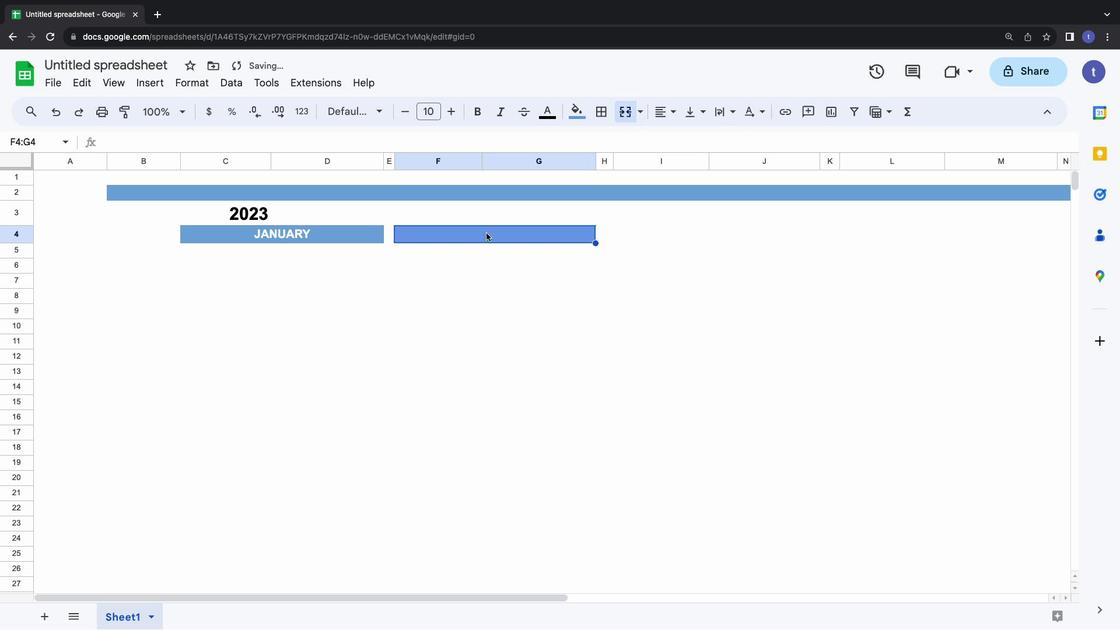 
Action: Mouse moved to (486, 232)
Screenshot: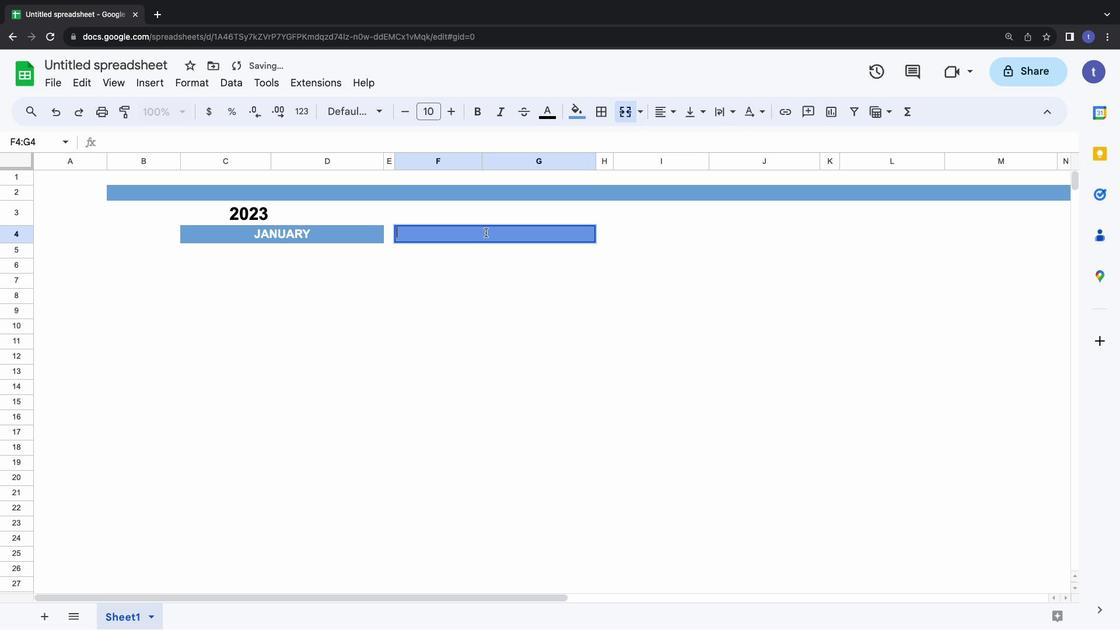 
Action: Mouse pressed left at (486, 232)
Screenshot: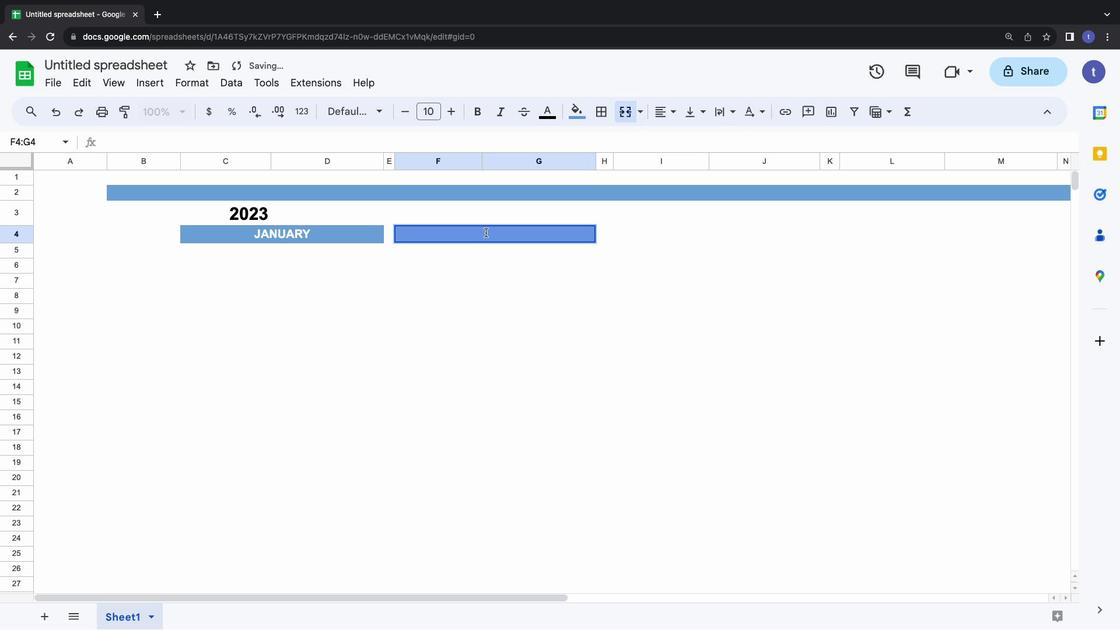 
Action: Mouse pressed left at (486, 232)
Screenshot: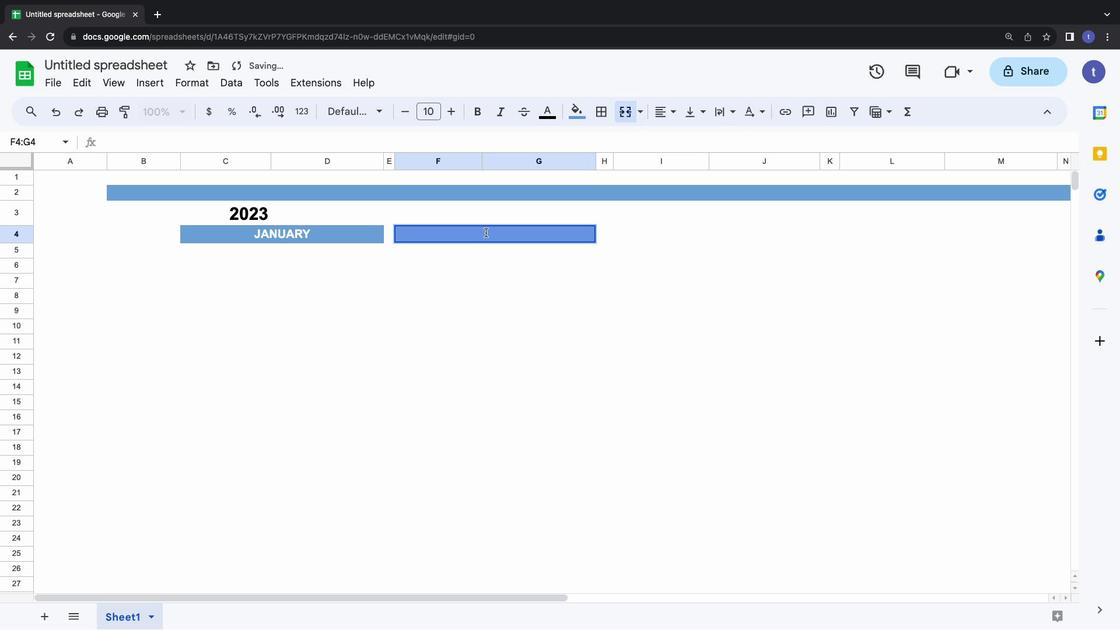 
Action: Key pressed Key.shift'F''E''B''R''U''A''R''Y'
Screenshot: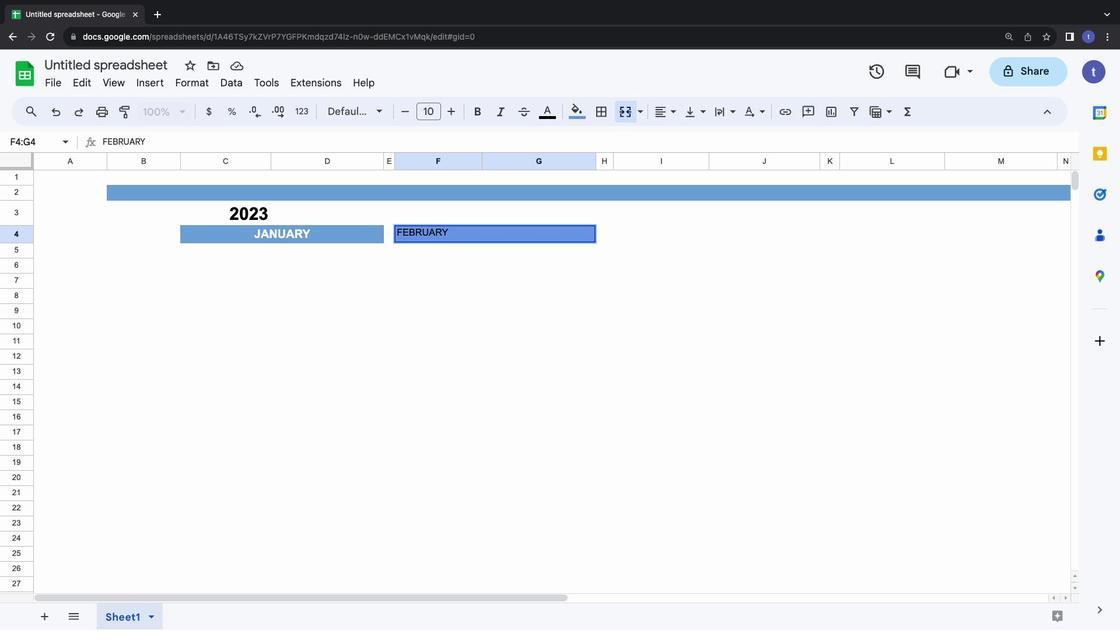 
Action: Mouse moved to (420, 233)
Screenshot: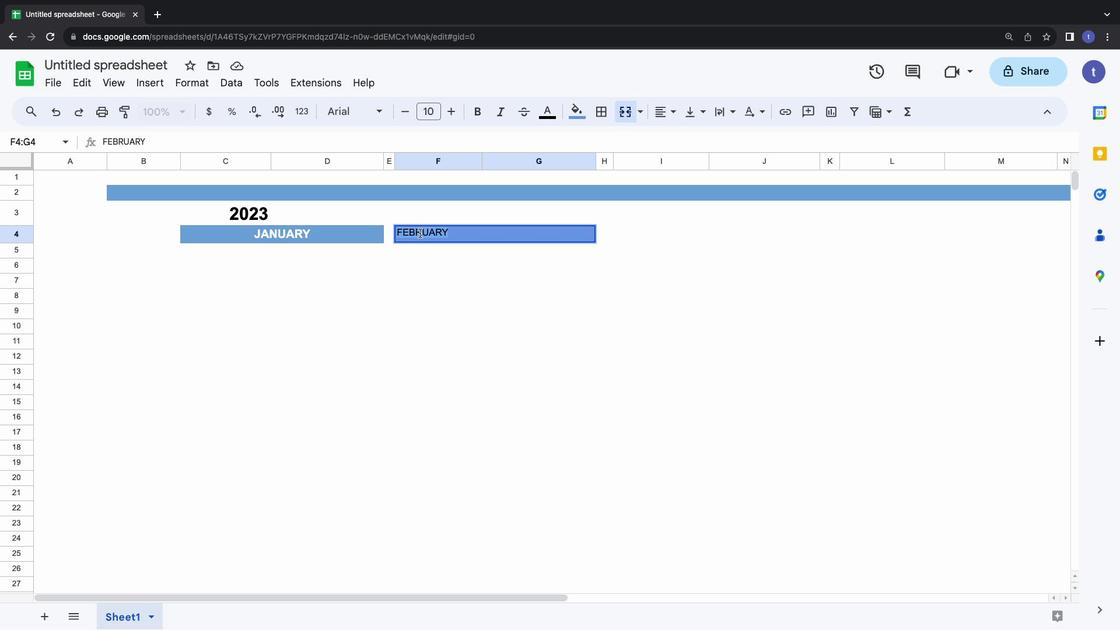 
Action: Mouse pressed left at (420, 233)
Screenshot: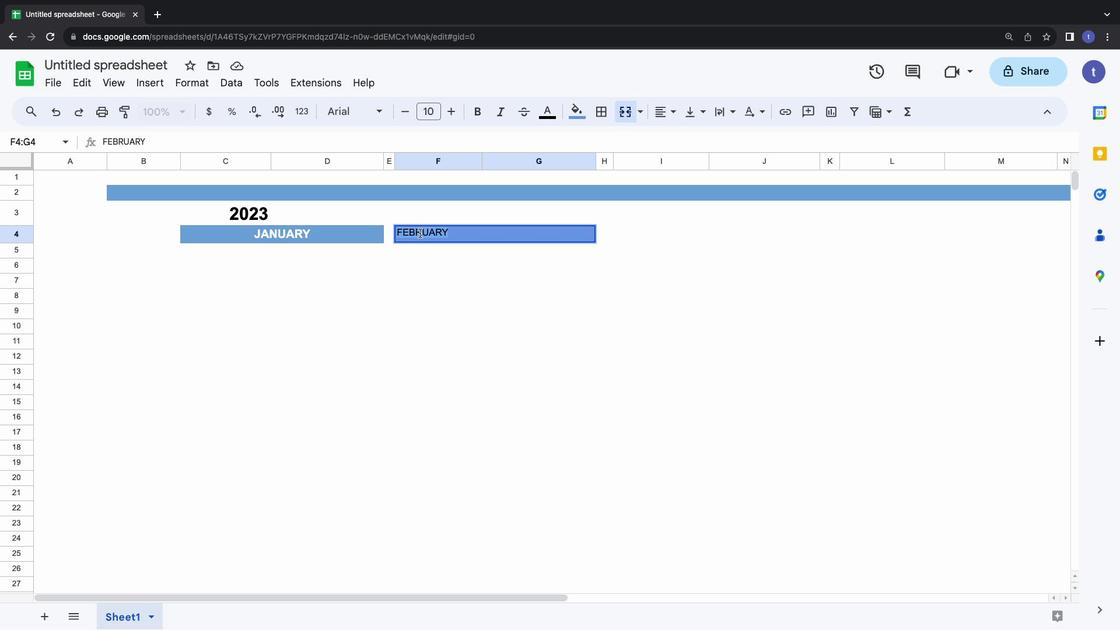 
Action: Mouse pressed left at (420, 233)
Screenshot: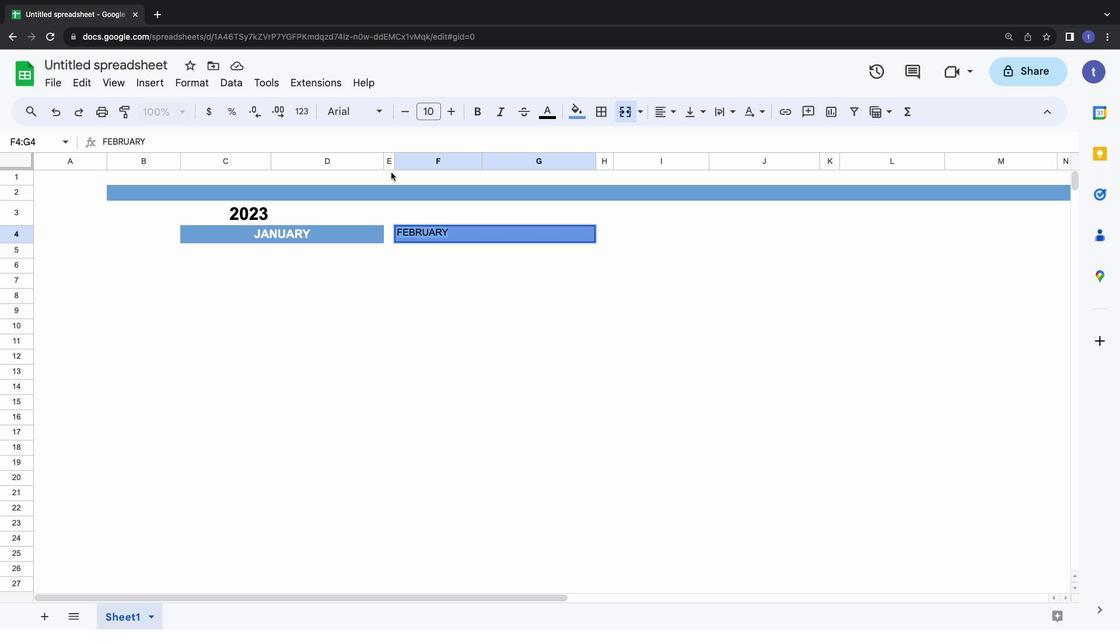 
Action: Mouse moved to (455, 109)
Screenshot: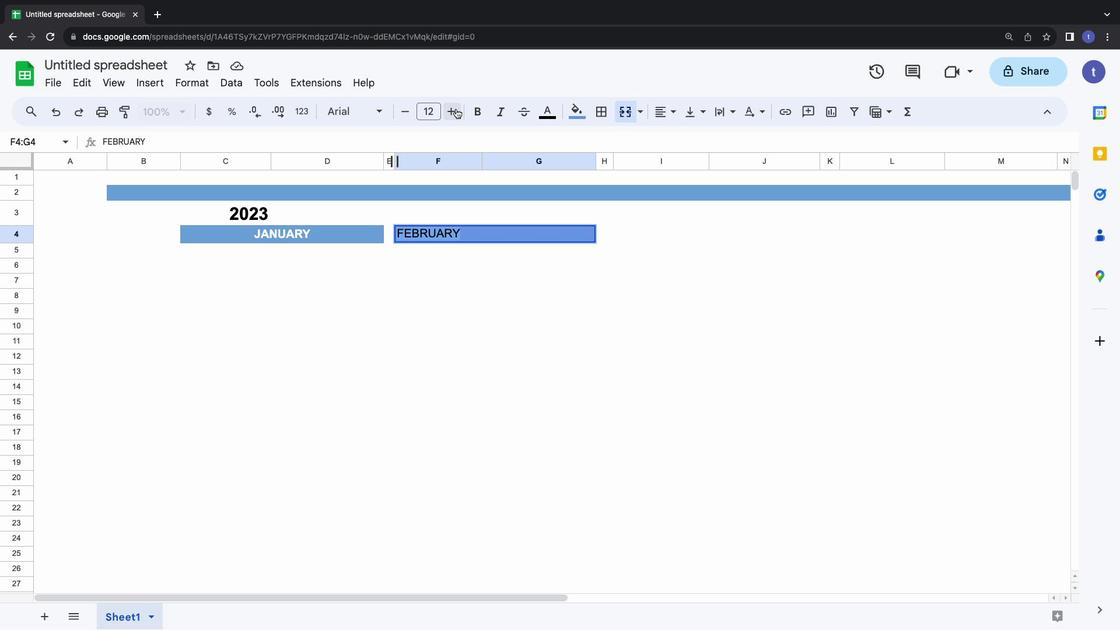 
Action: Mouse pressed left at (455, 109)
Screenshot: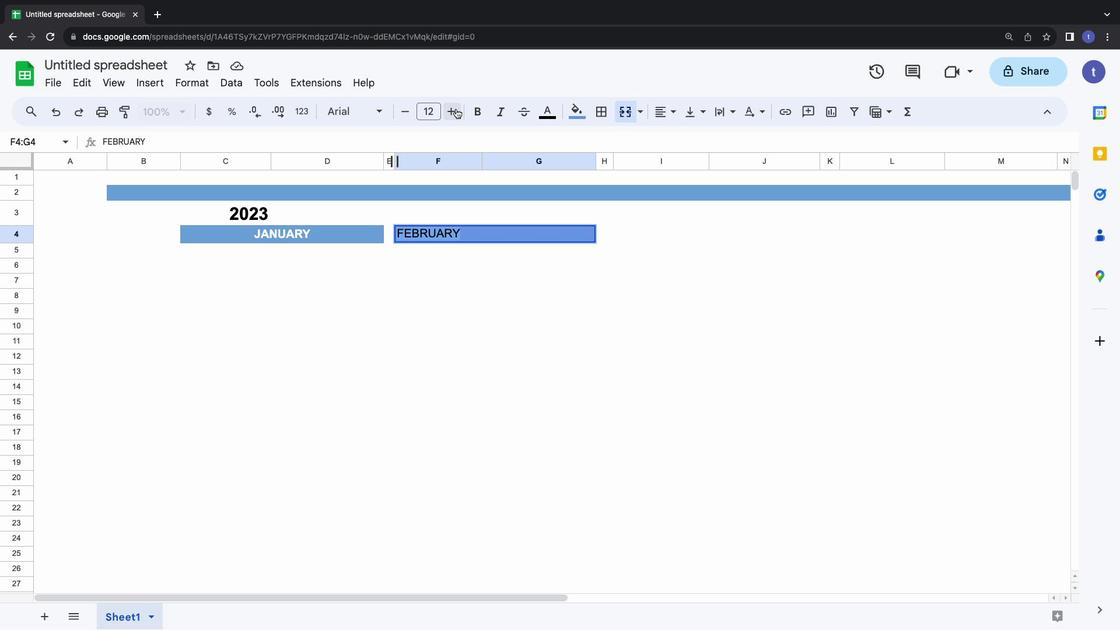
Action: Mouse pressed left at (455, 109)
Screenshot: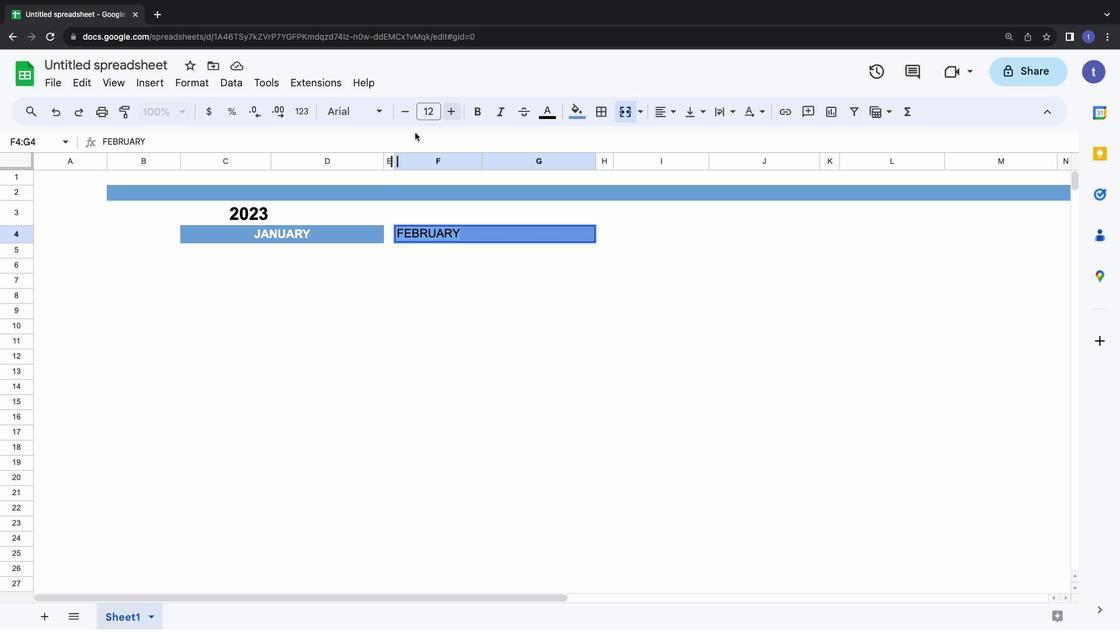 
Action: Mouse moved to (284, 235)
Screenshot: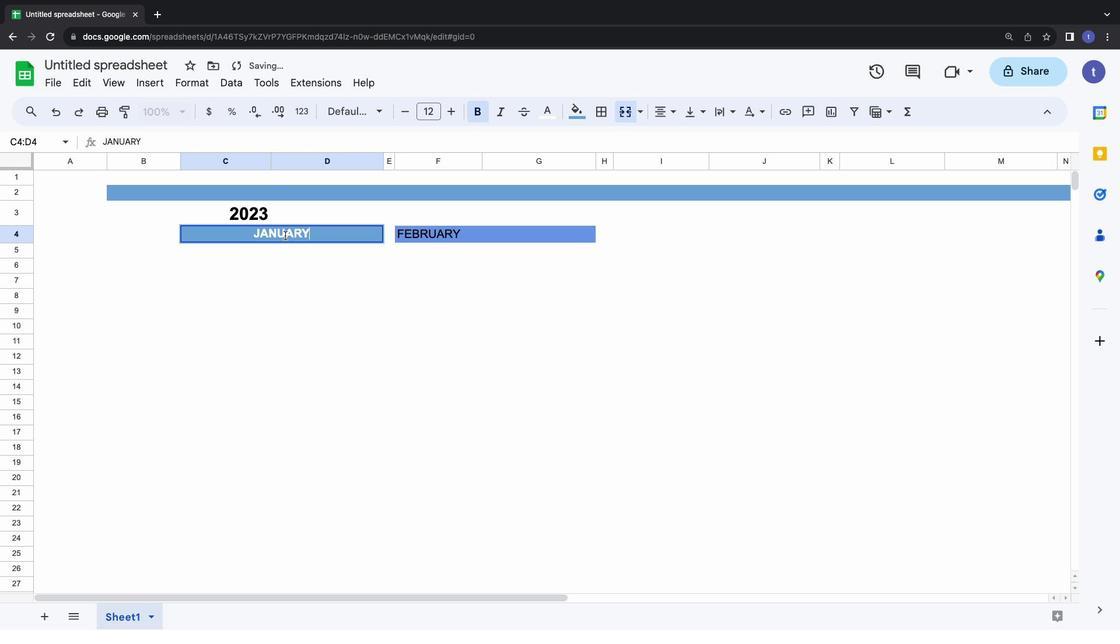 
Action: Mouse pressed left at (284, 235)
Screenshot: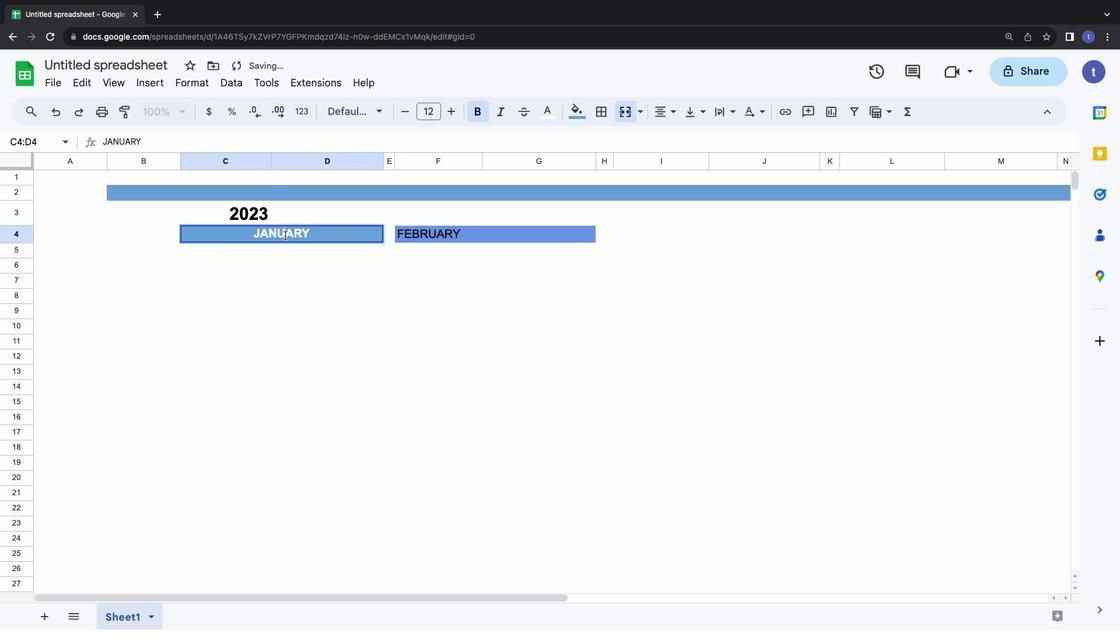 
Action: Mouse pressed left at (284, 235)
Screenshot: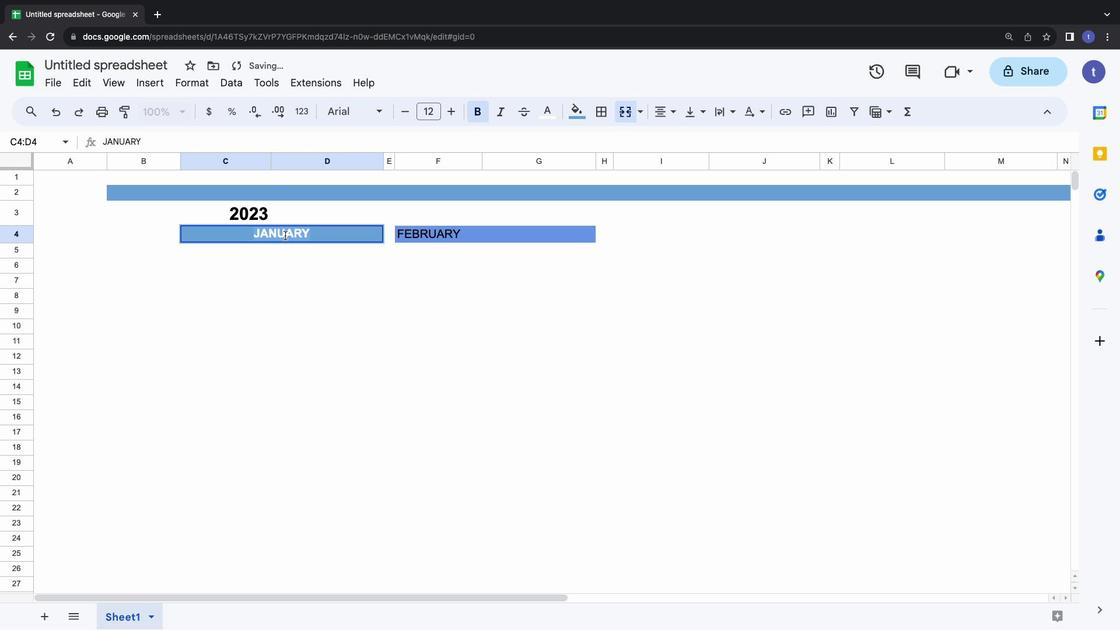 
Action: Mouse moved to (284, 235)
Screenshot: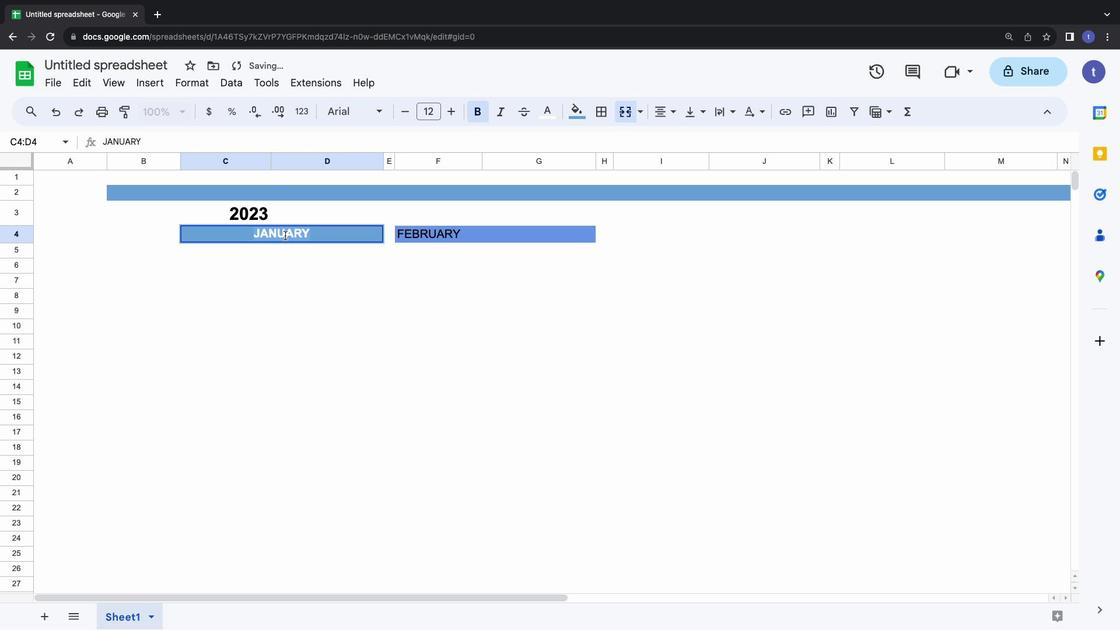 
Action: Mouse pressed left at (284, 235)
Screenshot: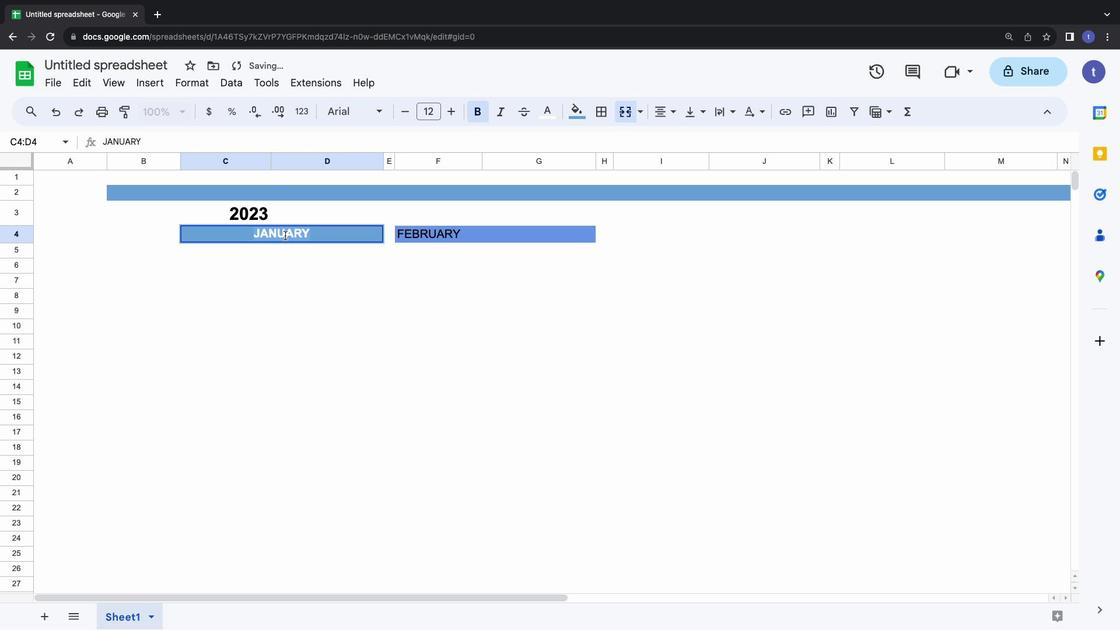 
Action: Mouse pressed left at (284, 235)
Screenshot: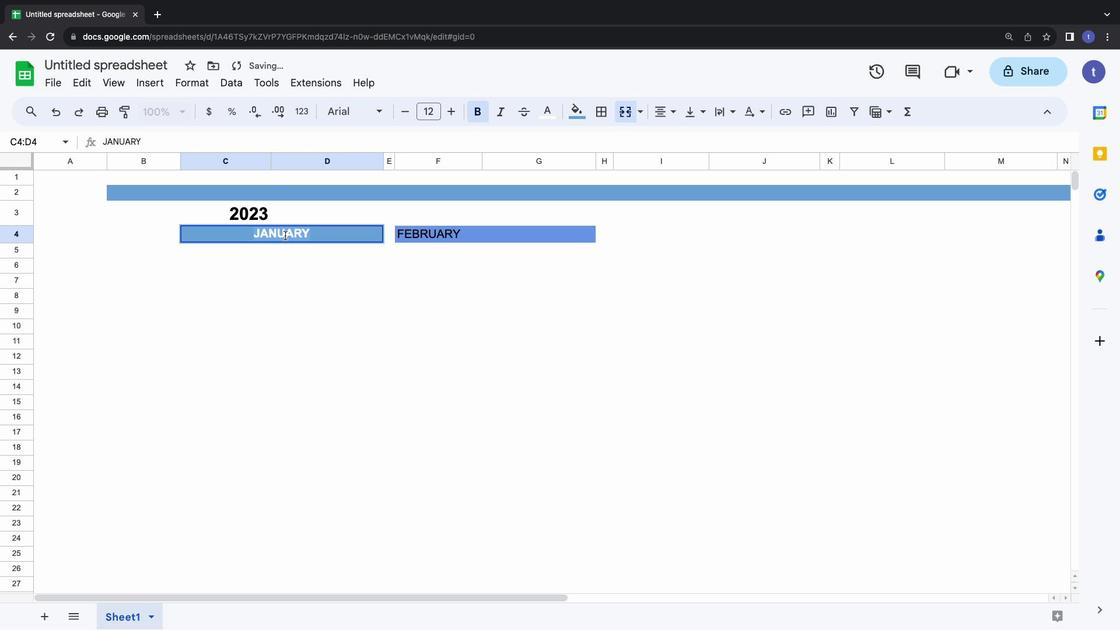 
Action: Mouse moved to (444, 229)
Screenshot: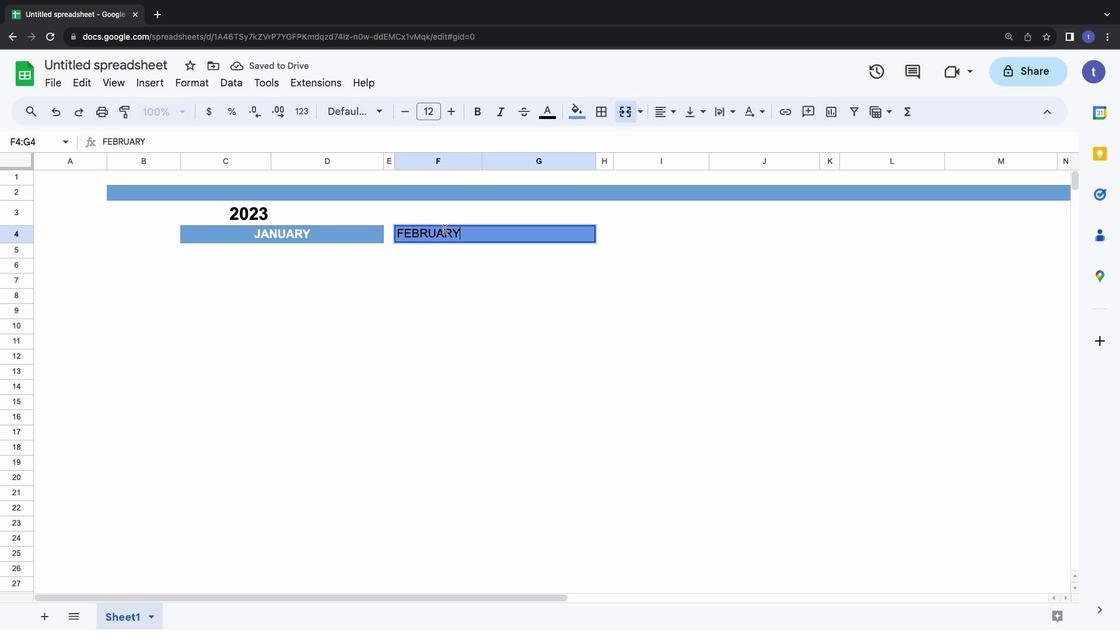 
Action: Mouse pressed left at (444, 229)
Screenshot: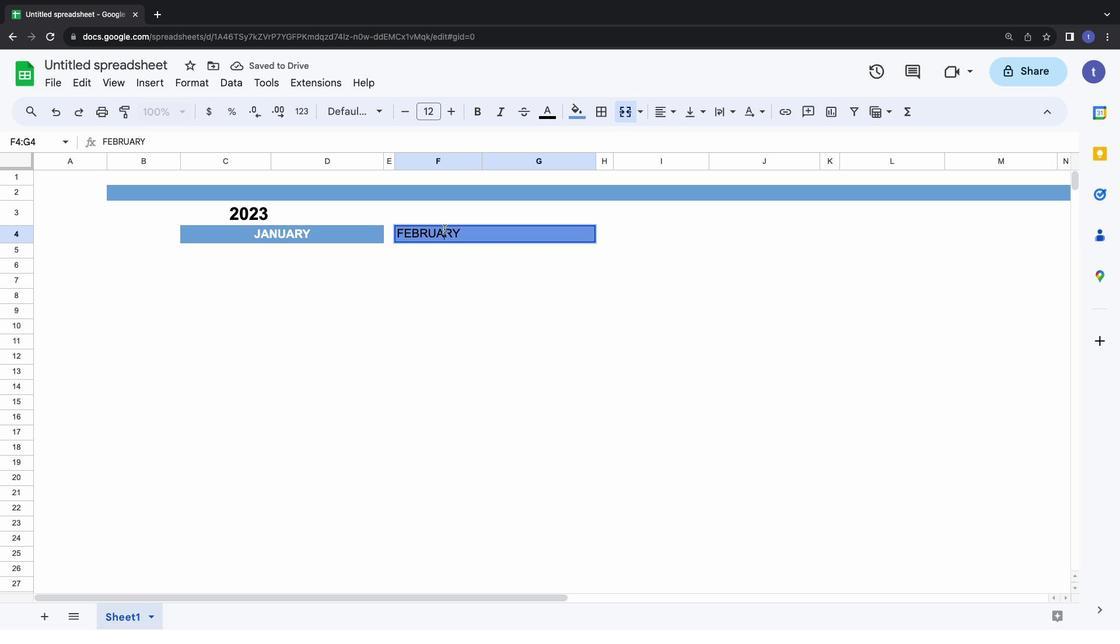 
Action: Mouse pressed left at (444, 229)
Screenshot: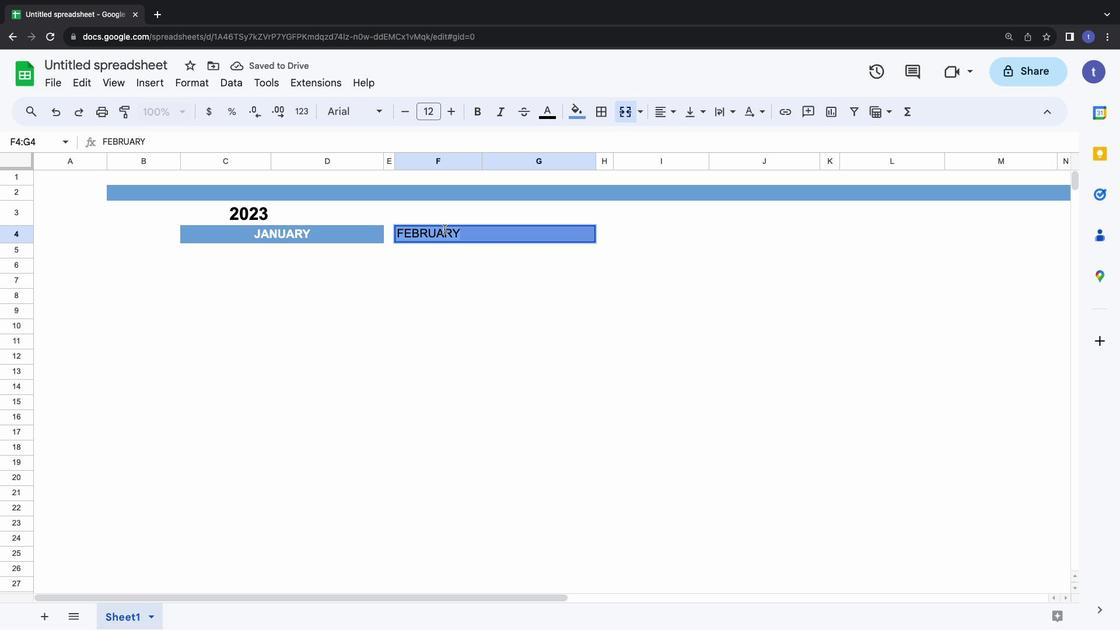 
Action: Mouse pressed left at (444, 229)
Screenshot: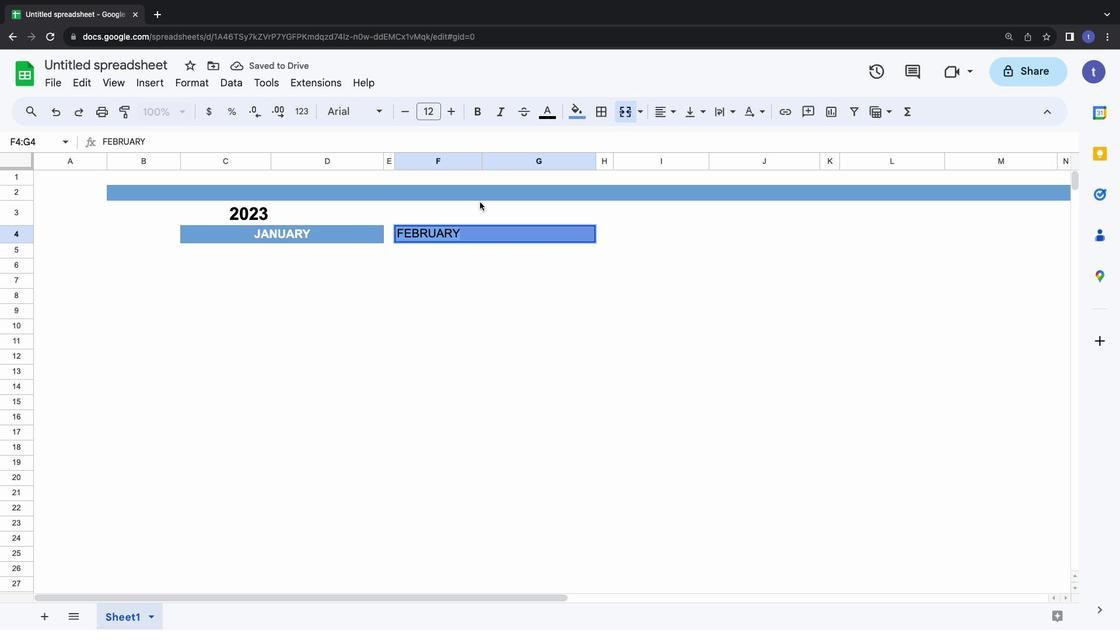 
Action: Mouse pressed left at (444, 229)
Screenshot: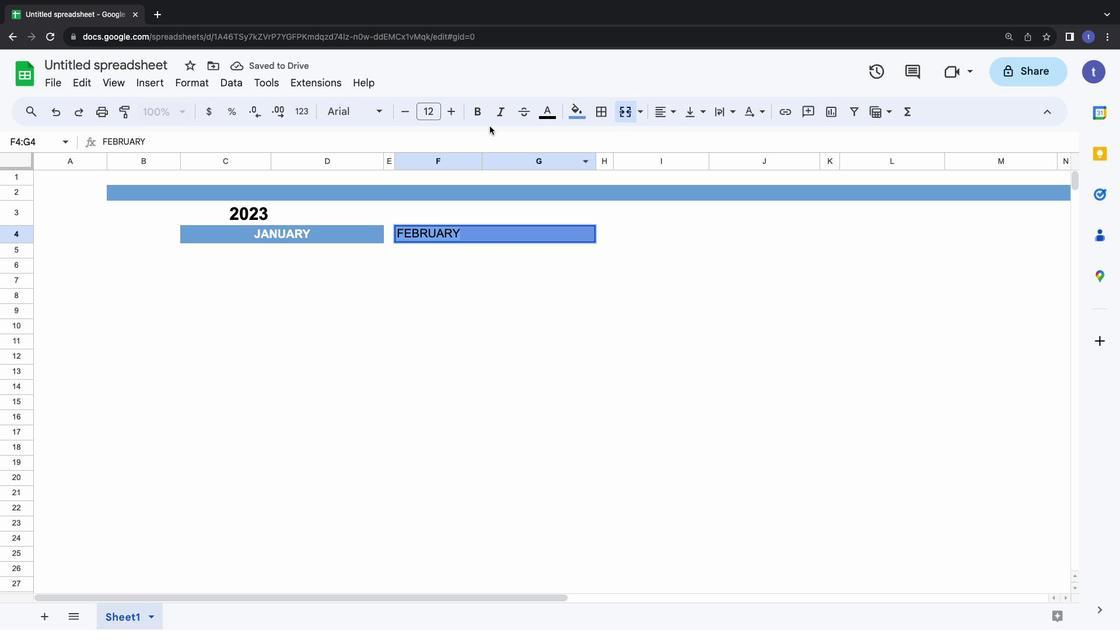 
Action: Mouse moved to (480, 110)
Screenshot: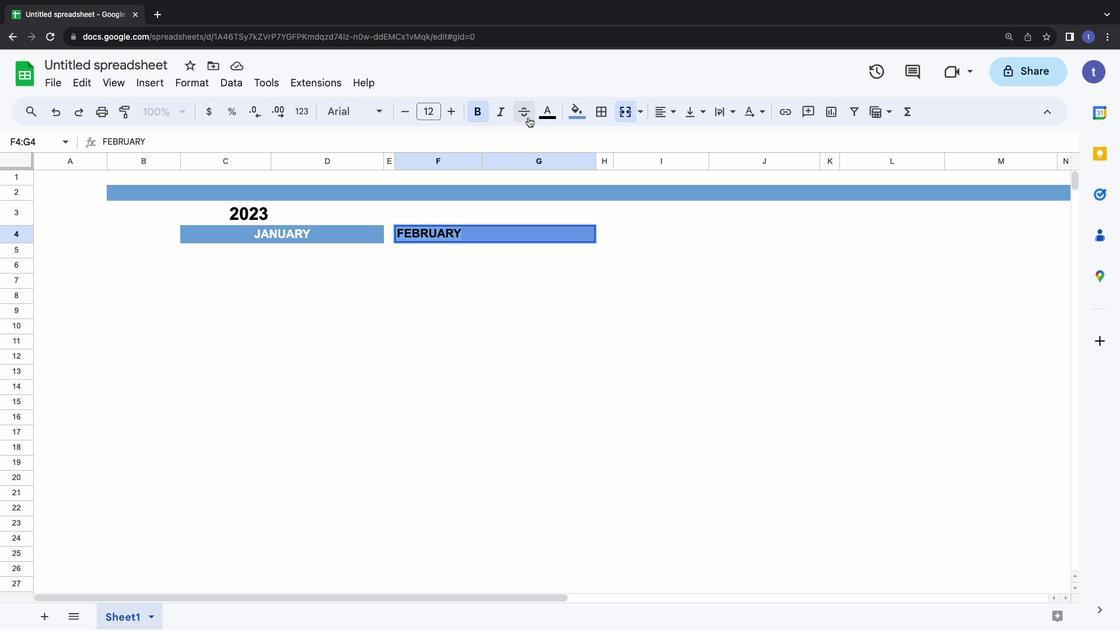 
Action: Mouse pressed left at (480, 110)
Screenshot: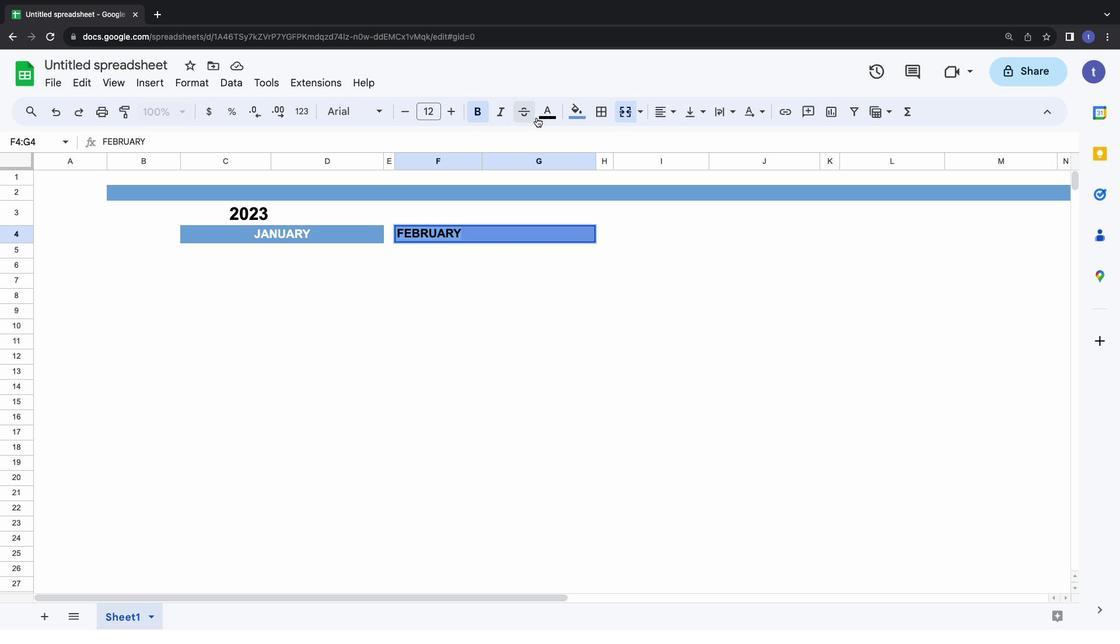 
Action: Mouse moved to (551, 113)
Screenshot: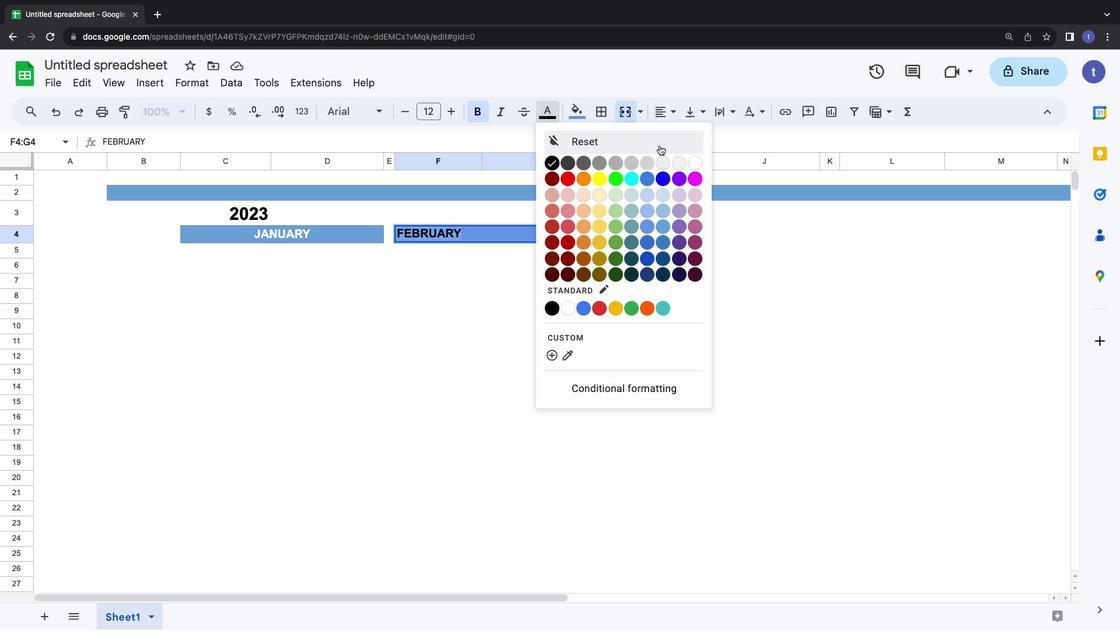 
Action: Mouse pressed left at (551, 113)
Screenshot: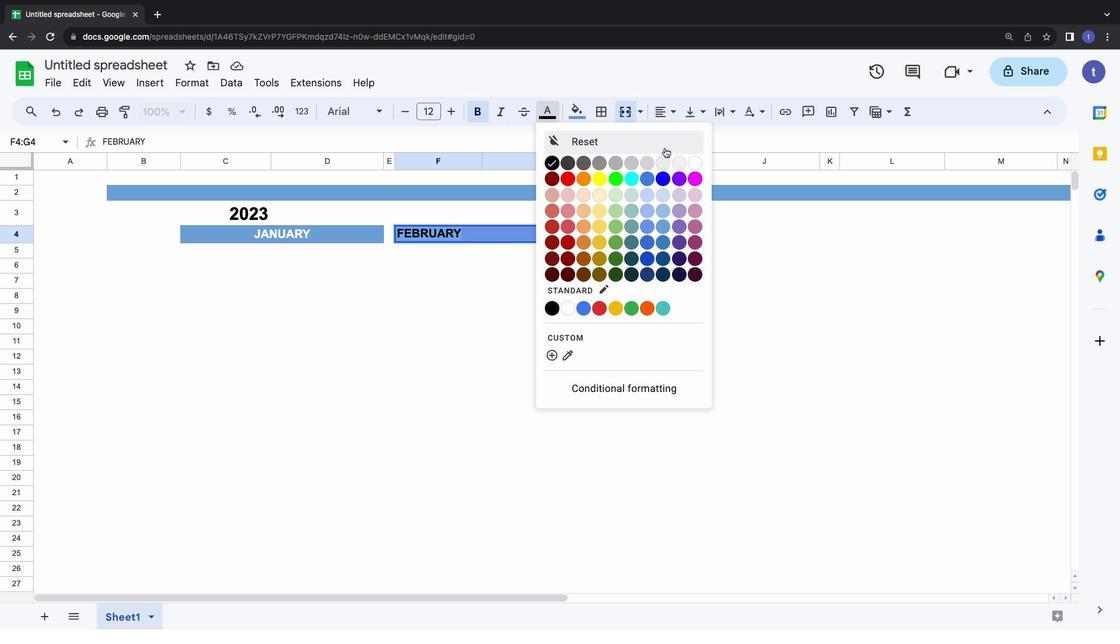 
Action: Mouse moved to (700, 161)
Screenshot: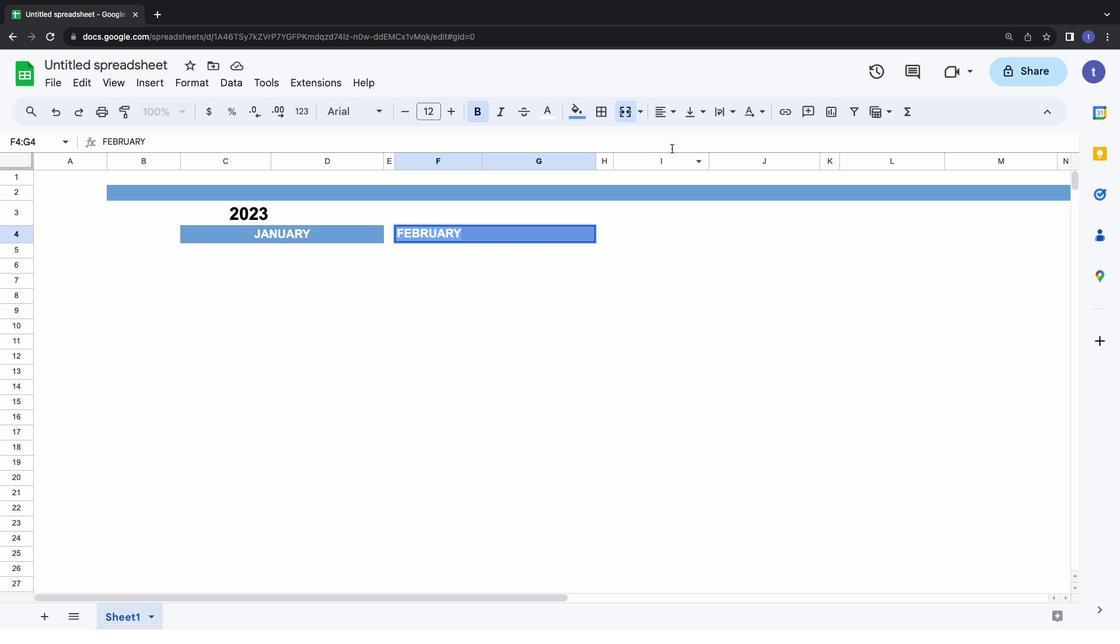 
Action: Mouse pressed left at (700, 161)
Screenshot: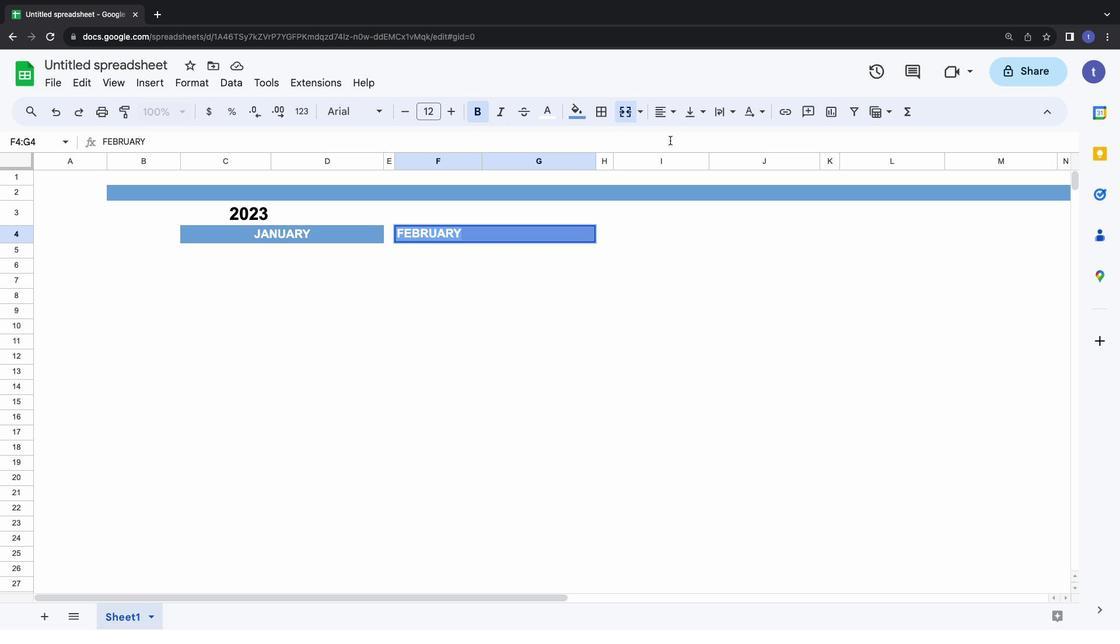
Action: Mouse moved to (659, 110)
Screenshot: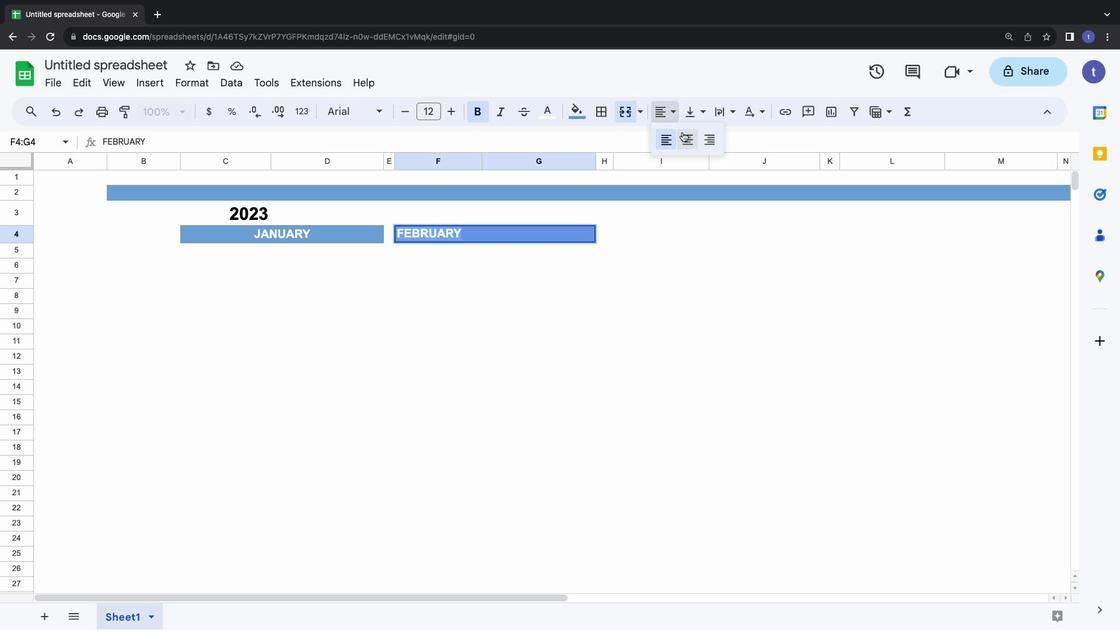 
Action: Mouse pressed left at (659, 110)
Screenshot: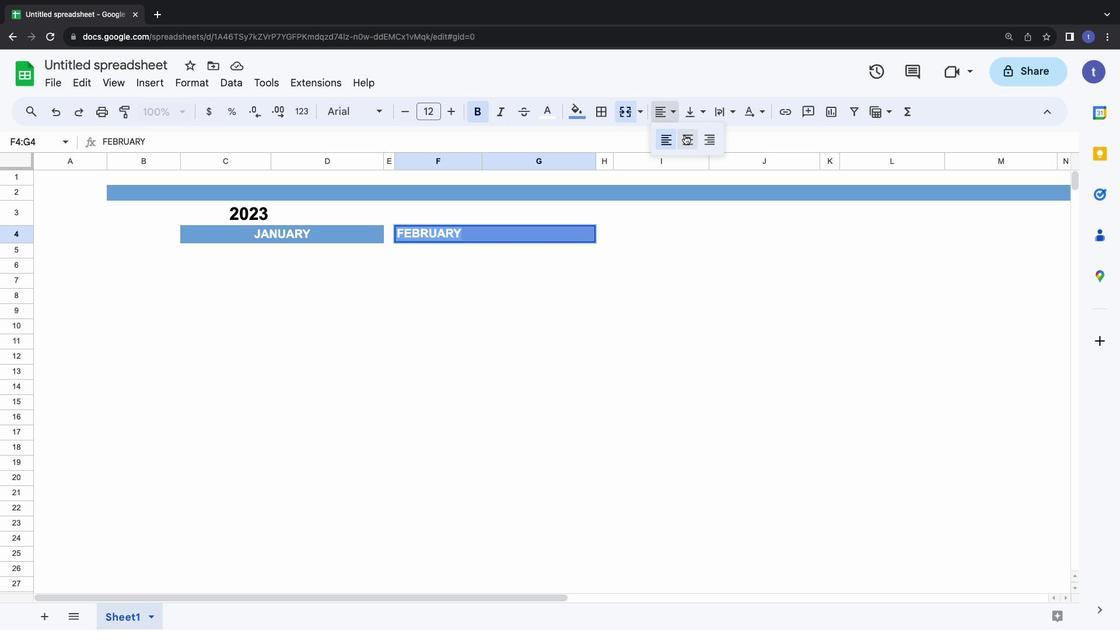 
Action: Mouse moved to (686, 137)
Screenshot: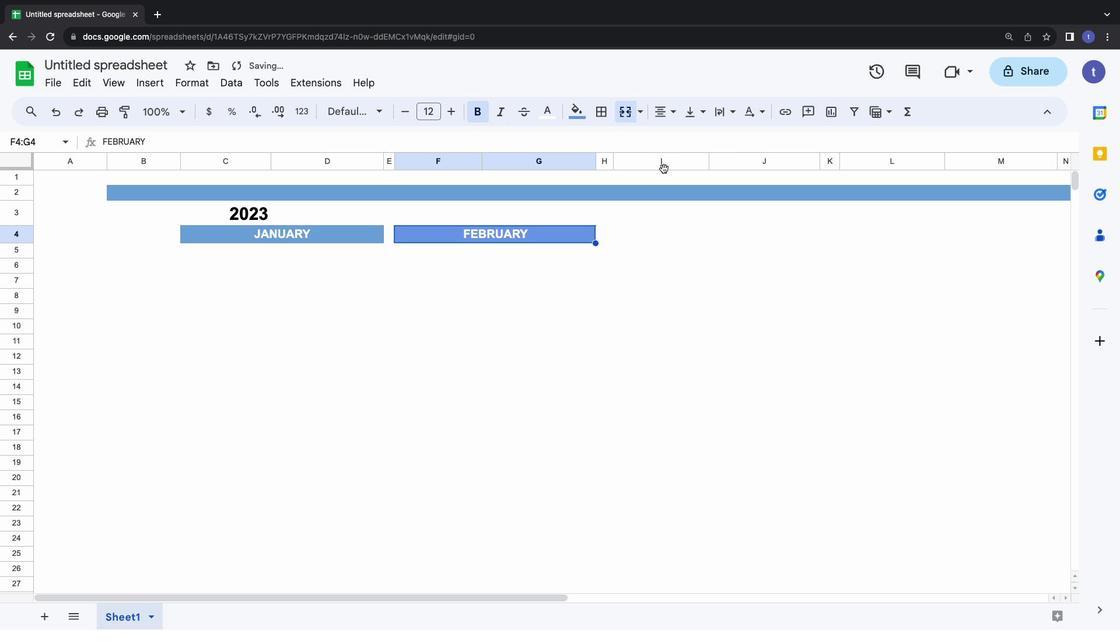 
Action: Mouse pressed left at (686, 137)
Screenshot: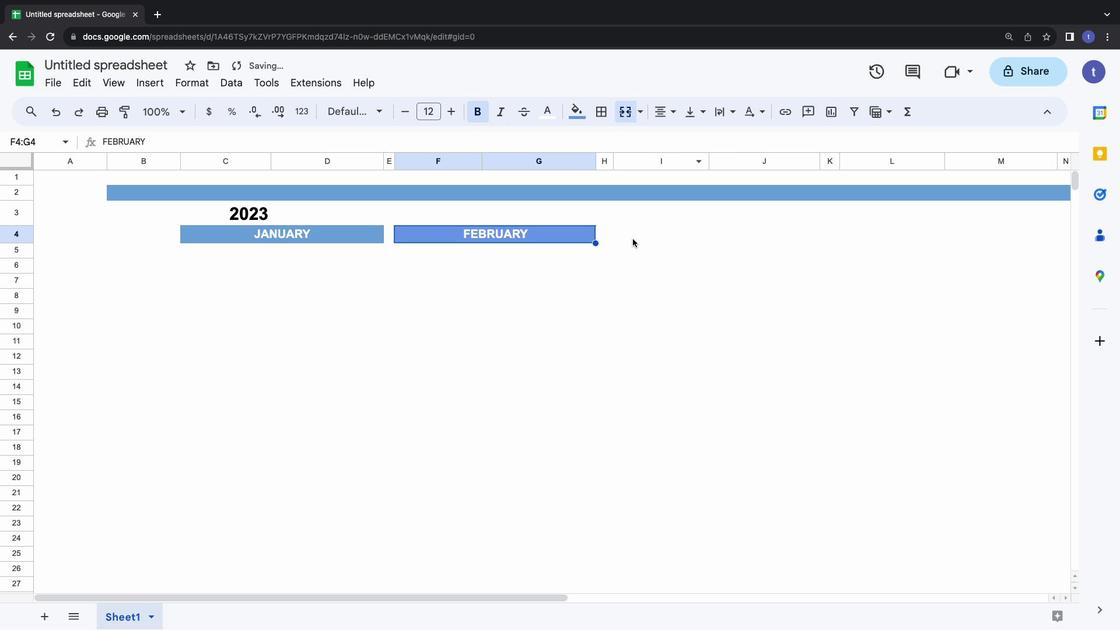 
Action: Mouse moved to (631, 239)
Screenshot: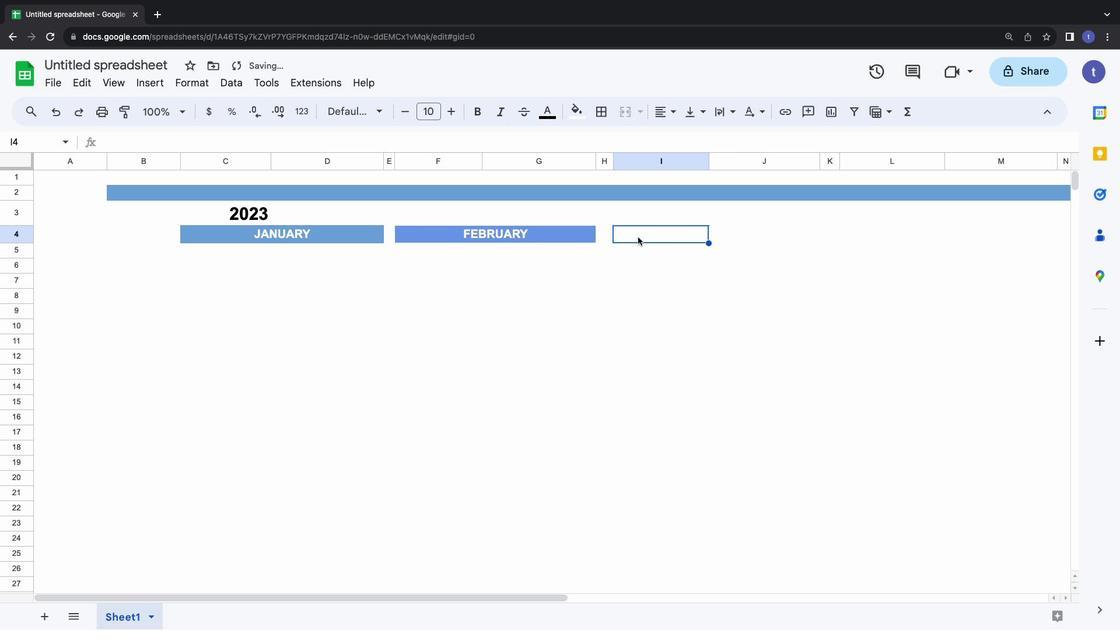 
Action: Mouse pressed left at (631, 239)
Screenshot: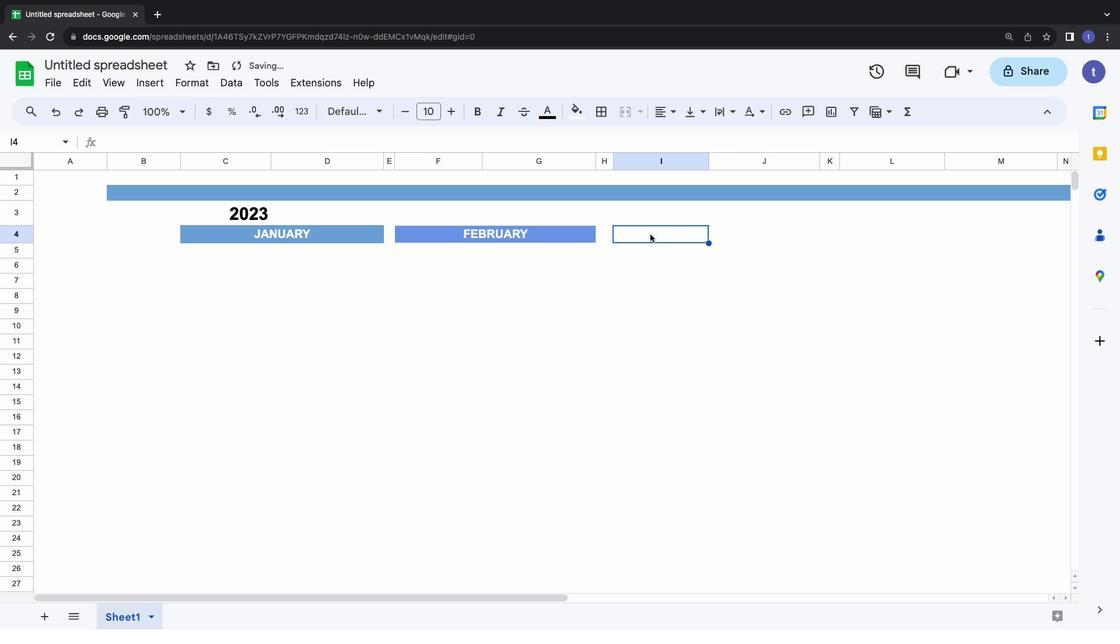 
Action: Mouse moved to (650, 234)
Screenshot: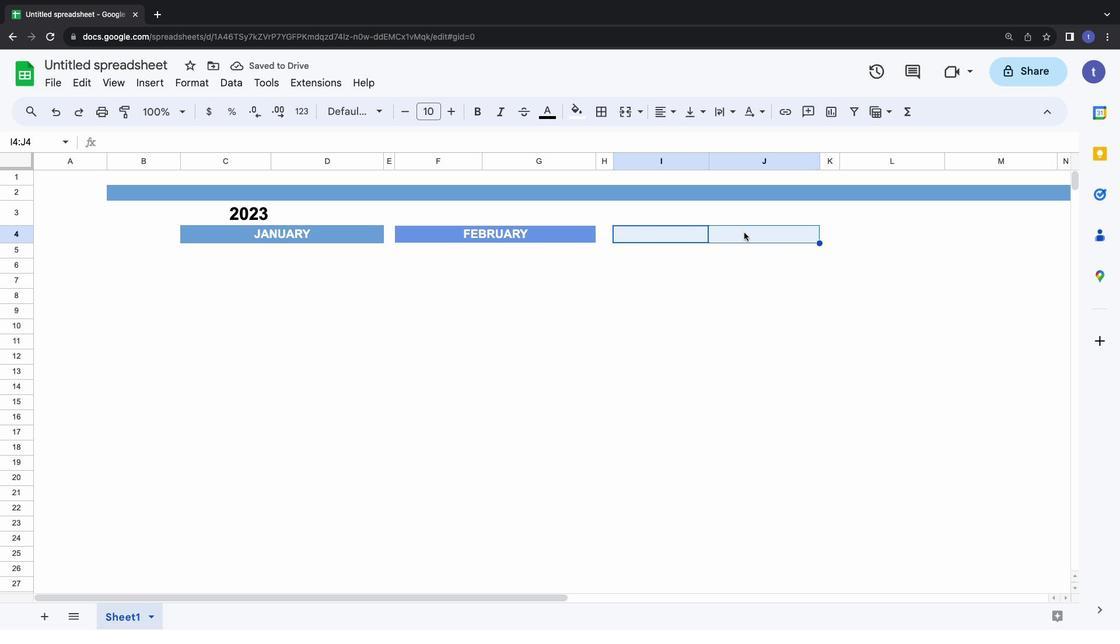 
Action: Mouse pressed left at (650, 234)
Screenshot: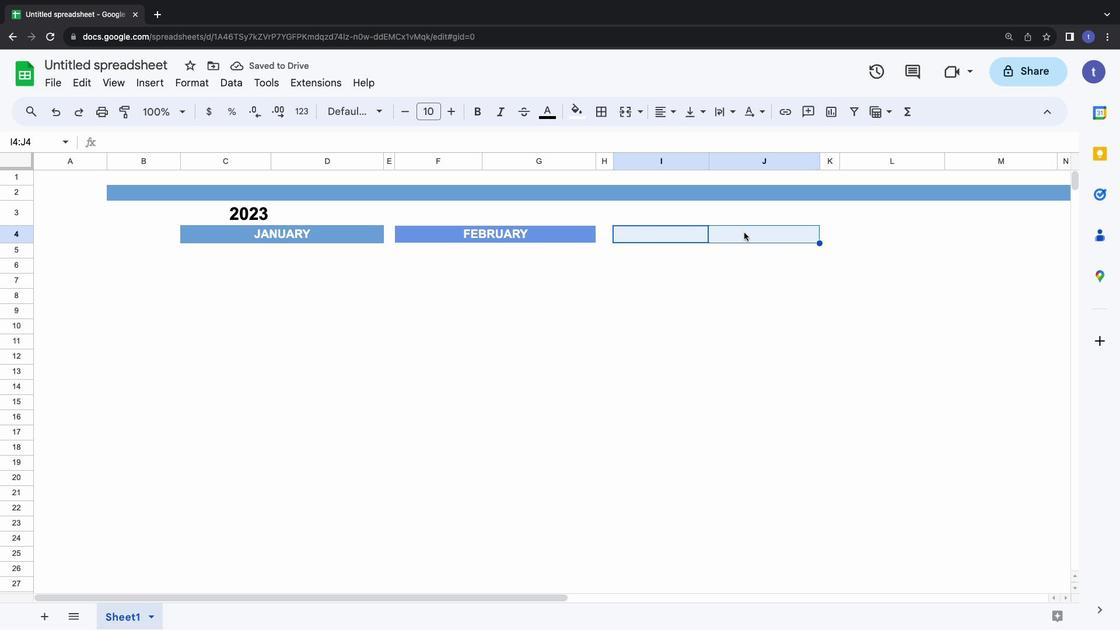 
Action: Mouse moved to (626, 115)
Screenshot: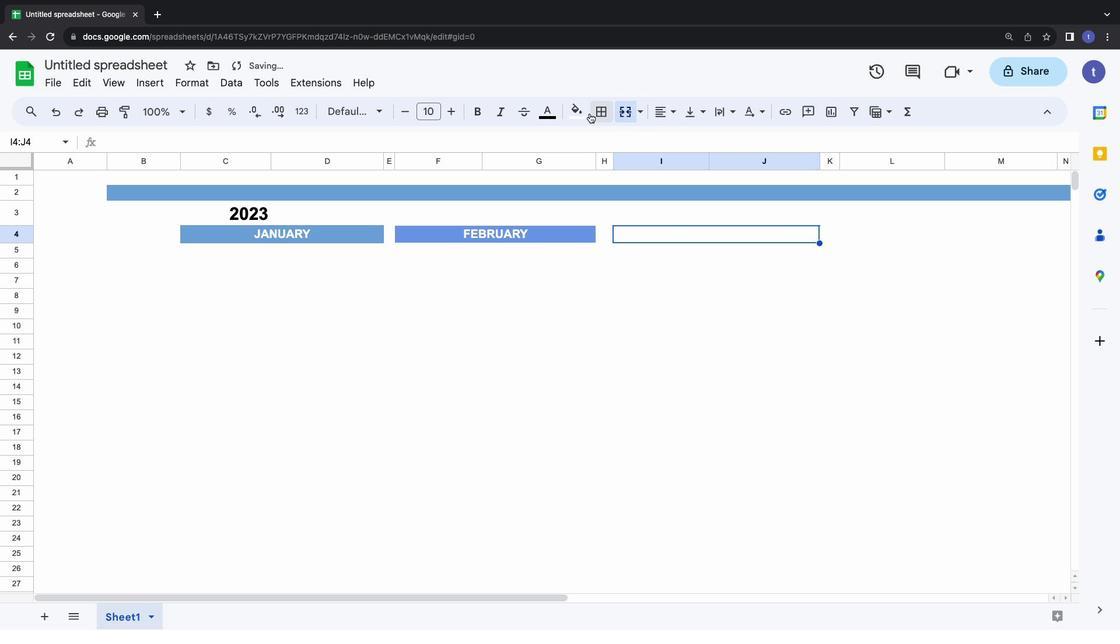 
Action: Mouse pressed left at (626, 115)
Screenshot: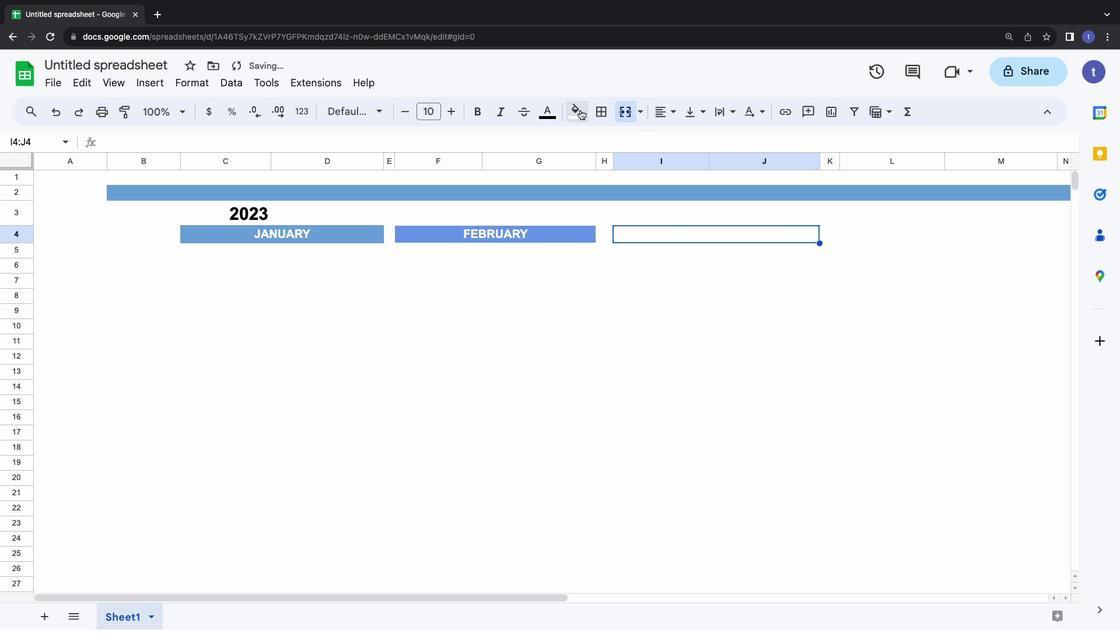 
Action: Mouse moved to (579, 109)
Screenshot: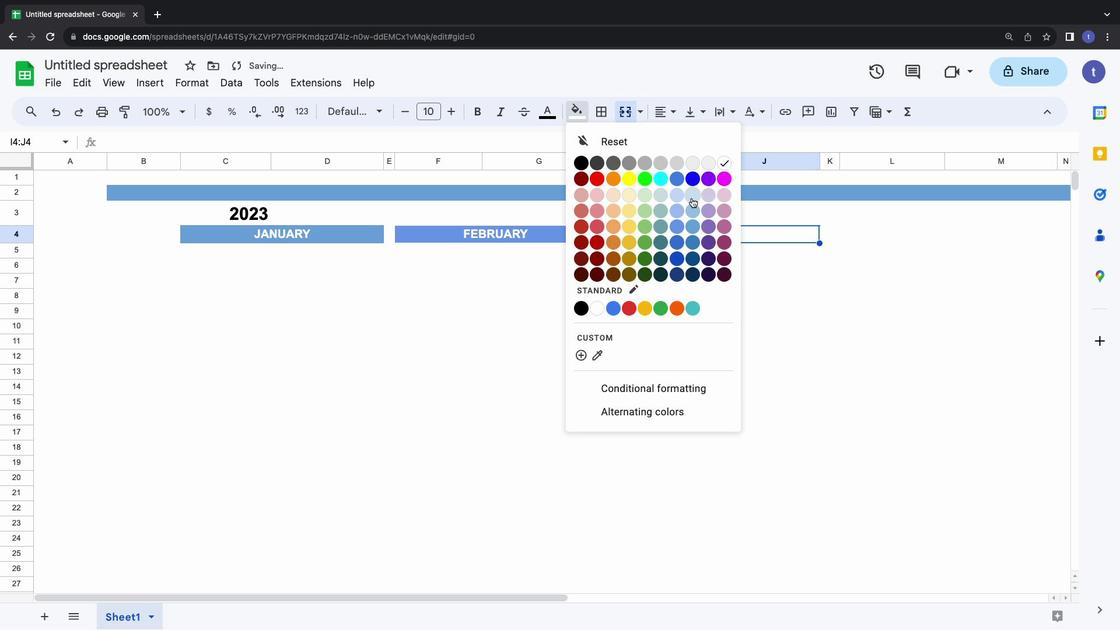 
Action: Mouse pressed left at (579, 109)
Screenshot: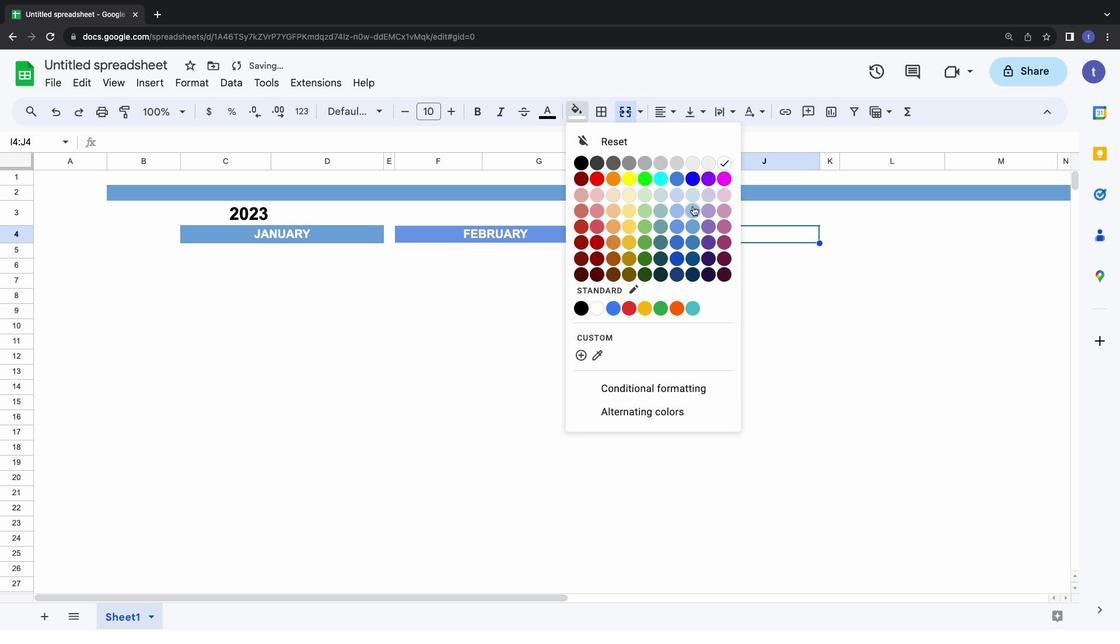 
Action: Mouse moved to (692, 224)
Screenshot: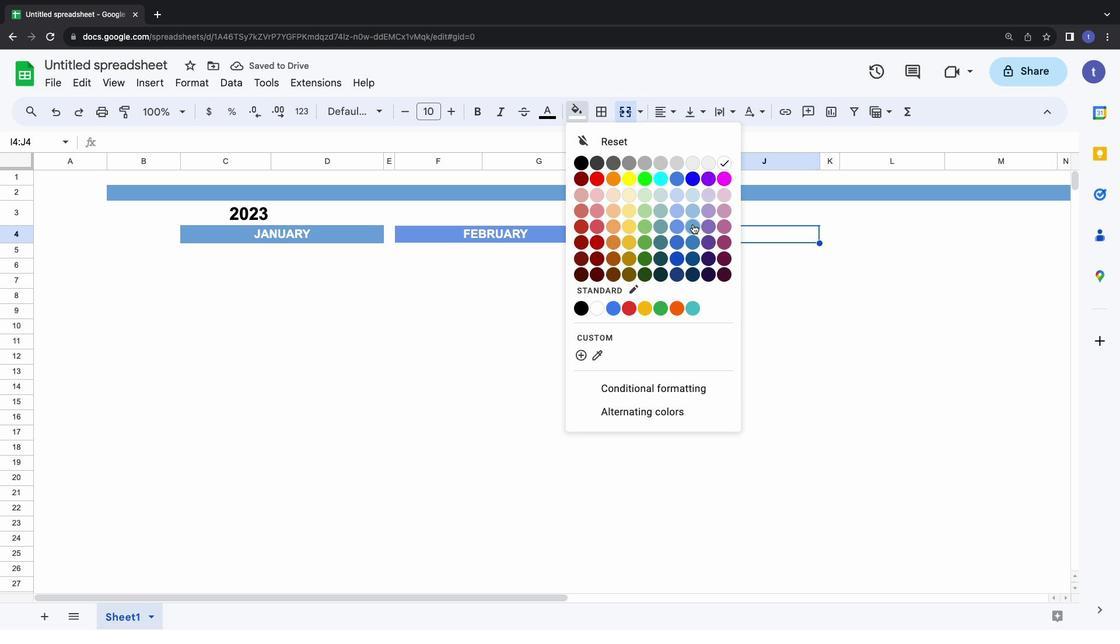 
Action: Mouse pressed left at (692, 224)
Screenshot: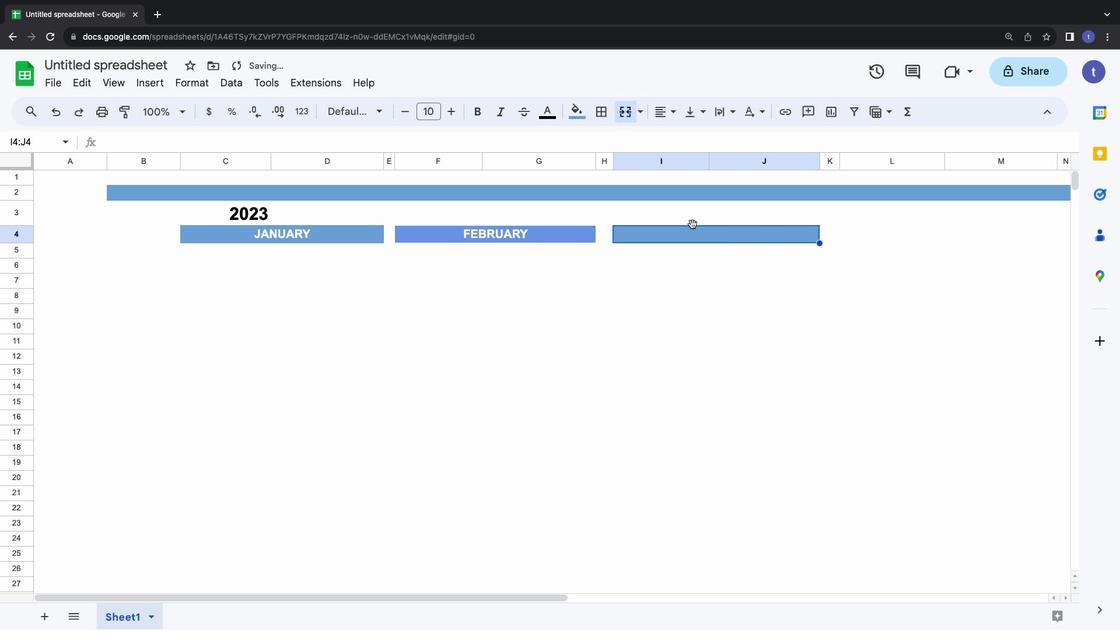 
Action: Mouse moved to (690, 228)
Screenshot: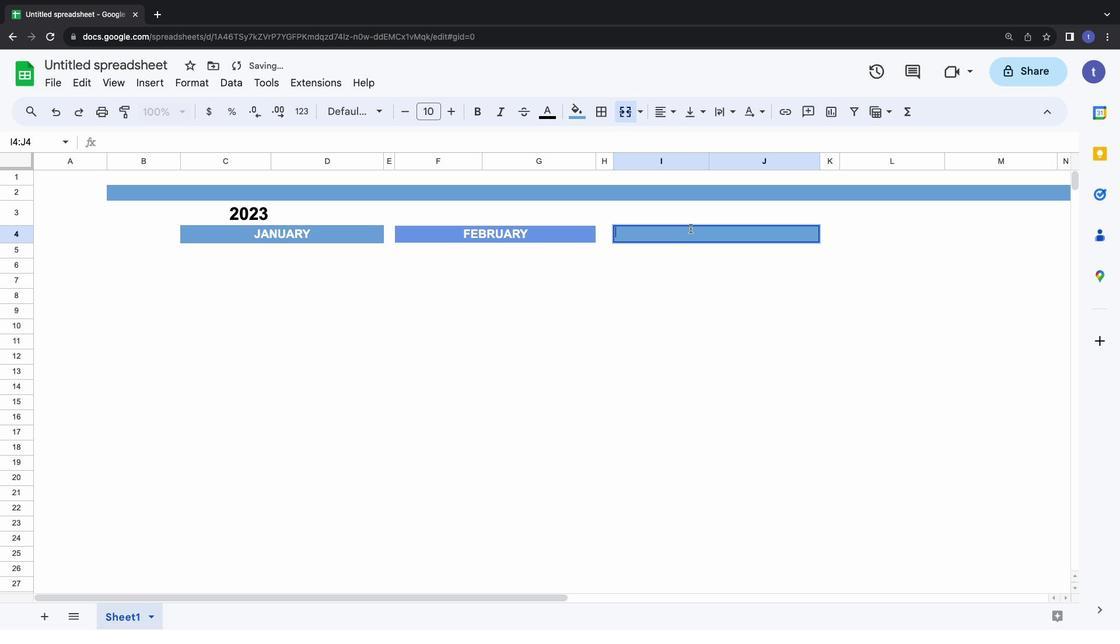 
Action: Mouse pressed left at (690, 228)
Screenshot: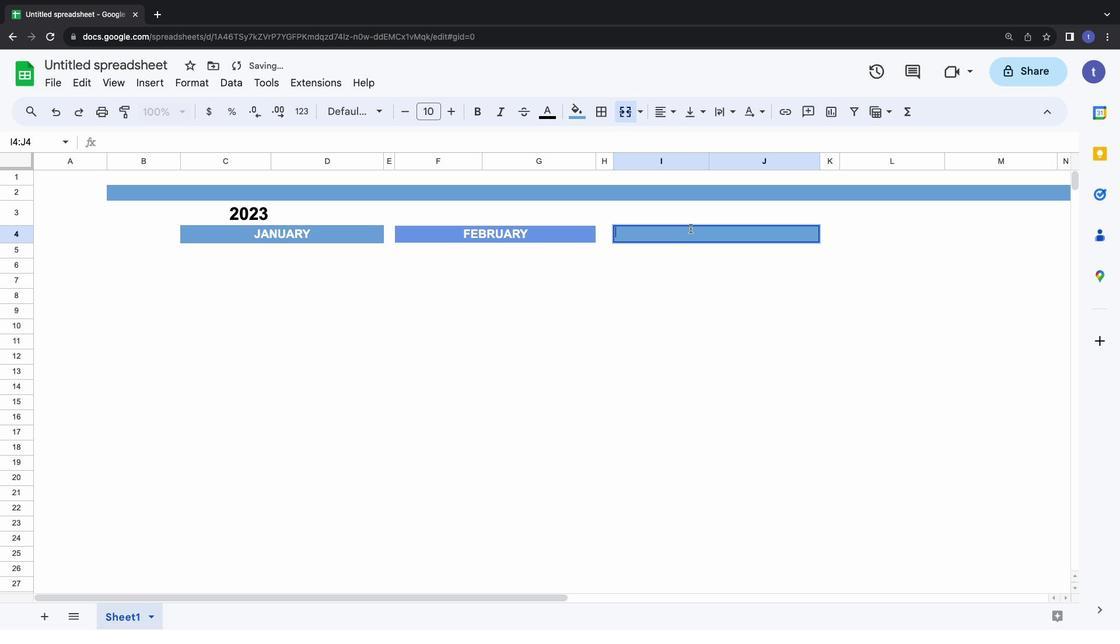 
Action: Mouse pressed left at (690, 228)
Screenshot: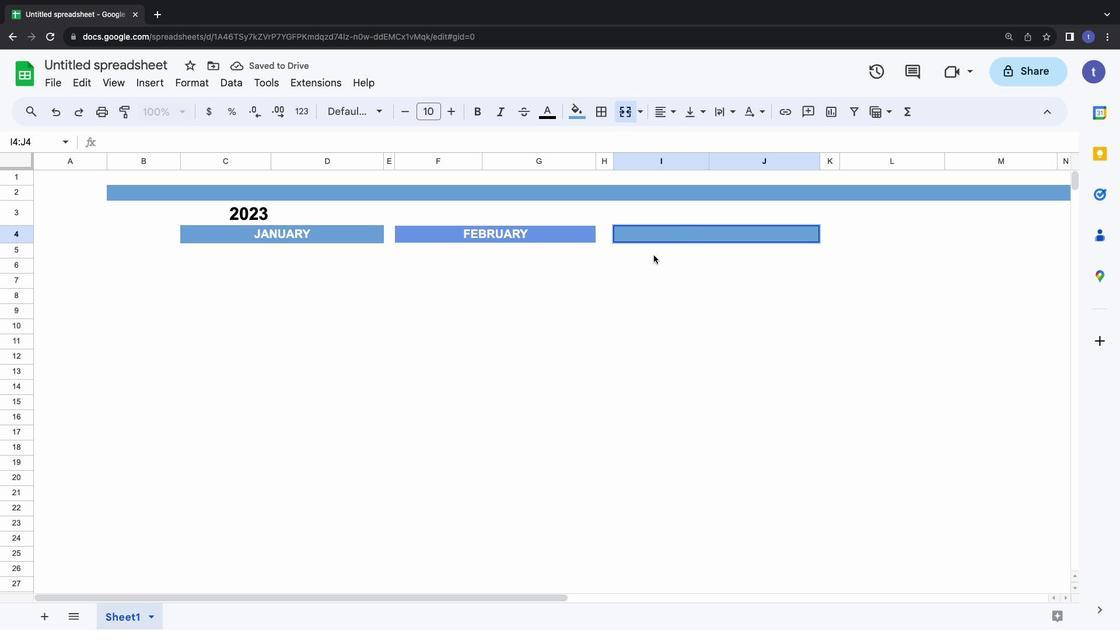 
Action: Mouse moved to (653, 255)
Screenshot: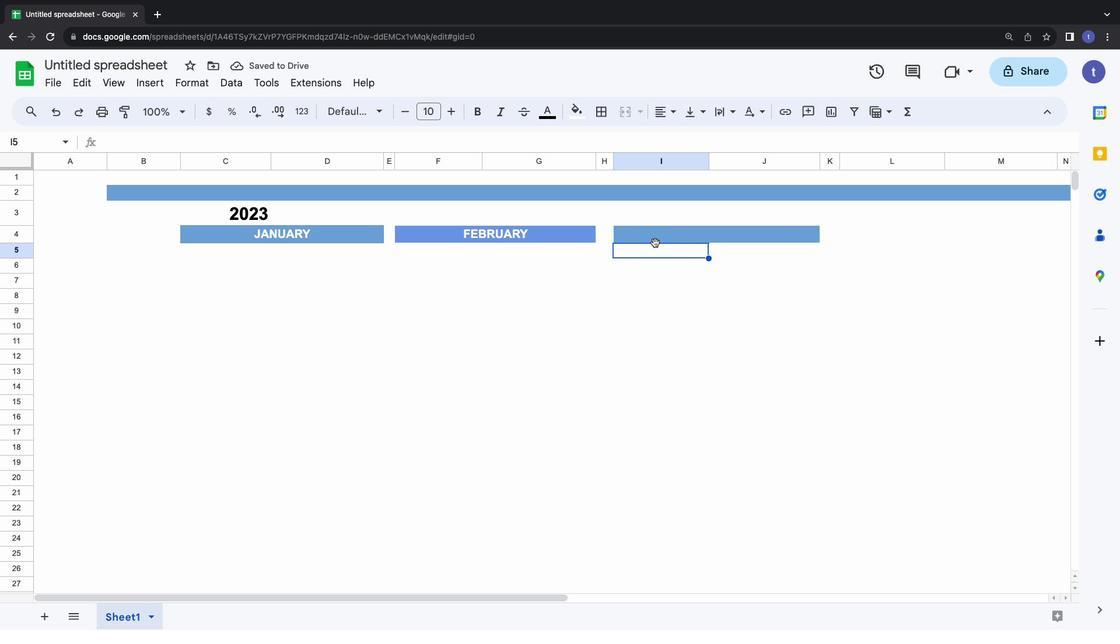 
Action: Mouse pressed left at (653, 255)
Screenshot: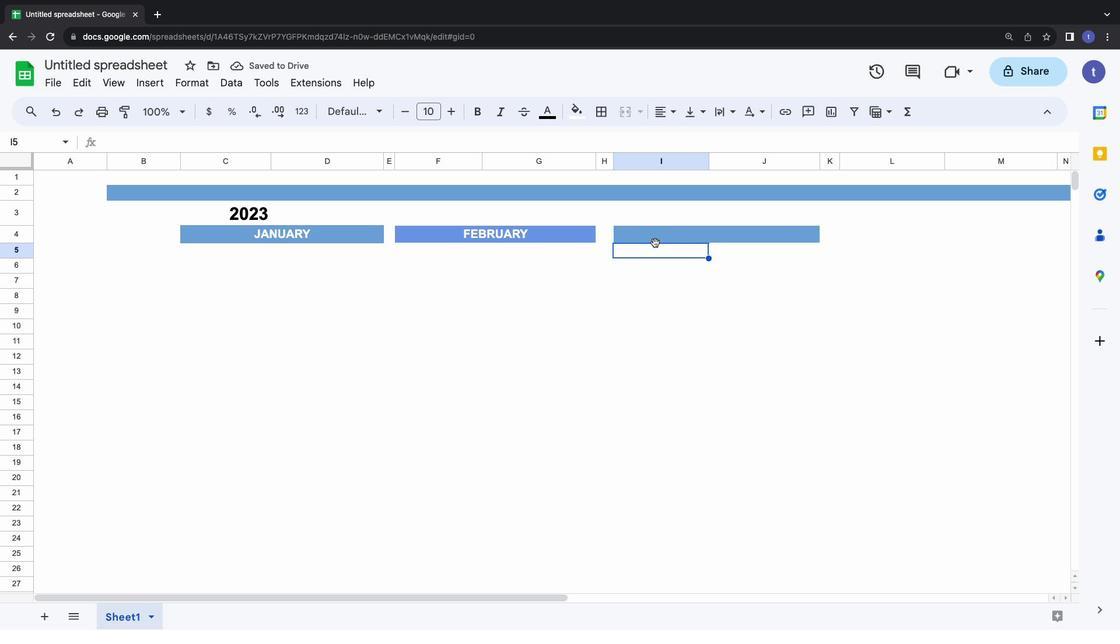 
Action: Mouse moved to (655, 241)
Screenshot: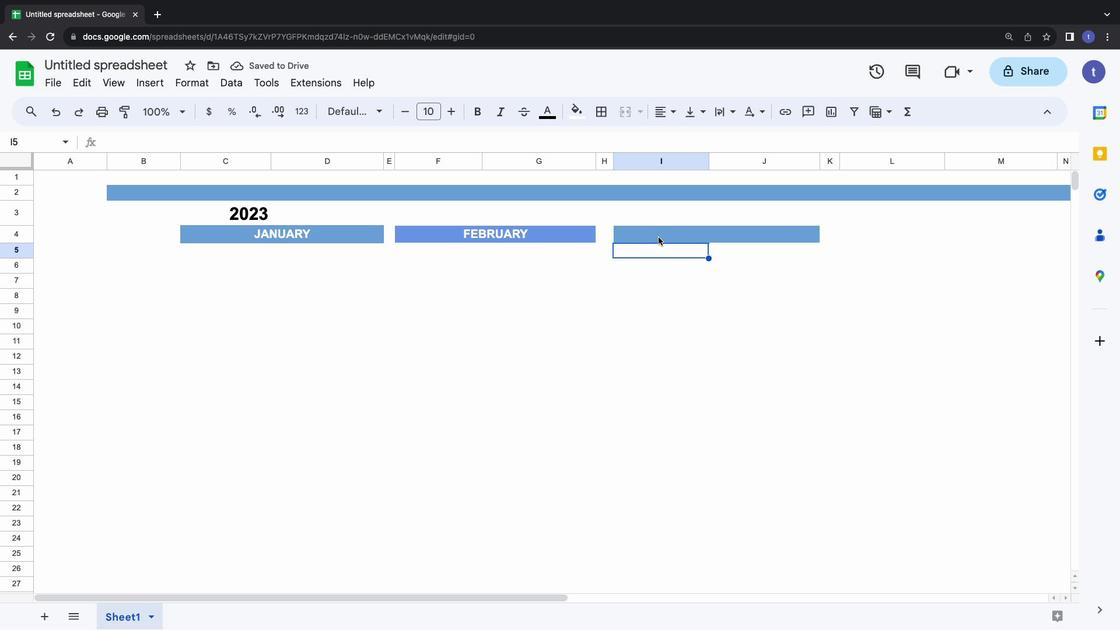 
Action: Mouse pressed left at (655, 241)
